 Task: Add the local park with the best playground to your favorite locations  and also explore the gallery  of the park.
Action: Mouse moved to (163, 80)
Screenshot: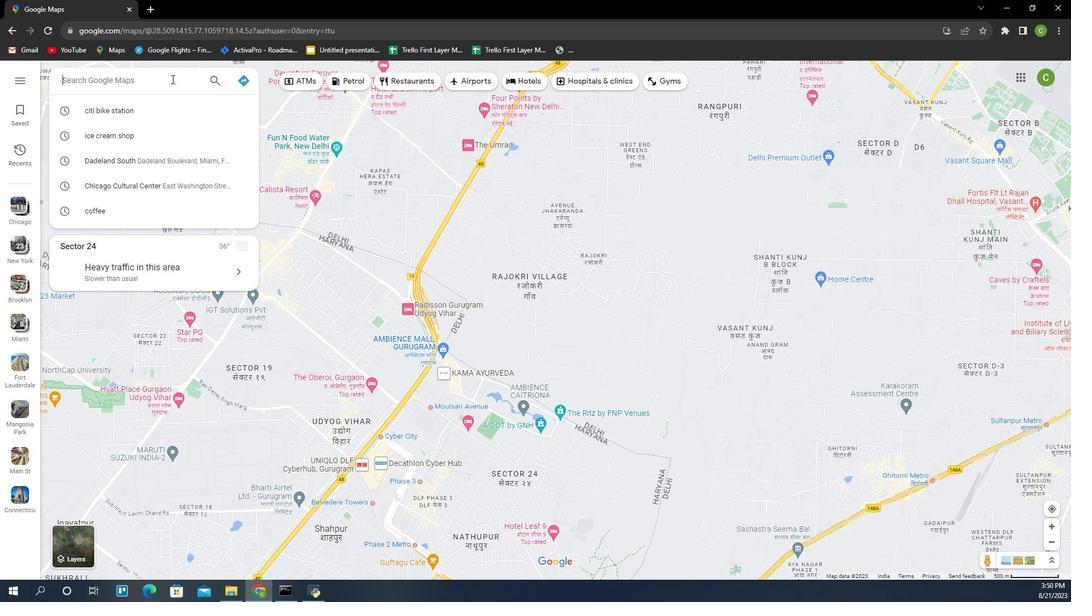 
Action: Mouse pressed left at (163, 80)
Screenshot: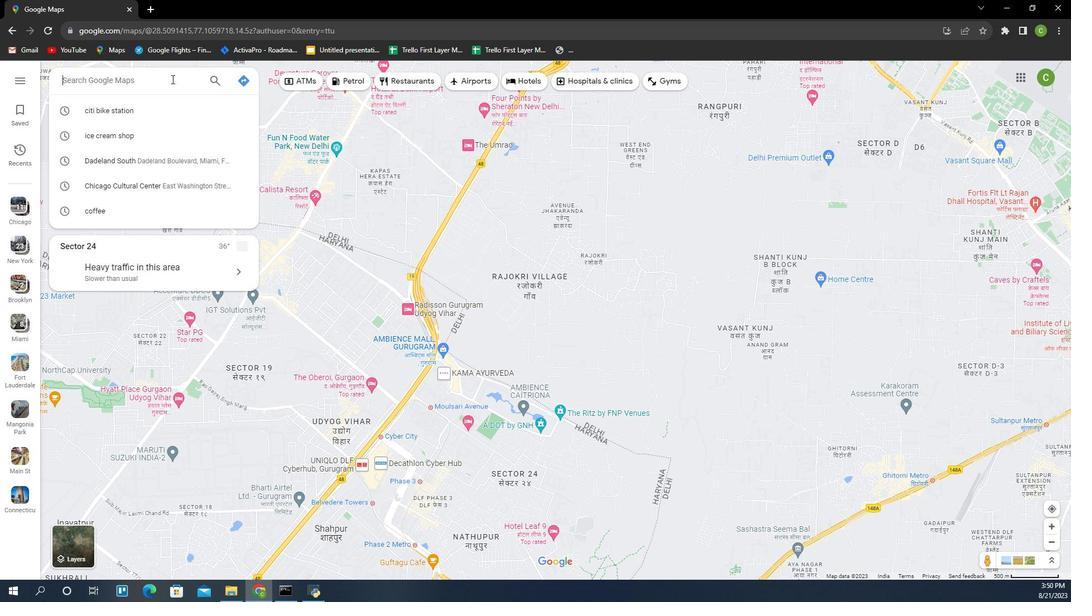 
Action: Mouse moved to (93, 182)
Screenshot: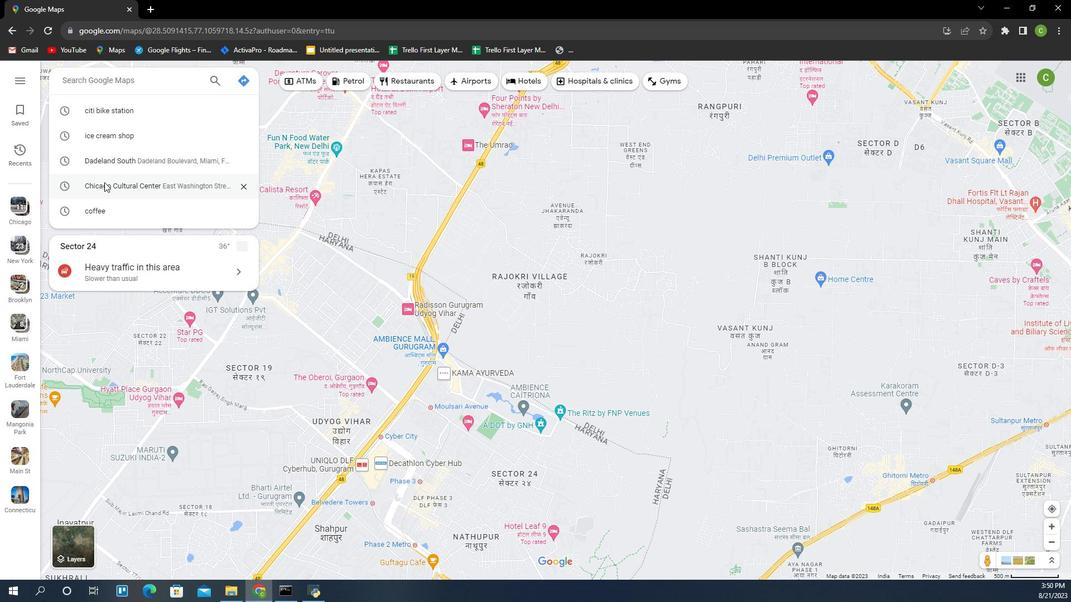 
Action: Mouse pressed left at (93, 182)
Screenshot: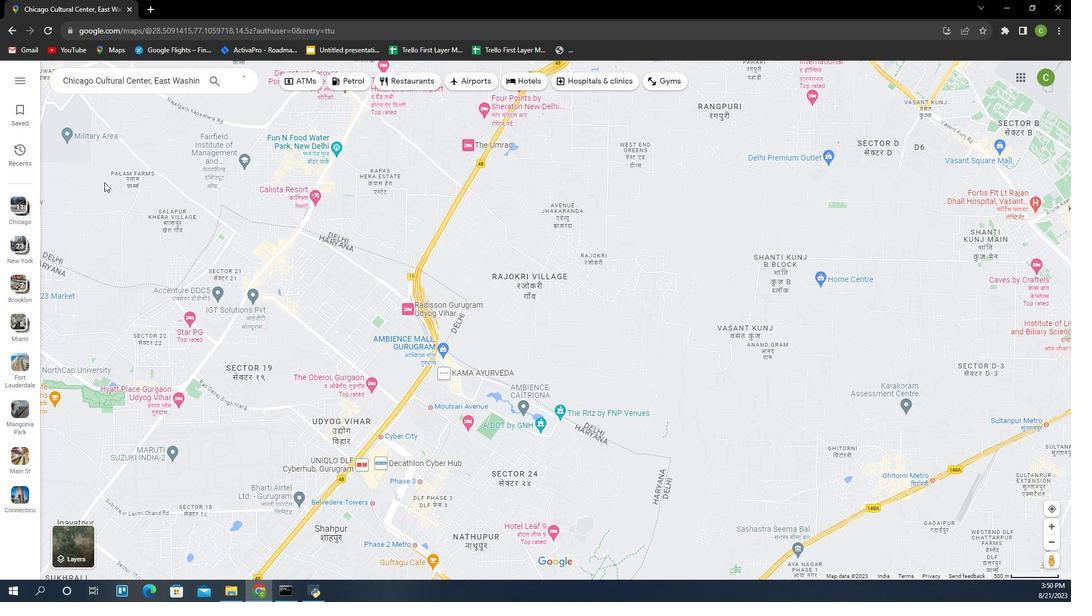 
Action: Mouse moved to (137, 287)
Screenshot: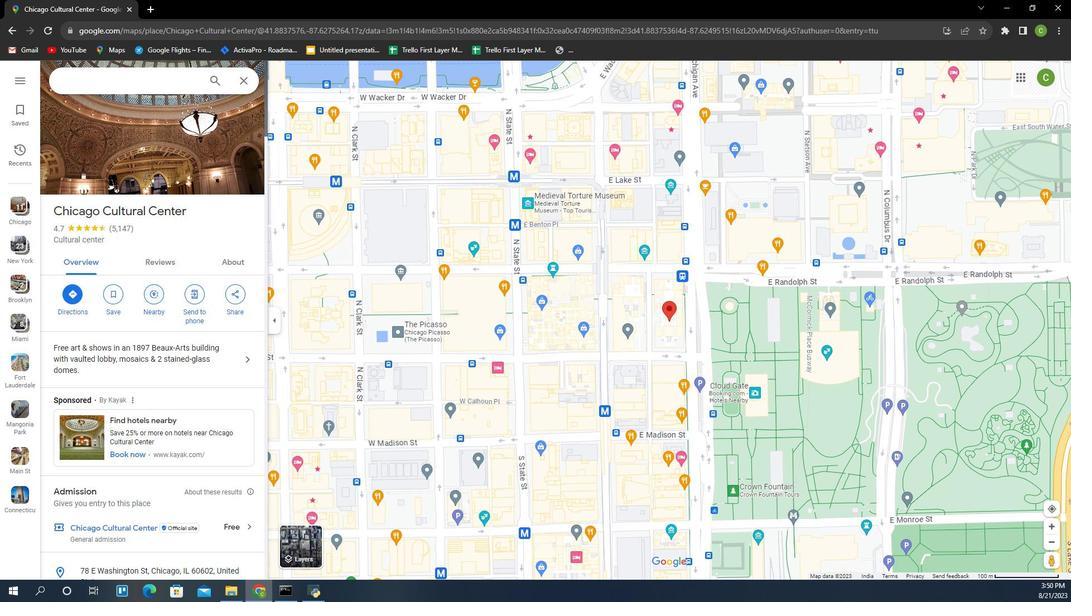 
Action: Mouse pressed left at (137, 287)
Screenshot: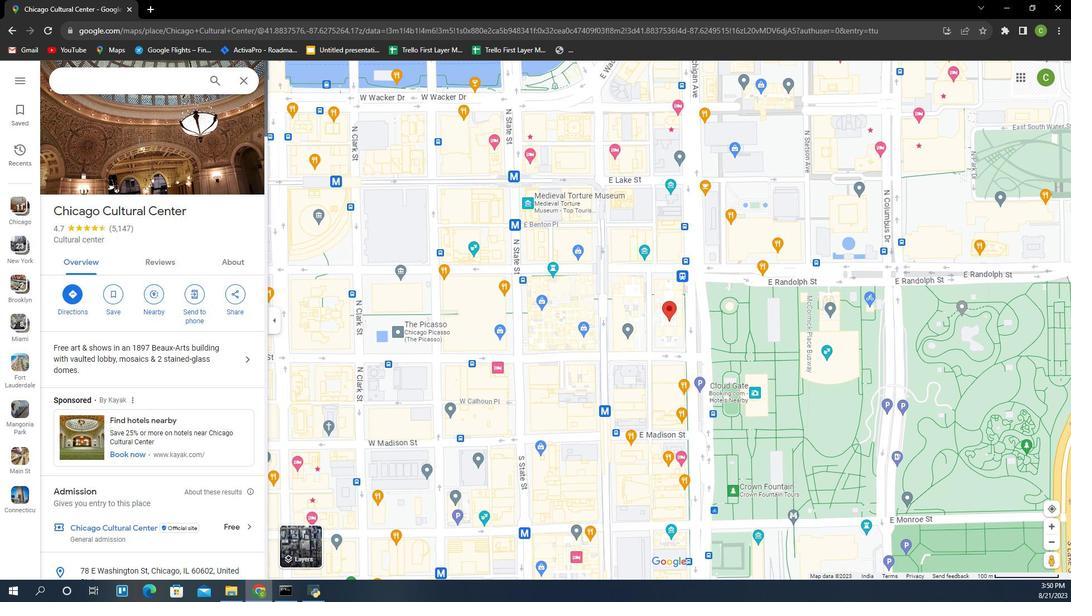 
Action: Mouse moved to (63, 77)
Screenshot: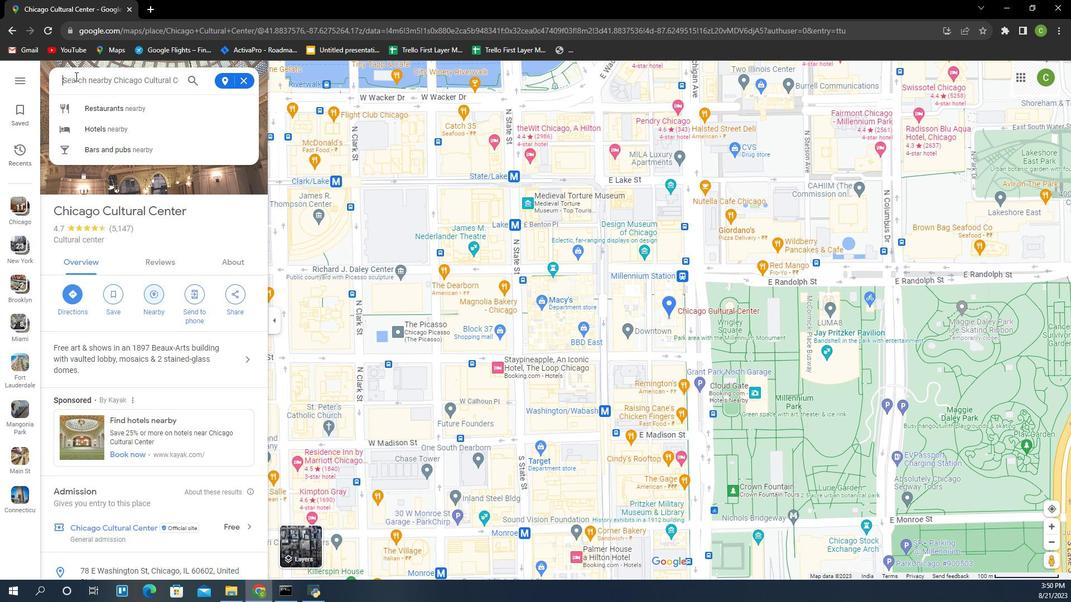 
Action: Mouse pressed left at (63, 77)
Screenshot: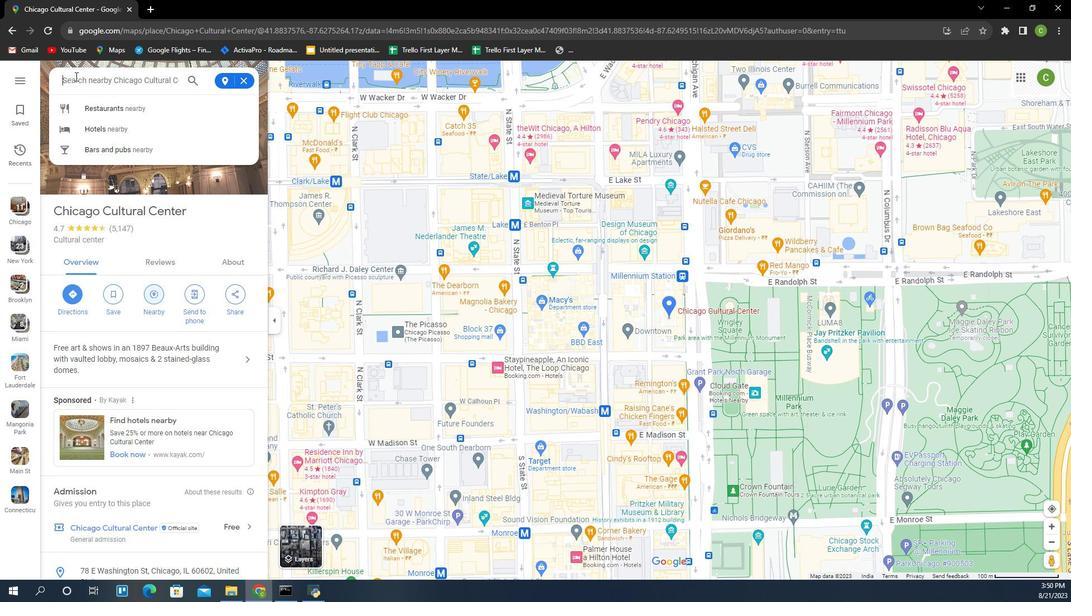 
Action: Key pressed local<Key.space>parks<Key.space><Key.enter>
Screenshot: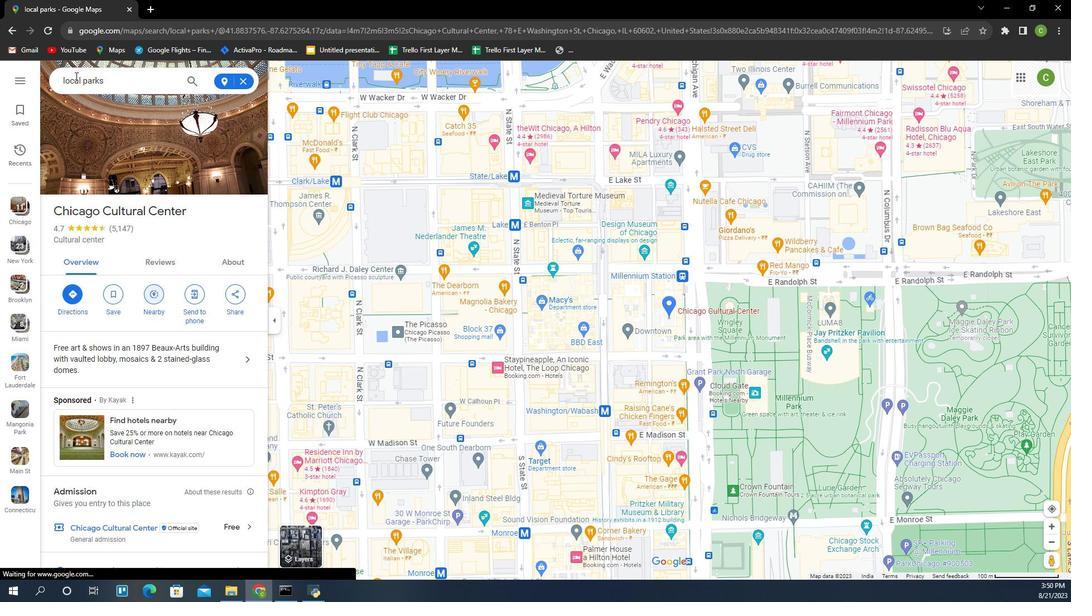 
Action: Mouse moved to (101, 83)
Screenshot: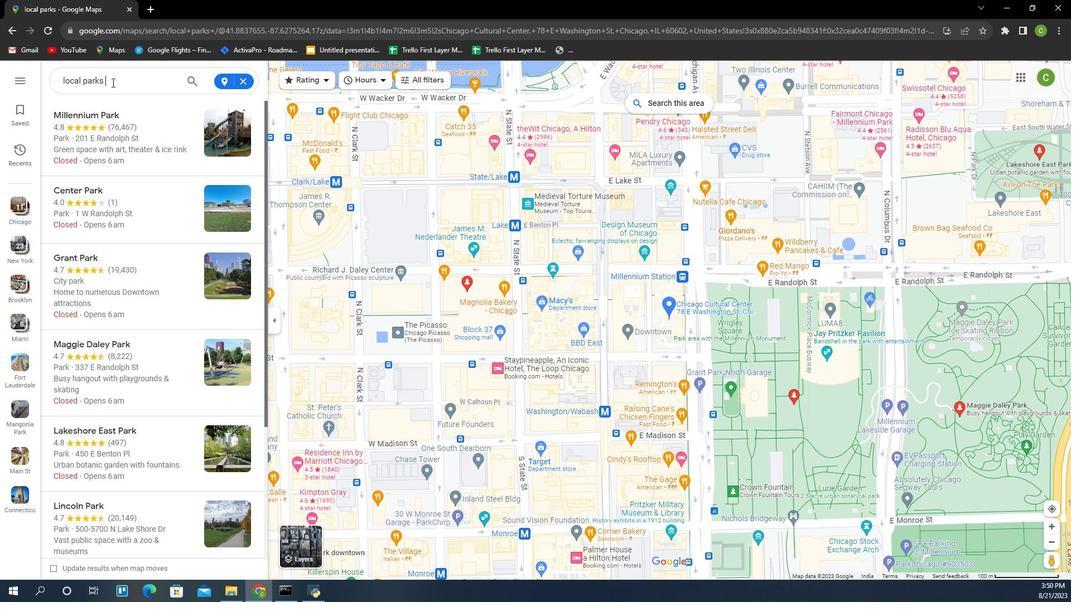 
Action: Mouse pressed left at (101, 83)
Screenshot: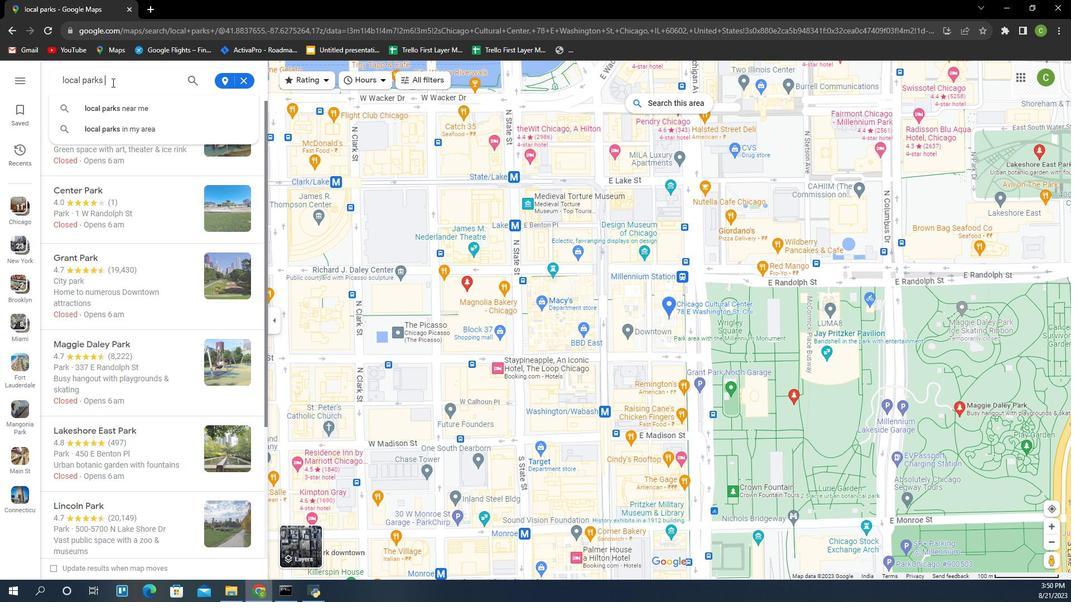 
Action: Key pressed <Key.space>play<Key.space>grouds<Key.enter>
Screenshot: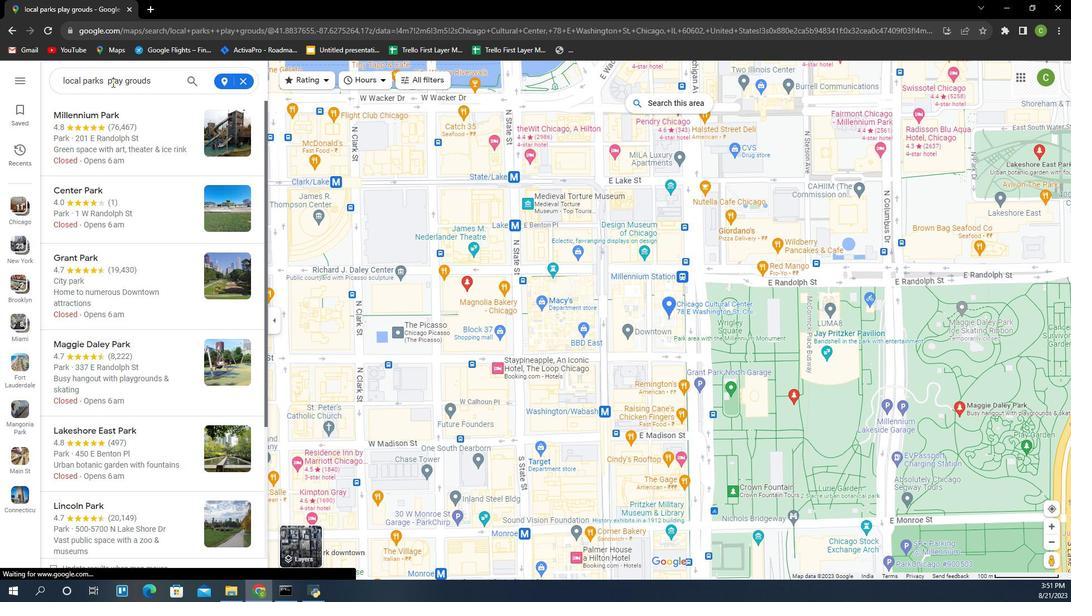 
Action: Mouse moved to (131, 83)
Screenshot: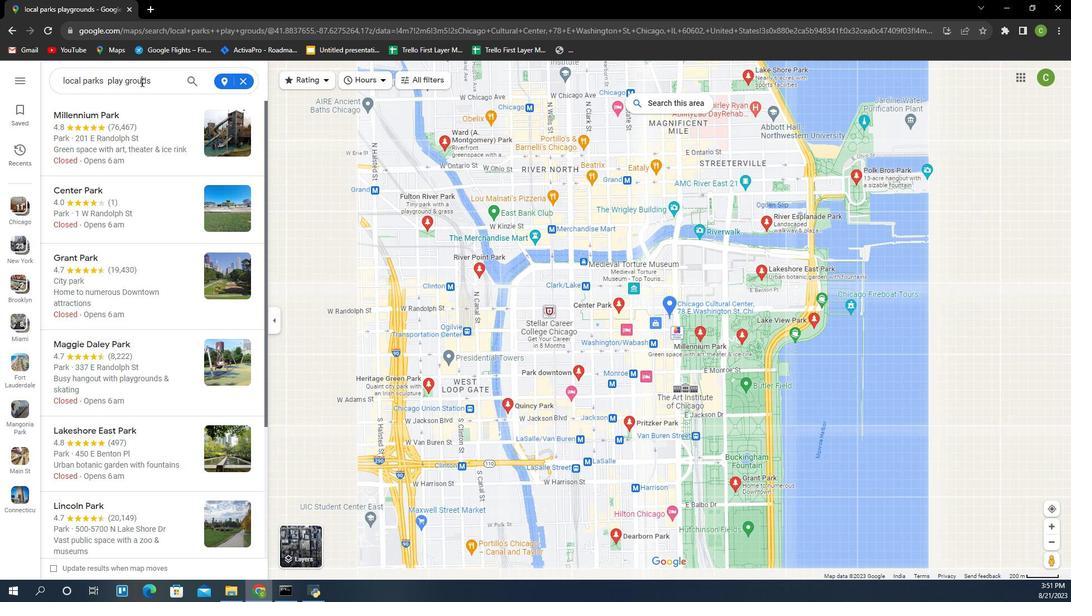 
Action: Mouse pressed left at (131, 83)
Screenshot: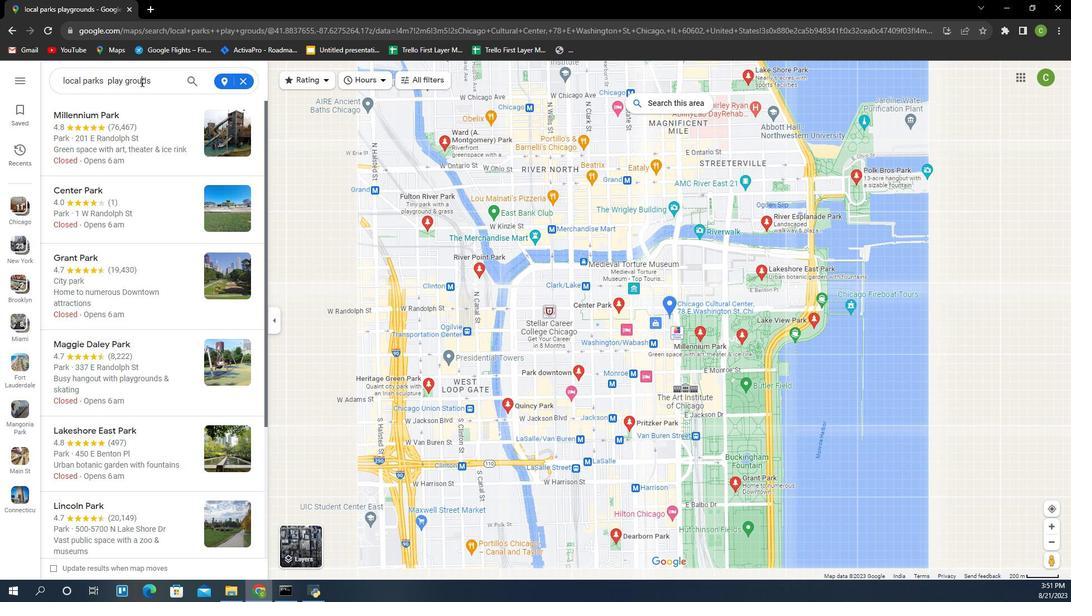 
Action: Key pressed n<Key.enter>
Screenshot: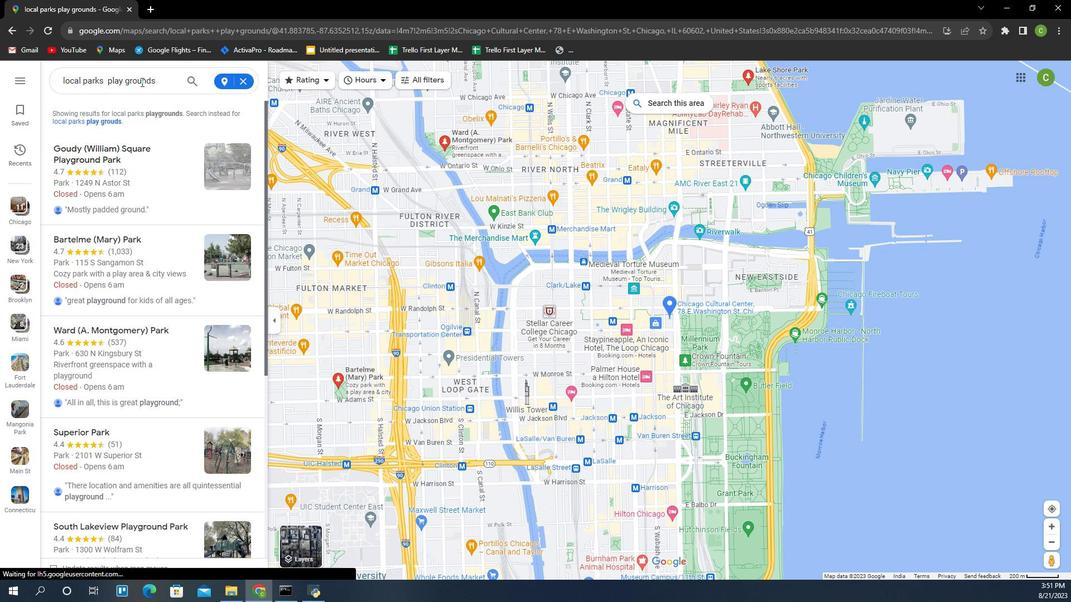 
Action: Mouse moved to (118, 118)
Screenshot: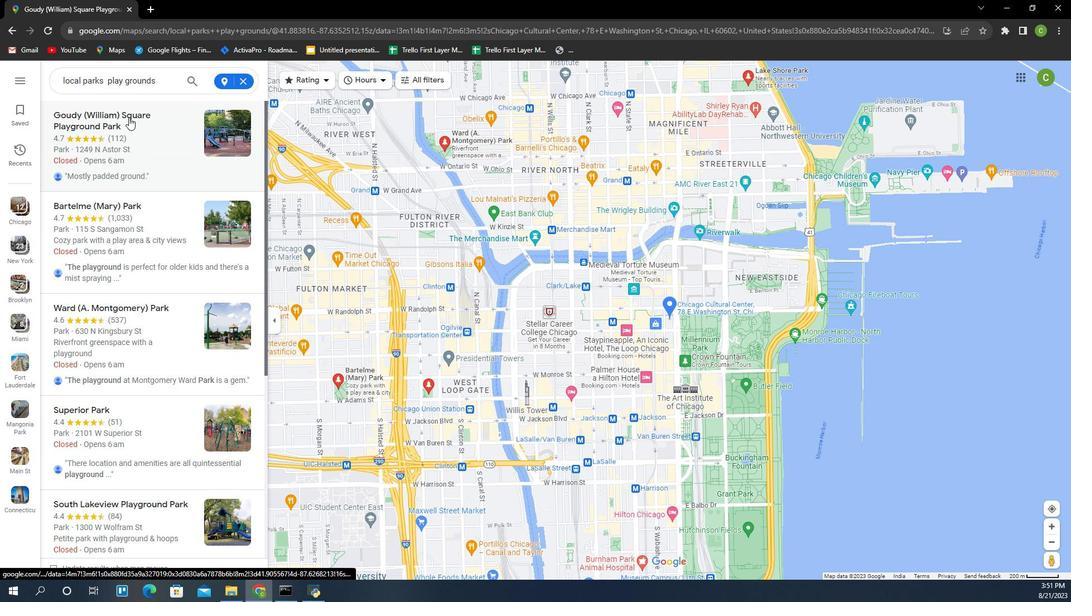 
Action: Mouse pressed left at (118, 118)
Screenshot: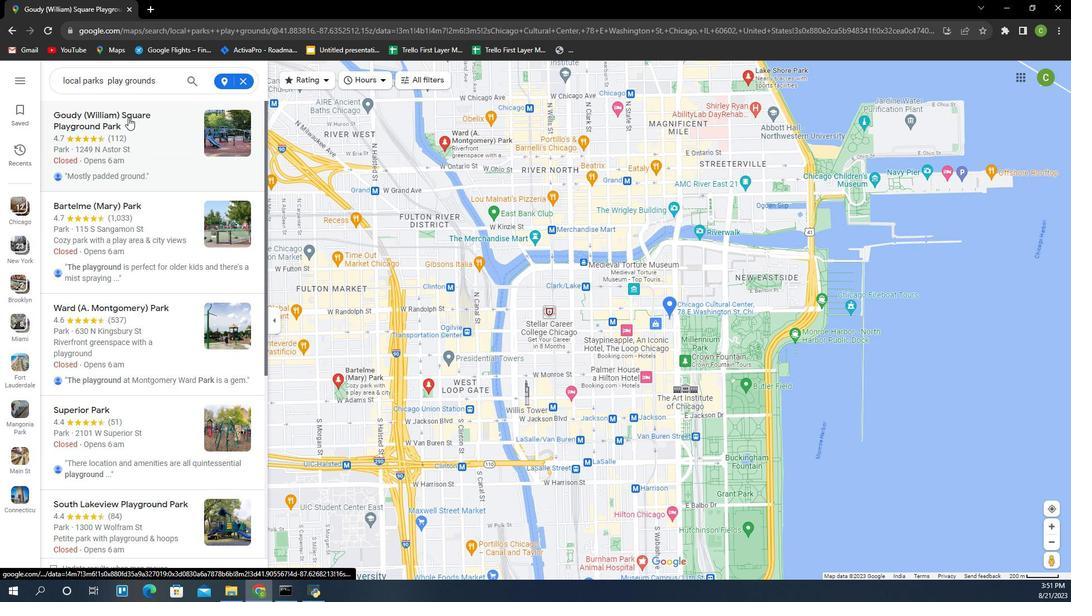 
Action: Mouse moved to (331, 203)
Screenshot: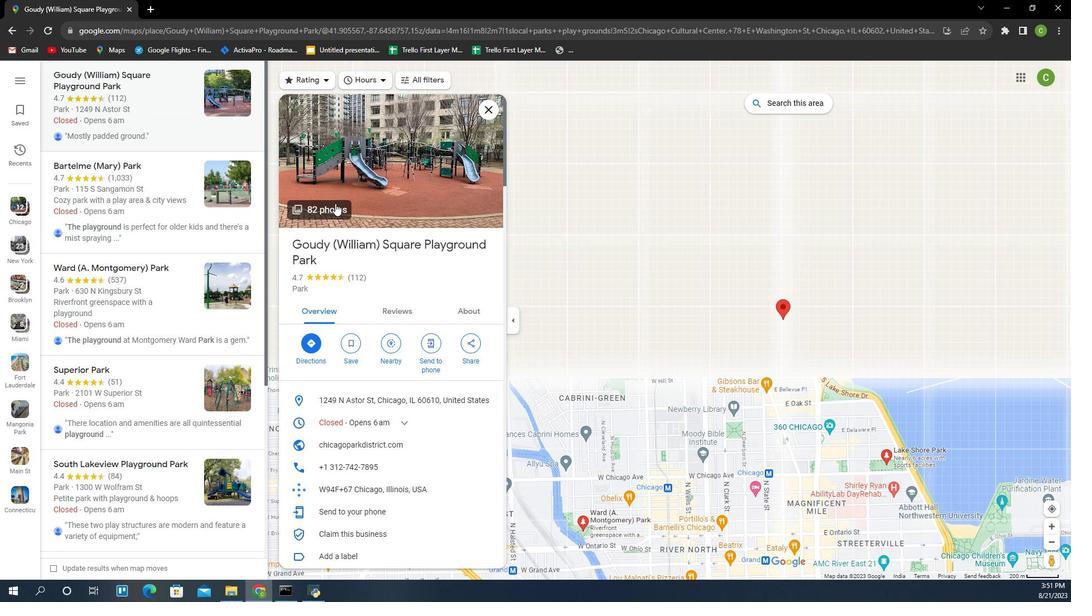
Action: Mouse pressed left at (331, 203)
Screenshot: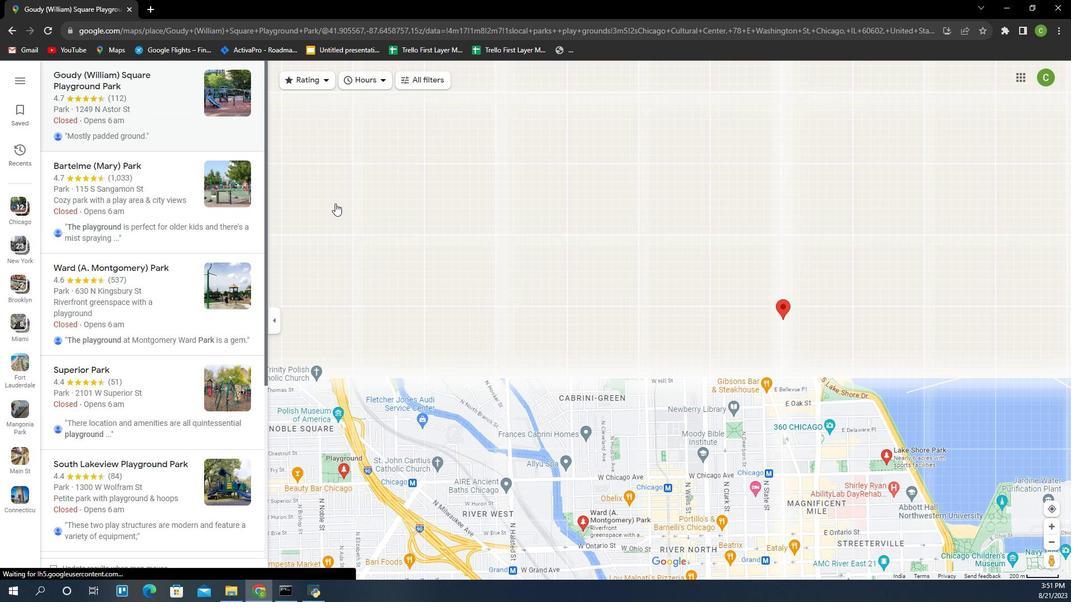 
Action: Mouse moved to (692, 489)
Screenshot: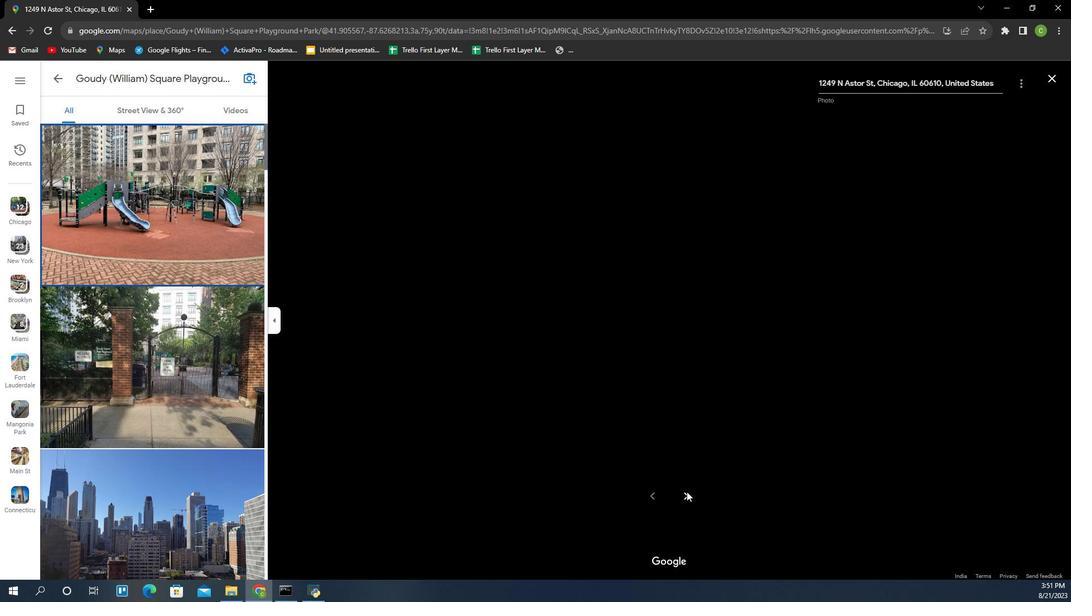 
Action: Mouse pressed left at (692, 489)
Screenshot: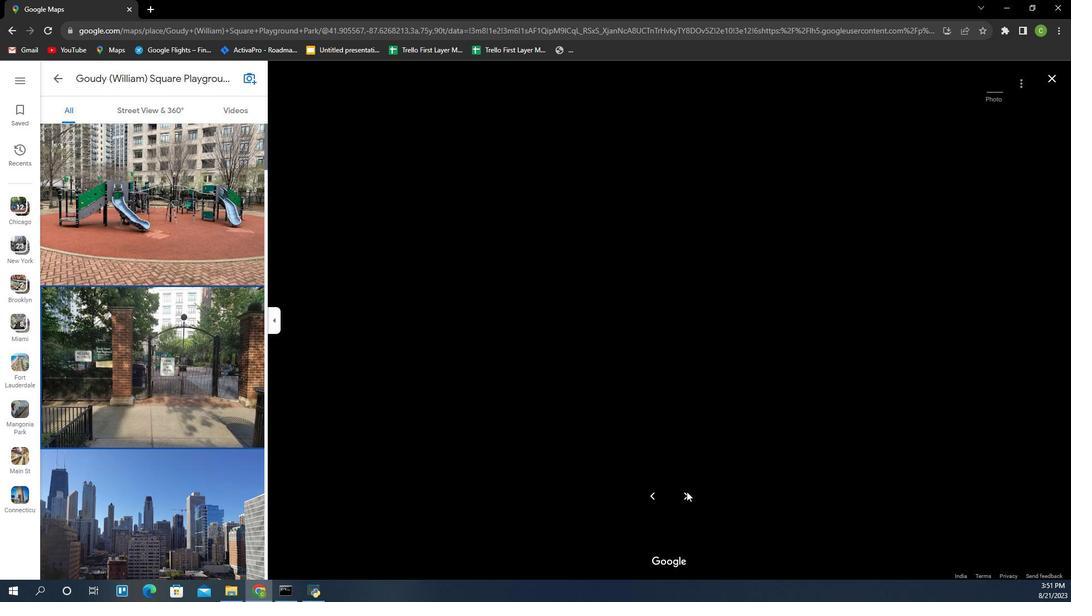 
Action: Mouse moved to (690, 491)
Screenshot: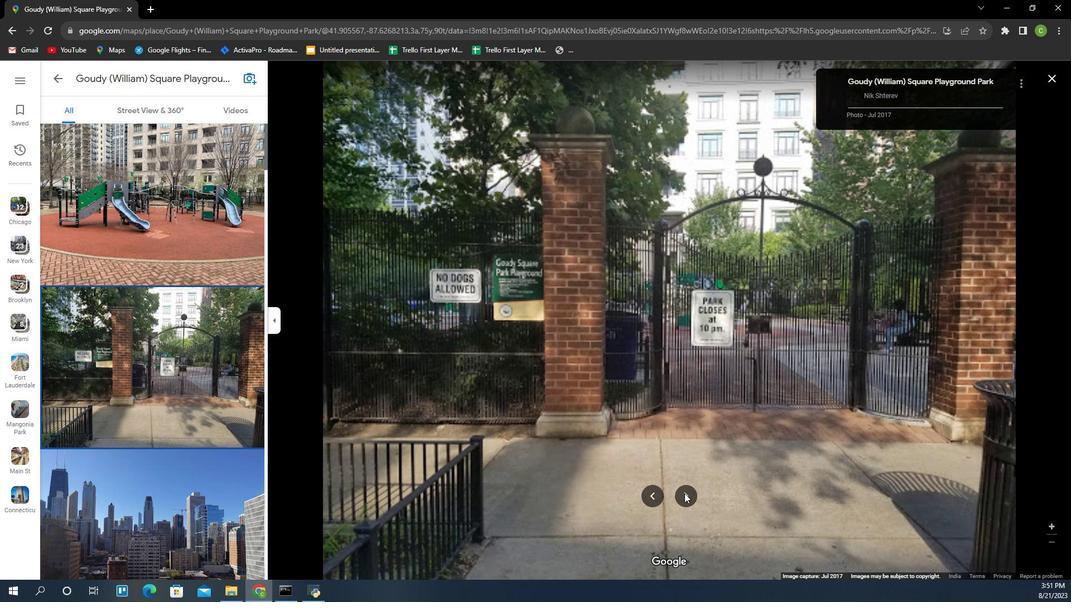 
Action: Mouse pressed left at (690, 491)
Screenshot: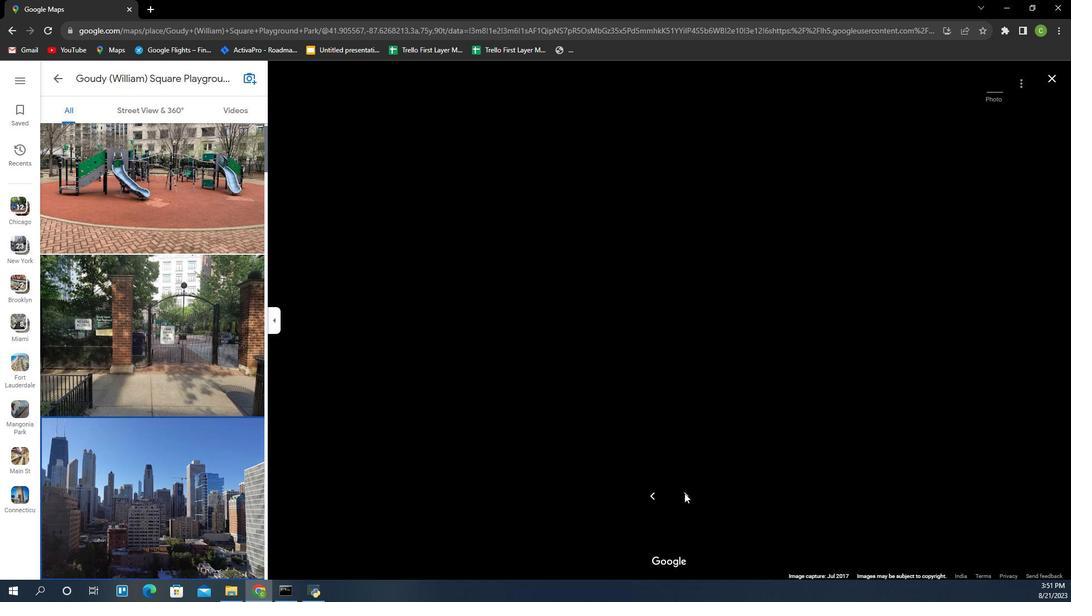 
Action: Mouse pressed left at (690, 491)
Screenshot: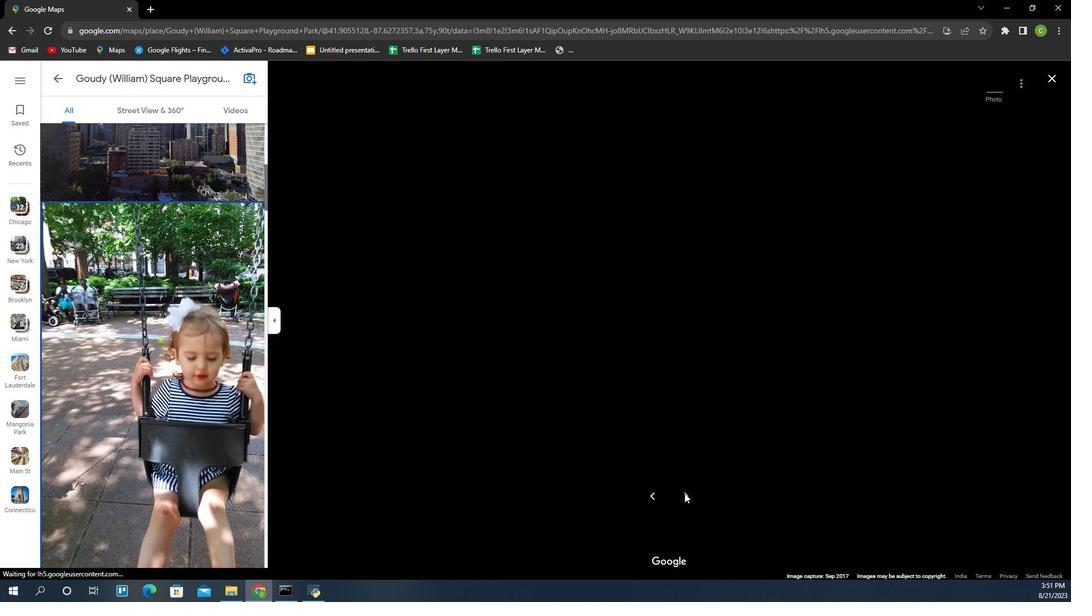 
Action: Mouse pressed left at (690, 491)
Screenshot: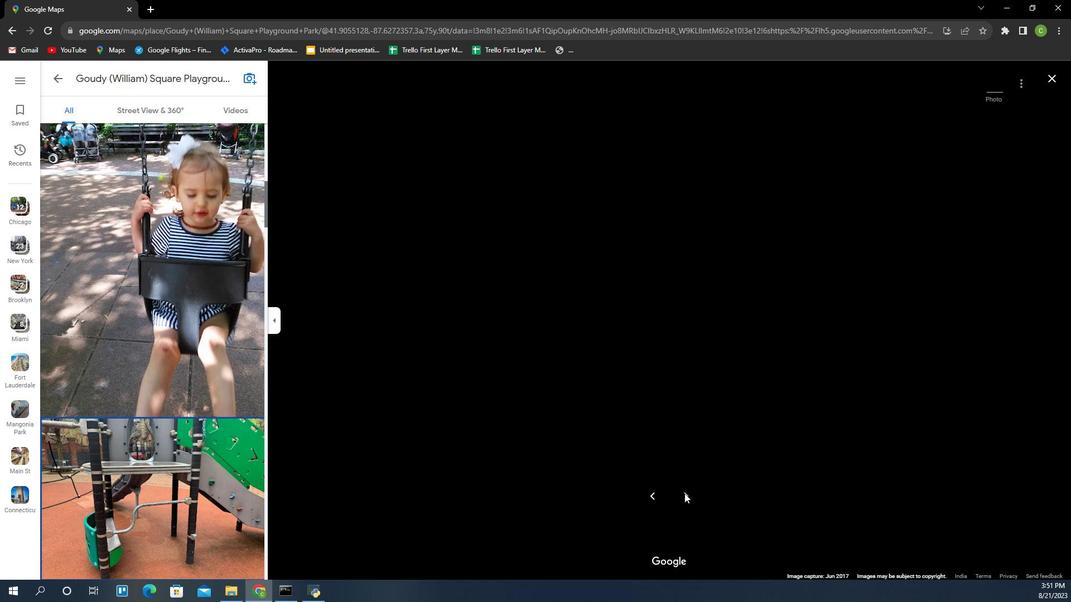 
Action: Mouse pressed left at (690, 491)
Screenshot: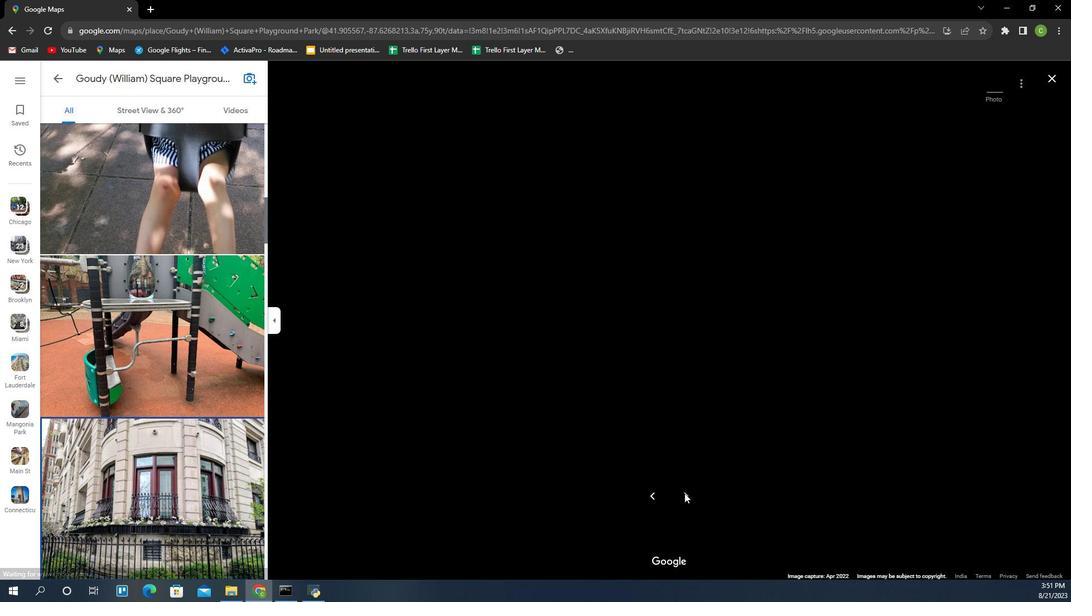 
Action: Mouse pressed left at (690, 491)
Screenshot: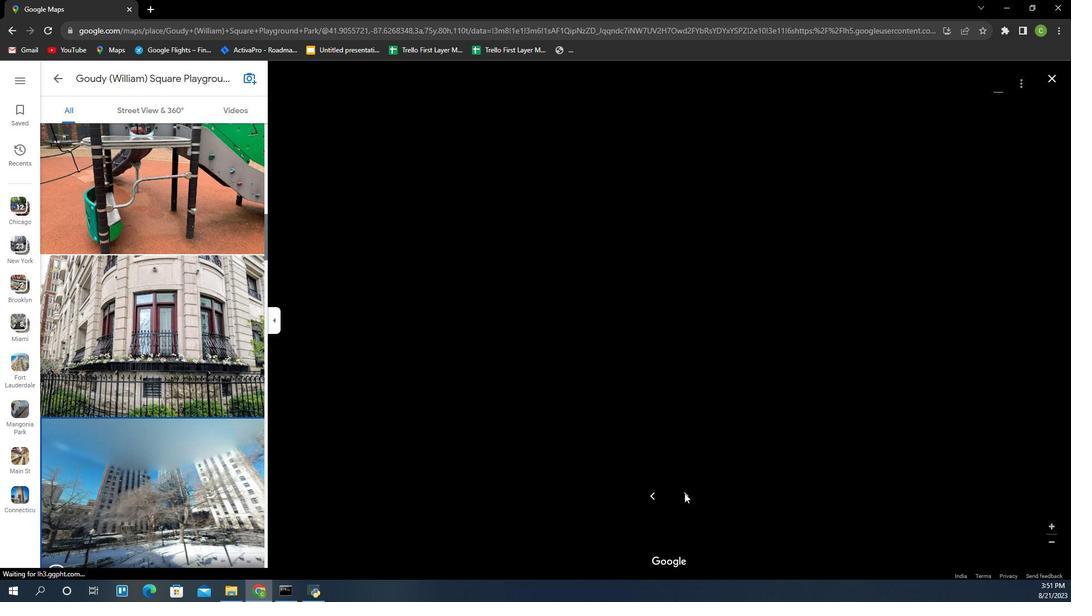 
Action: Mouse pressed left at (690, 491)
Screenshot: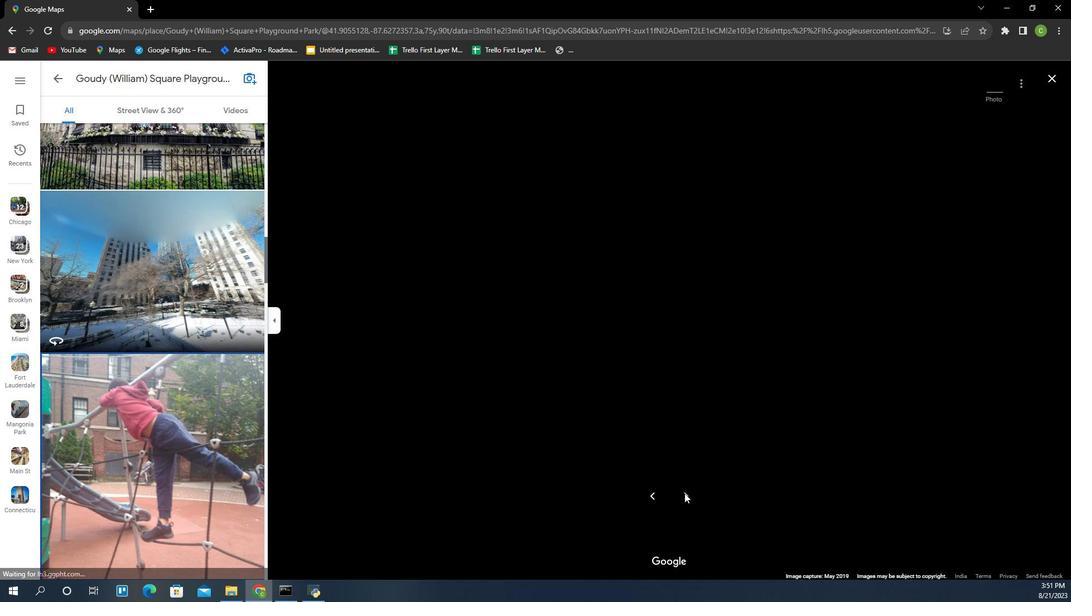 
Action: Mouse pressed left at (690, 491)
Screenshot: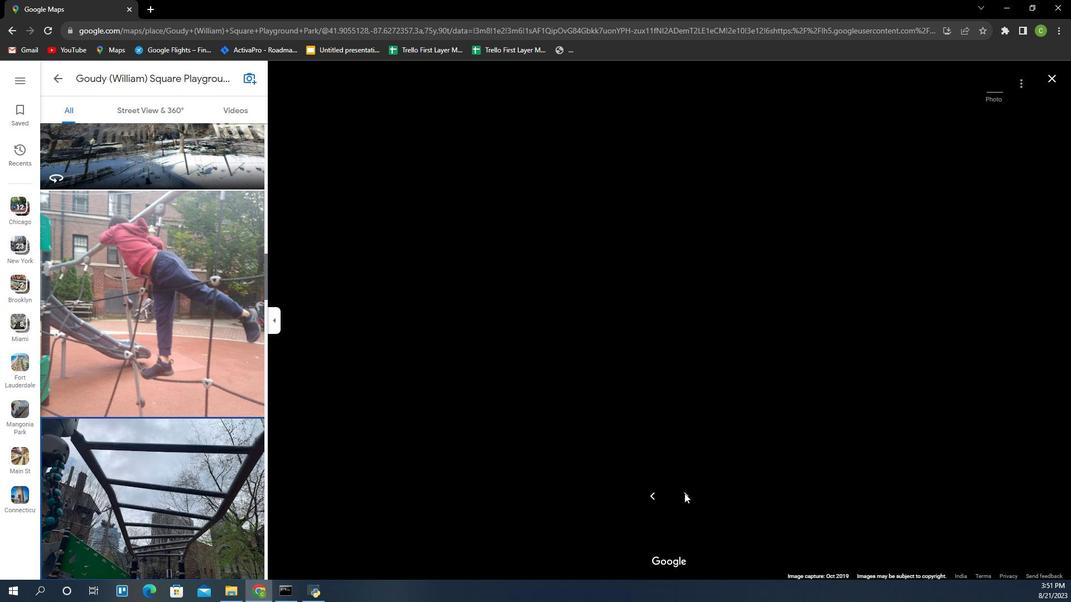 
Action: Mouse pressed left at (690, 491)
Screenshot: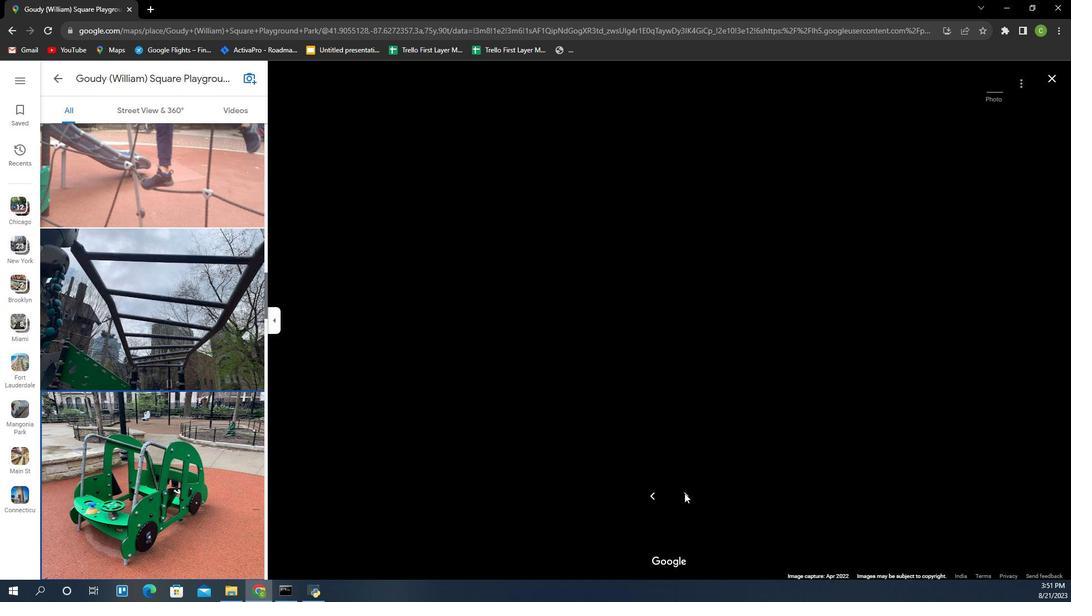 
Action: Mouse pressed left at (690, 491)
Screenshot: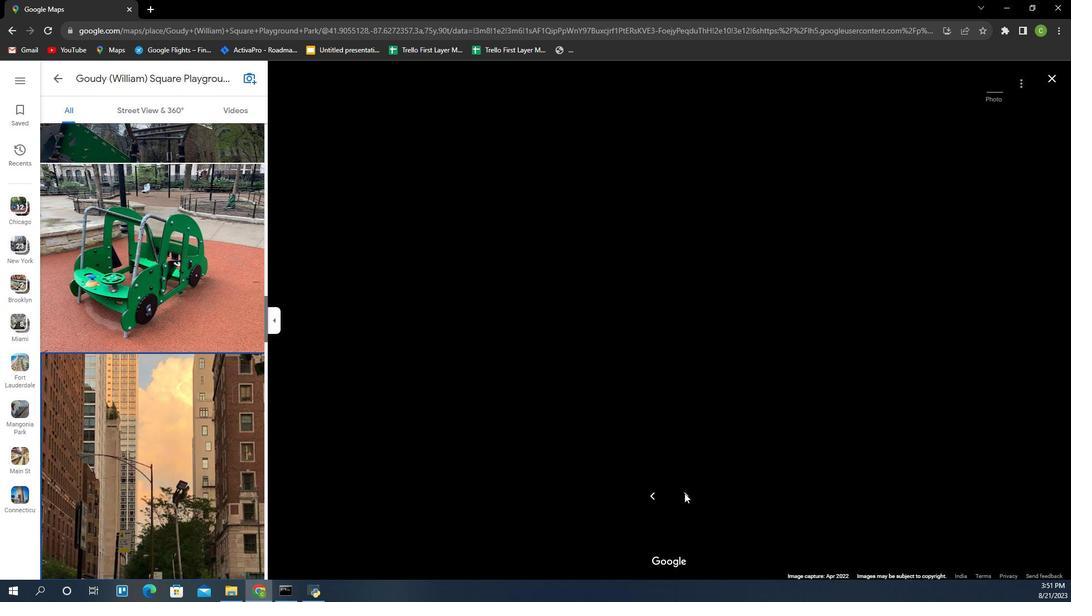 
Action: Mouse pressed left at (690, 491)
Screenshot: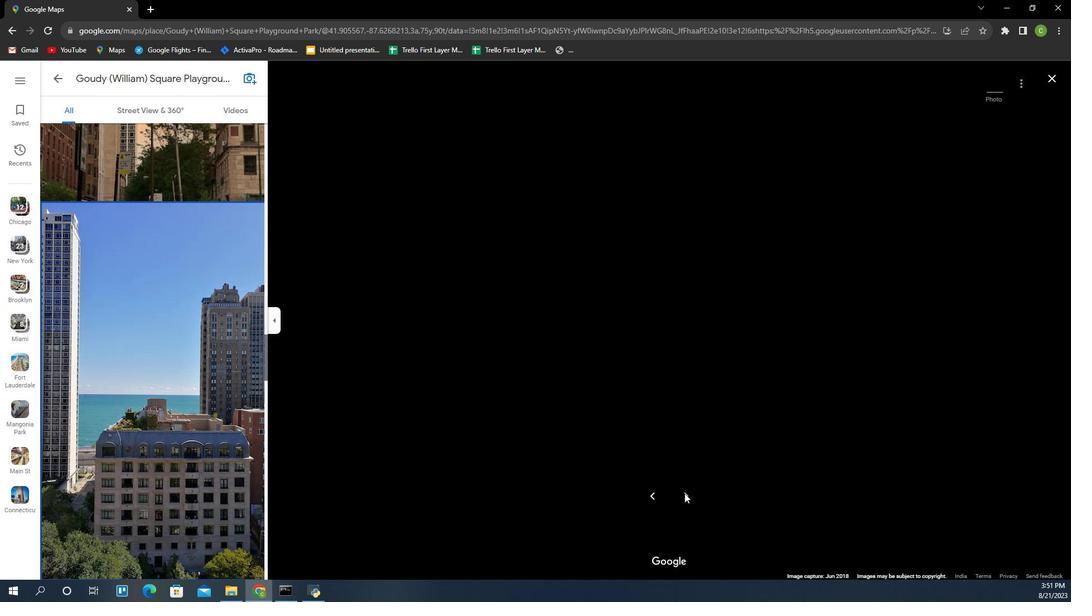 
Action: Mouse pressed left at (690, 491)
Screenshot: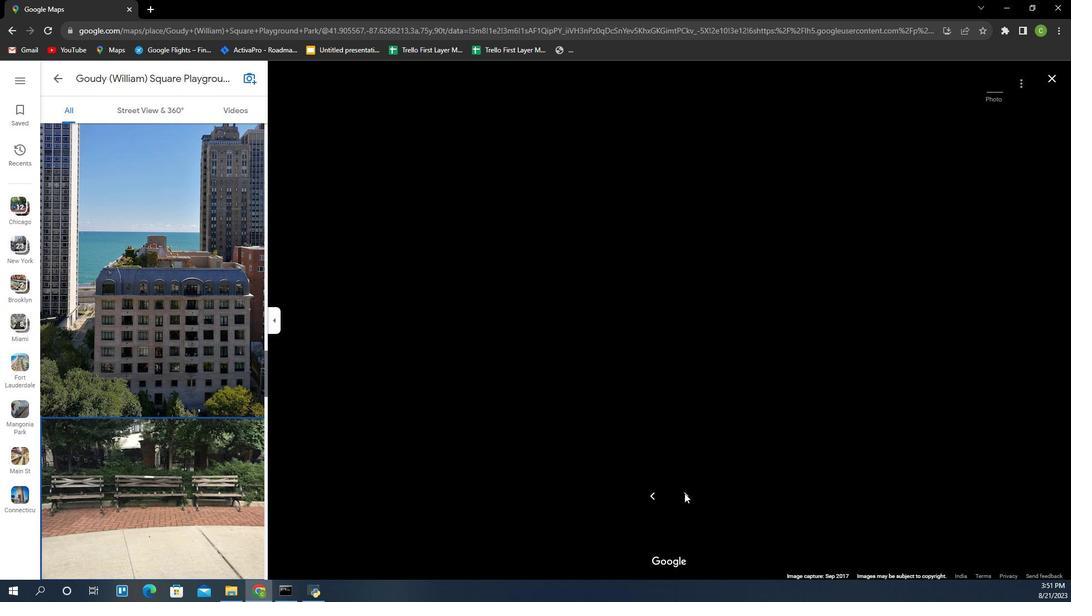 
Action: Mouse pressed left at (690, 491)
Screenshot: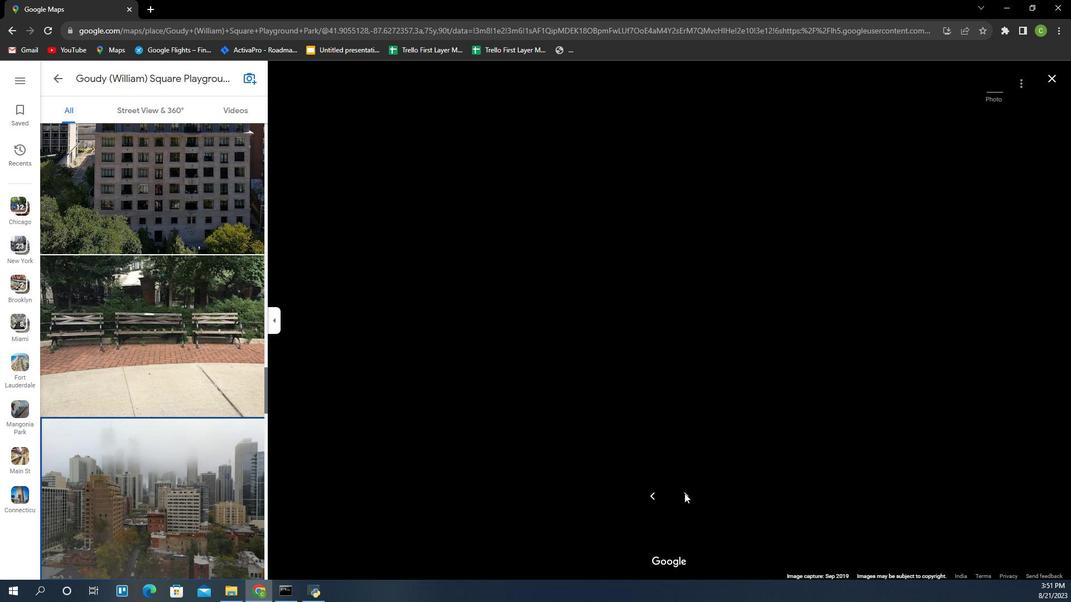 
Action: Mouse pressed left at (690, 491)
Screenshot: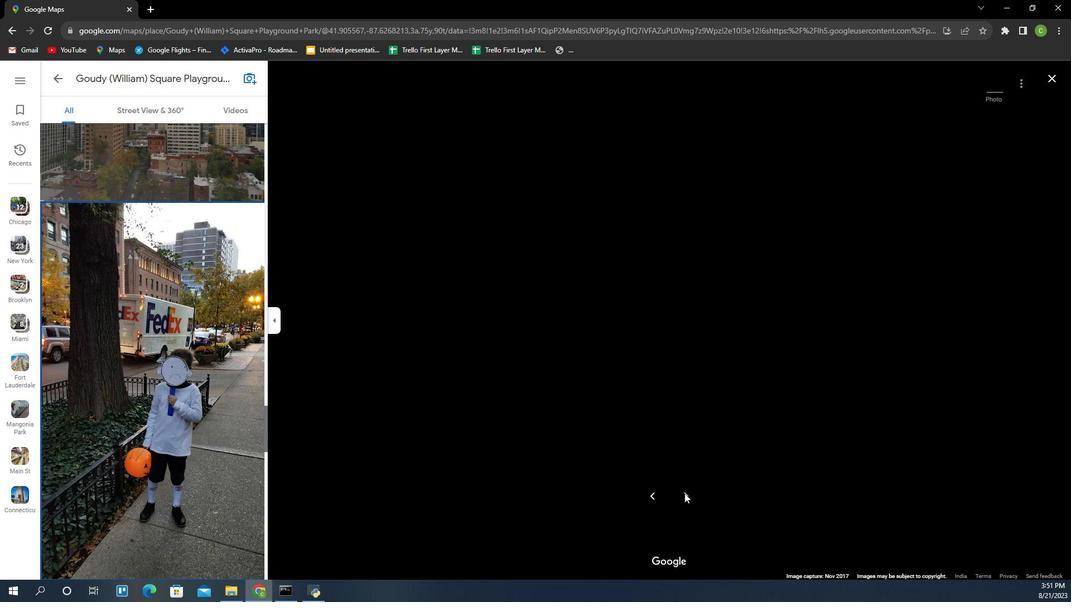 
Action: Mouse pressed left at (690, 491)
Screenshot: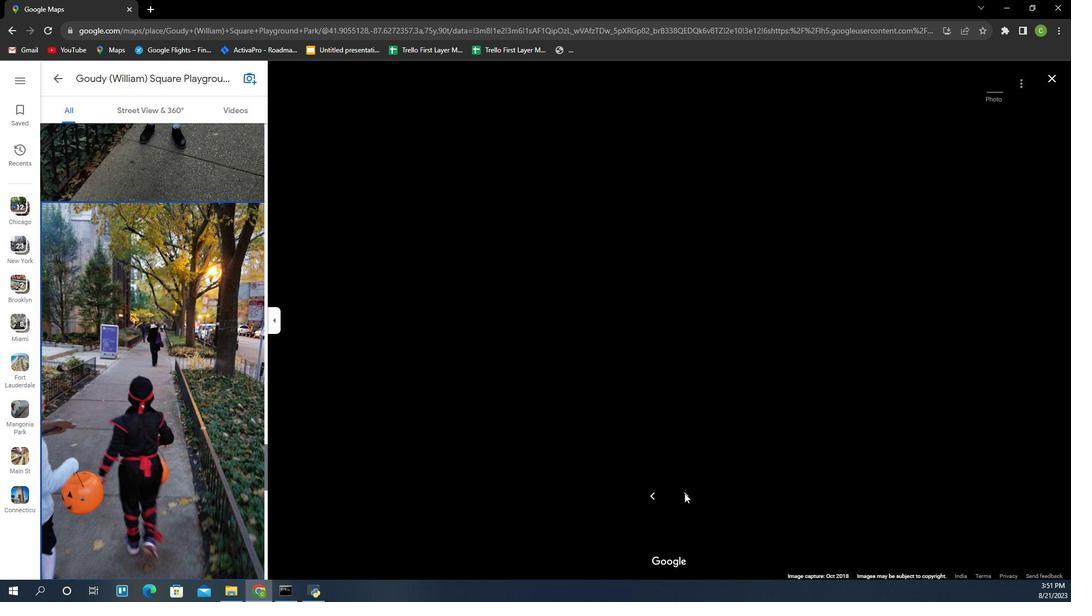 
Action: Mouse pressed left at (690, 491)
Screenshot: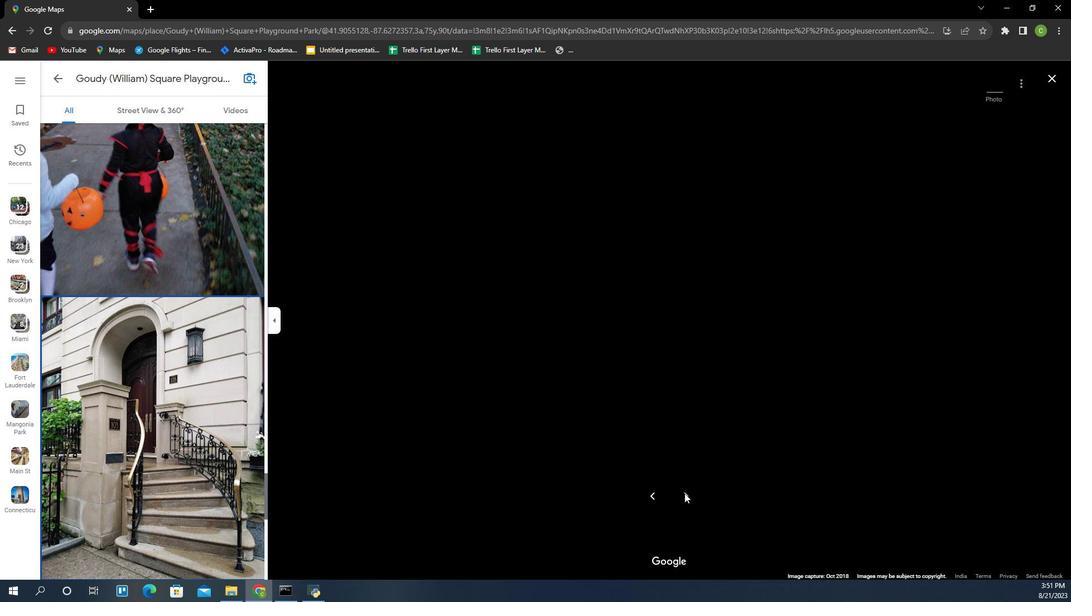 
Action: Mouse pressed left at (690, 491)
Screenshot: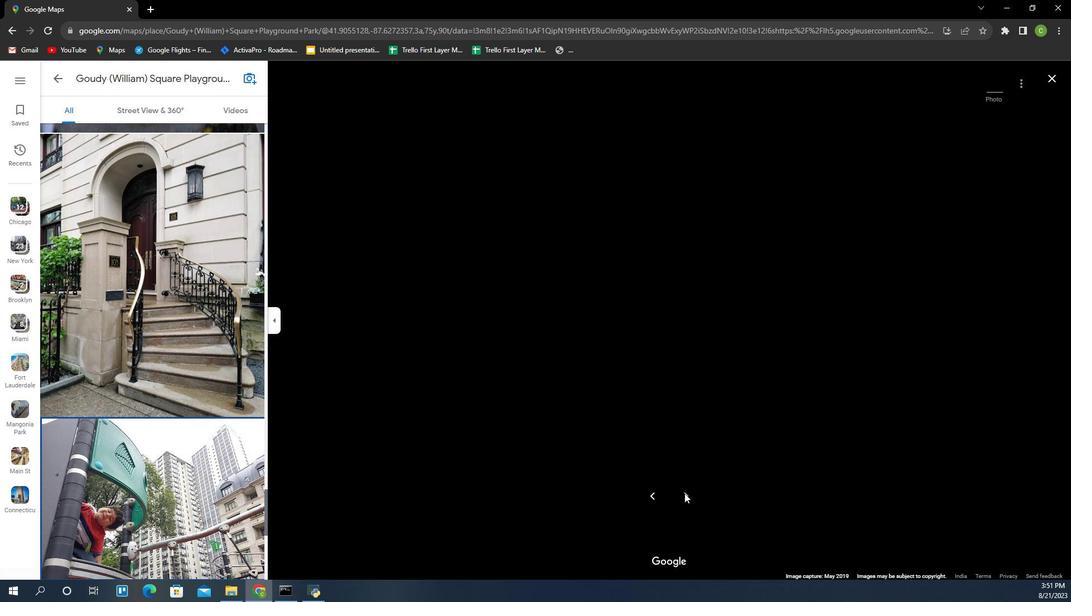 
Action: Mouse pressed left at (690, 491)
Screenshot: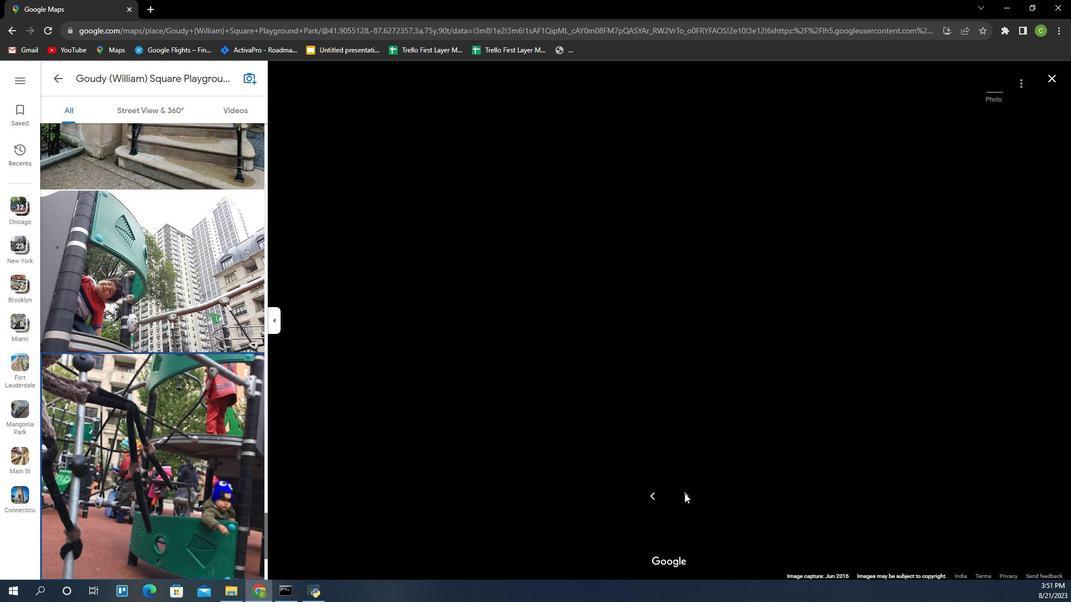 
Action: Mouse pressed left at (690, 491)
Screenshot: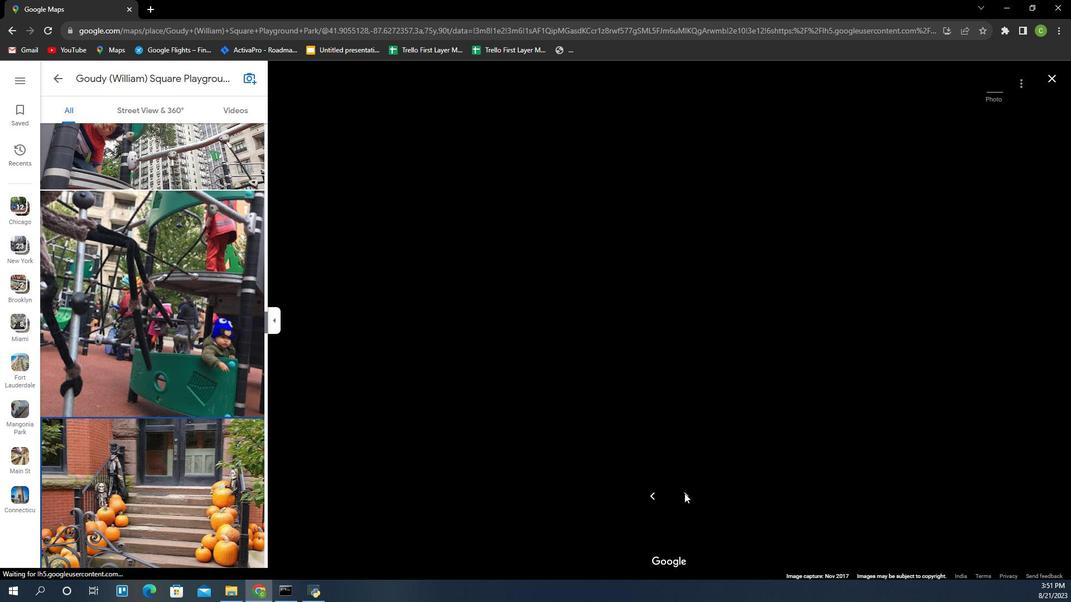 
Action: Mouse pressed left at (690, 491)
Screenshot: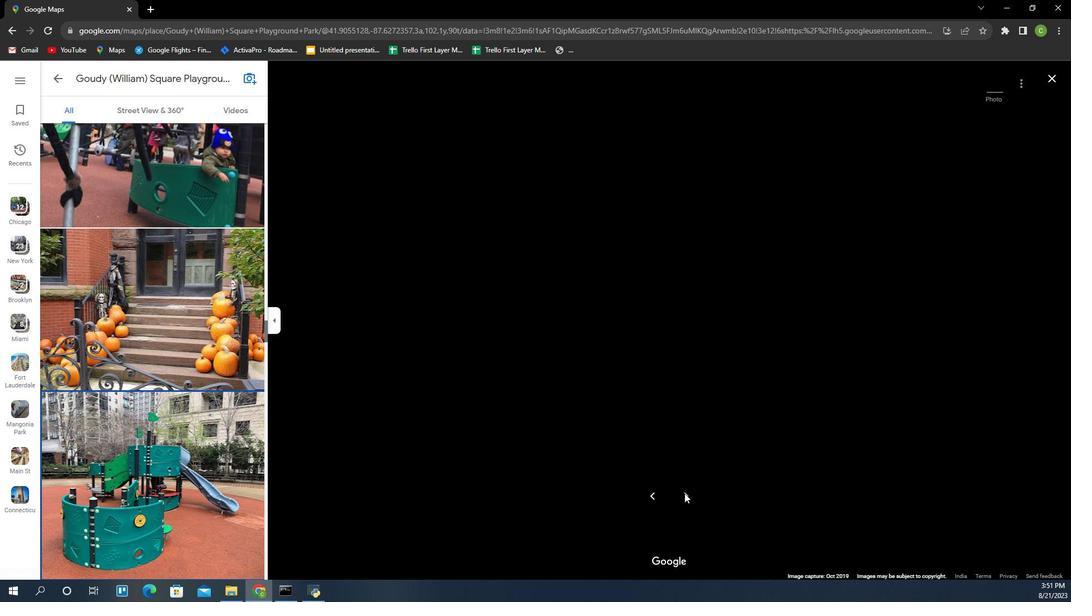 
Action: Mouse pressed left at (690, 491)
Screenshot: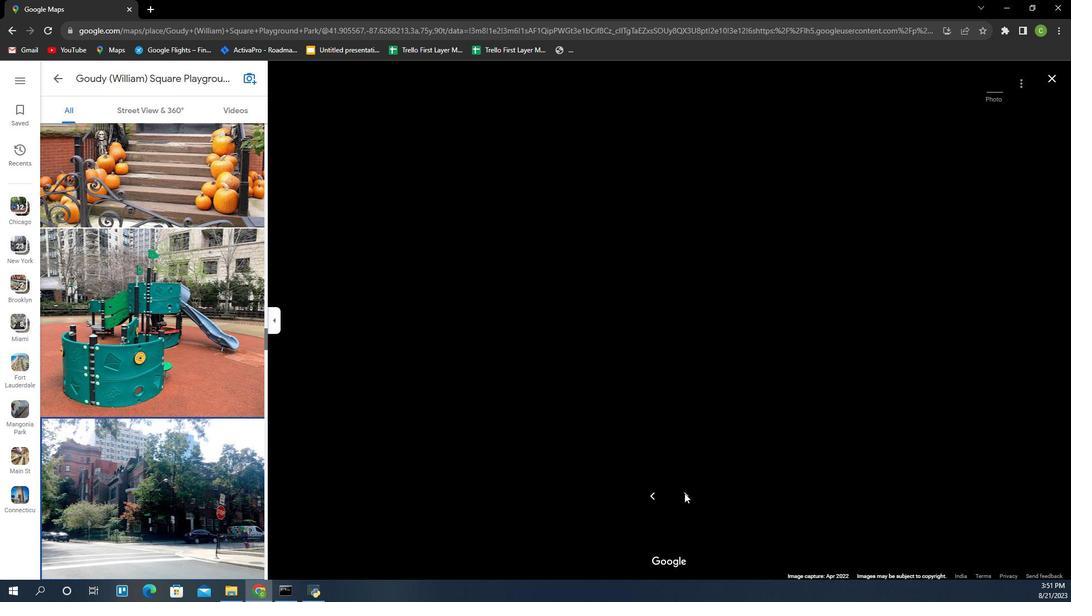 
Action: Mouse pressed left at (690, 491)
Screenshot: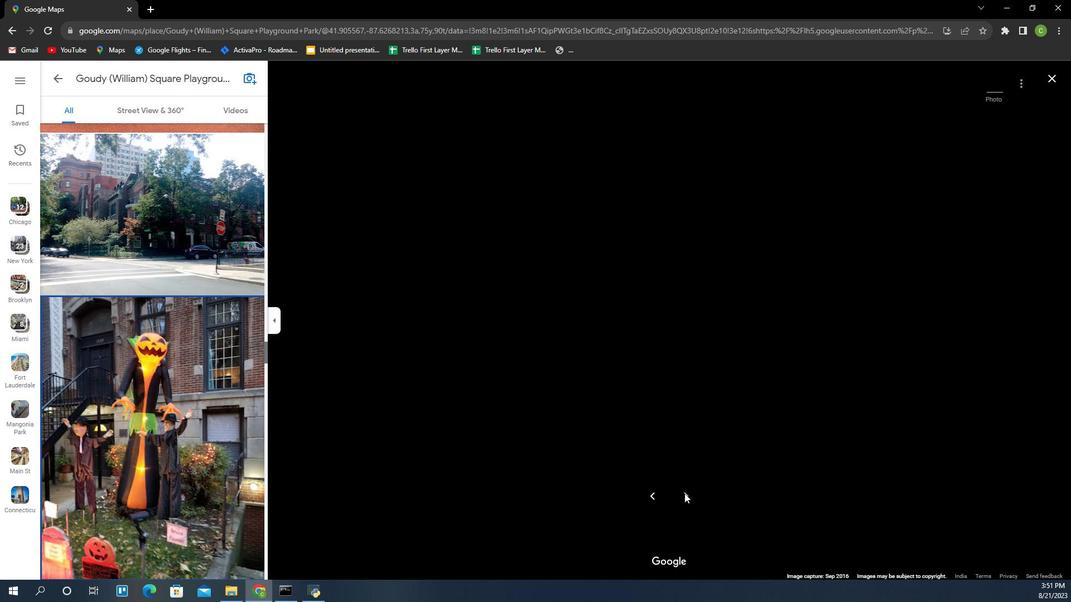 
Action: Mouse pressed left at (690, 491)
Screenshot: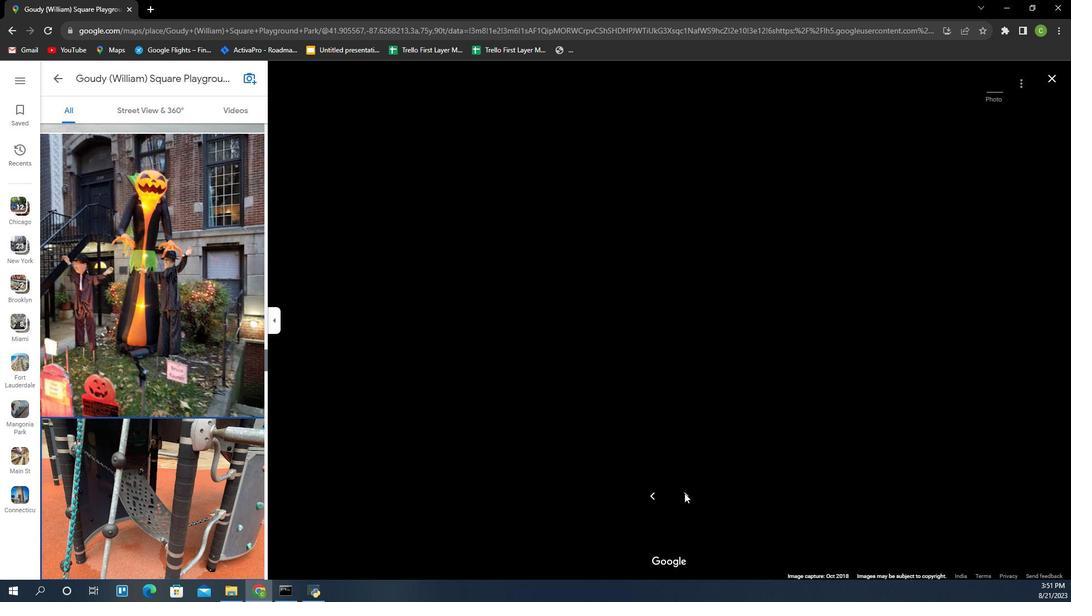
Action: Mouse pressed left at (690, 491)
Screenshot: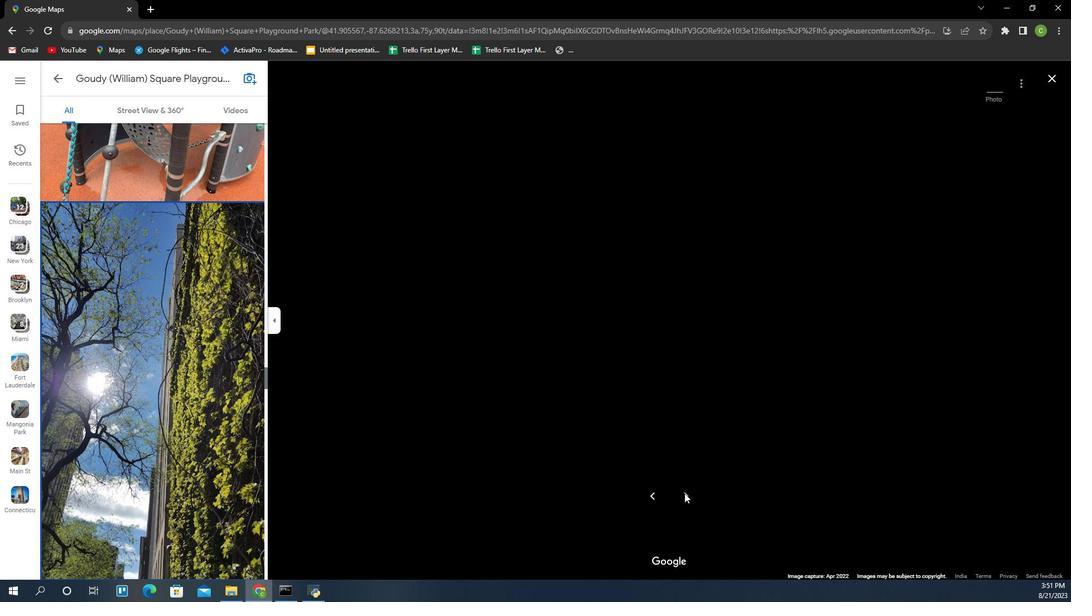
Action: Mouse pressed left at (690, 491)
Screenshot: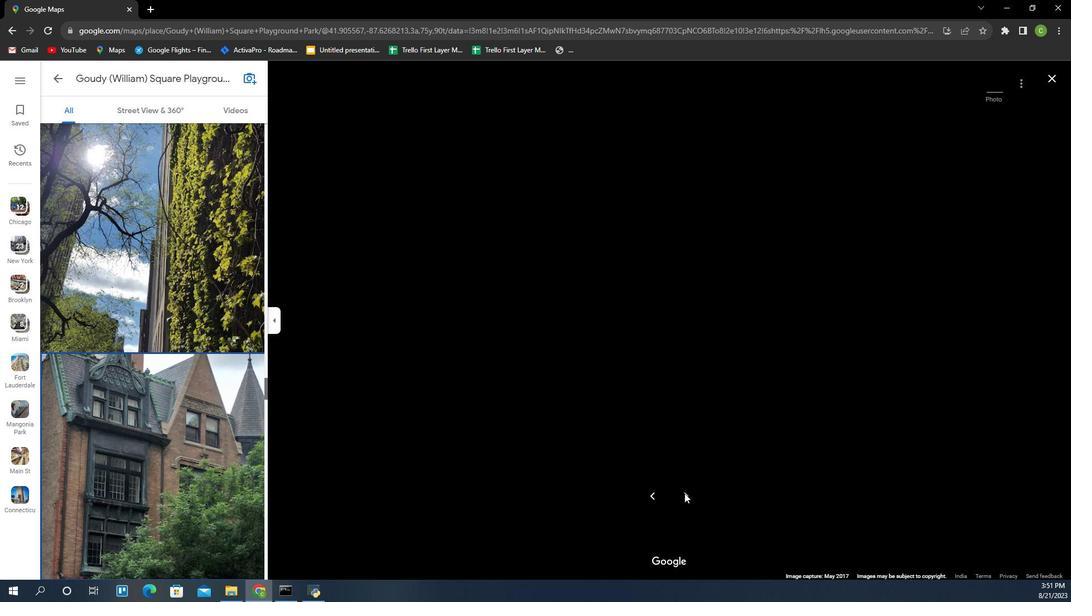 
Action: Mouse pressed left at (690, 491)
Screenshot: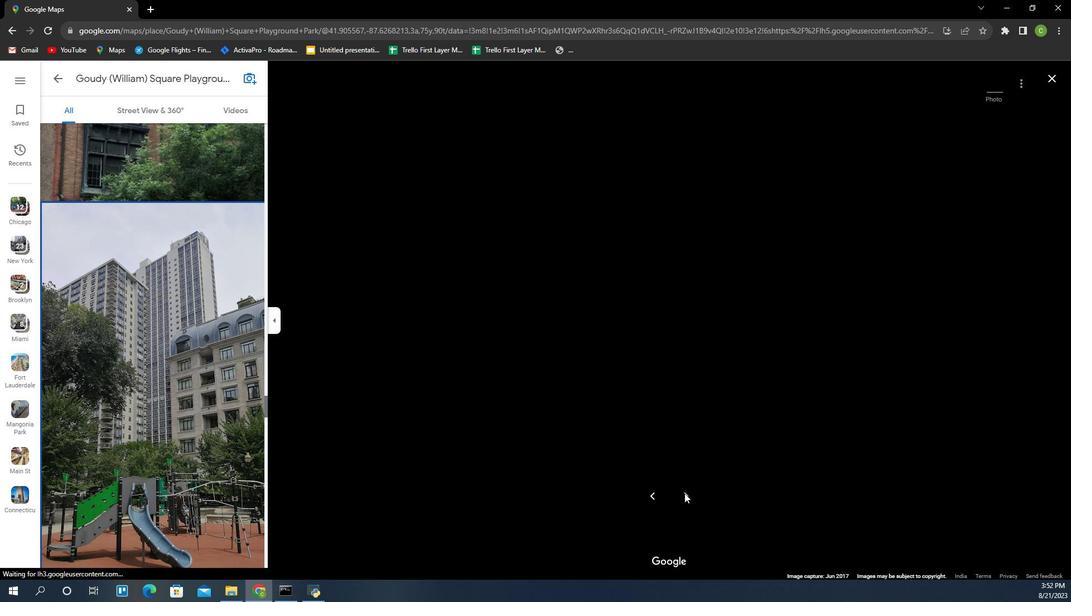 
Action: Mouse moved to (779, 523)
Screenshot: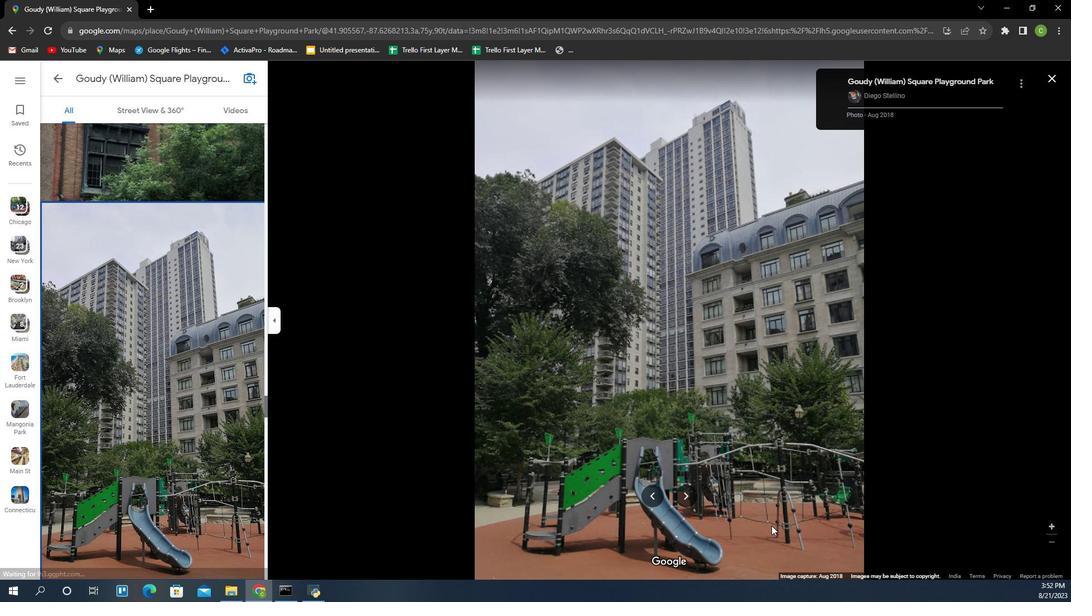 
Action: Key pressed <Key.right><Key.right><Key.right><Key.right><Key.right><Key.right><Key.right><Key.right><Key.right><Key.right><Key.right><Key.right><Key.right><Key.right><Key.right><Key.right><Key.right><Key.right><Key.right><Key.right><Key.right><Key.right><Key.right><Key.right><Key.right><Key.right><Key.right><Key.right><Key.right><Key.right><Key.right>
Screenshot: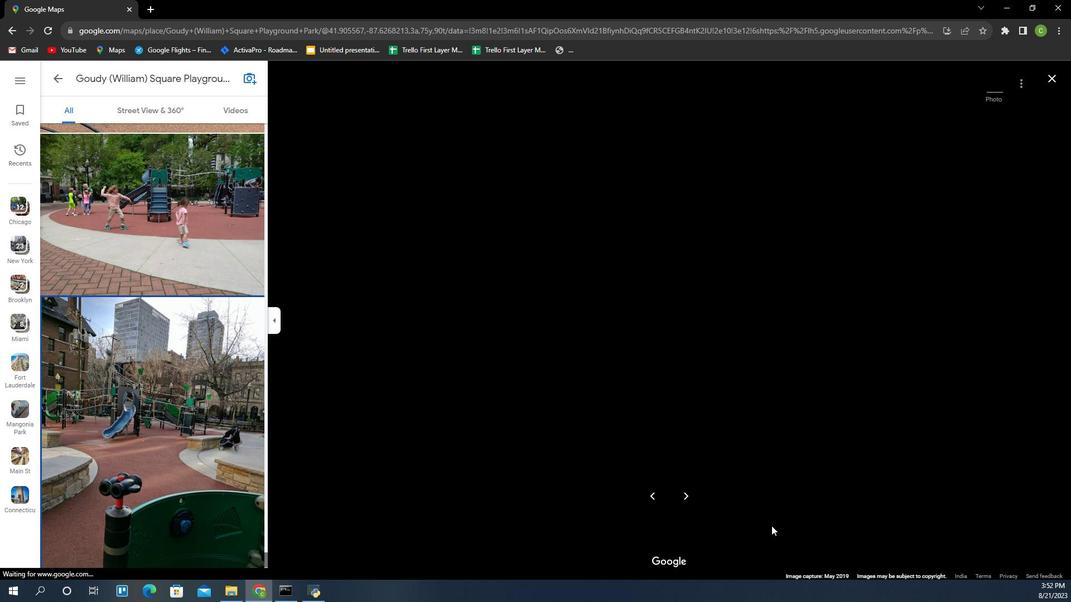 
Action: Mouse moved to (219, 111)
Screenshot: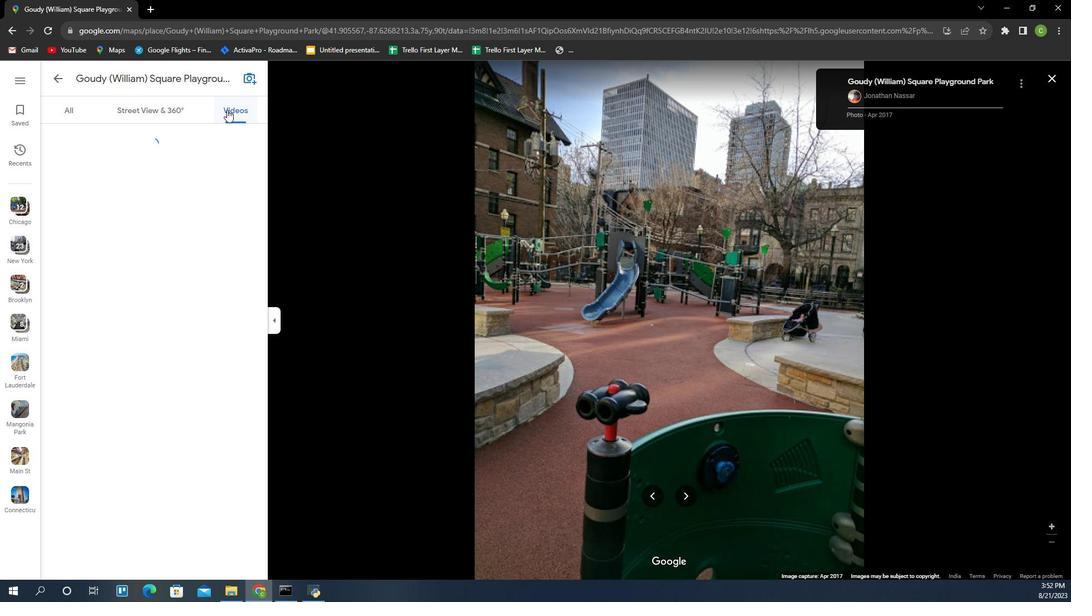 
Action: Mouse pressed left at (219, 111)
Screenshot: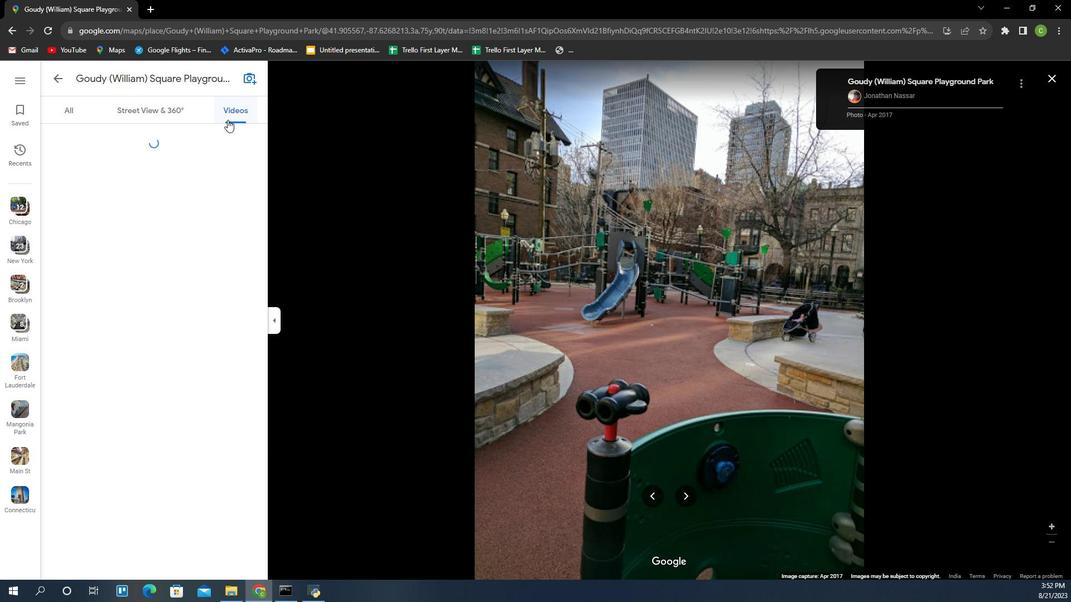 
Action: Mouse moved to (651, 420)
Screenshot: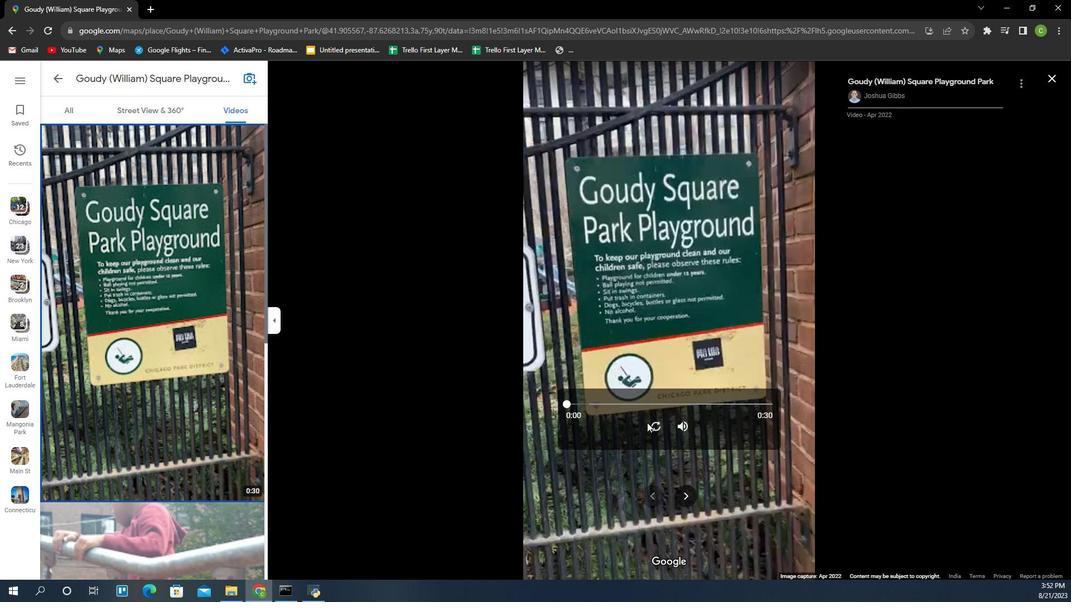 
Action: Mouse pressed left at (651, 420)
Screenshot: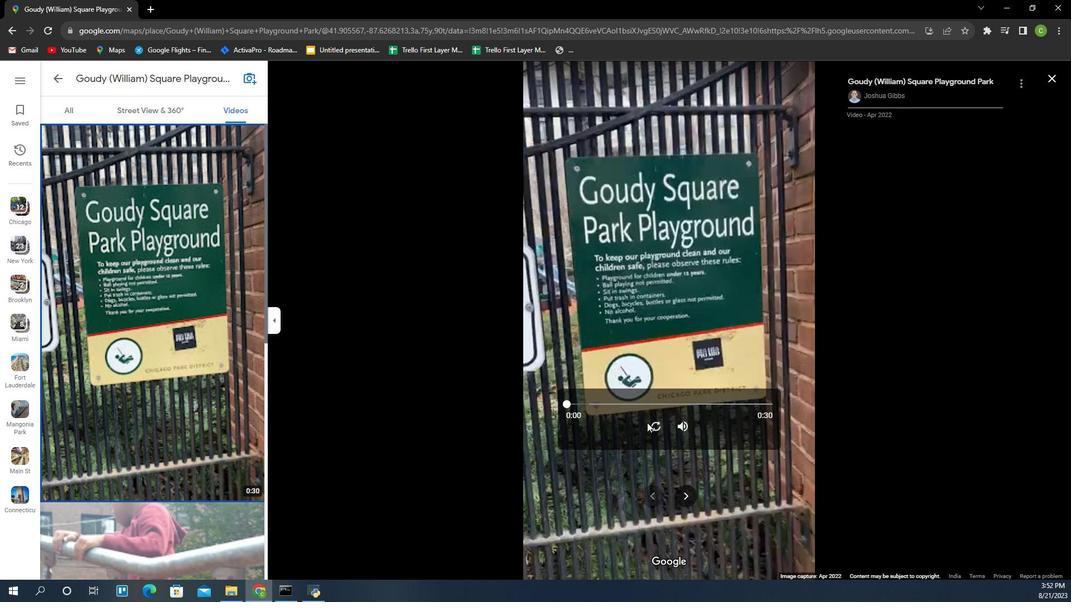 
Action: Mouse moved to (645, 408)
Screenshot: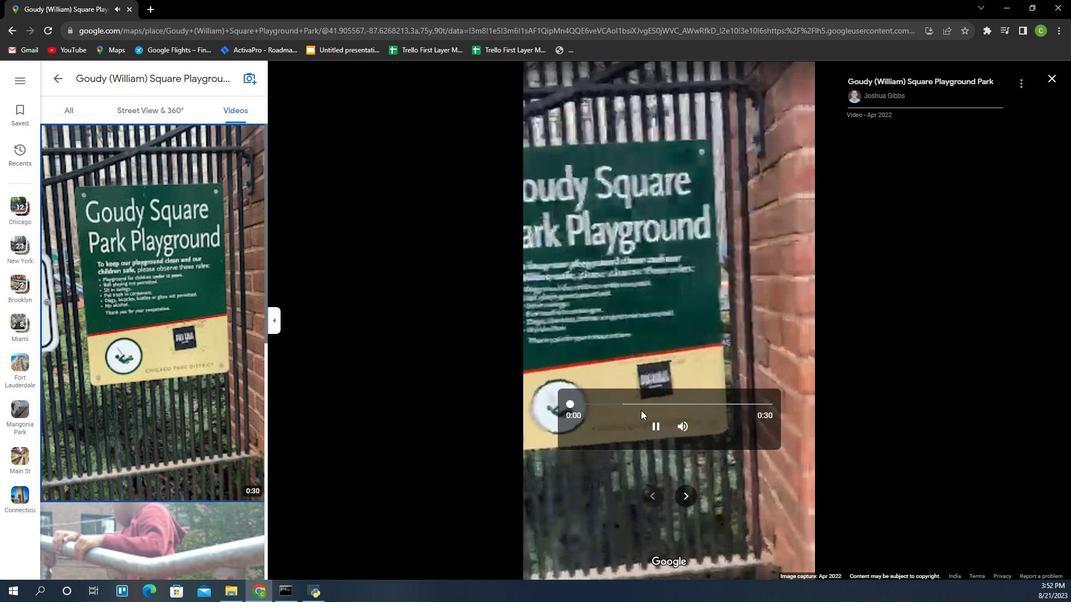
Action: Key pressed <Key.right><Key.right><Key.right><Key.right><Key.right>
Screenshot: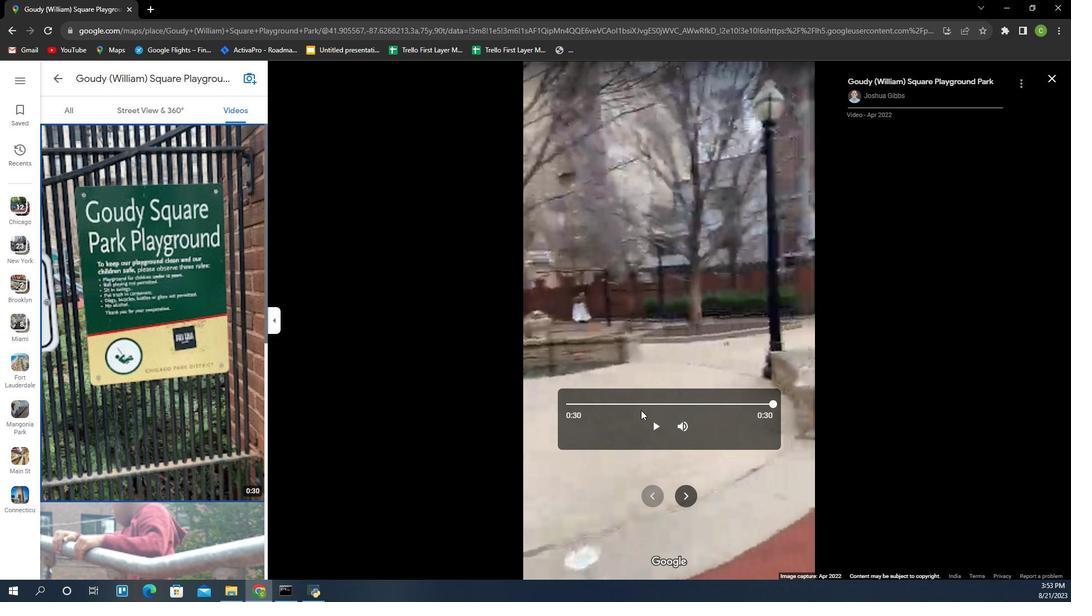
Action: Mouse moved to (692, 501)
Screenshot: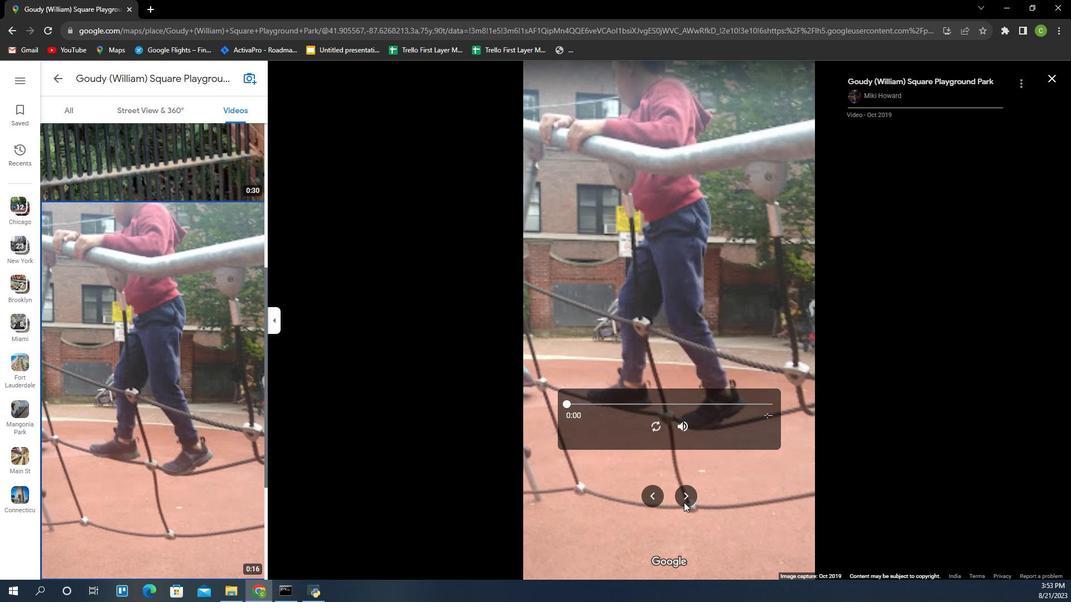 
Action: Mouse pressed left at (692, 502)
Screenshot: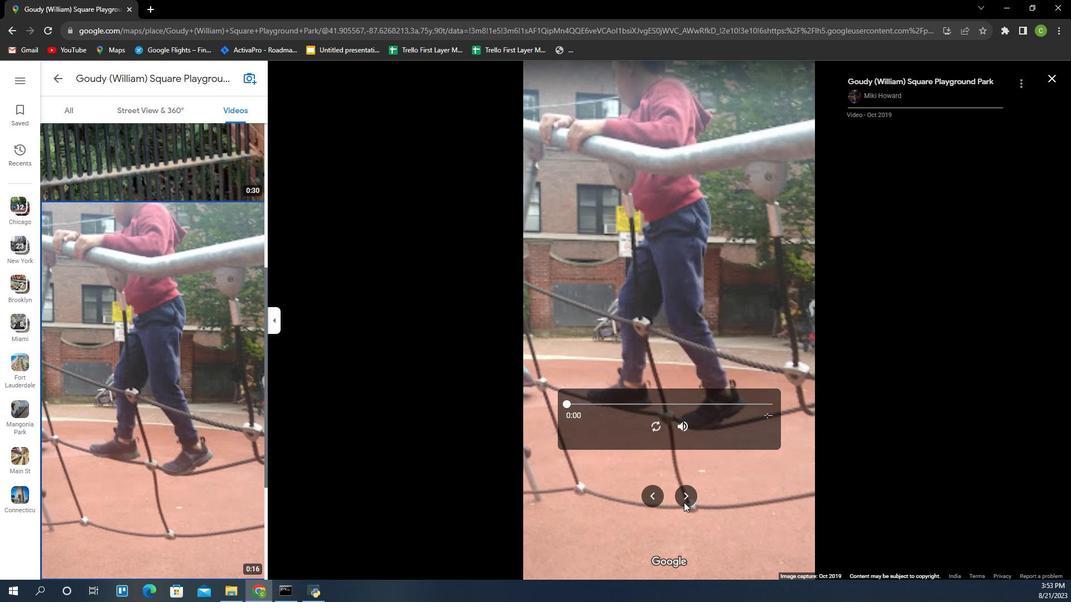 
Action: Mouse moved to (661, 424)
Screenshot: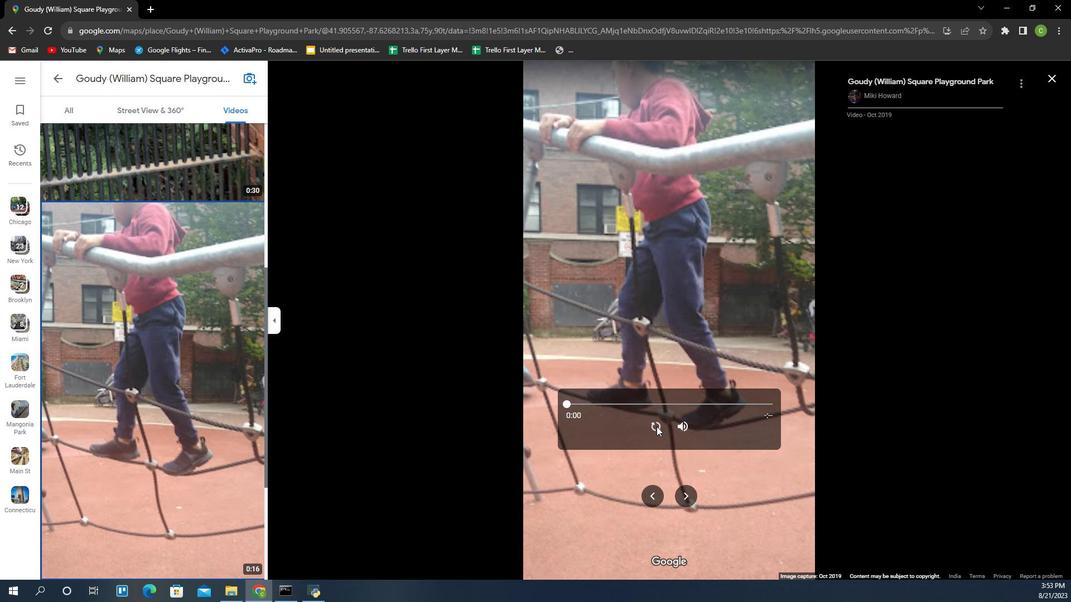 
Action: Mouse pressed left at (661, 424)
Screenshot: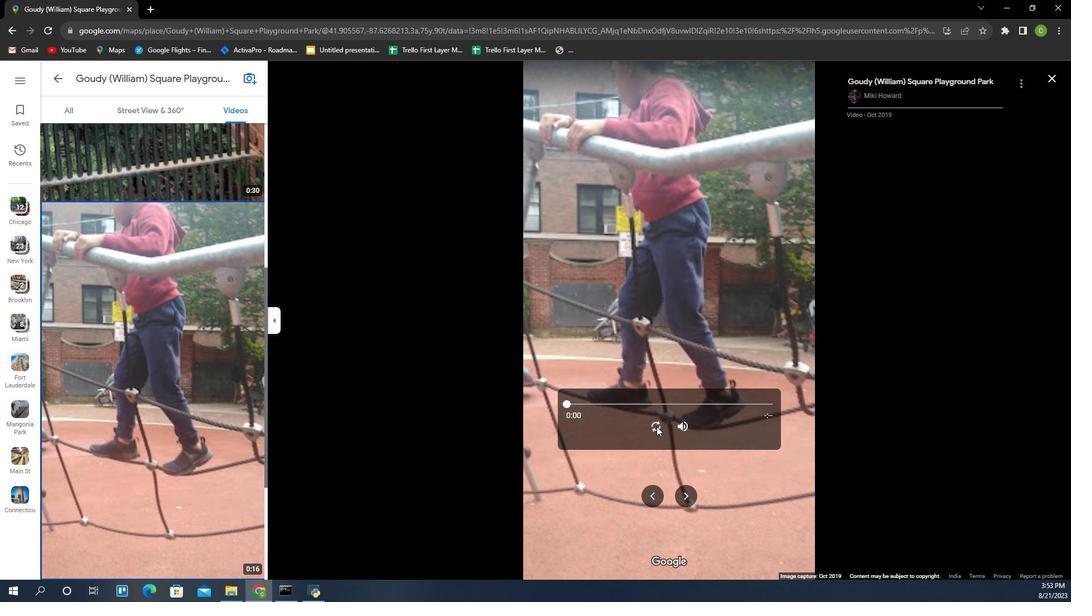 
Action: Mouse moved to (662, 422)
Screenshot: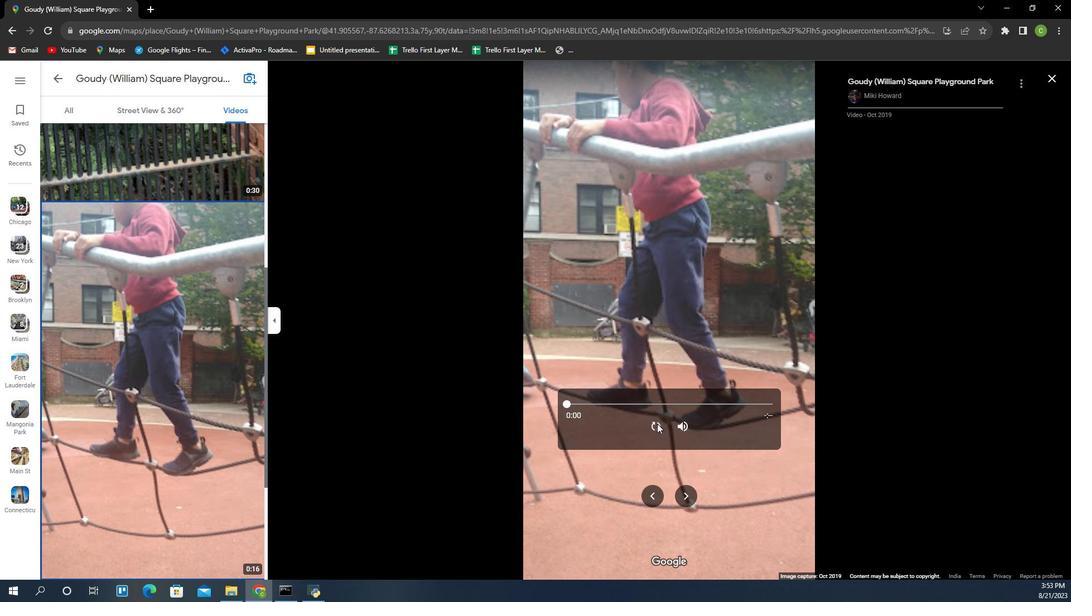 
Action: Mouse pressed left at (662, 422)
Screenshot: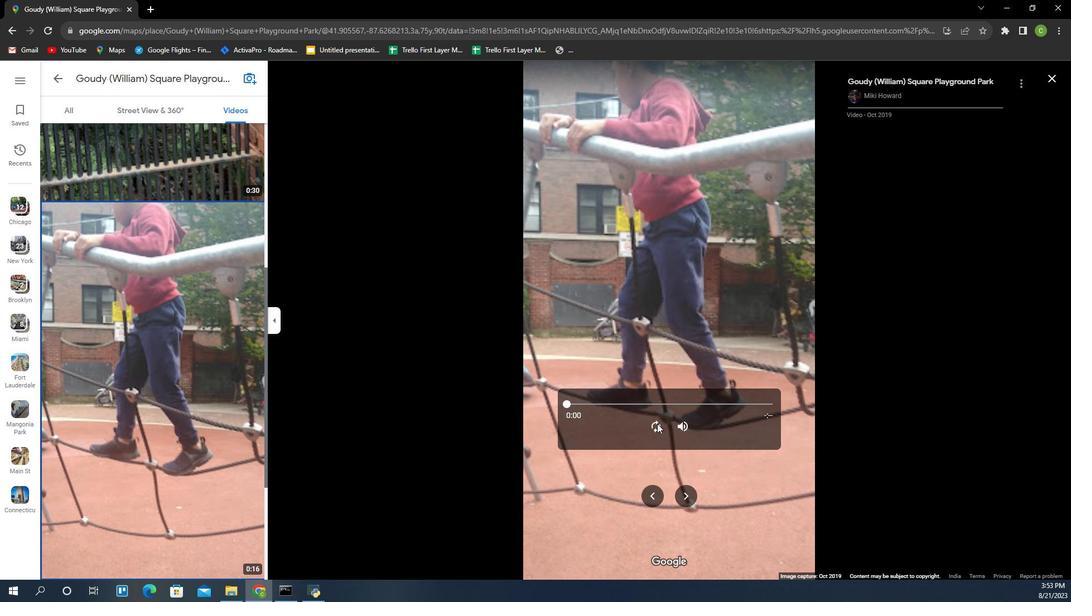 
Action: Mouse pressed left at (662, 422)
Screenshot: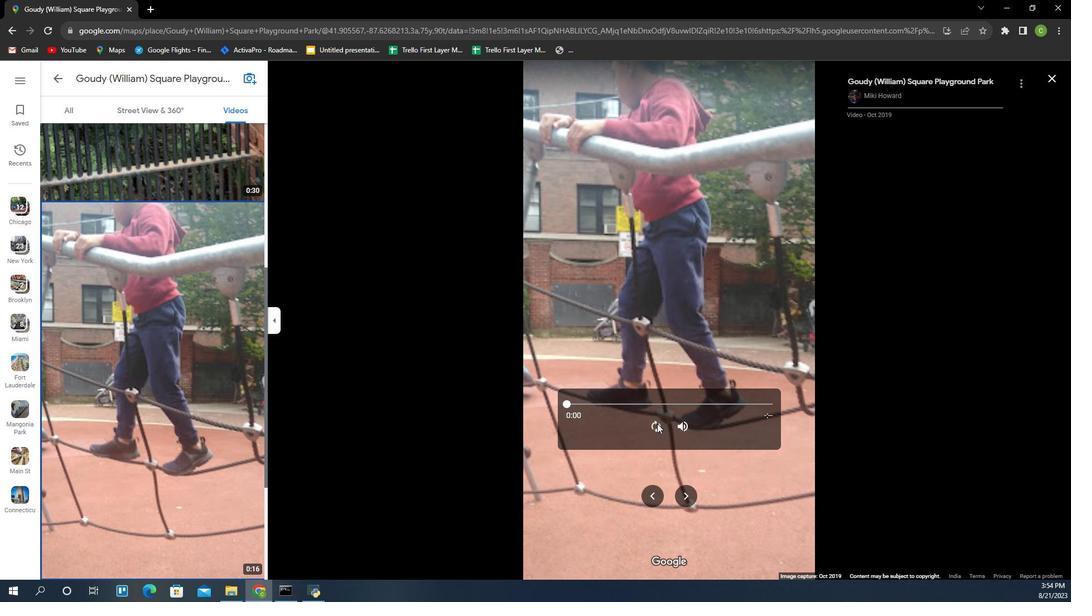 
Action: Mouse moved to (657, 420)
Screenshot: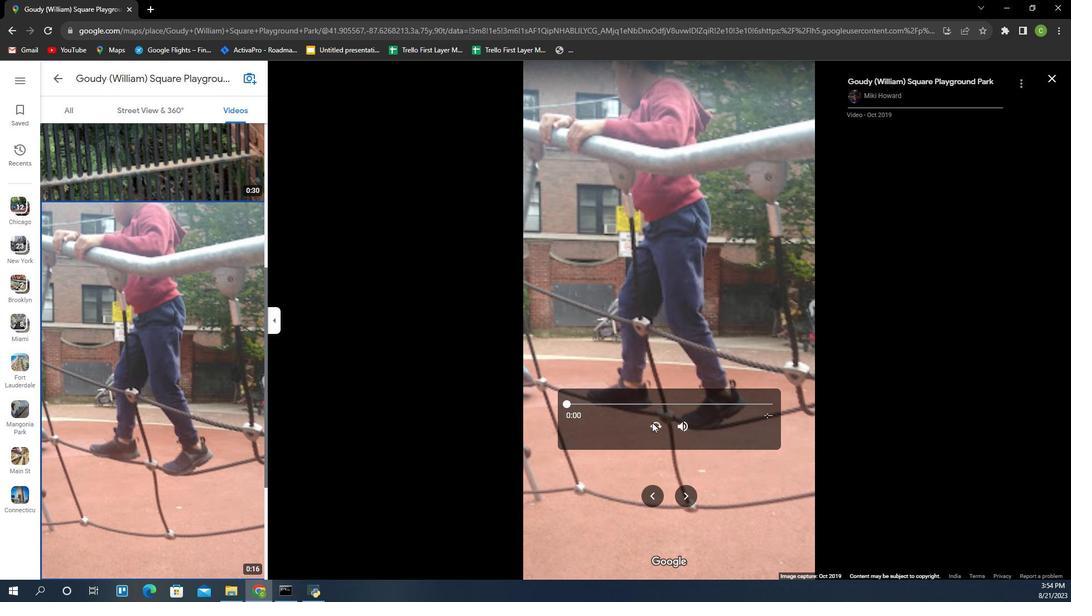 
Action: Mouse pressed left at (657, 420)
Screenshot: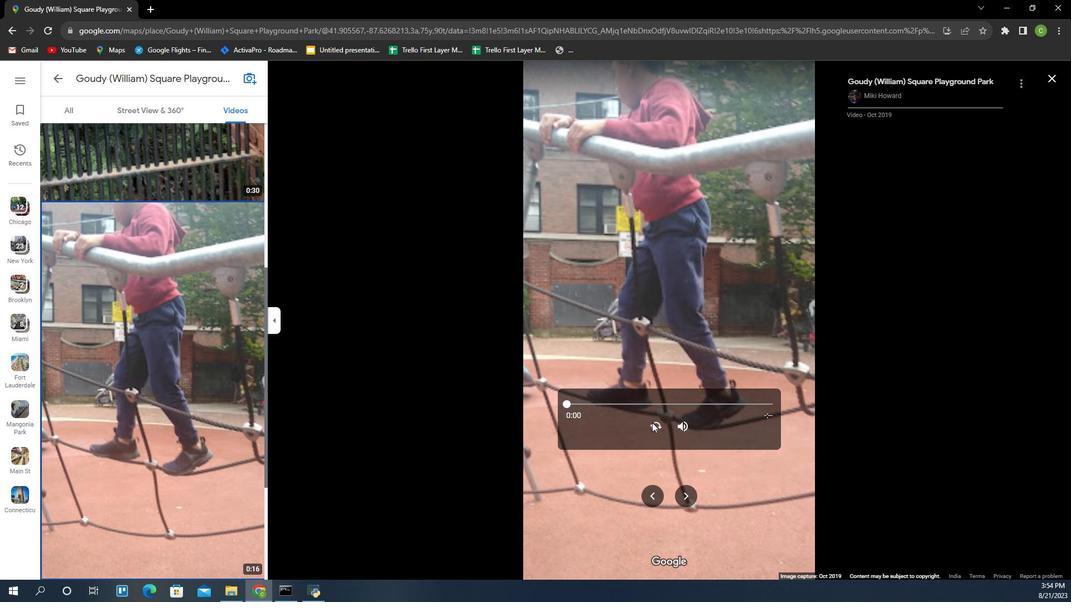 
Action: Mouse moved to (657, 423)
Screenshot: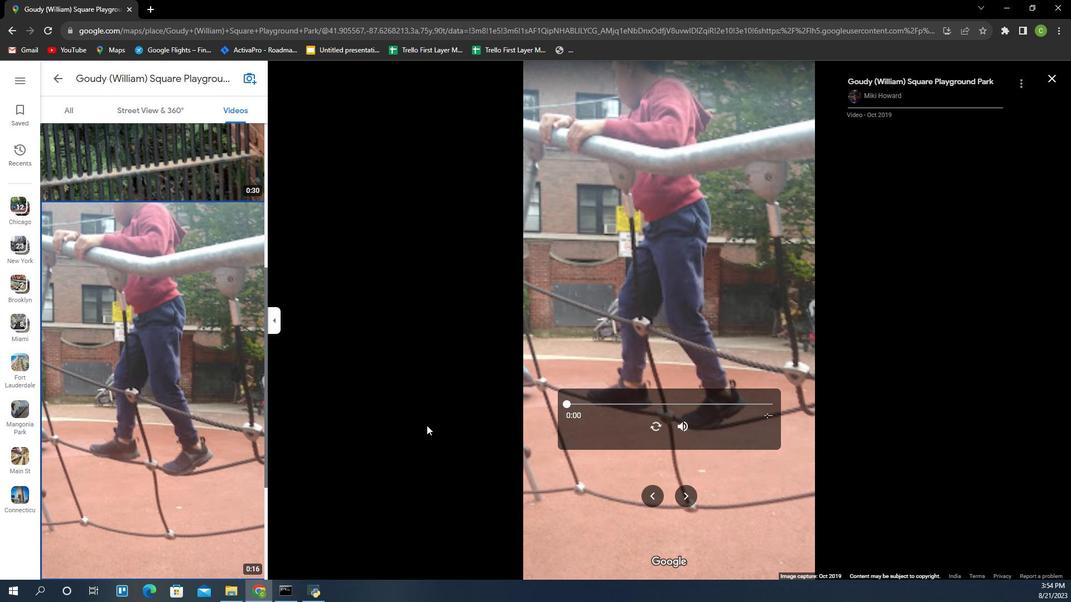
Action: Mouse pressed left at (657, 423)
Screenshot: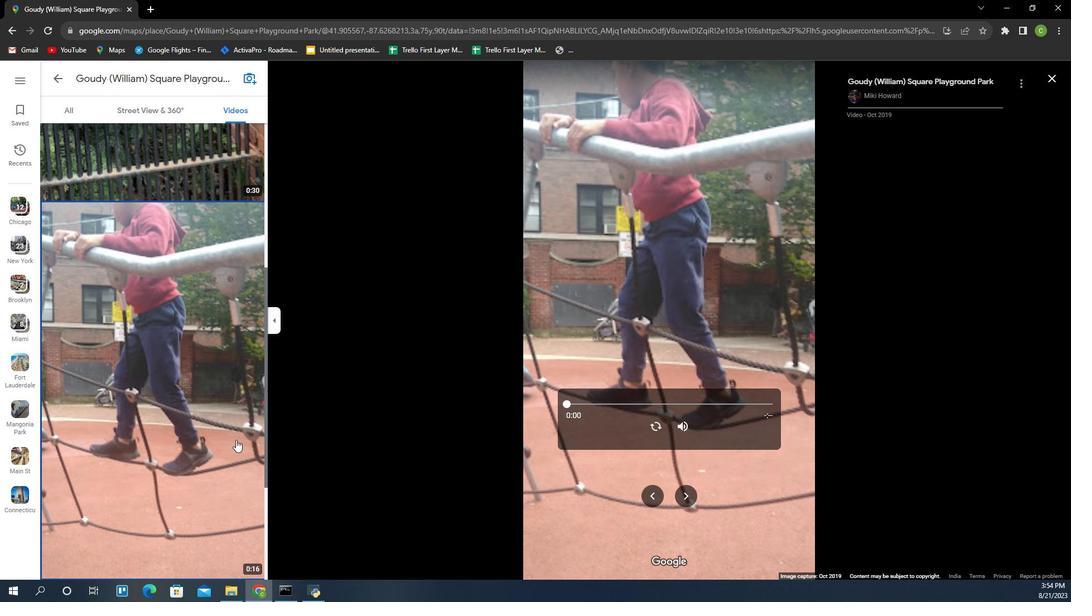 
Action: Mouse moved to (186, 445)
Screenshot: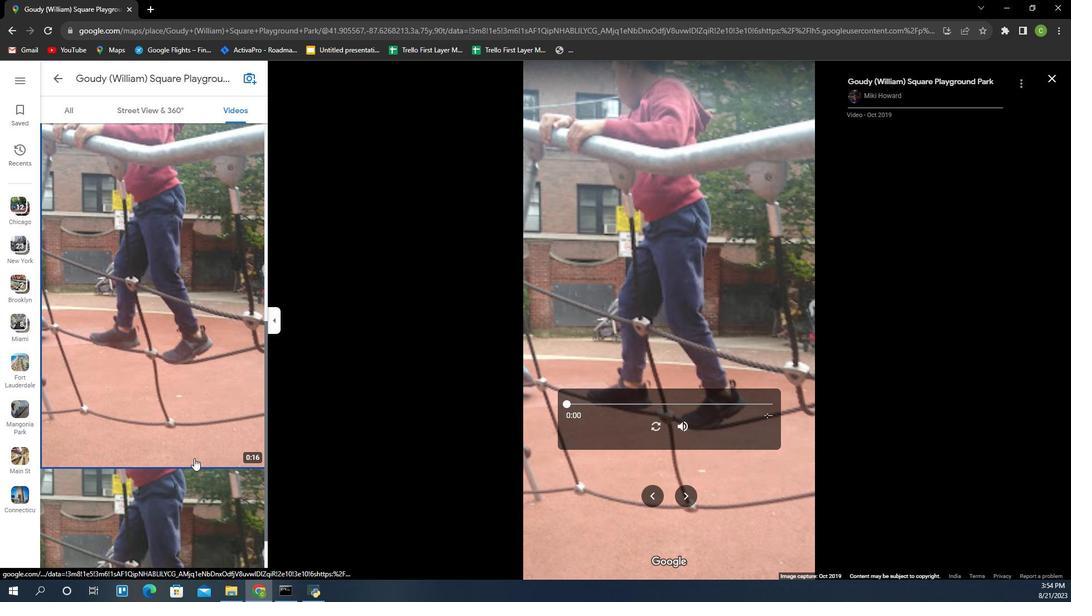 
Action: Mouse scrolled (186, 444) with delta (0, 0)
Screenshot: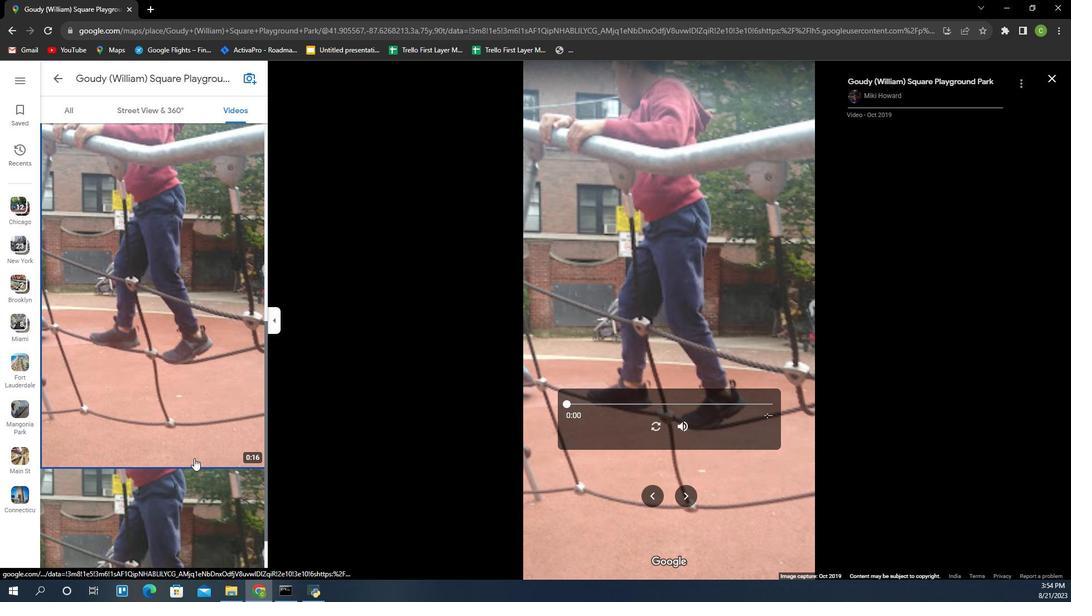 
Action: Mouse scrolled (186, 444) with delta (0, 0)
Screenshot: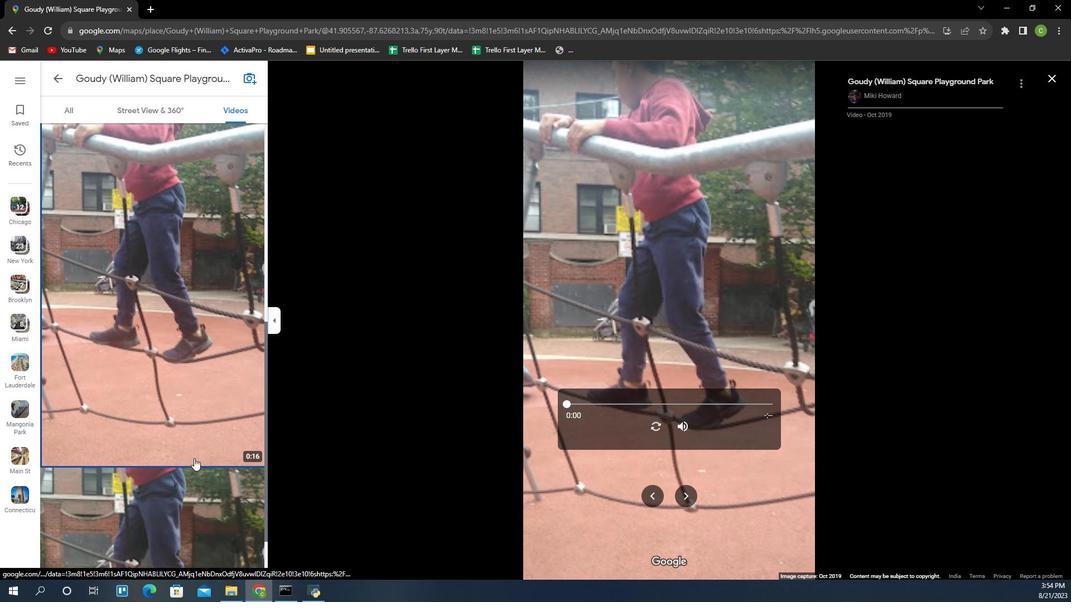 
Action: Mouse moved to (185, 456)
Screenshot: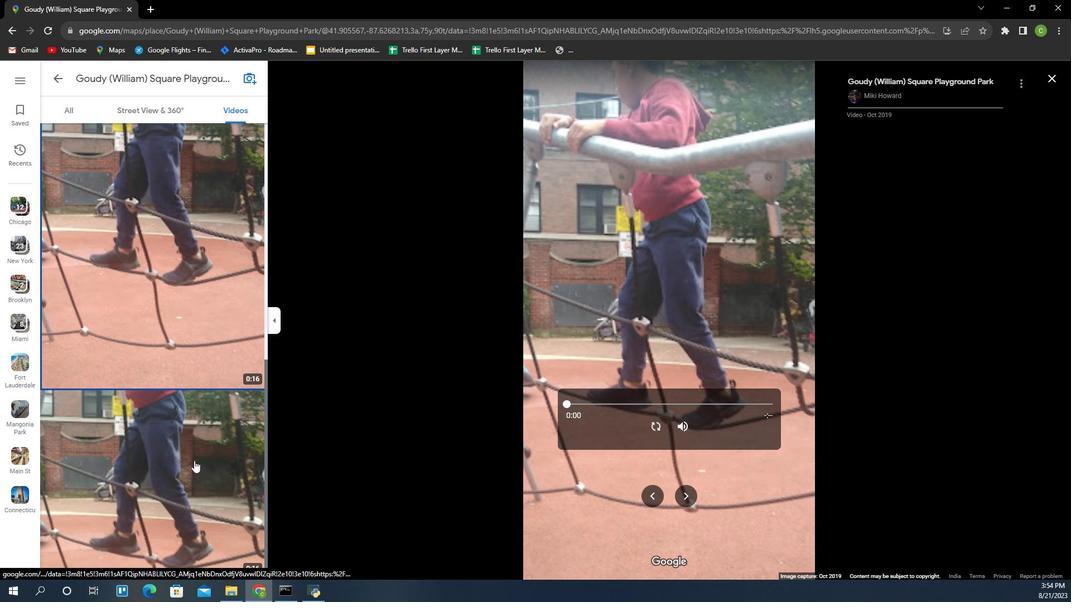 
Action: Mouse scrolled (185, 456) with delta (0, 0)
Screenshot: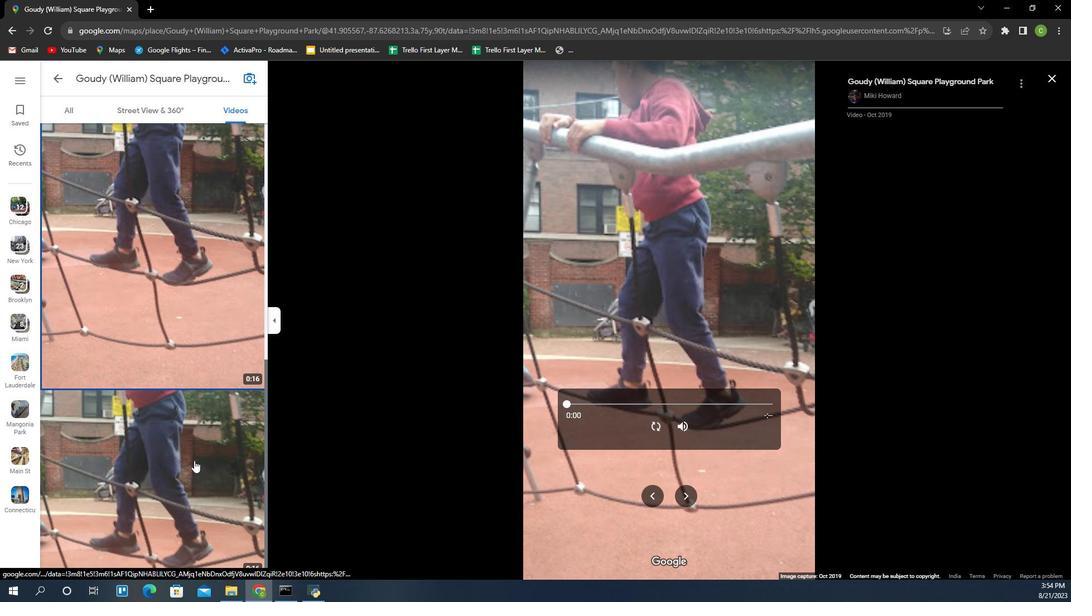 
Action: Mouse scrolled (185, 456) with delta (0, 0)
Screenshot: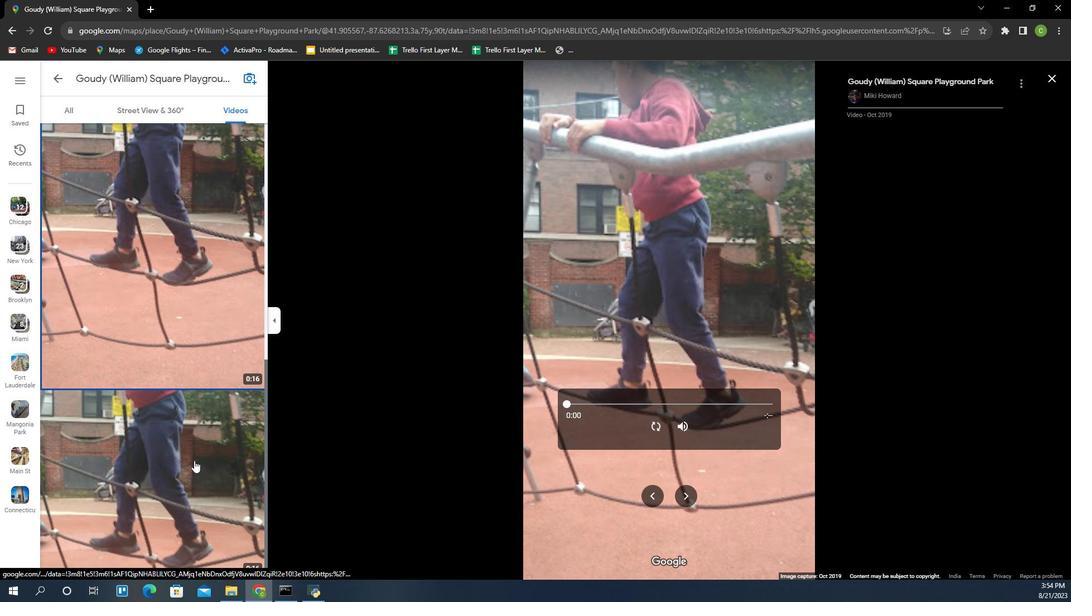 
Action: Mouse moved to (662, 416)
Screenshot: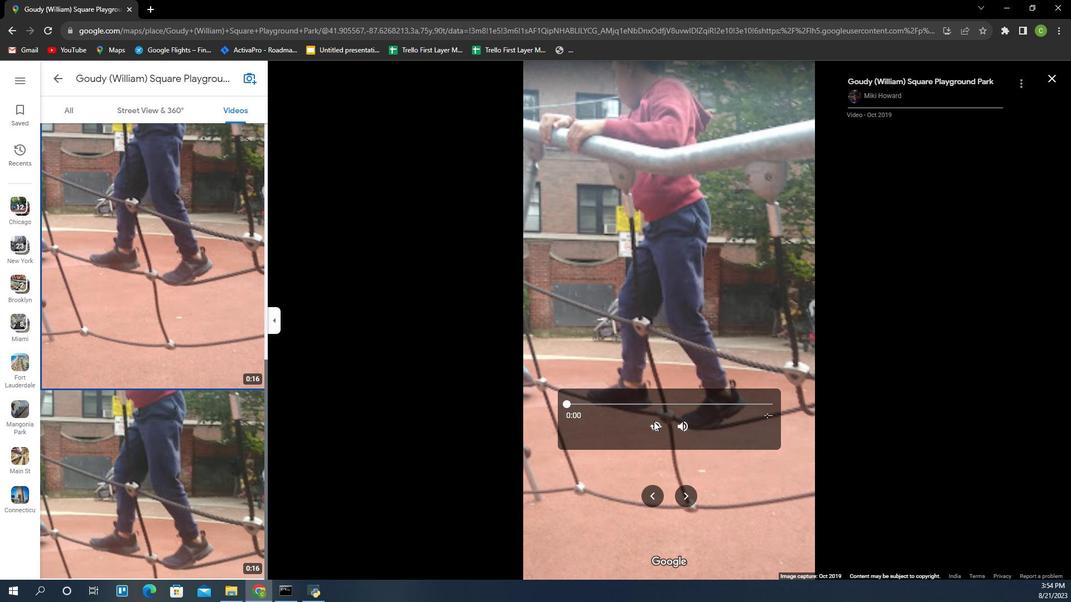 
Action: Mouse pressed left at (662, 416)
Screenshot: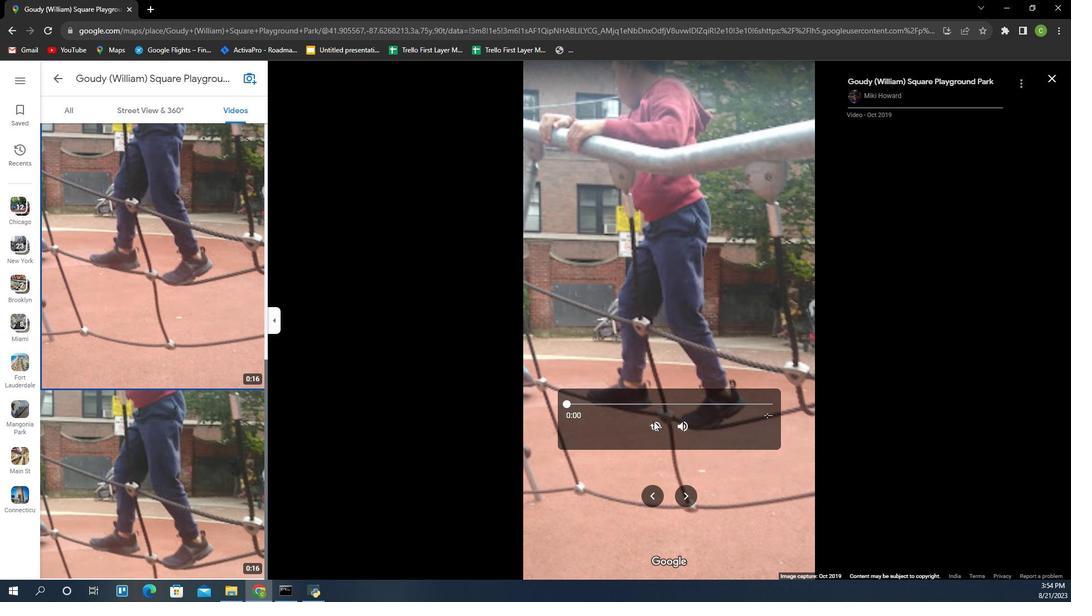 
Action: Mouse moved to (658, 419)
Screenshot: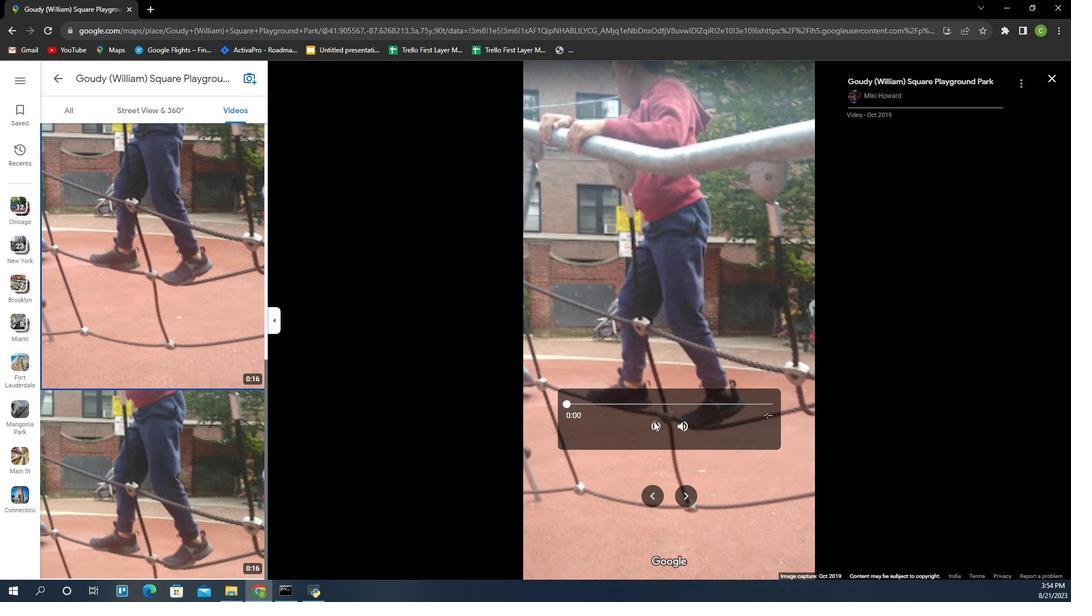 
Action: Mouse pressed left at (658, 419)
Screenshot: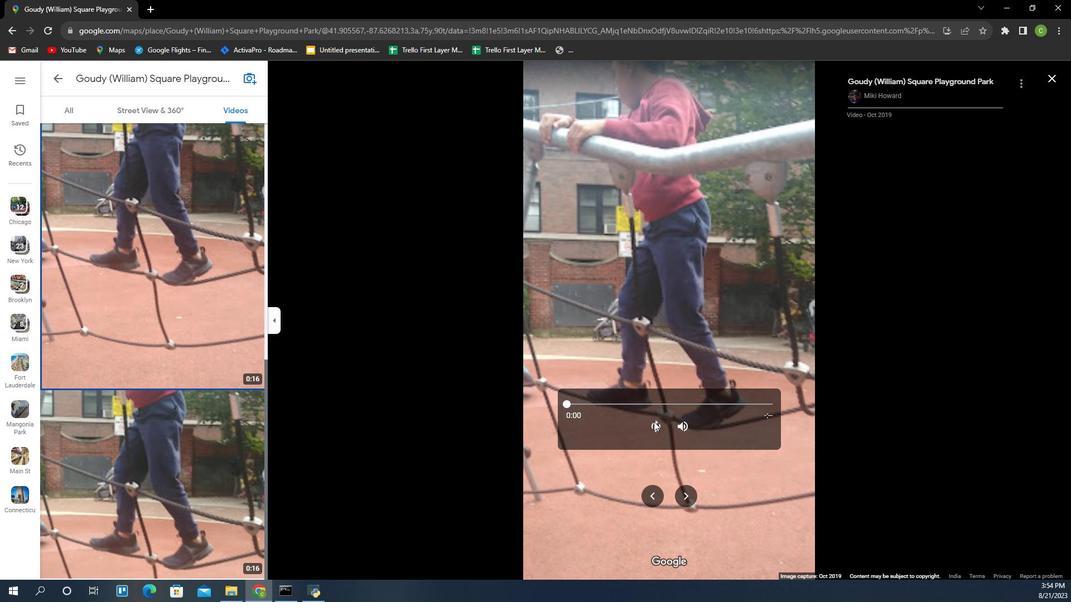 
Action: Mouse moved to (661, 423)
Screenshot: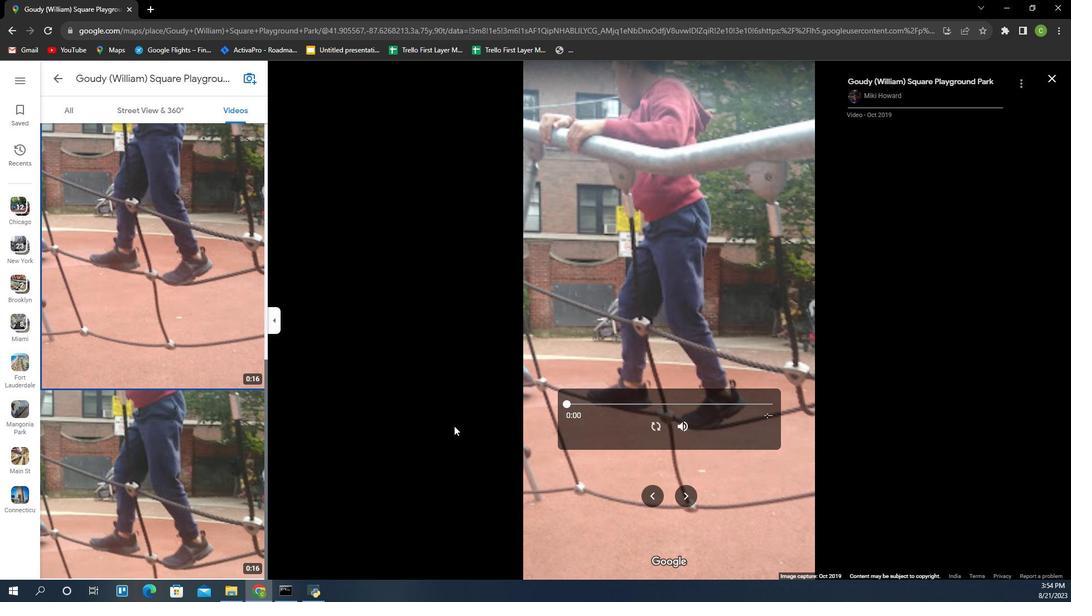 
Action: Mouse pressed left at (661, 423)
Screenshot: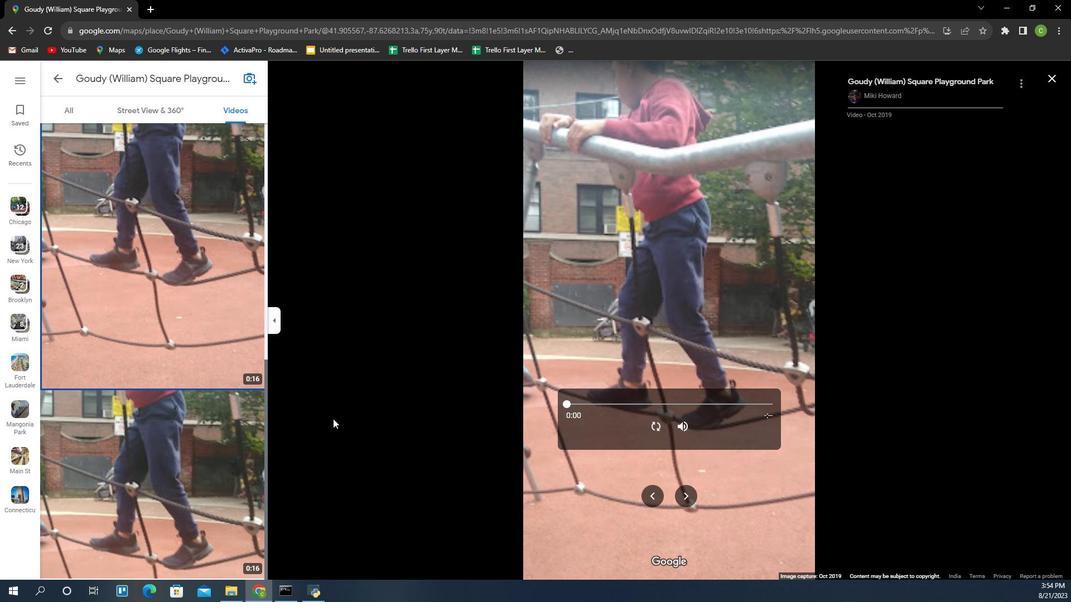 
Action: Mouse moved to (126, 413)
Screenshot: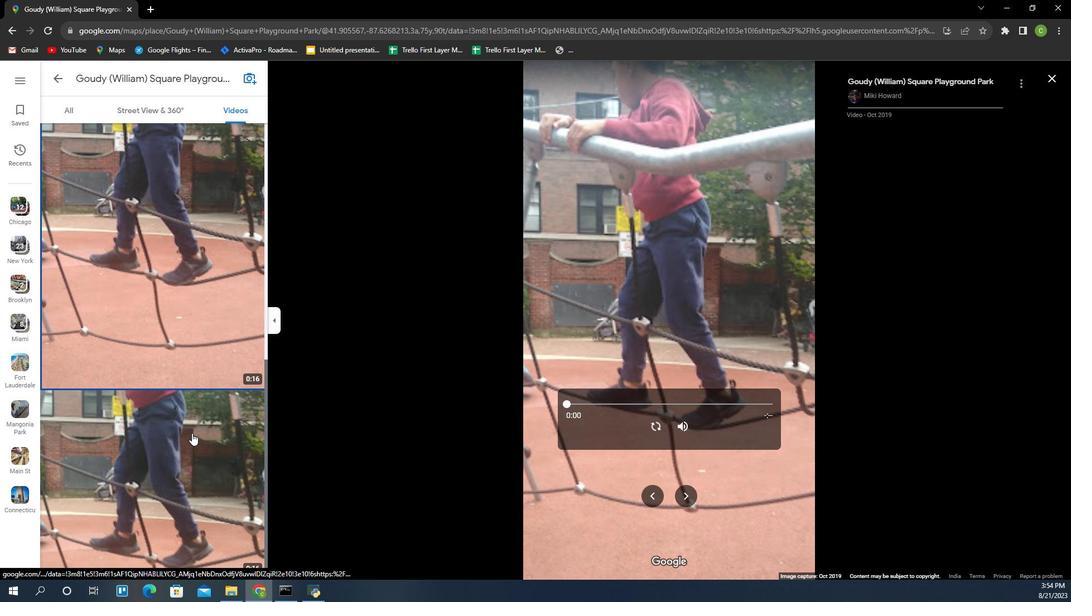 
Action: Mouse scrolled (126, 413) with delta (0, 0)
Screenshot: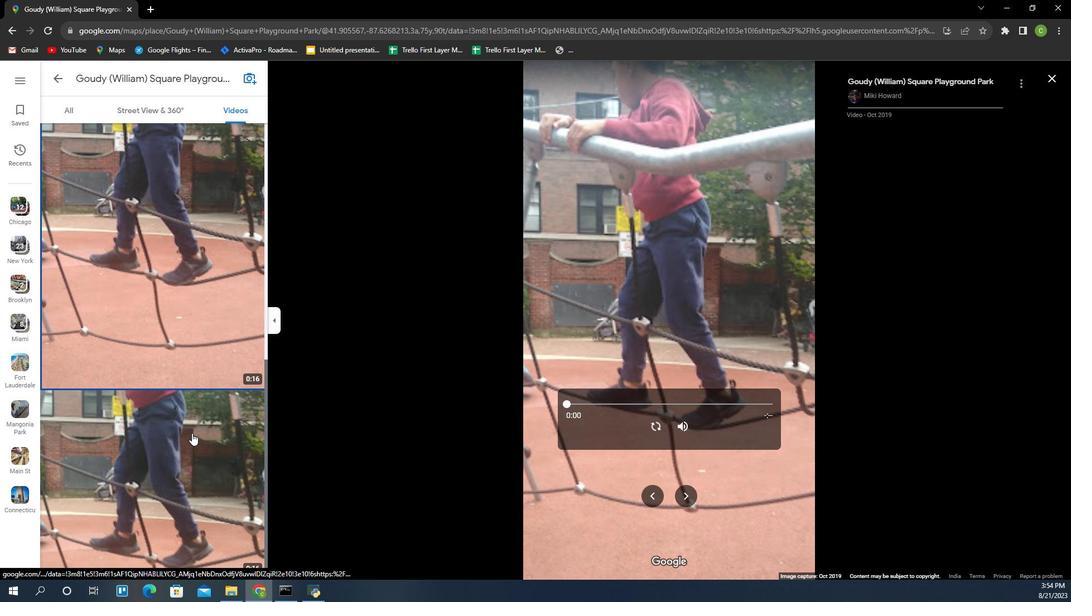 
Action: Mouse moved to (137, 417)
Screenshot: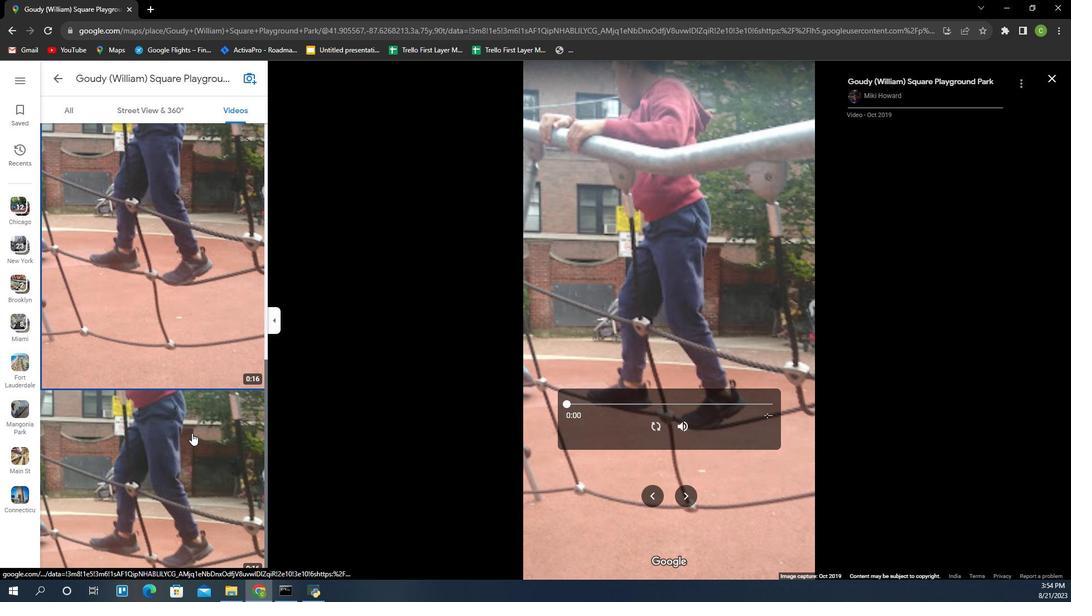 
Action: Mouse scrolled (137, 417) with delta (0, 0)
Screenshot: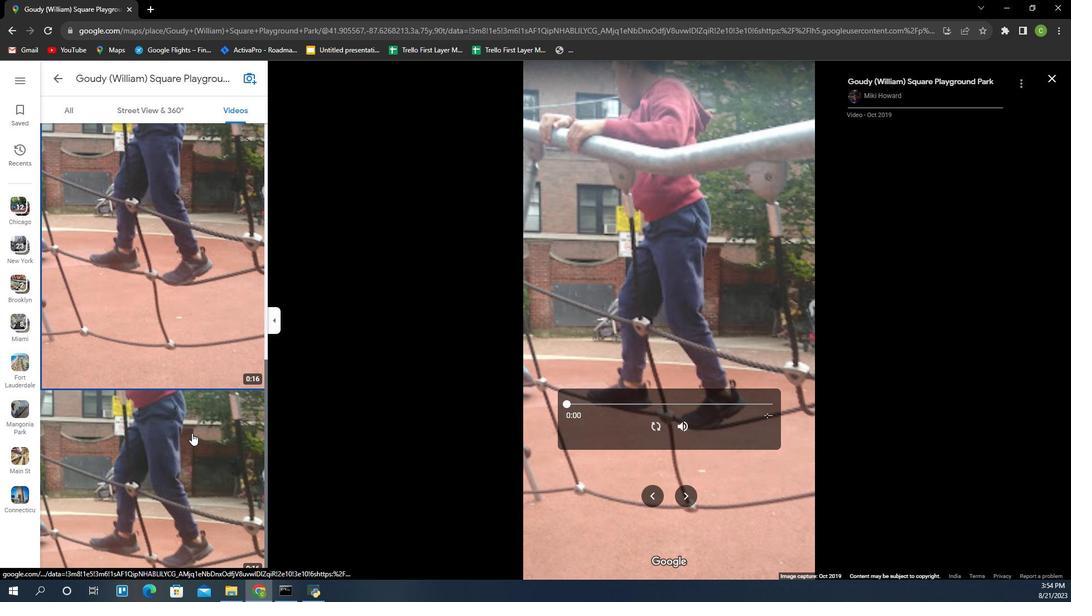 
Action: Mouse moved to (183, 431)
Screenshot: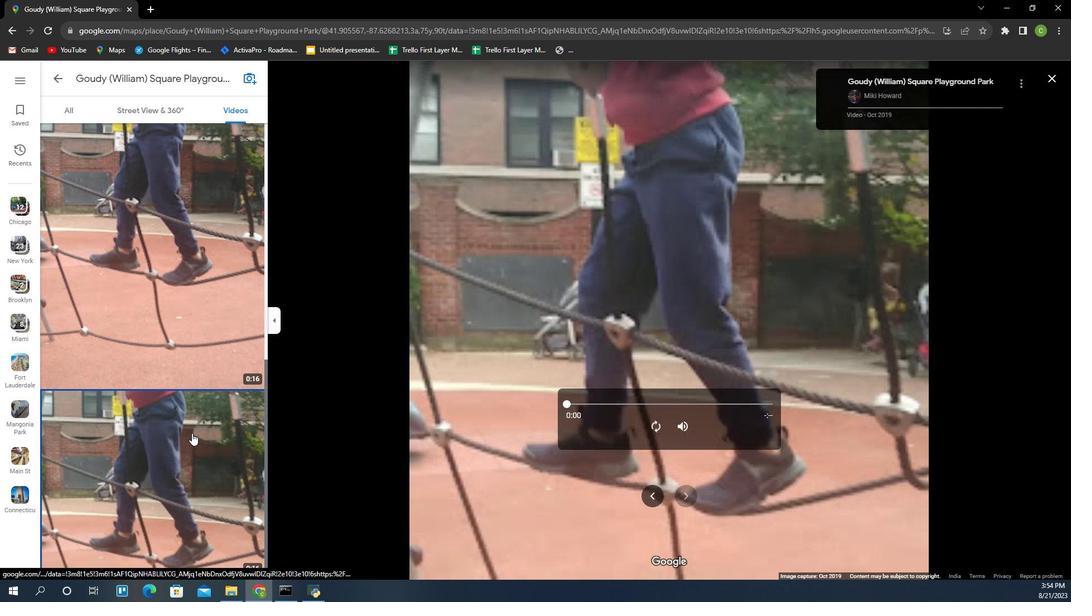 
Action: Mouse pressed left at (183, 431)
Screenshot: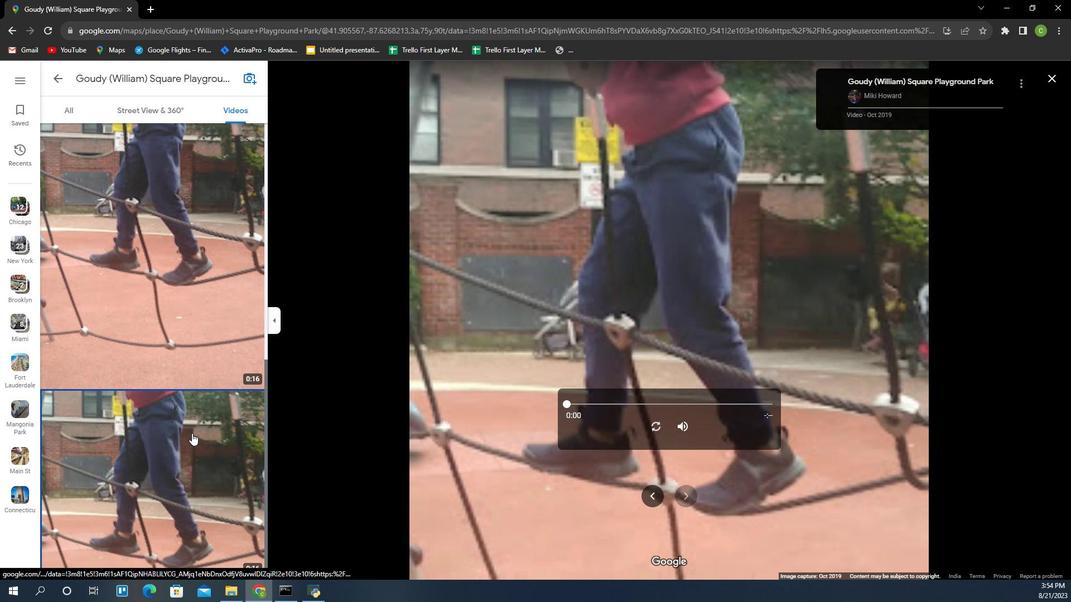 
Action: Mouse scrolled (183, 431) with delta (0, 0)
Screenshot: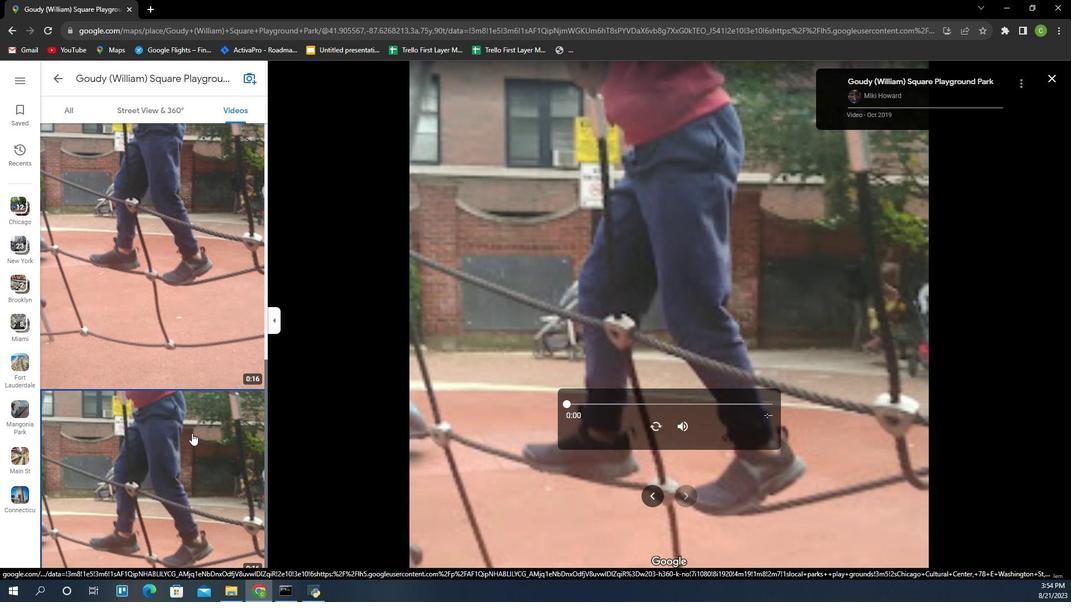 
Action: Mouse scrolled (183, 431) with delta (0, 0)
Screenshot: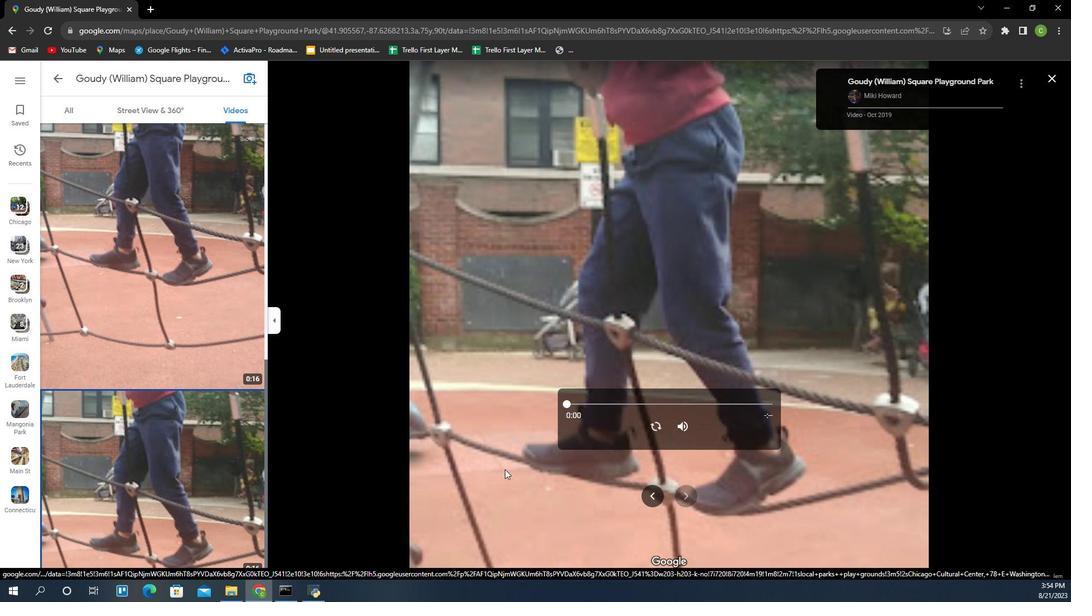 
Action: Mouse scrolled (183, 431) with delta (0, 0)
Screenshot: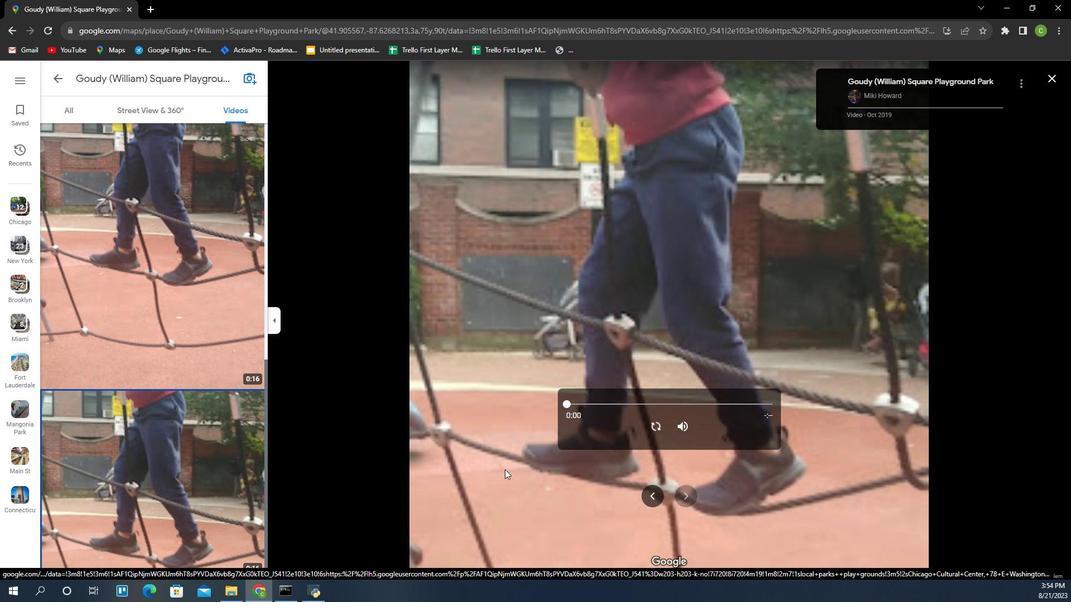 
Action: Mouse moved to (505, 468)
Screenshot: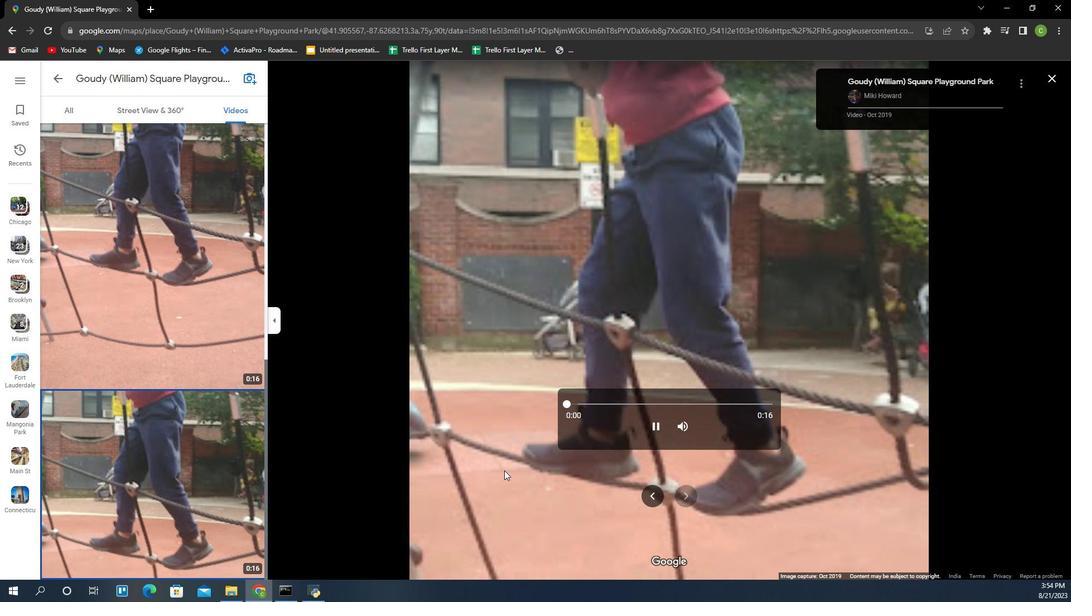 
Action: Mouse scrolled (505, 467) with delta (0, 0)
Screenshot: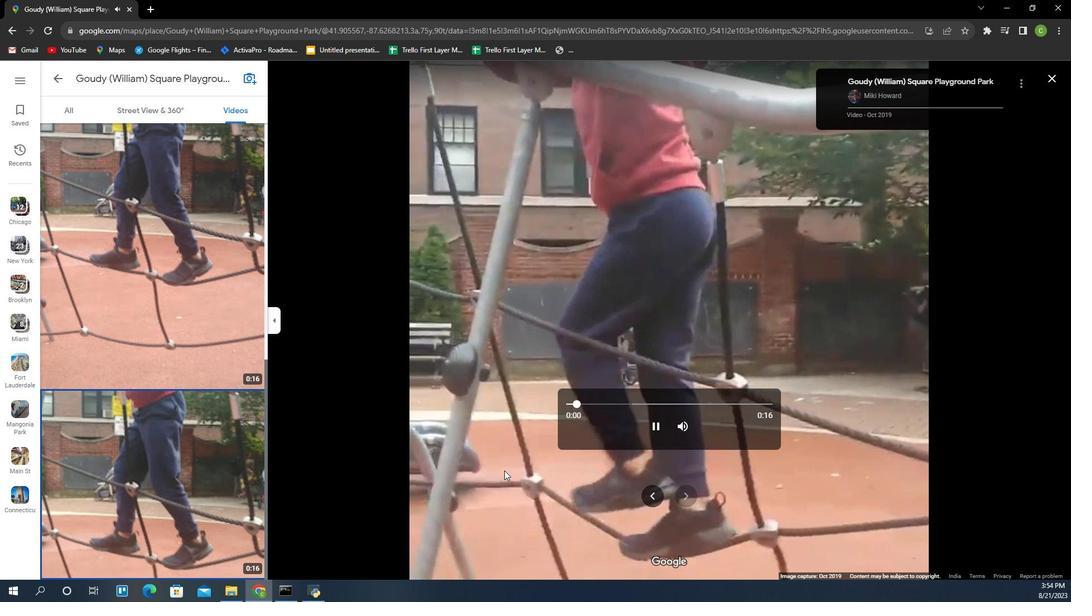 
Action: Mouse moved to (457, 455)
Screenshot: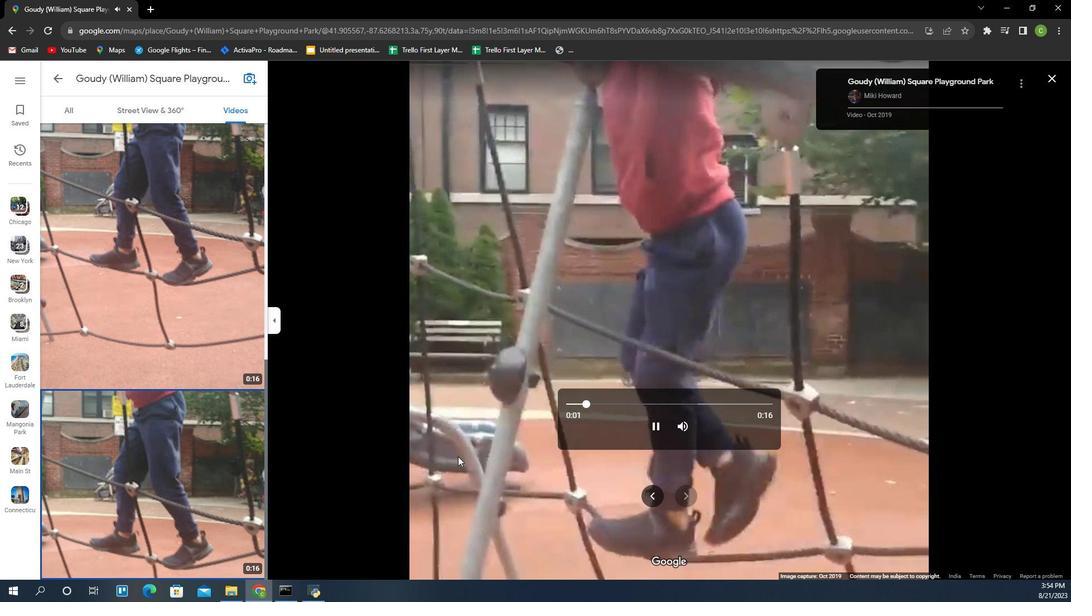 
Action: Mouse scrolled (457, 454) with delta (0, 0)
Screenshot: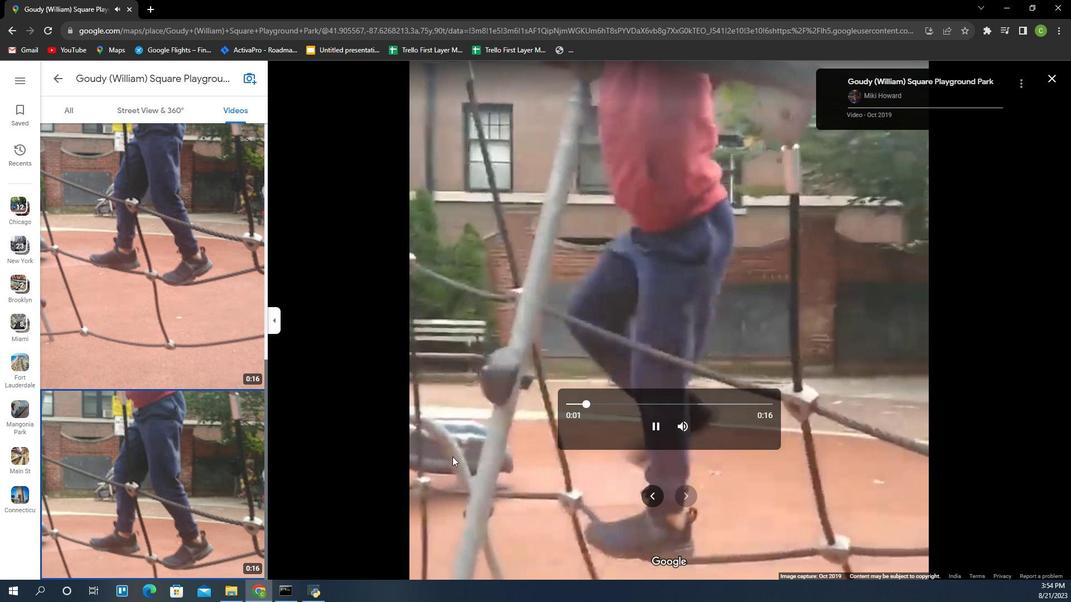 
Action: Mouse scrolled (457, 454) with delta (0, 0)
Screenshot: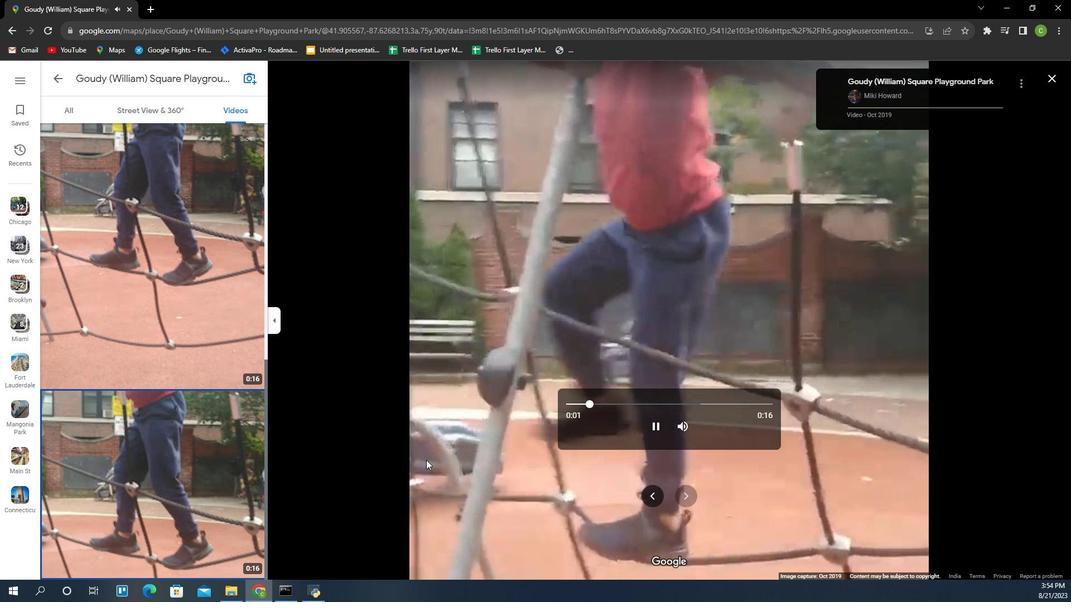 
Action: Mouse scrolled (457, 454) with delta (0, 0)
Screenshot: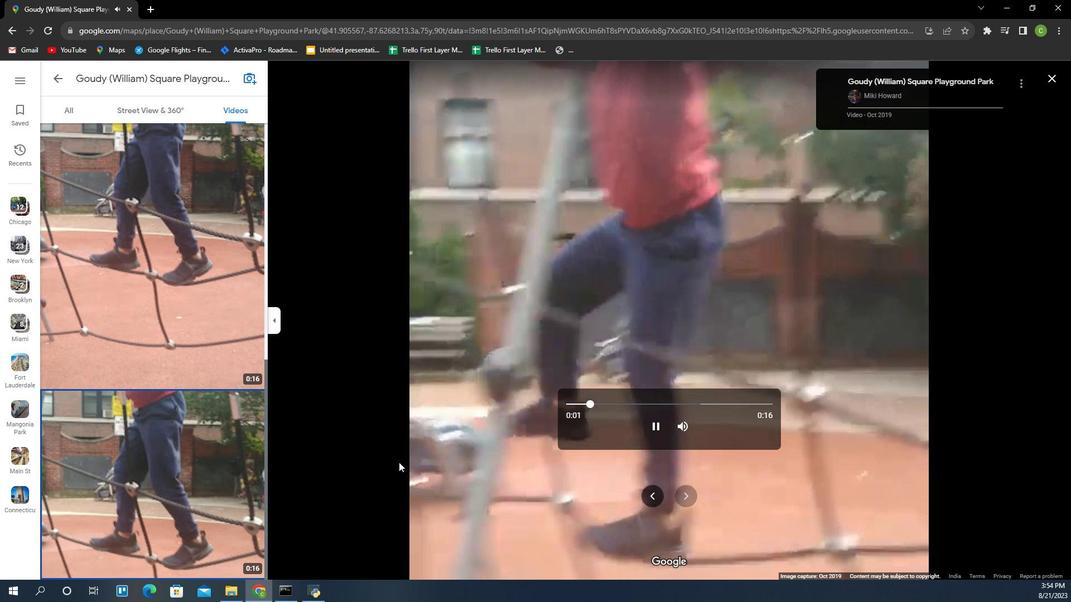 
Action: Mouse moved to (179, 254)
Screenshot: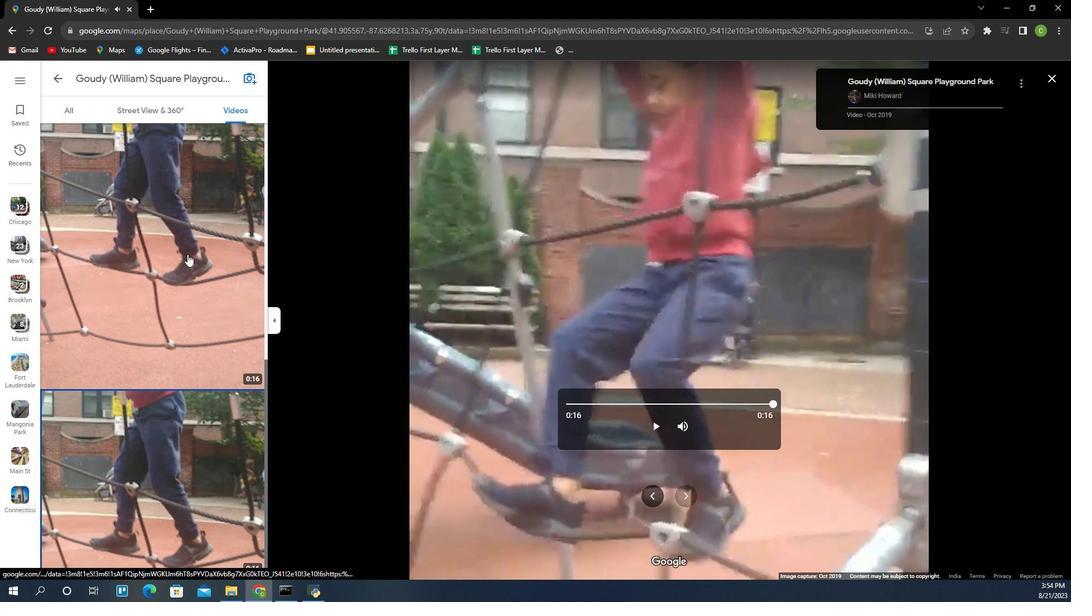 
Action: Mouse scrolled (179, 253) with delta (0, 0)
Screenshot: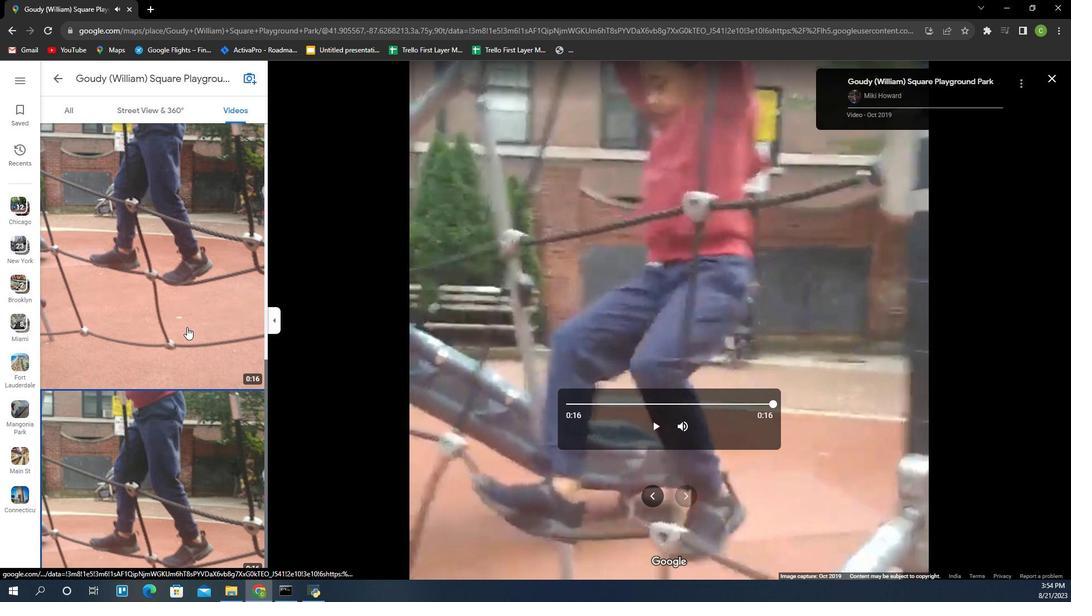 
Action: Mouse scrolled (179, 253) with delta (0, 0)
Screenshot: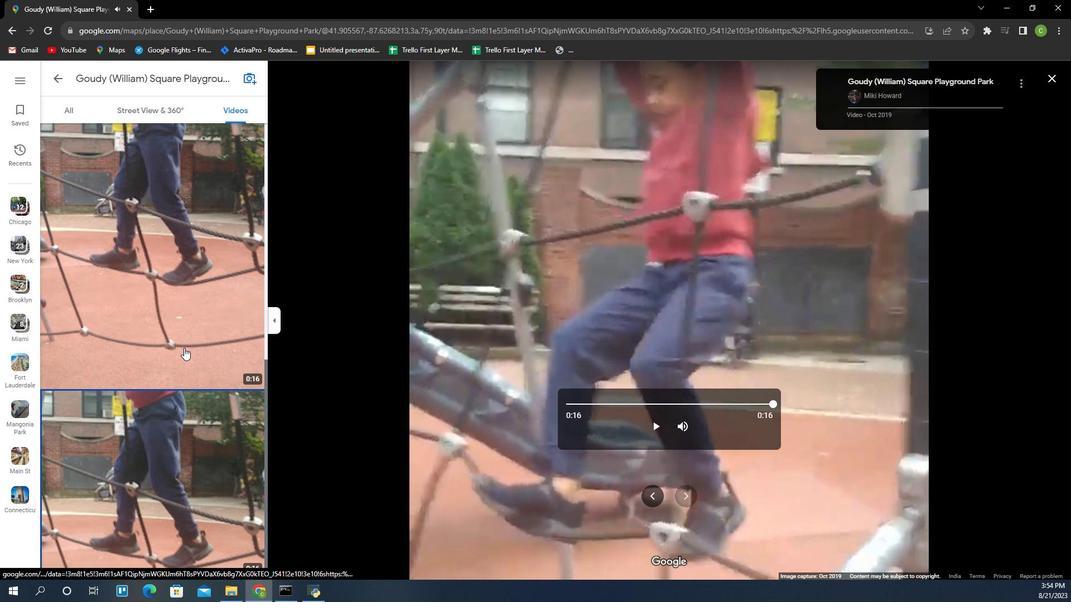 
Action: Mouse scrolled (179, 253) with delta (0, 0)
Screenshot: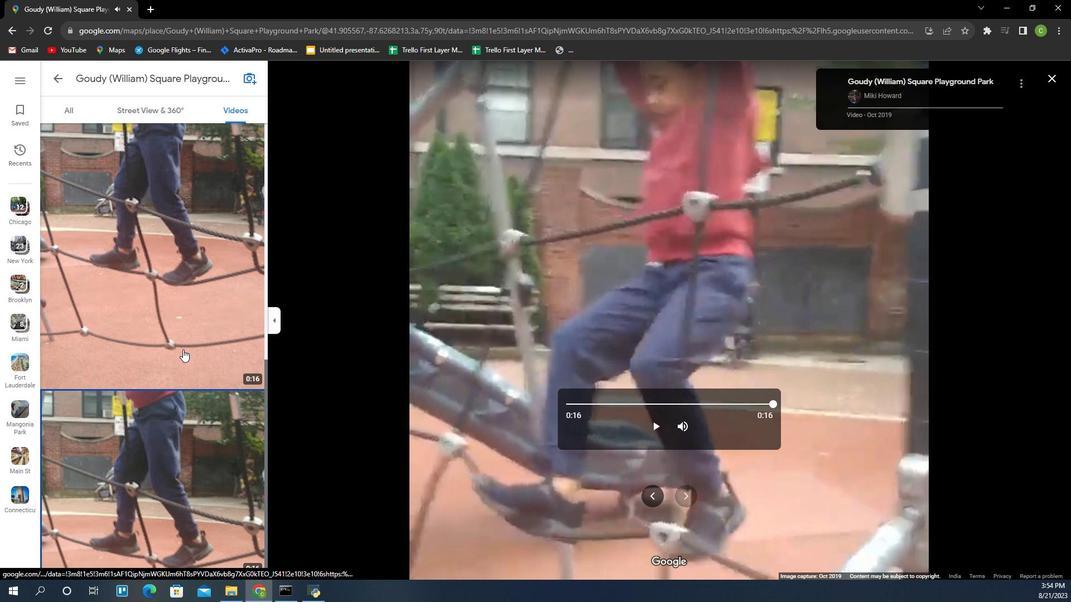 
Action: Mouse moved to (174, 348)
Screenshot: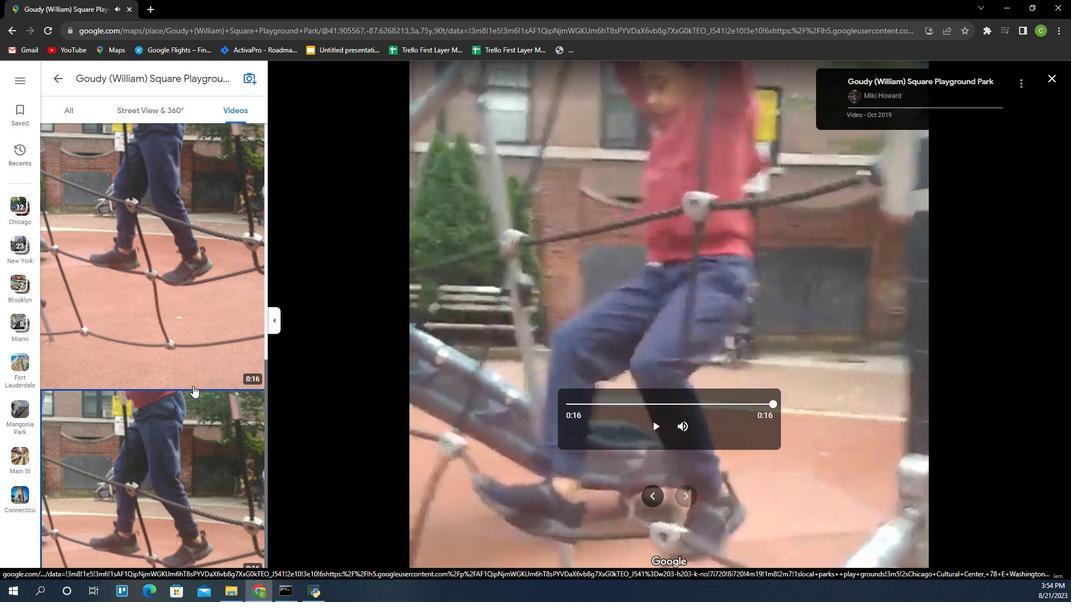 
Action: Mouse scrolled (174, 348) with delta (0, 0)
Screenshot: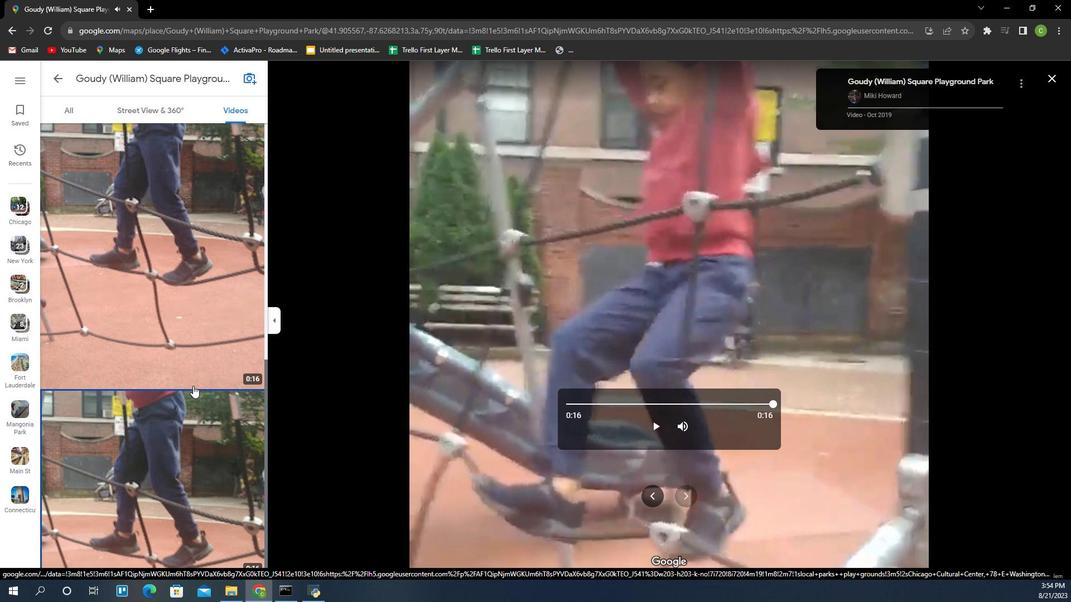 
Action: Mouse scrolled (174, 348) with delta (0, 0)
Screenshot: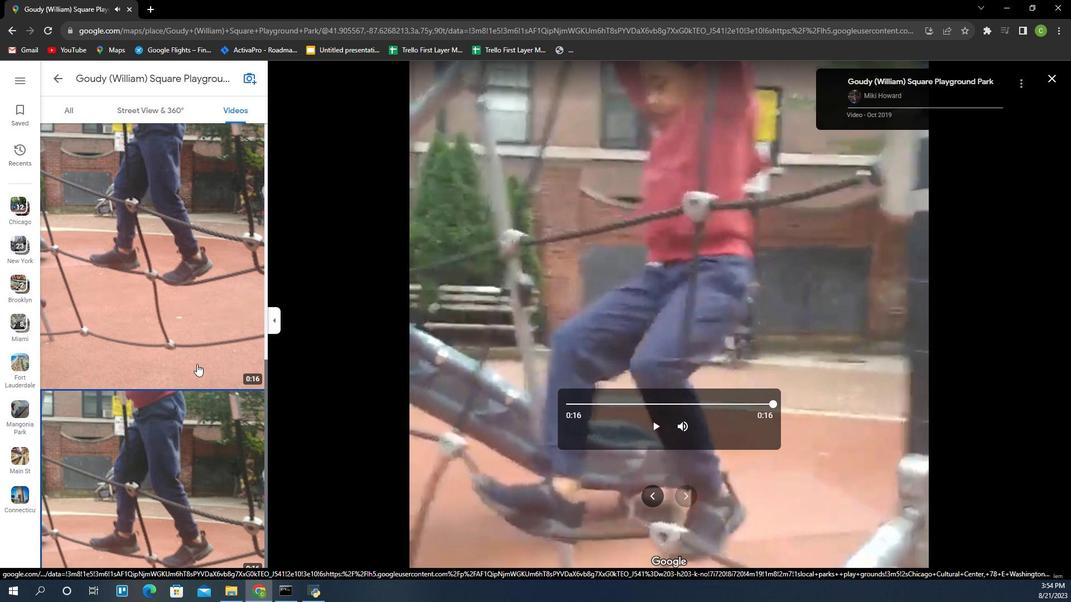 
Action: Mouse scrolled (174, 348) with delta (0, 0)
Screenshot: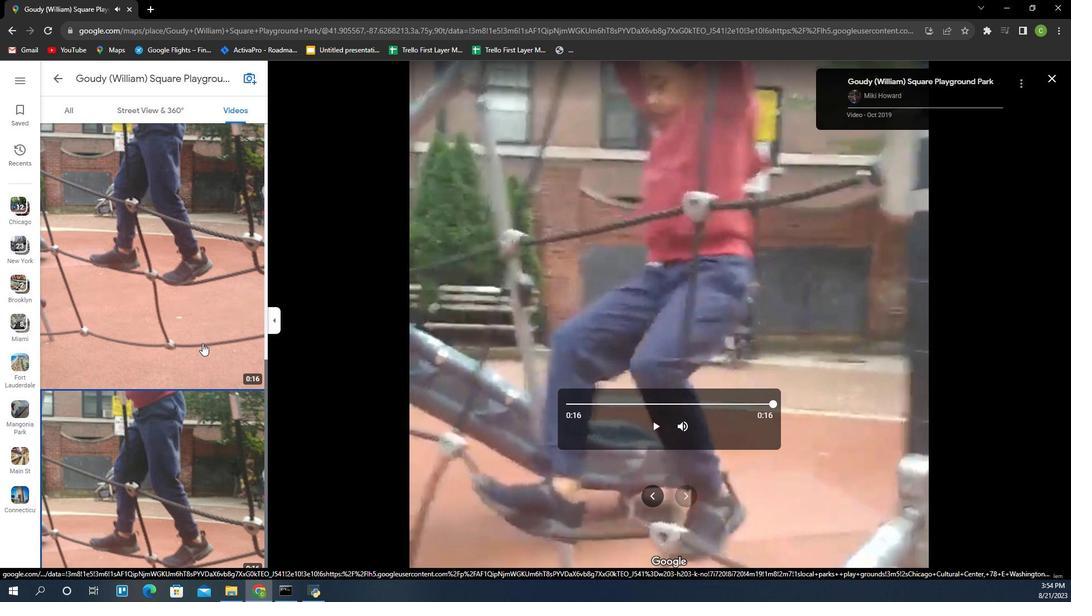 
Action: Mouse moved to (195, 334)
Screenshot: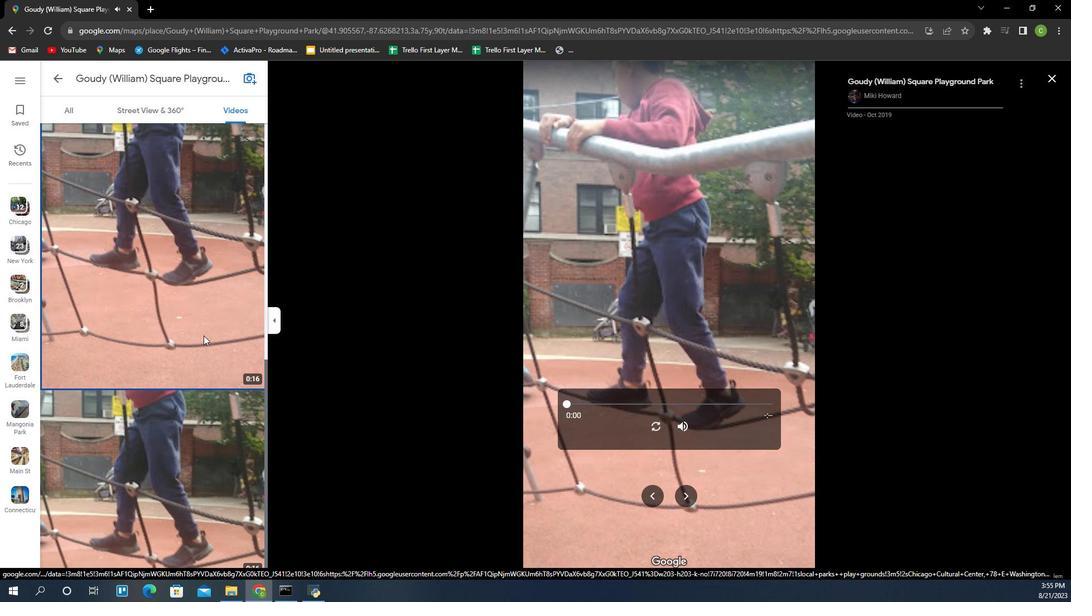 
Action: Mouse pressed left at (195, 334)
Screenshot: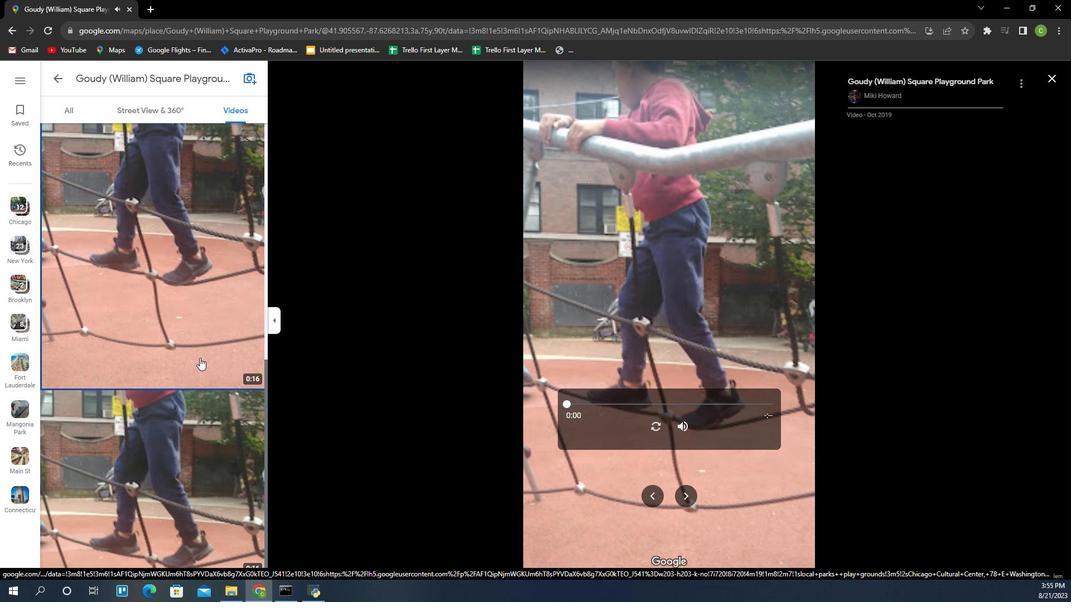
Action: Mouse moved to (182, 392)
Screenshot: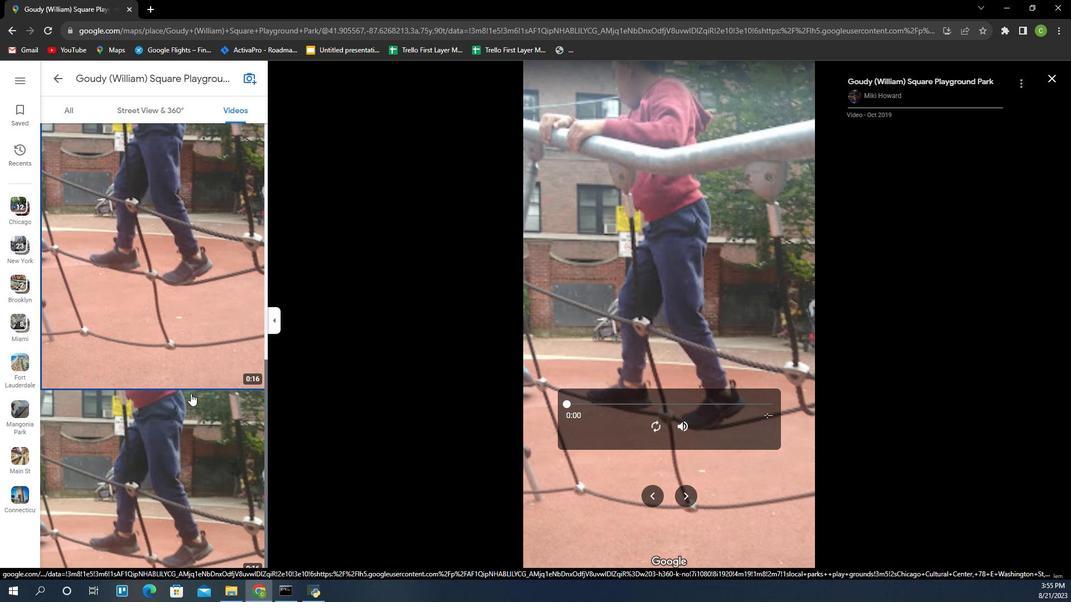 
Action: Mouse pressed left at (182, 392)
Screenshot: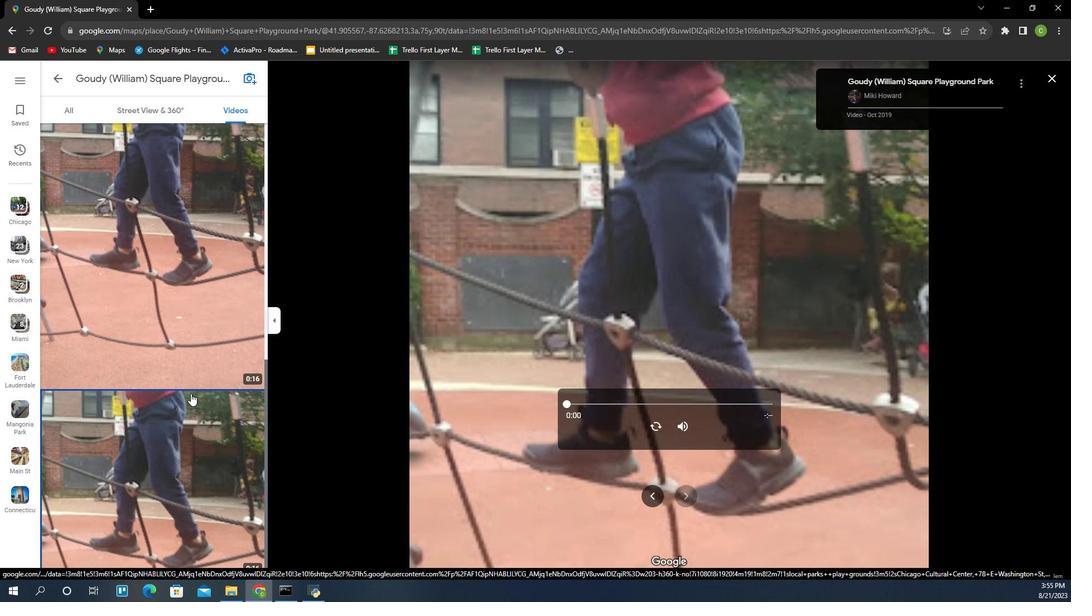 
Action: Mouse moved to (184, 359)
Screenshot: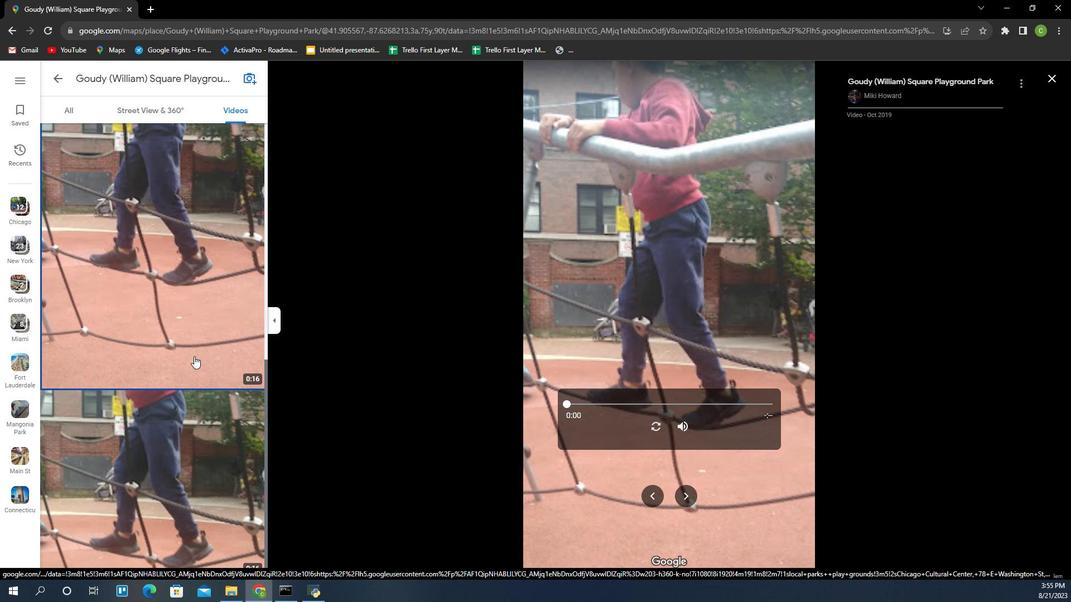 
Action: Mouse pressed left at (184, 359)
Screenshot: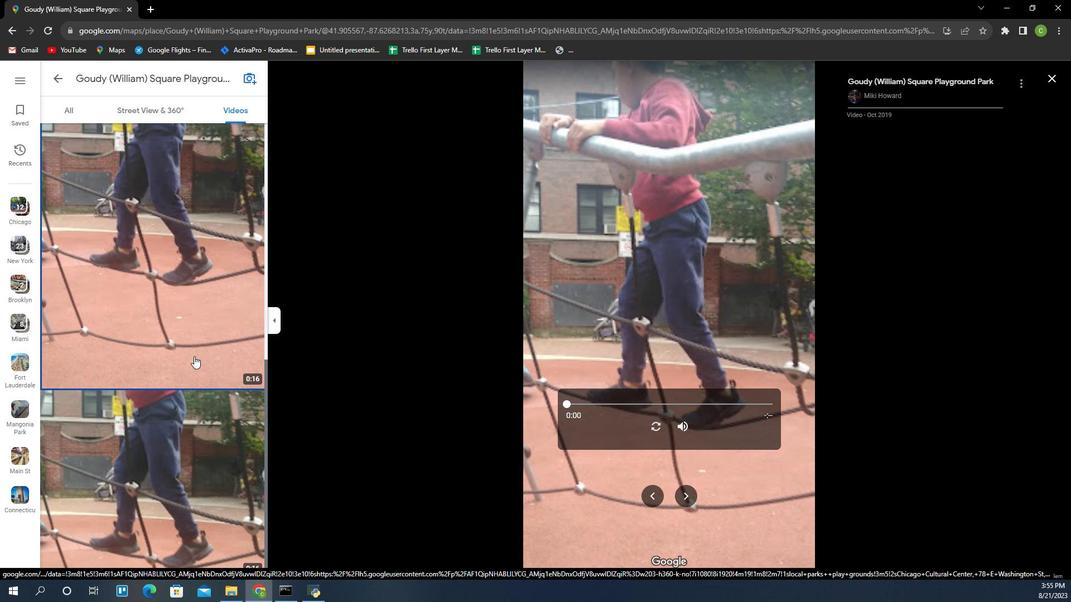 
Action: Mouse moved to (185, 355)
Screenshot: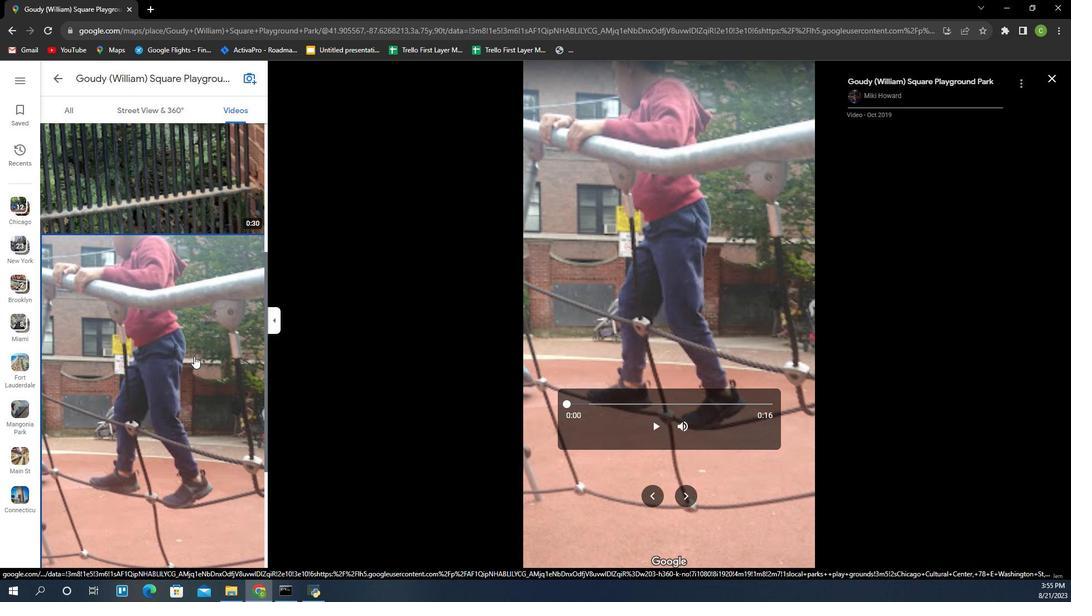 
Action: Mouse scrolled (185, 355) with delta (0, 0)
Screenshot: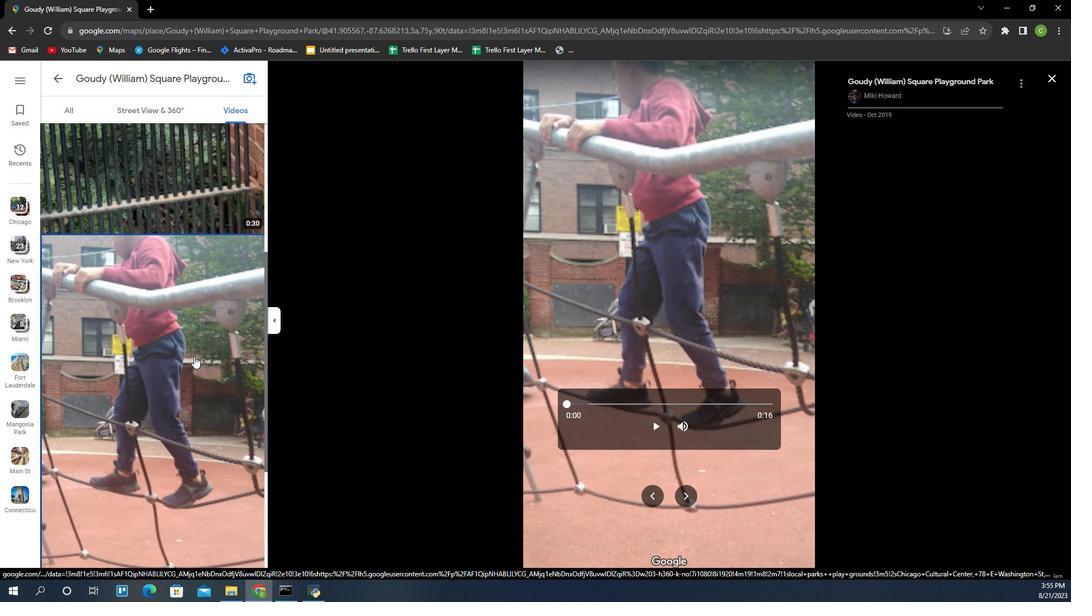 
Action: Mouse scrolled (185, 355) with delta (0, 0)
Screenshot: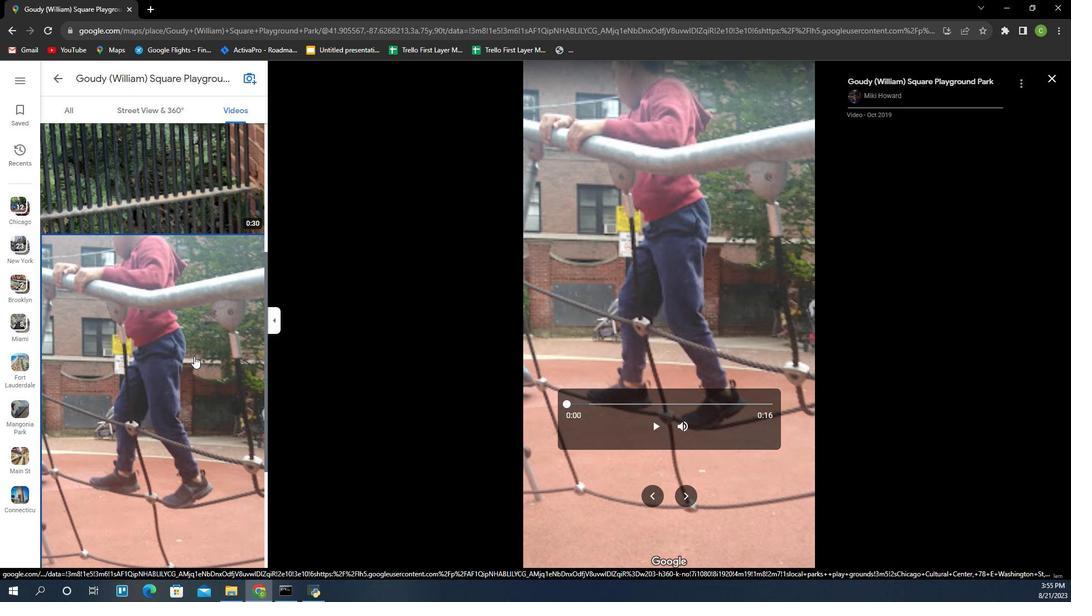 
Action: Mouse scrolled (185, 355) with delta (0, 0)
Screenshot: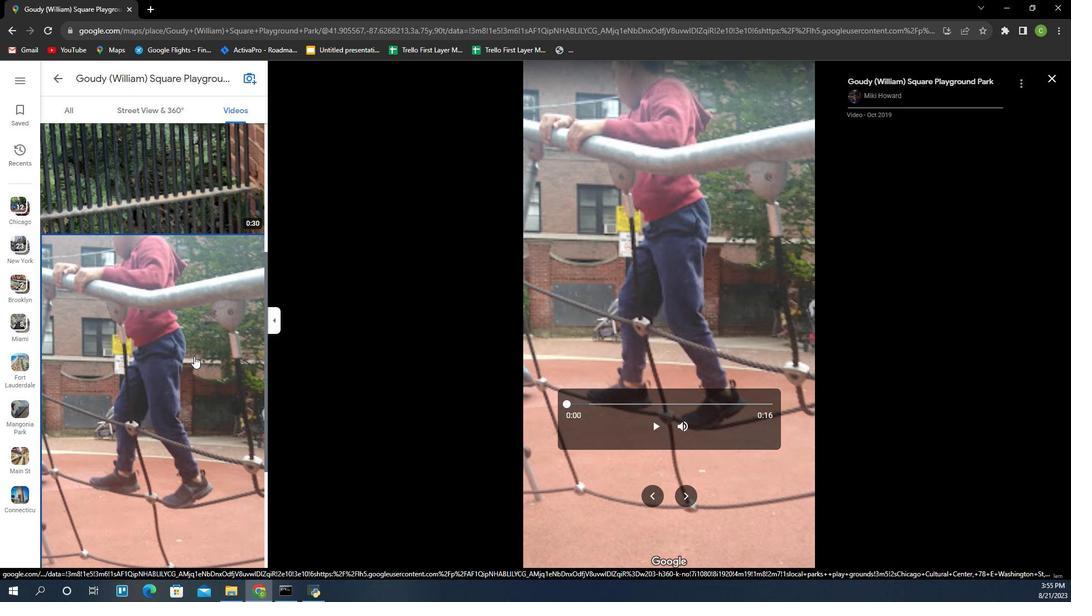 
Action: Mouse scrolled (185, 355) with delta (0, 0)
Screenshot: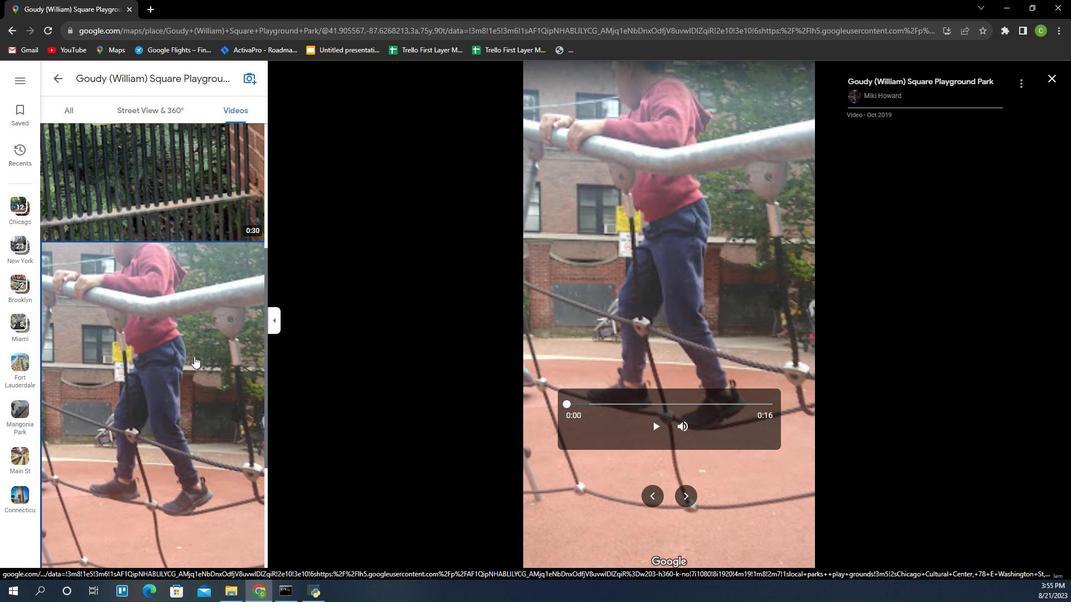 
Action: Mouse scrolled (185, 355) with delta (0, 0)
Screenshot: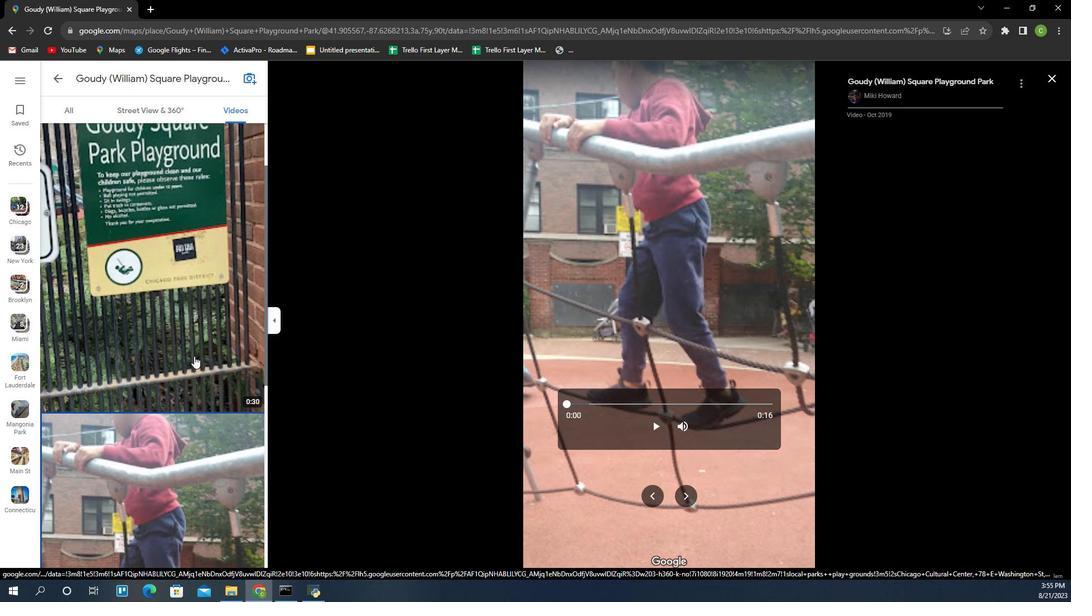 
Action: Mouse scrolled (185, 355) with delta (0, 0)
Screenshot: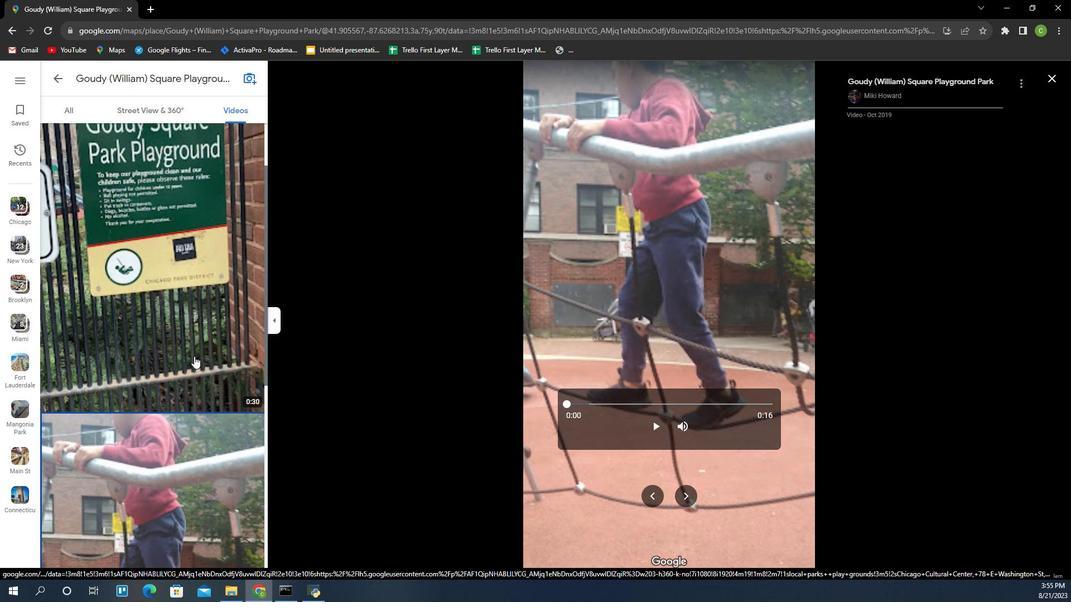 
Action: Mouse scrolled (185, 355) with delta (0, 0)
Screenshot: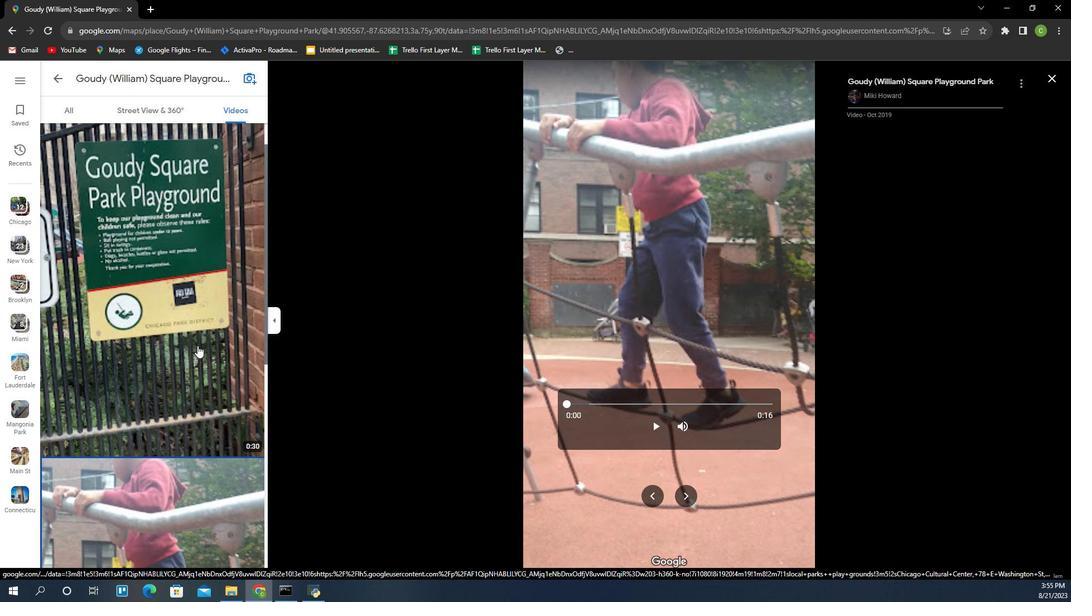 
Action: Mouse scrolled (185, 355) with delta (0, 0)
Screenshot: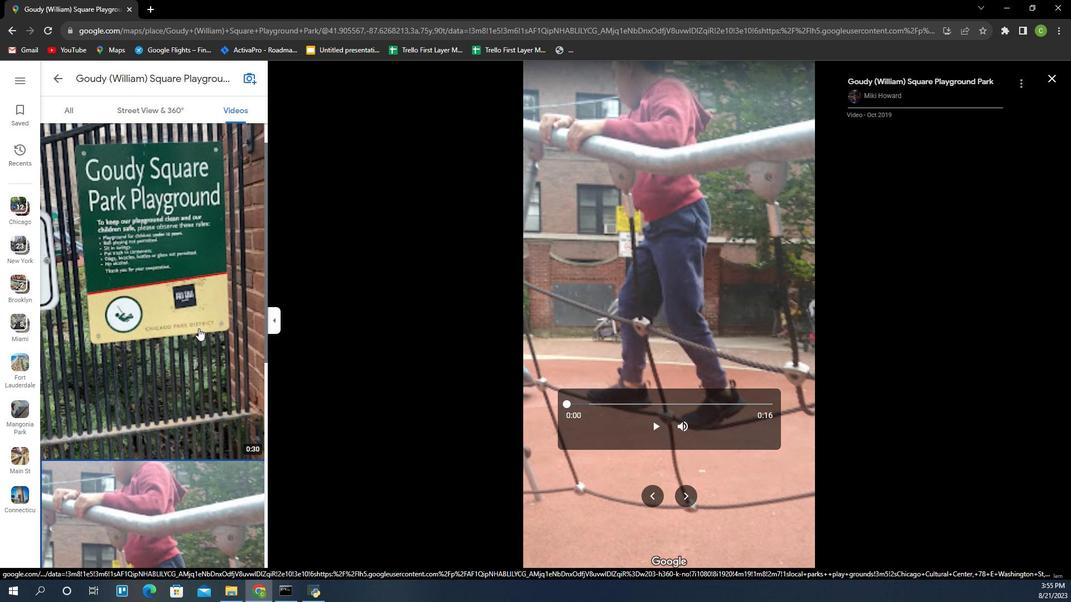 
Action: Mouse moved to (190, 334)
Screenshot: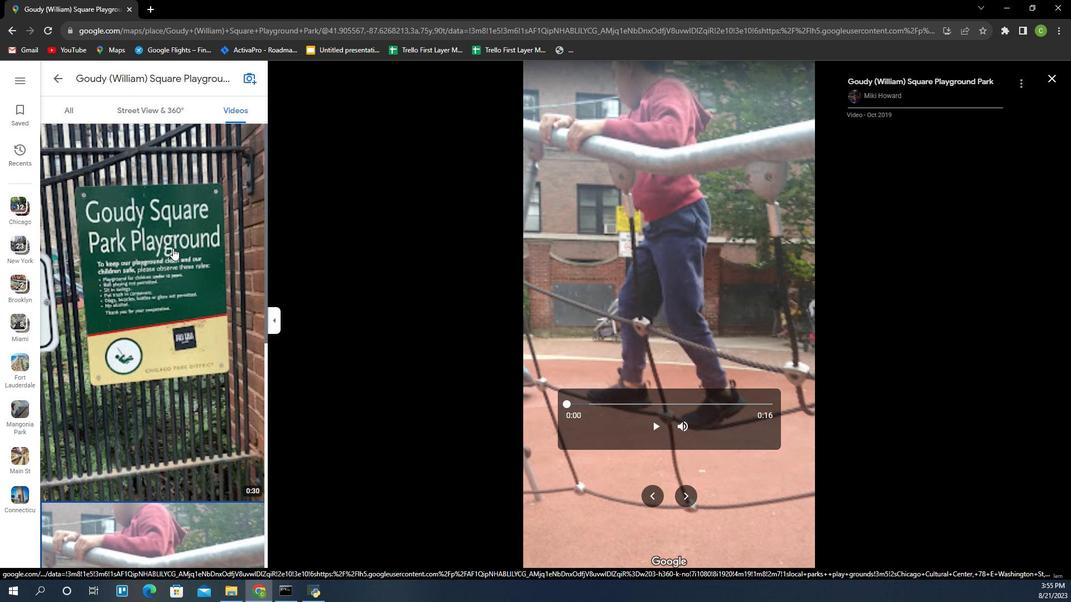 
Action: Mouse scrolled (190, 334) with delta (0, 0)
Screenshot: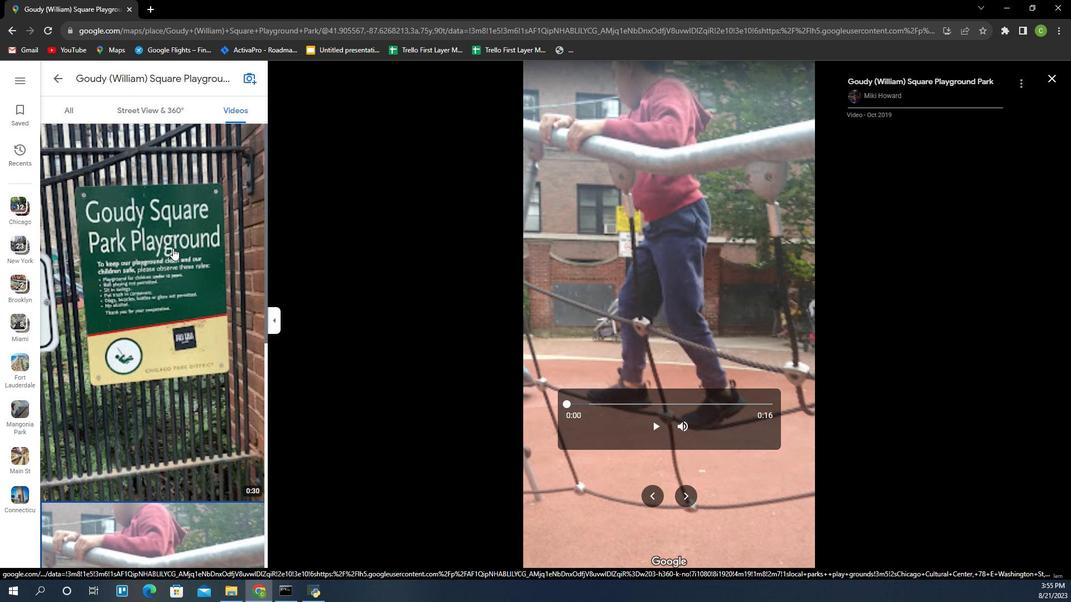 
Action: Mouse moved to (190, 328)
Screenshot: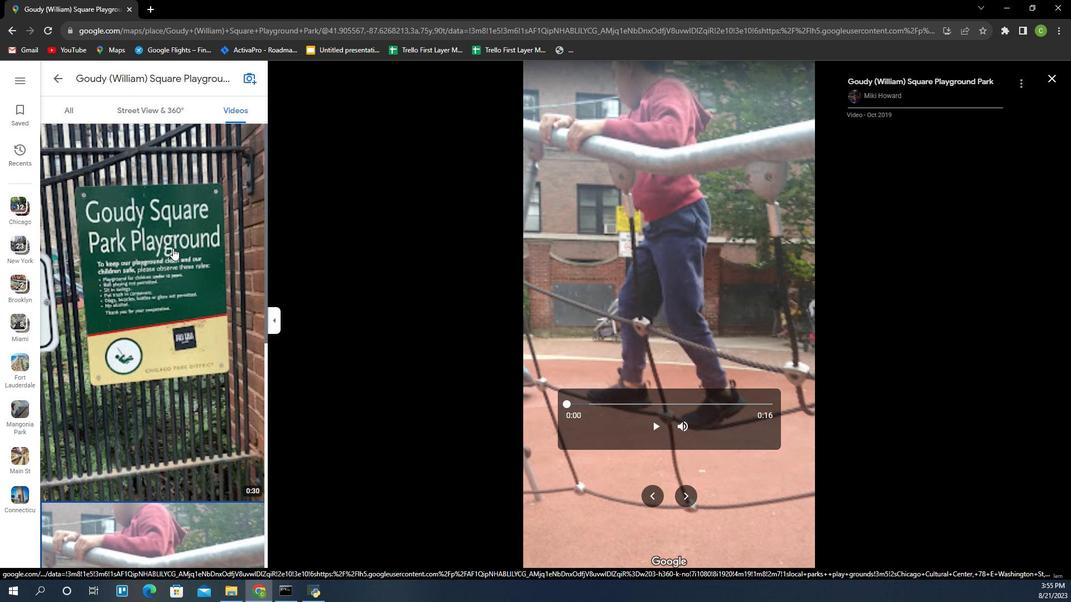 
Action: Mouse scrolled (190, 329) with delta (0, 0)
Screenshot: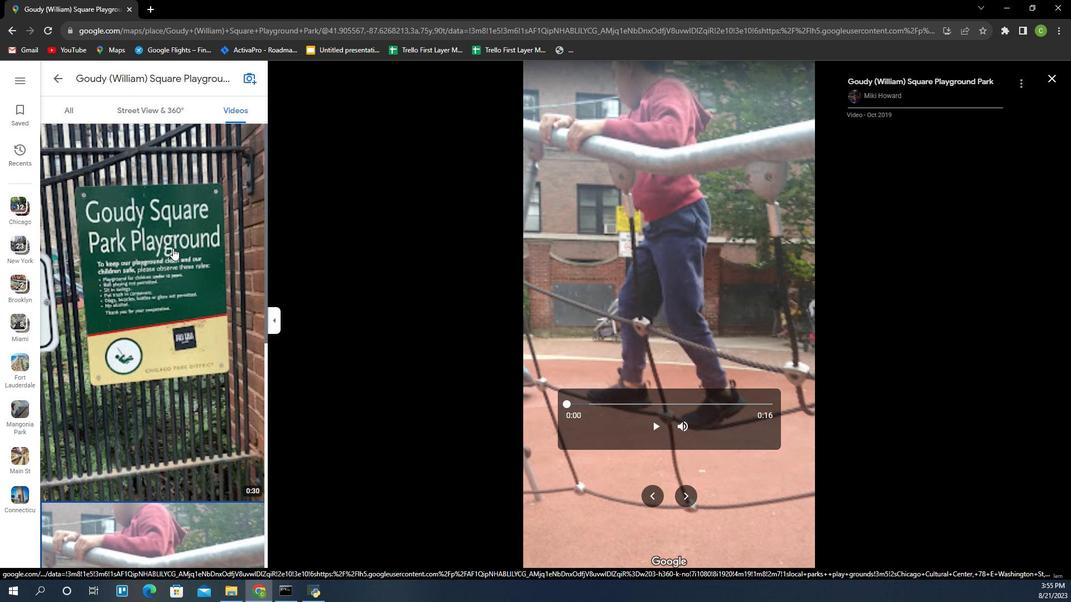 
Action: Mouse moved to (164, 248)
Screenshot: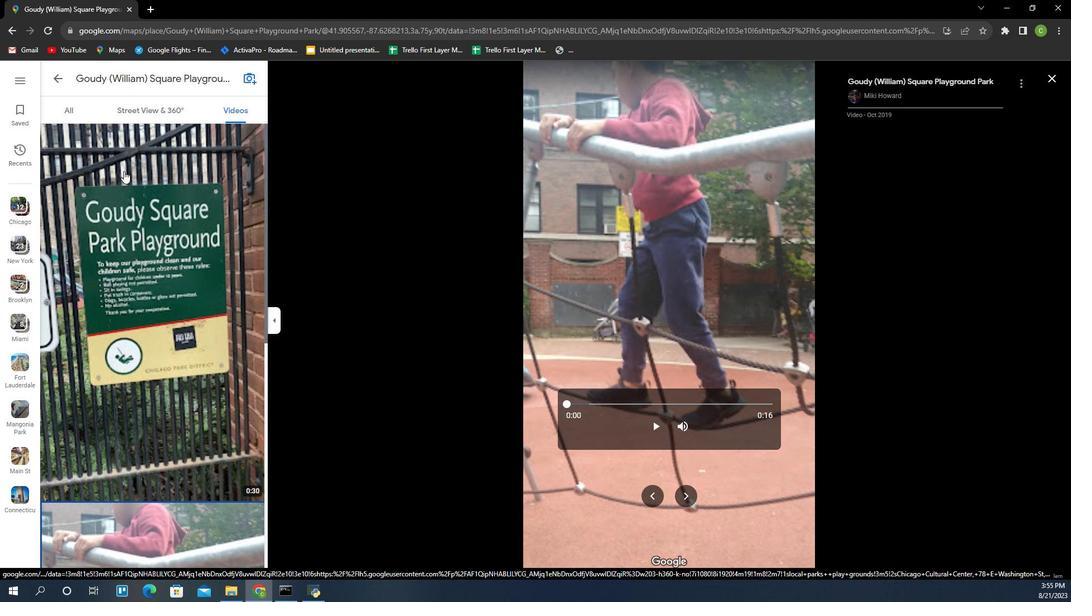
Action: Mouse scrolled (164, 249) with delta (0, 0)
Screenshot: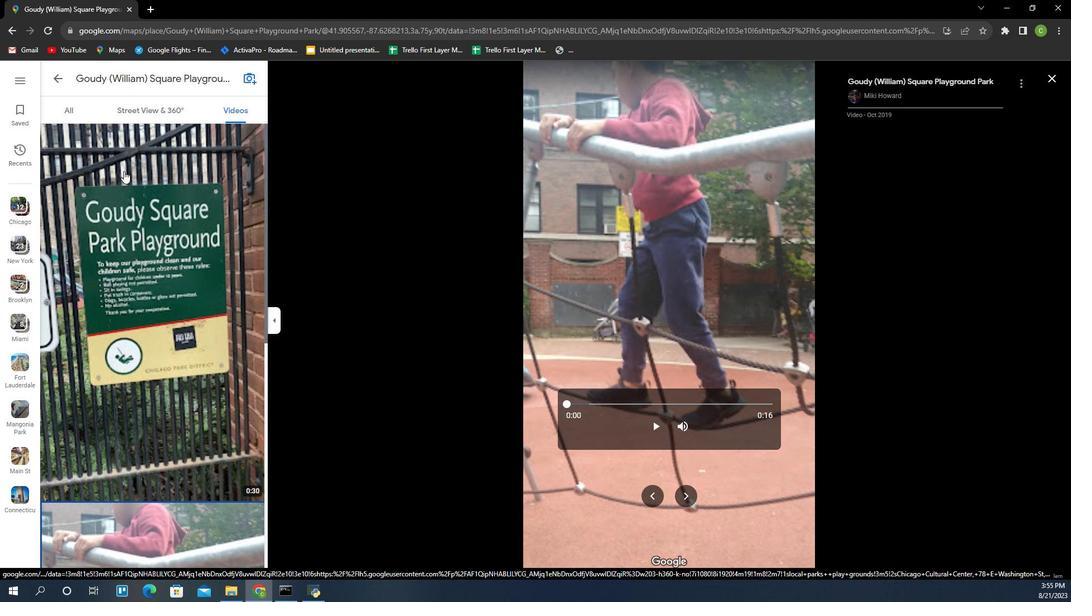 
Action: Mouse moved to (164, 247)
Screenshot: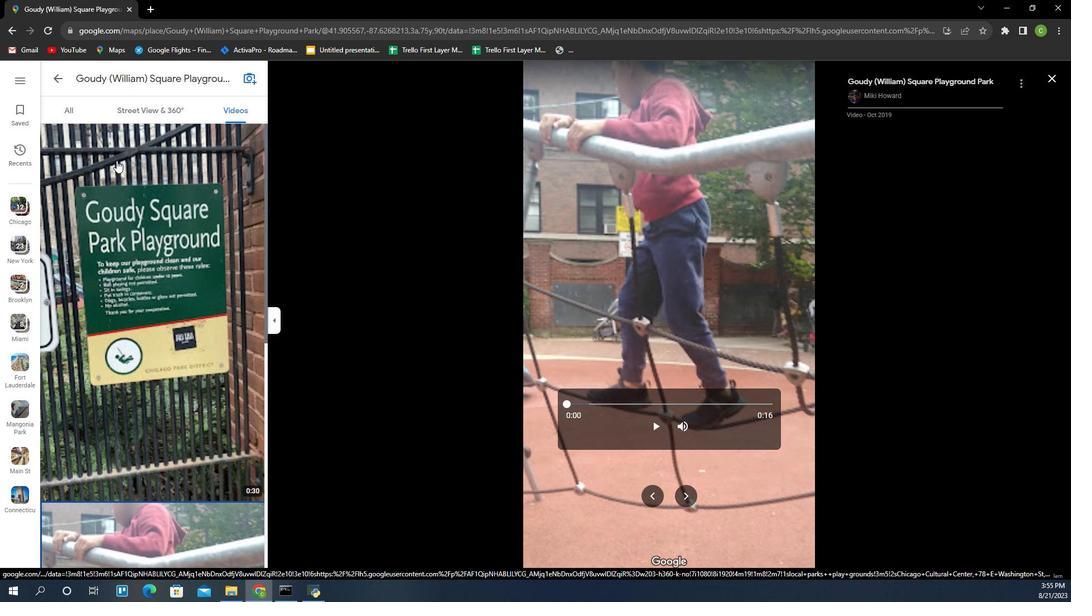 
Action: Mouse scrolled (164, 248) with delta (0, 0)
Screenshot: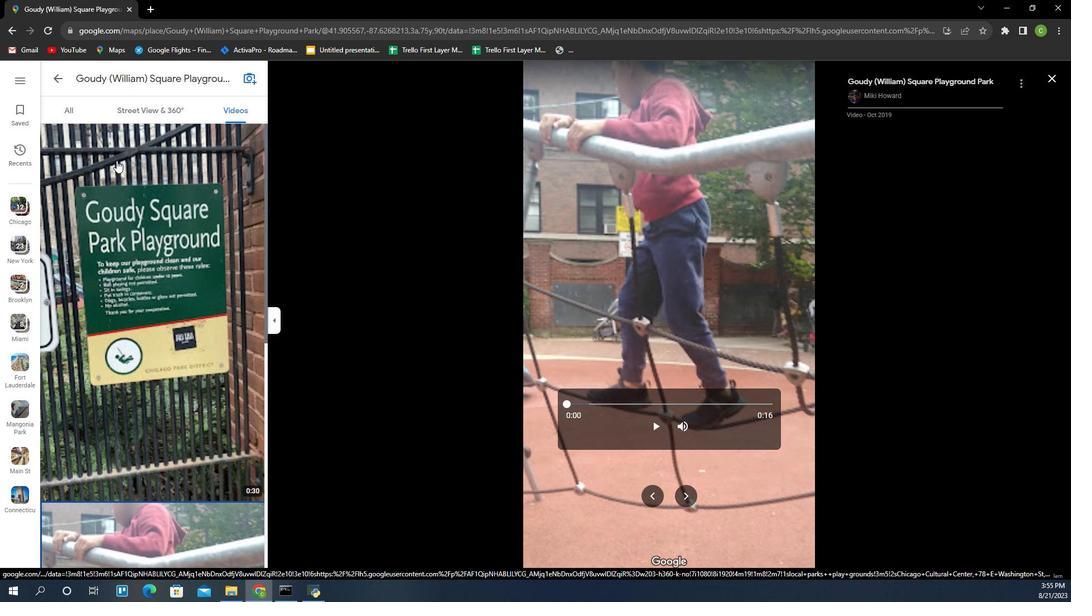 
Action: Mouse scrolled (164, 248) with delta (0, 0)
Screenshot: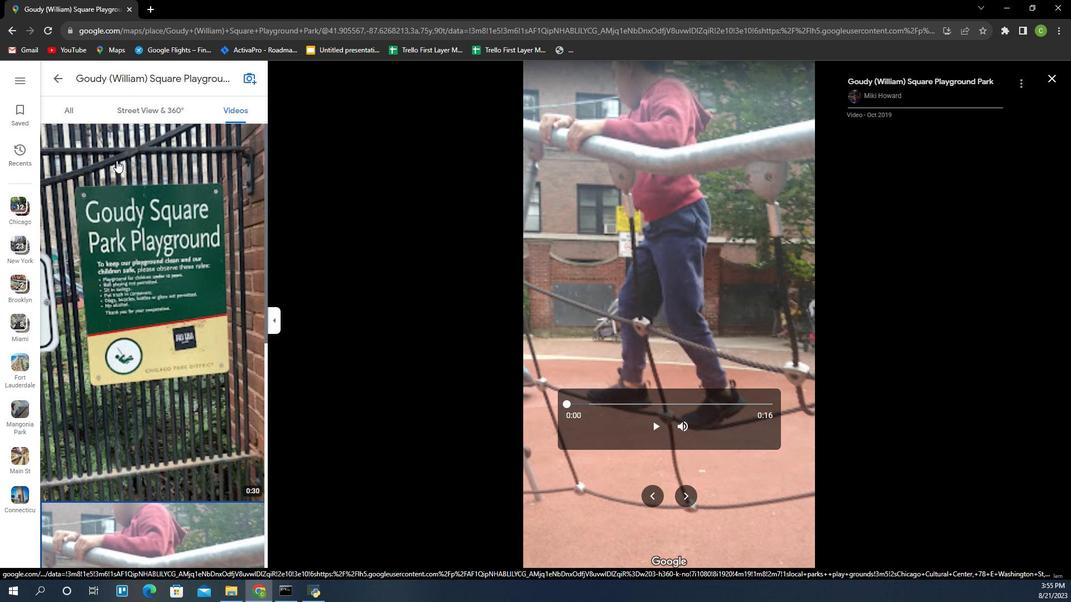 
Action: Mouse scrolled (164, 248) with delta (0, 0)
Screenshot: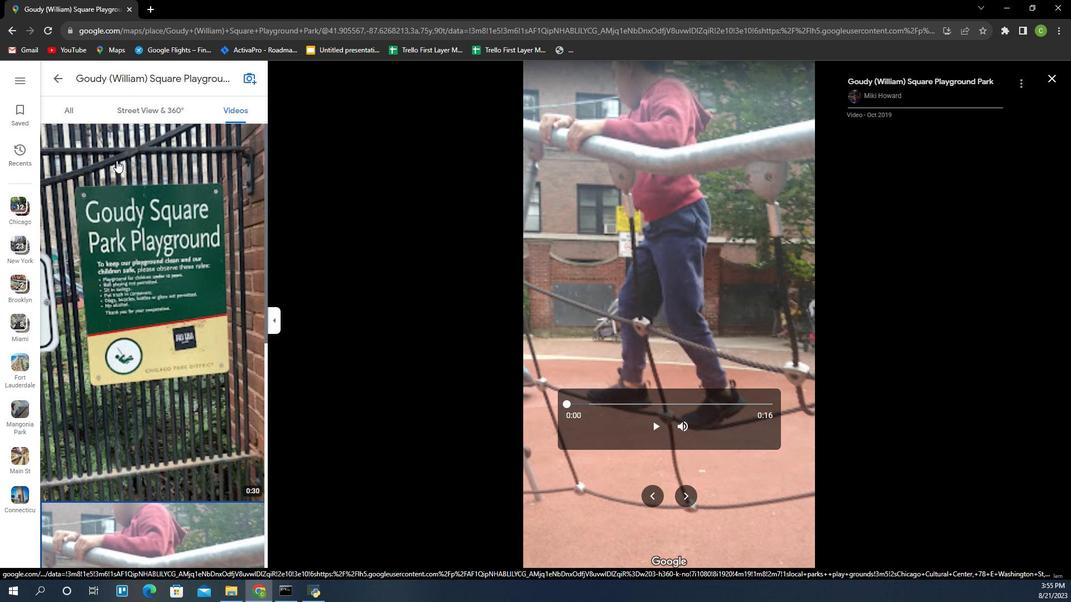 
Action: Mouse scrolled (164, 248) with delta (0, 0)
Screenshot: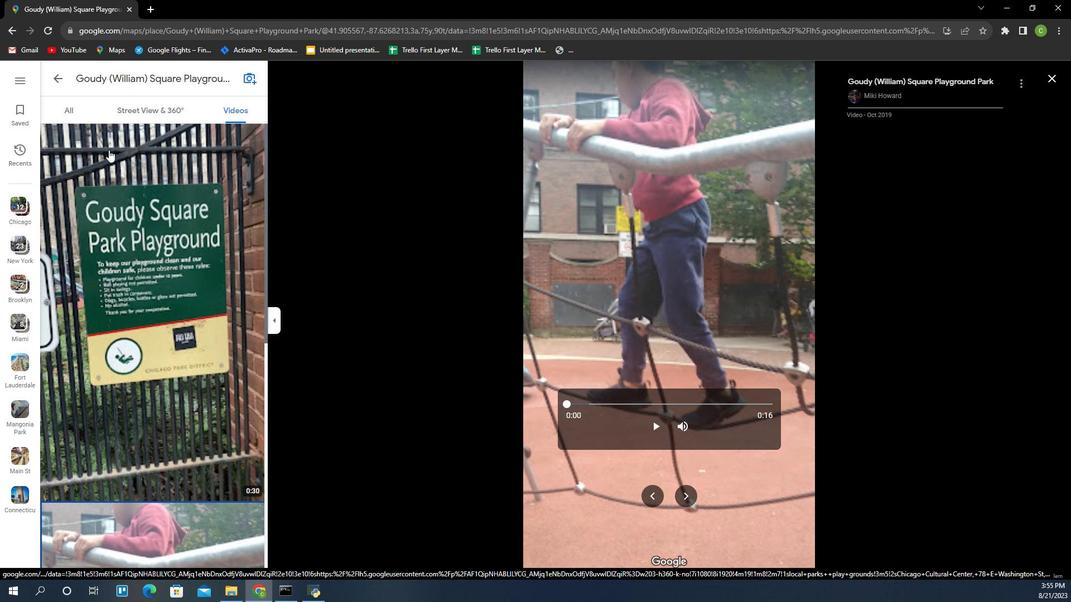
Action: Mouse moved to (41, 76)
Screenshot: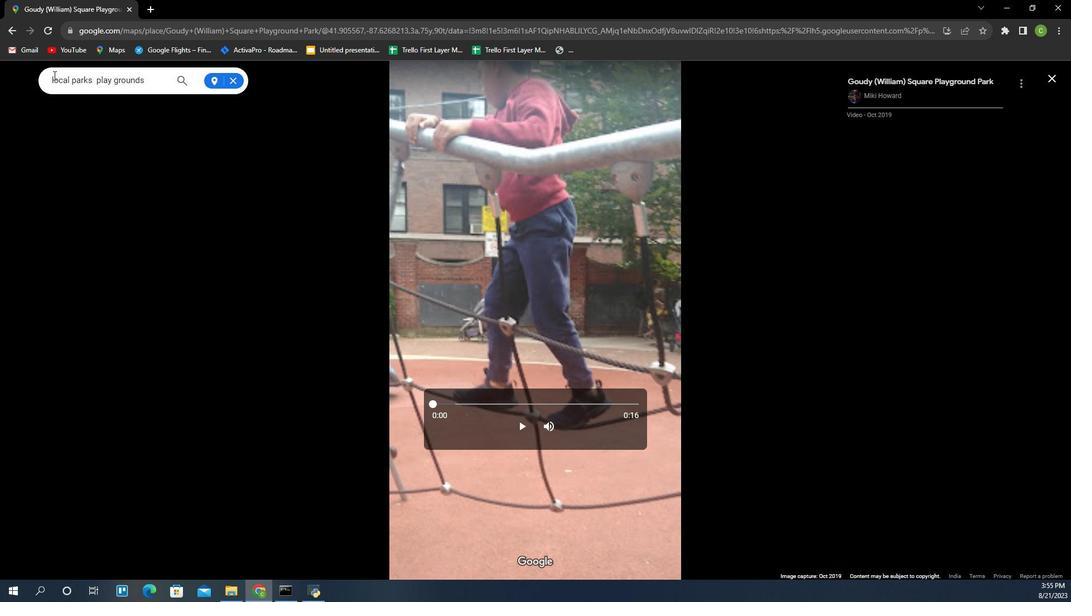 
Action: Mouse pressed left at (41, 76)
Screenshot: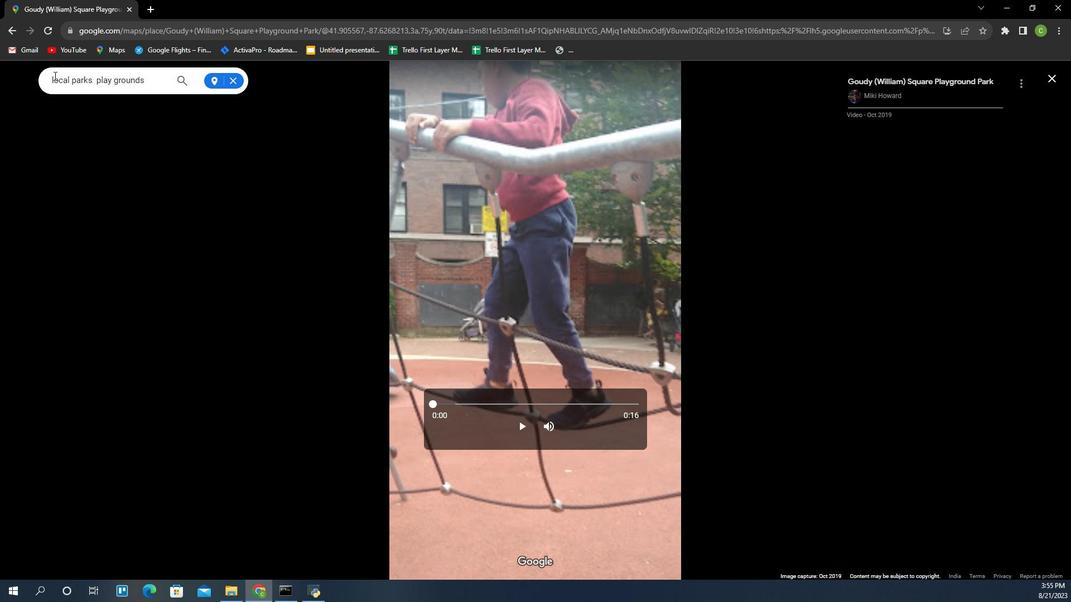 
Action: Mouse moved to (393, 316)
Screenshot: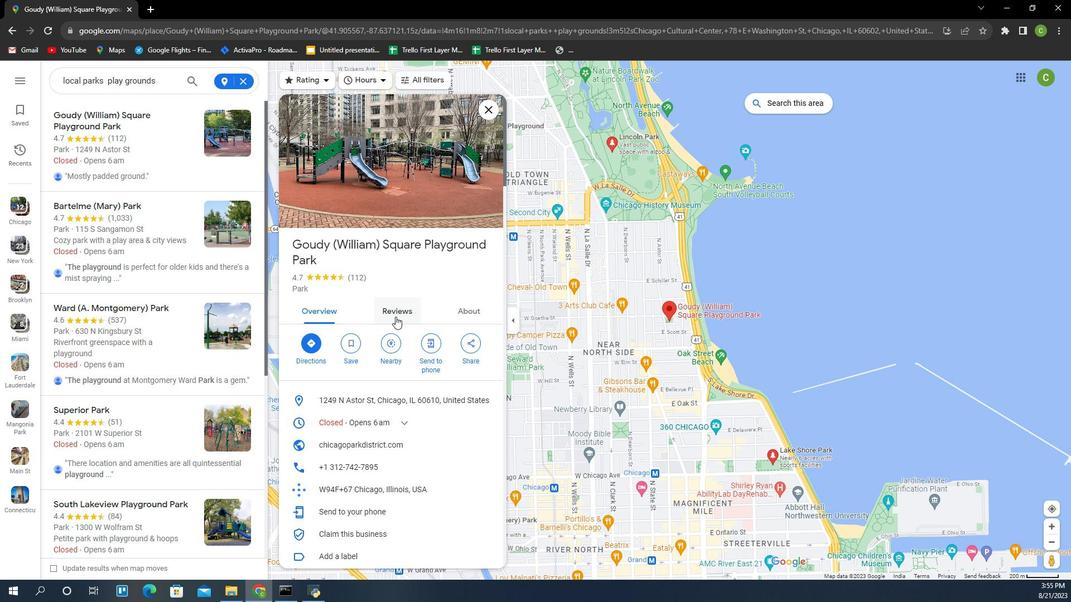 
Action: Mouse pressed left at (393, 316)
Screenshot: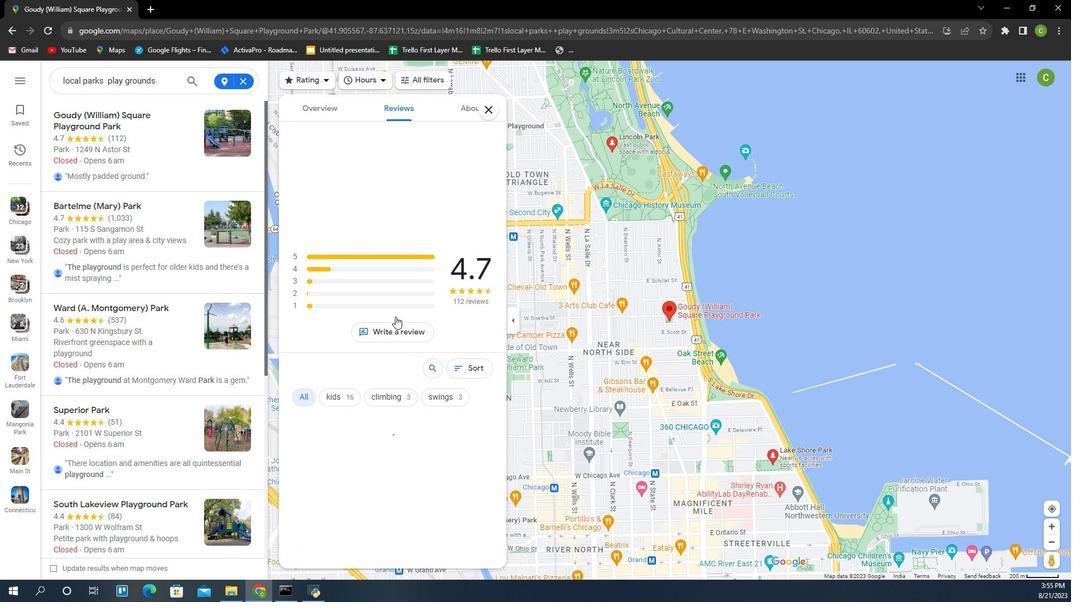 
Action: Mouse moved to (379, 358)
Screenshot: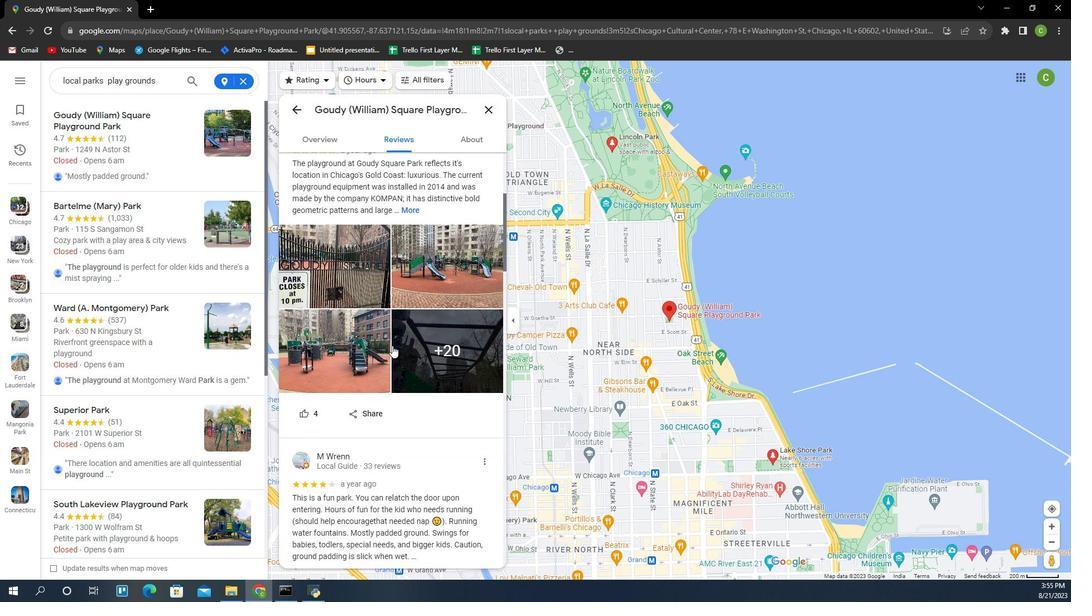 
Action: Mouse scrolled (379, 357) with delta (0, 0)
Screenshot: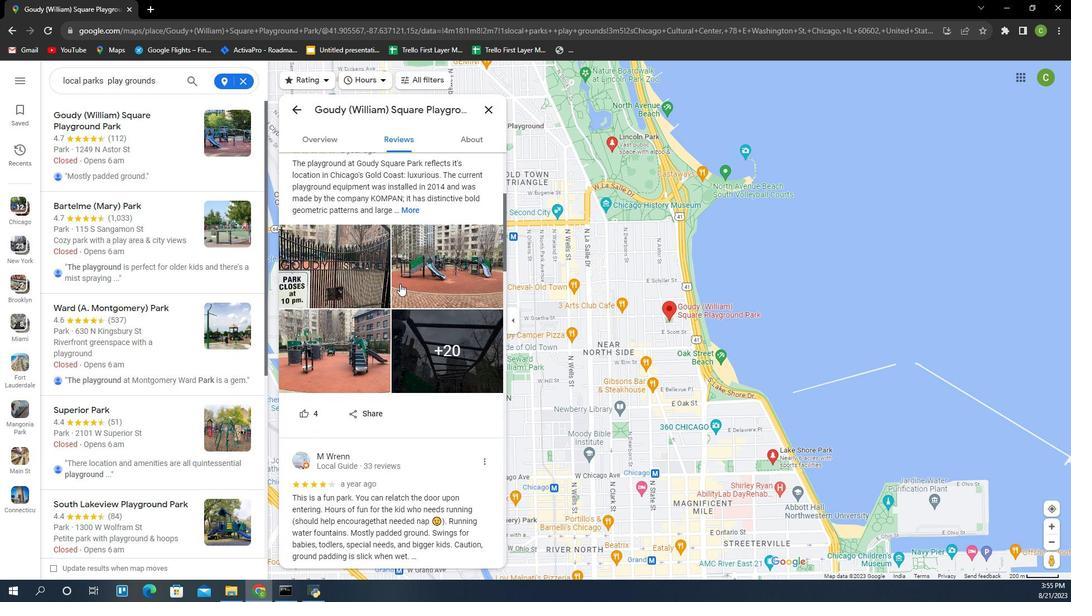 
Action: Mouse scrolled (379, 357) with delta (0, 0)
Screenshot: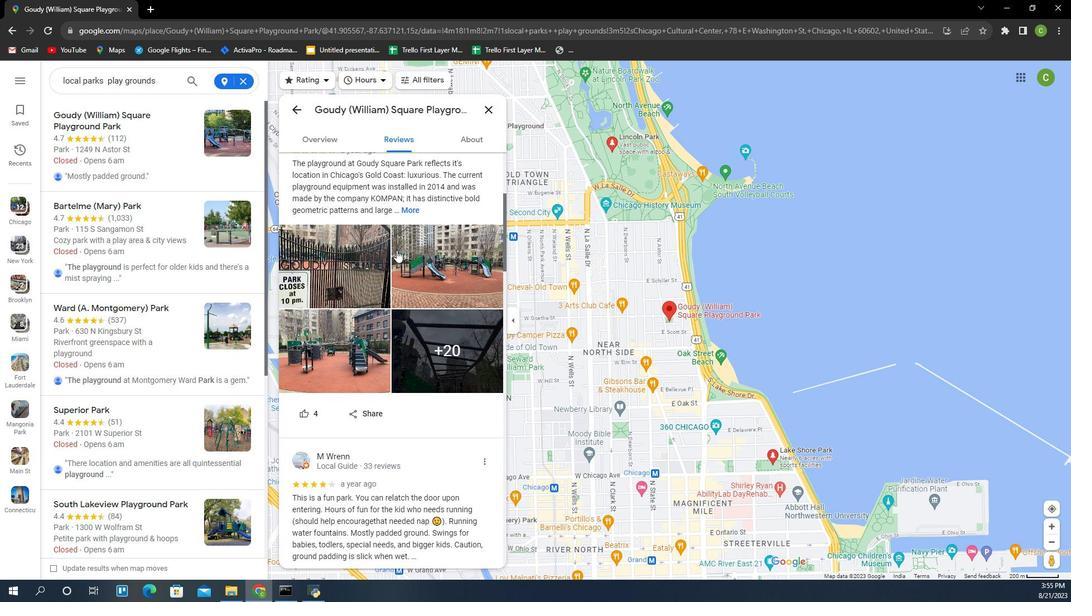 
Action: Mouse scrolled (379, 357) with delta (0, 0)
Screenshot: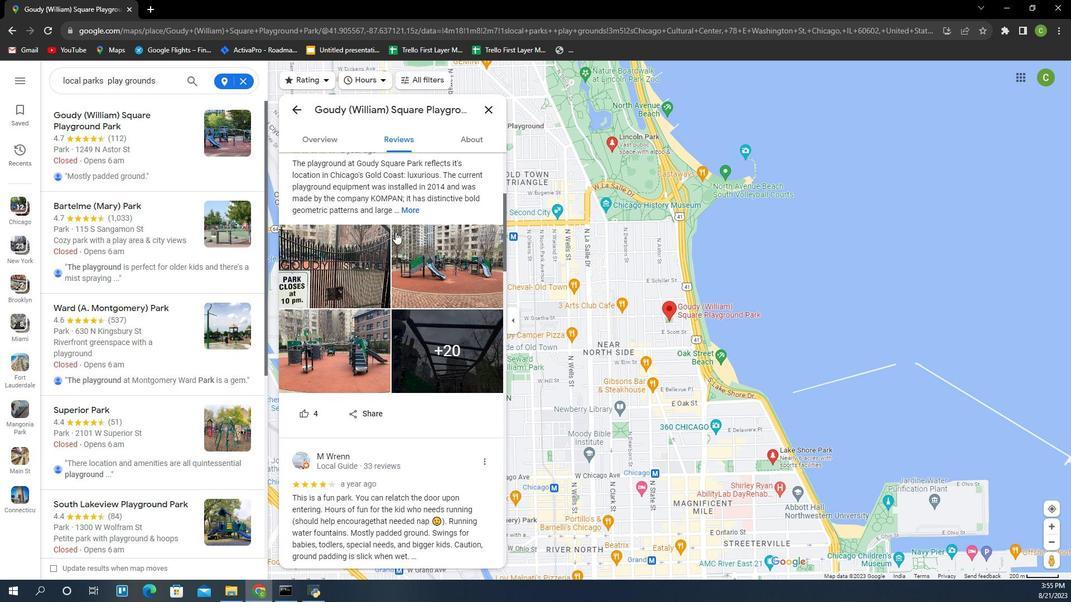 
Action: Mouse scrolled (379, 357) with delta (0, 0)
Screenshot: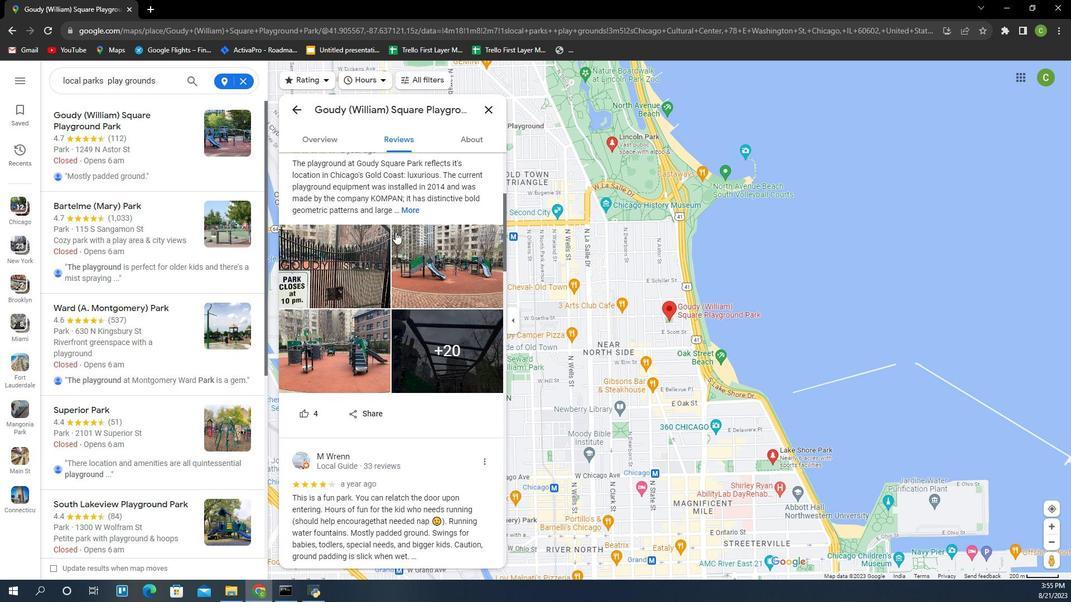 
Action: Mouse moved to (407, 204)
Screenshot: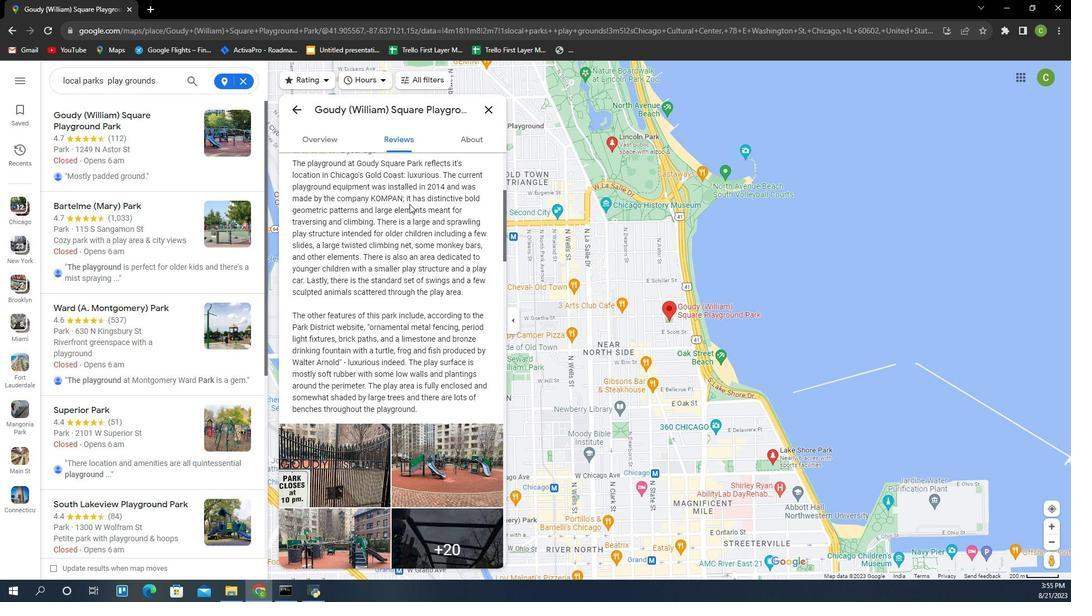 
Action: Mouse pressed left at (407, 204)
Screenshot: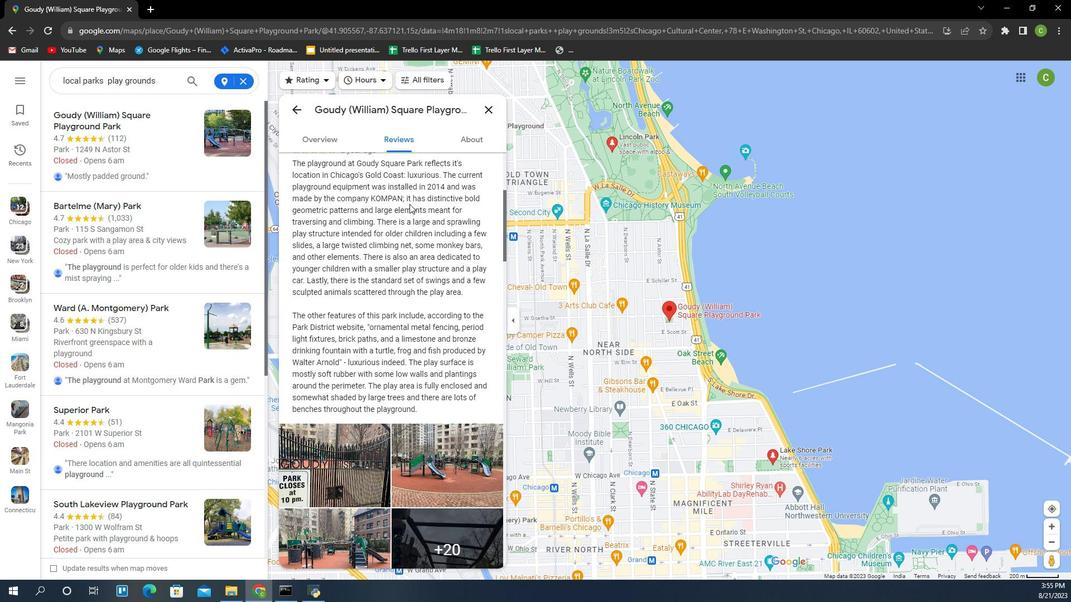 
Action: Mouse moved to (135, 333)
Screenshot: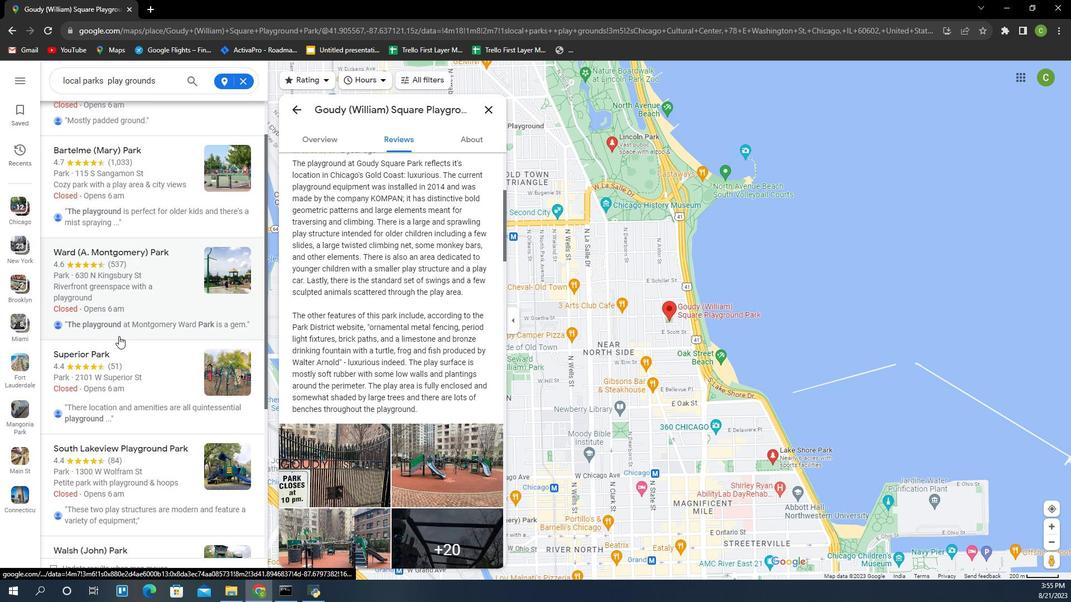 
Action: Mouse scrolled (135, 333) with delta (0, 0)
Screenshot: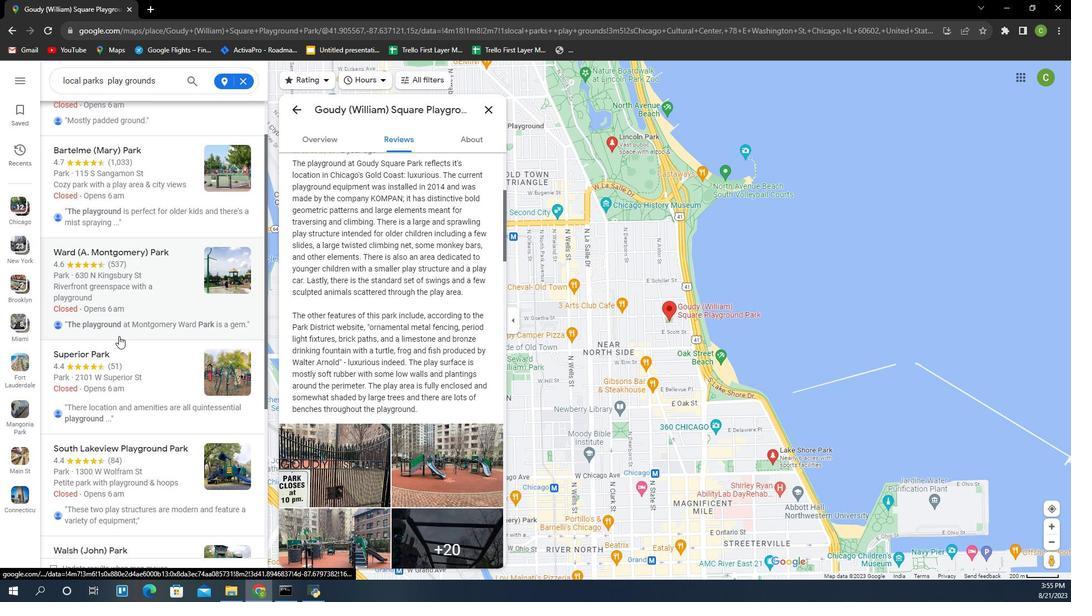 
Action: Mouse moved to (449, 341)
Screenshot: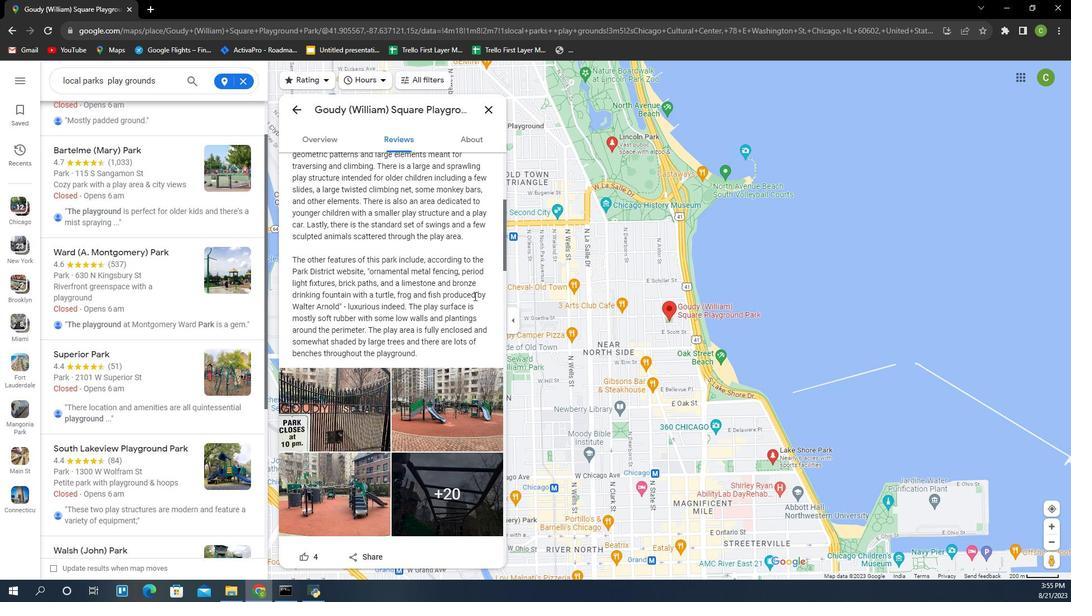 
Action: Mouse scrolled (449, 340) with delta (0, 0)
Screenshot: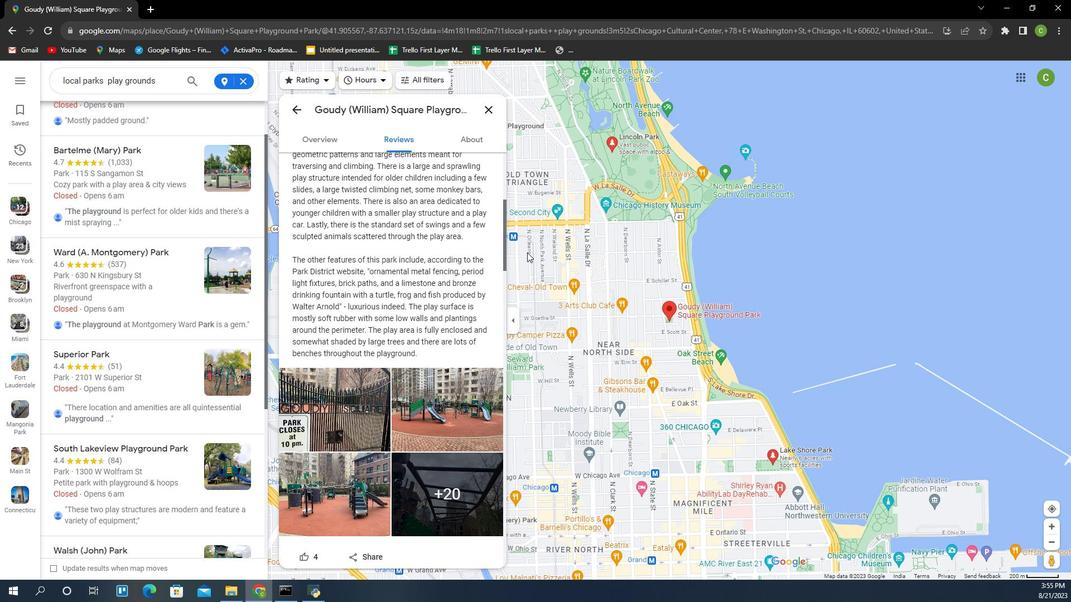 
Action: Mouse moved to (467, 301)
Screenshot: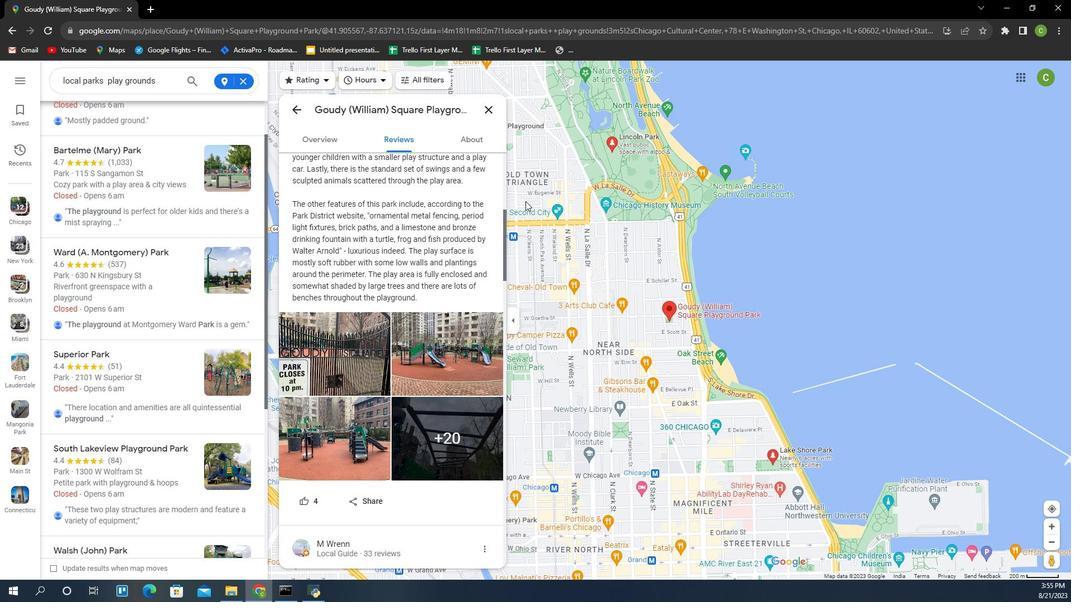 
Action: Mouse scrolled (459, 312) with delta (0, 0)
Screenshot: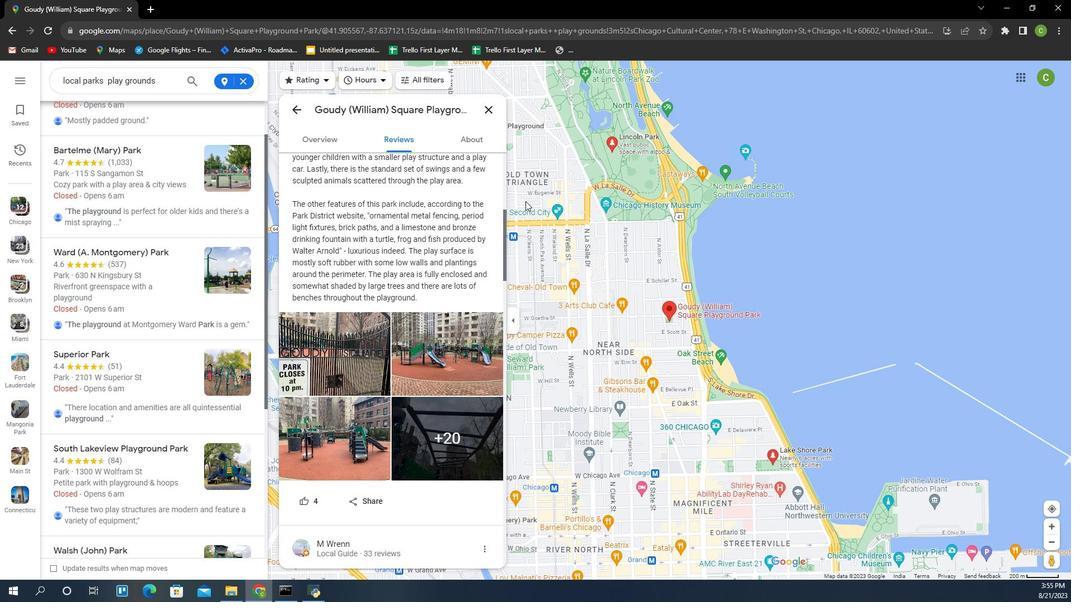 
Action: Mouse moved to (381, 404)
Screenshot: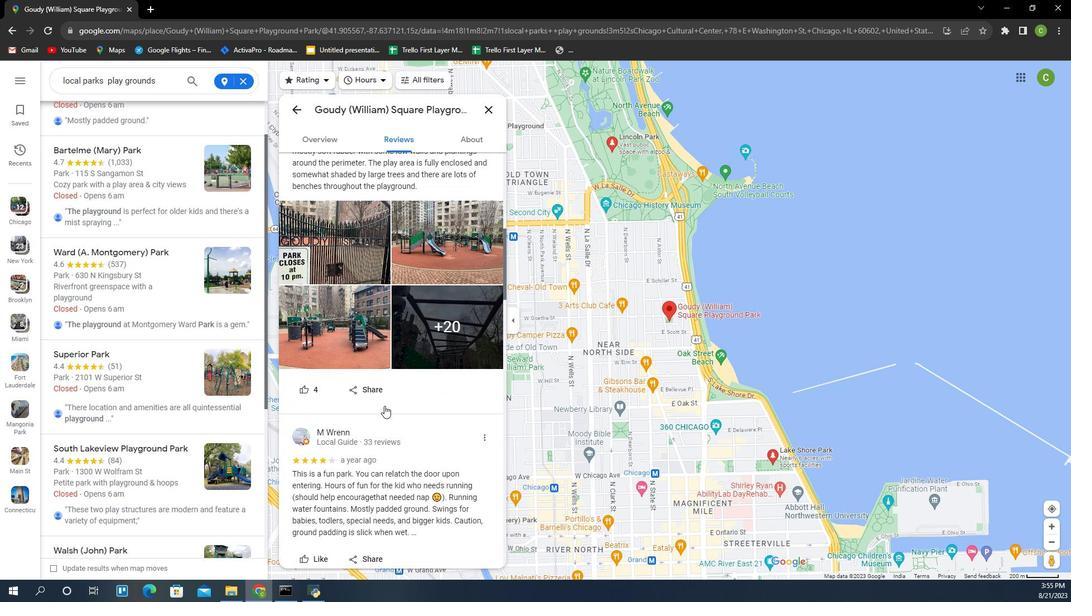 
Action: Mouse scrolled (381, 404) with delta (0, 0)
Screenshot: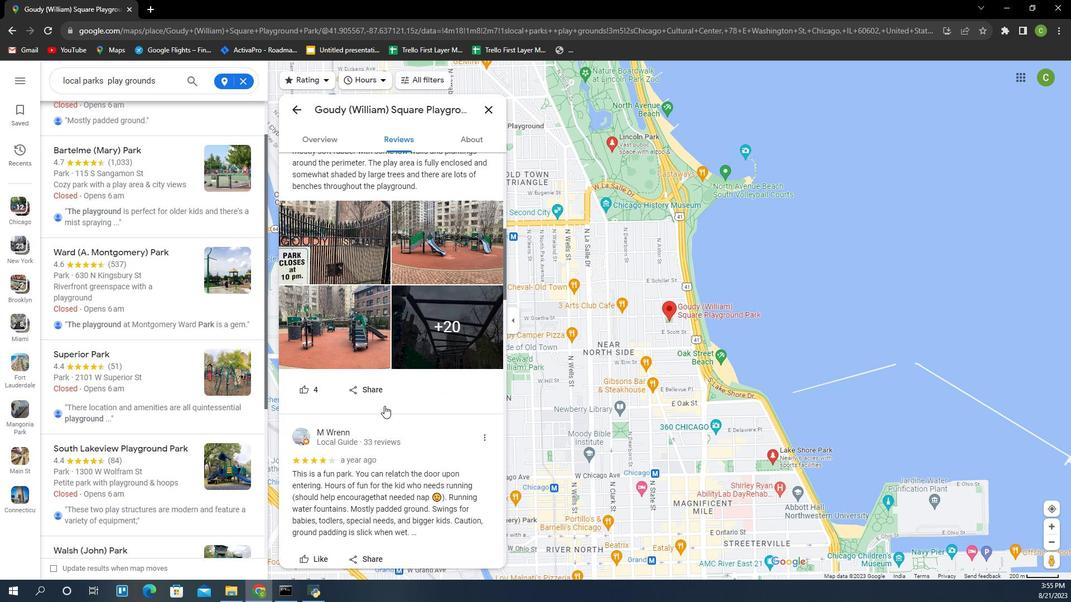 
Action: Mouse scrolled (381, 404) with delta (0, 0)
Screenshot: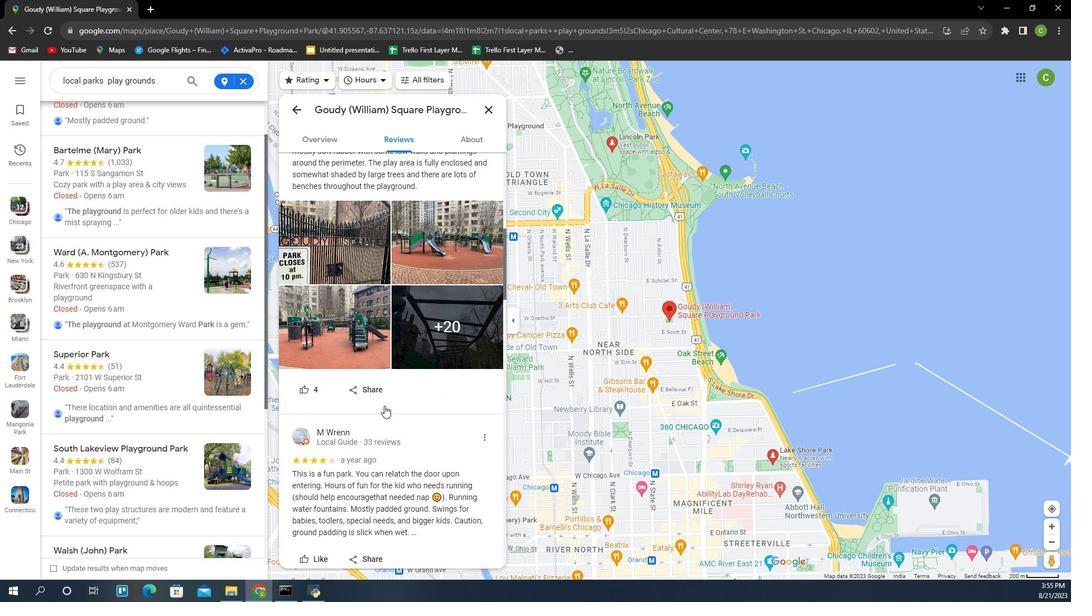 
Action: Mouse moved to (372, 409)
Screenshot: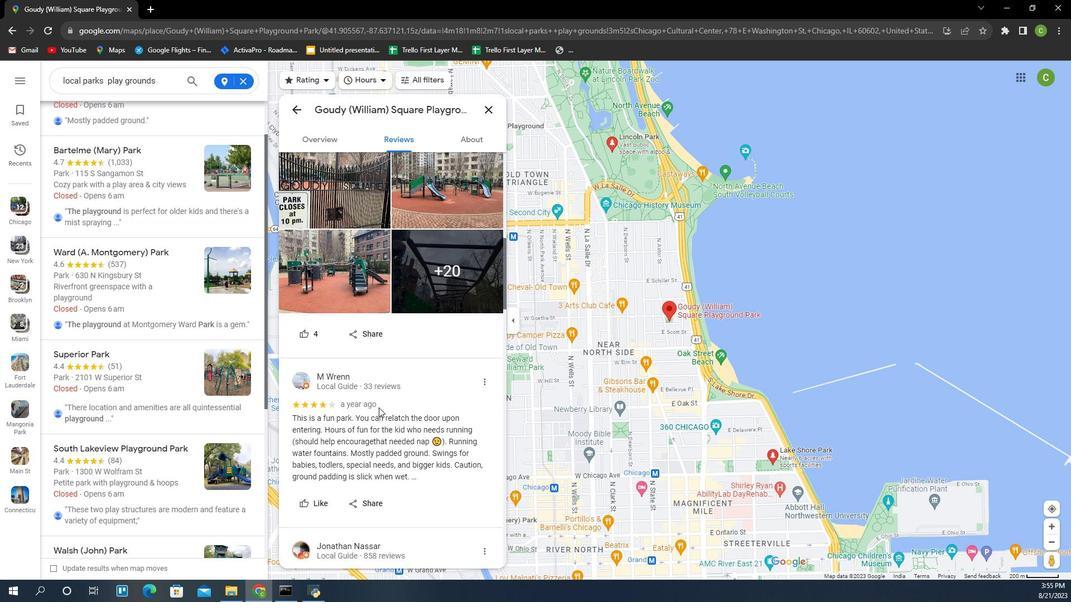 
Action: Mouse scrolled (372, 409) with delta (0, 0)
Screenshot: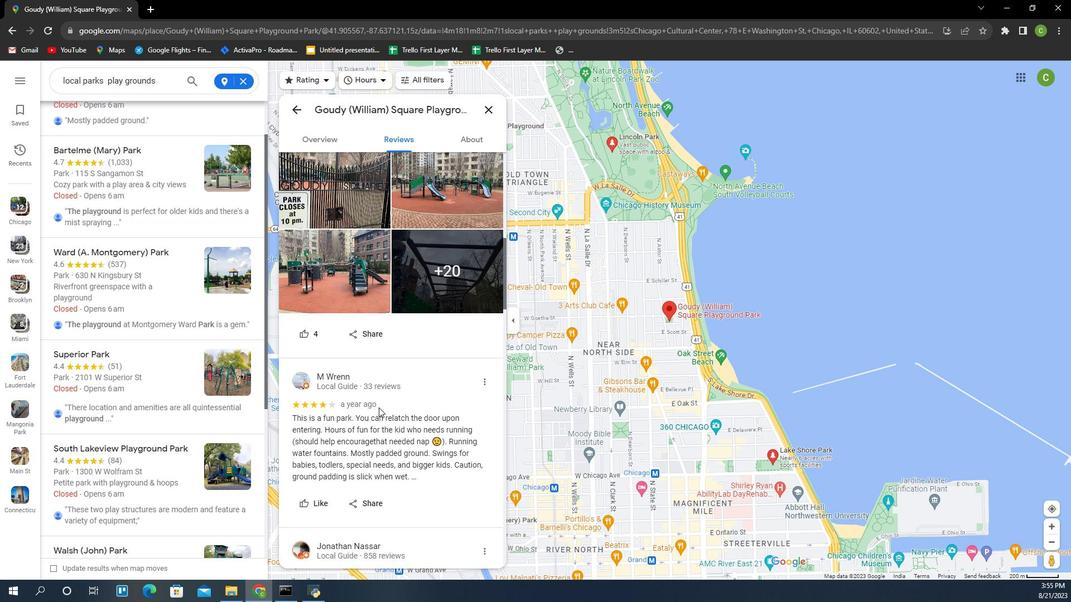 
Action: Mouse moved to (375, 405)
Screenshot: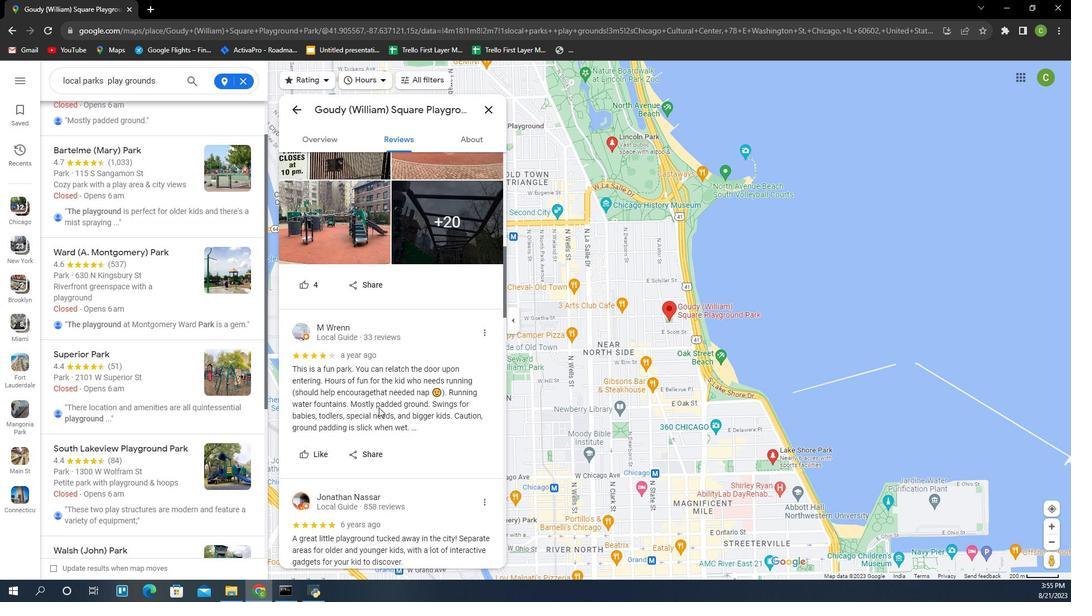 
Action: Mouse scrolled (375, 405) with delta (0, 0)
Screenshot: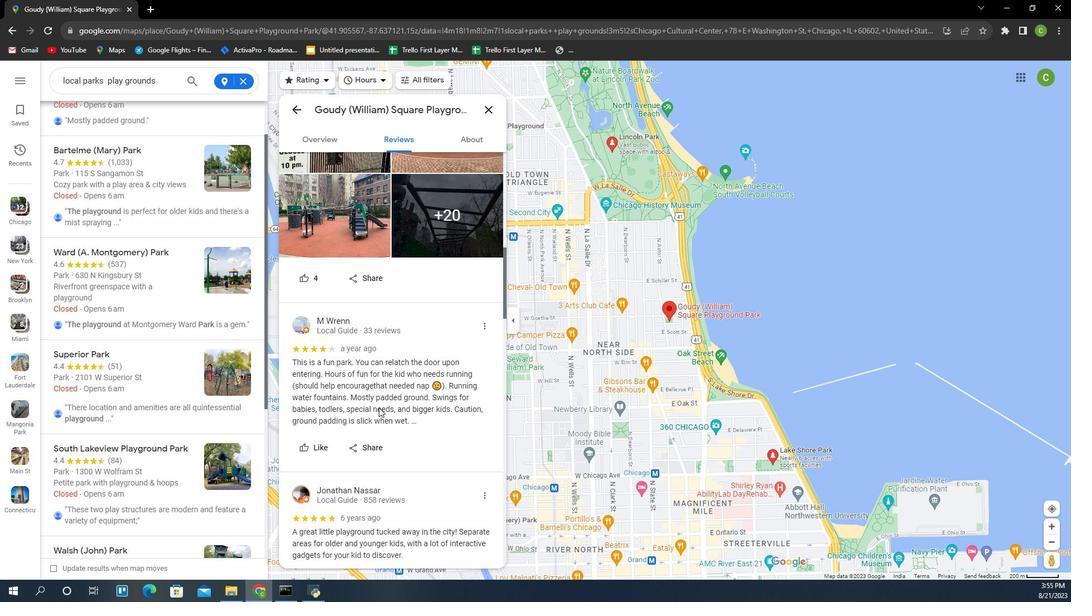 
Action: Mouse scrolled (375, 405) with delta (0, 0)
Screenshot: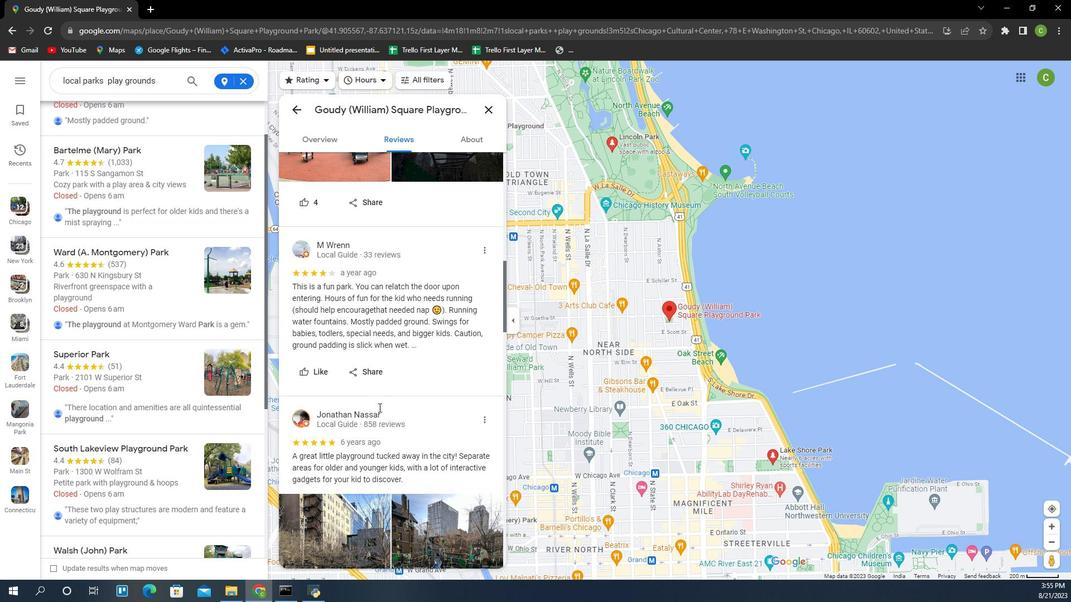 
Action: Mouse scrolled (375, 405) with delta (0, 0)
Screenshot: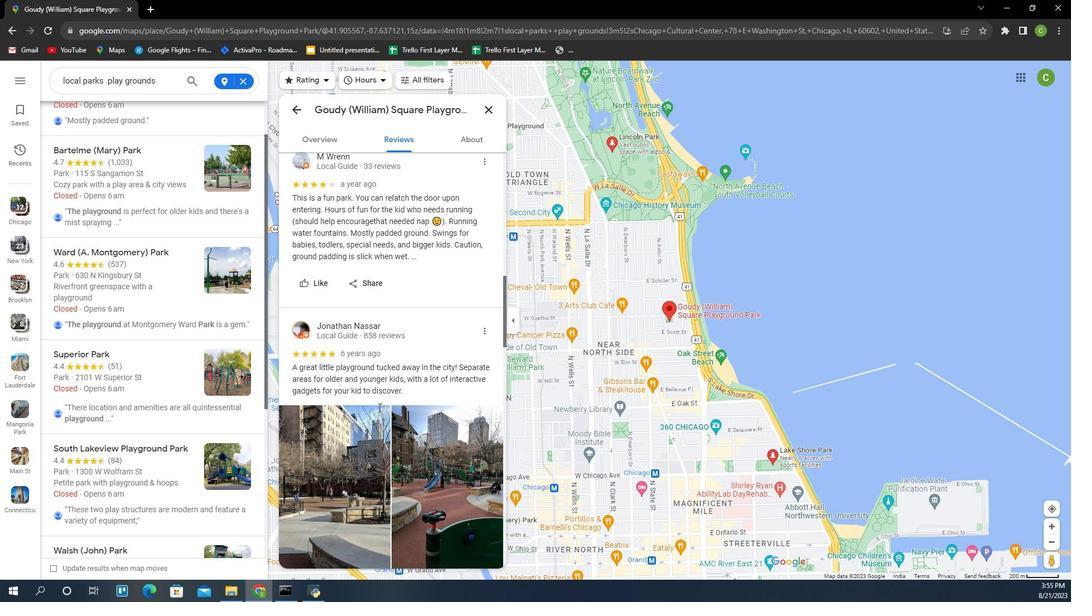 
Action: Mouse scrolled (375, 405) with delta (0, 0)
Screenshot: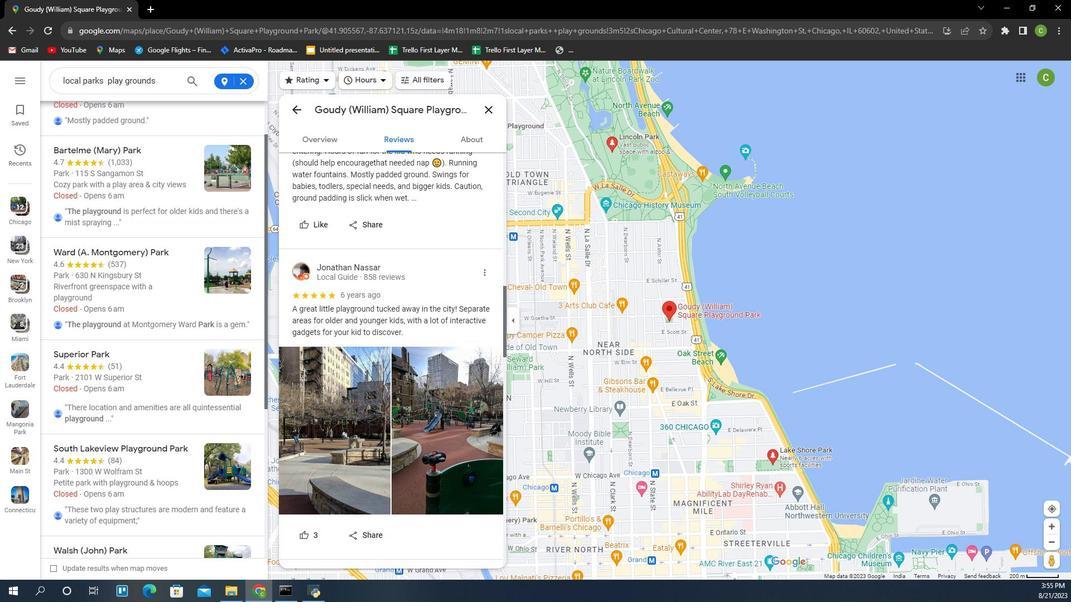 
Action: Mouse scrolled (375, 405) with delta (0, 0)
Screenshot: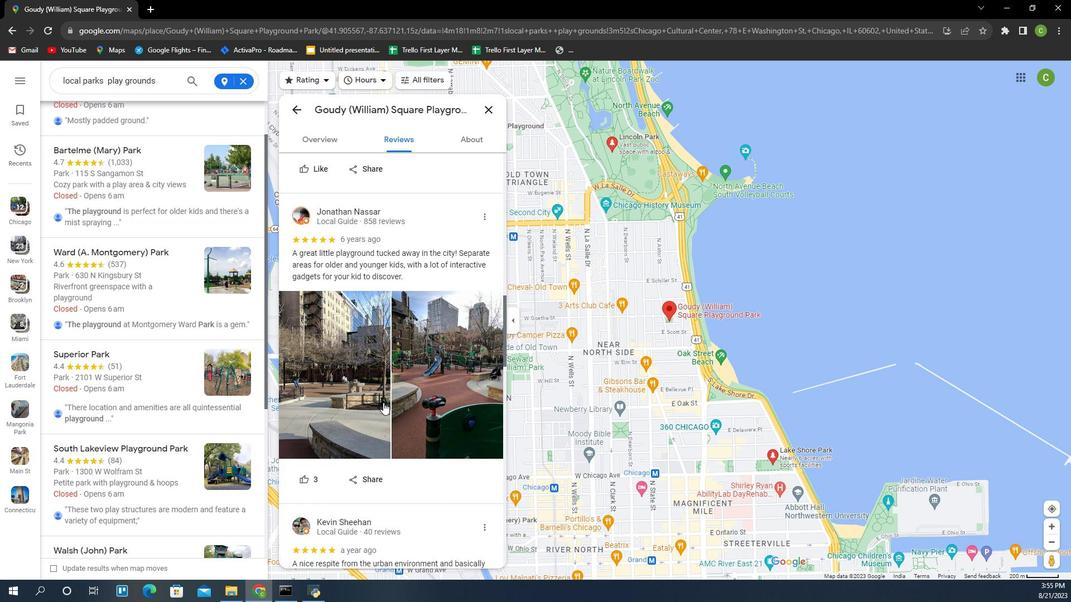 
Action: Mouse scrolled (375, 405) with delta (0, 0)
Screenshot: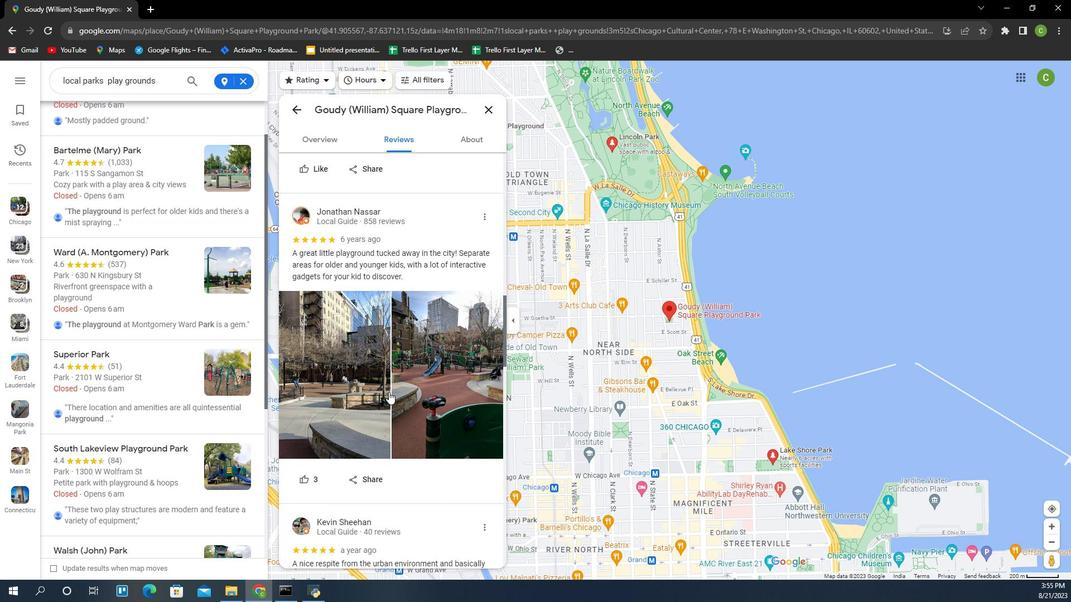 
Action: Mouse moved to (386, 391)
Screenshot: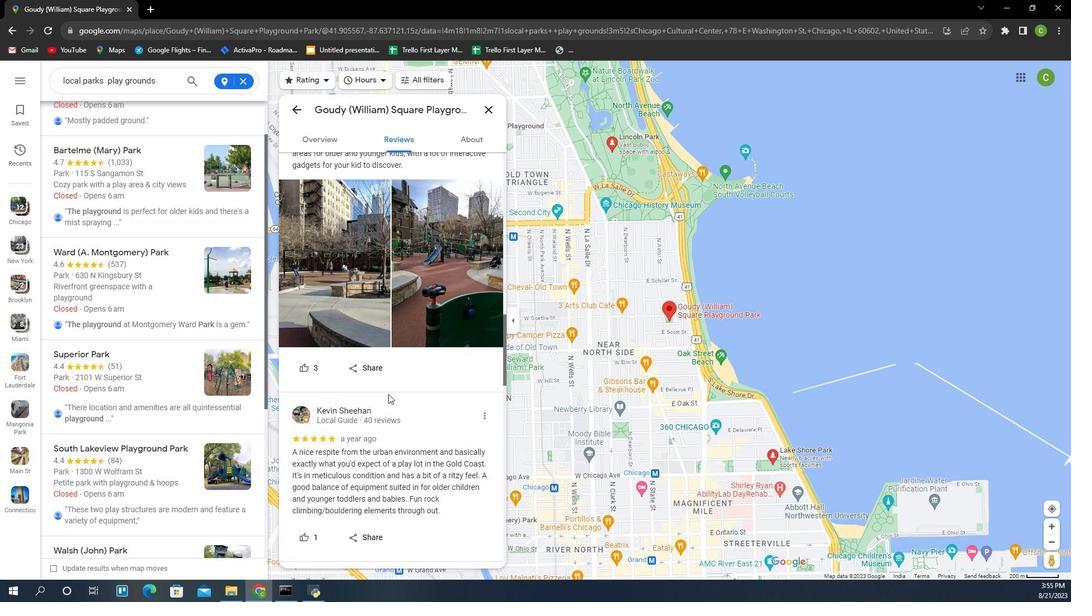 
Action: Mouse scrolled (386, 390) with delta (0, 0)
Screenshot: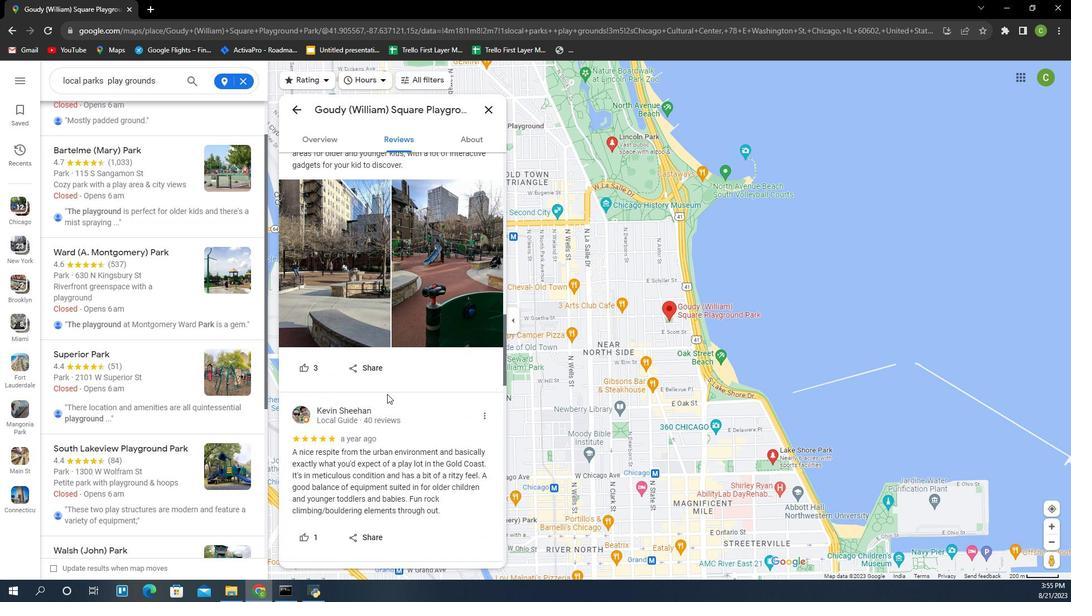 
Action: Mouse moved to (386, 391)
Screenshot: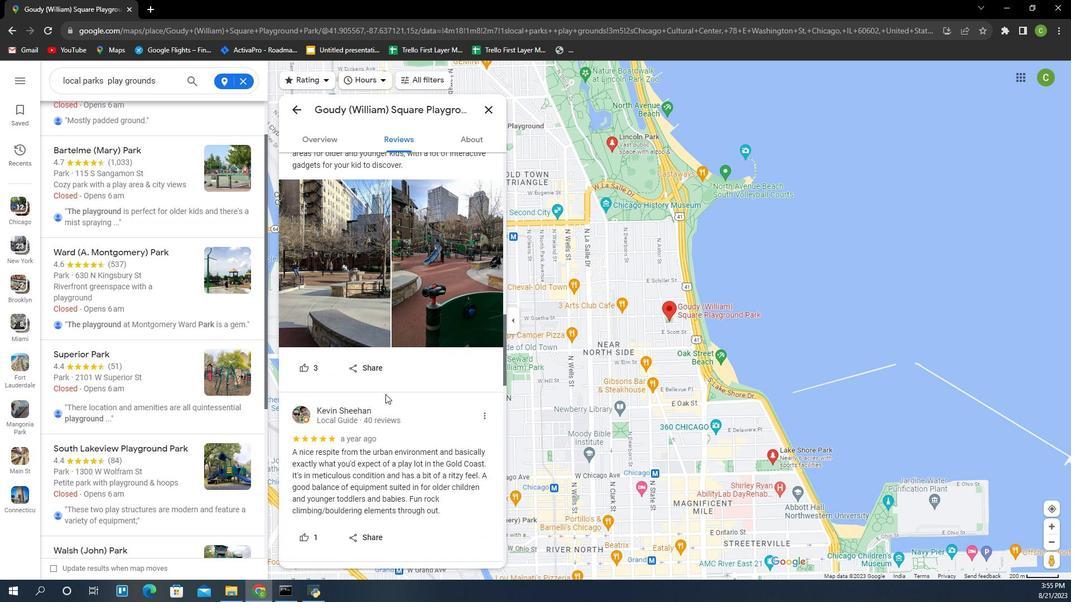 
Action: Mouse scrolled (386, 391) with delta (0, 0)
Screenshot: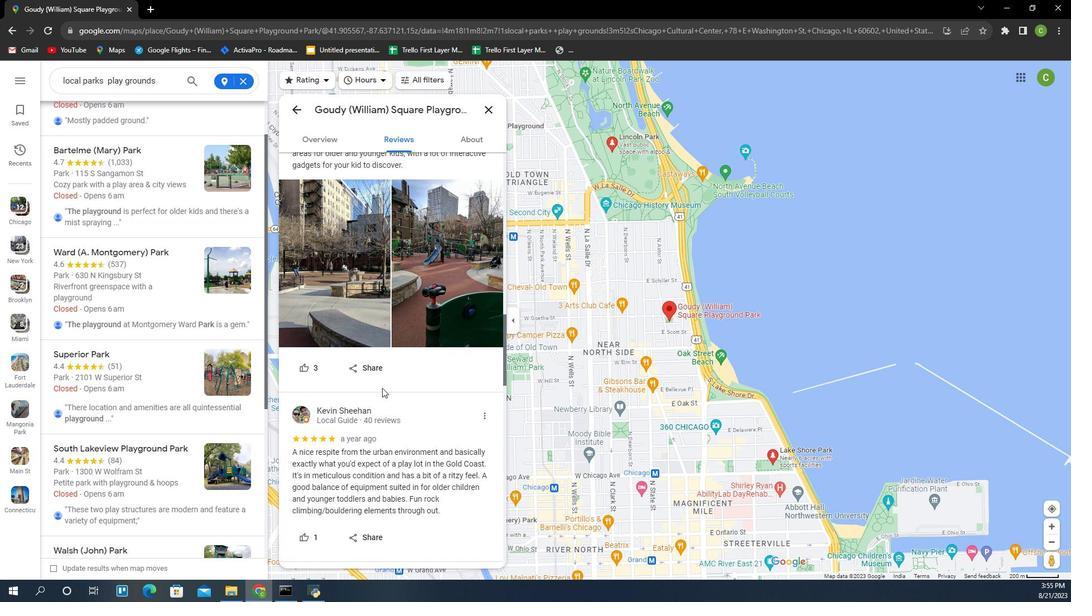 
Action: Mouse moved to (390, 411)
Screenshot: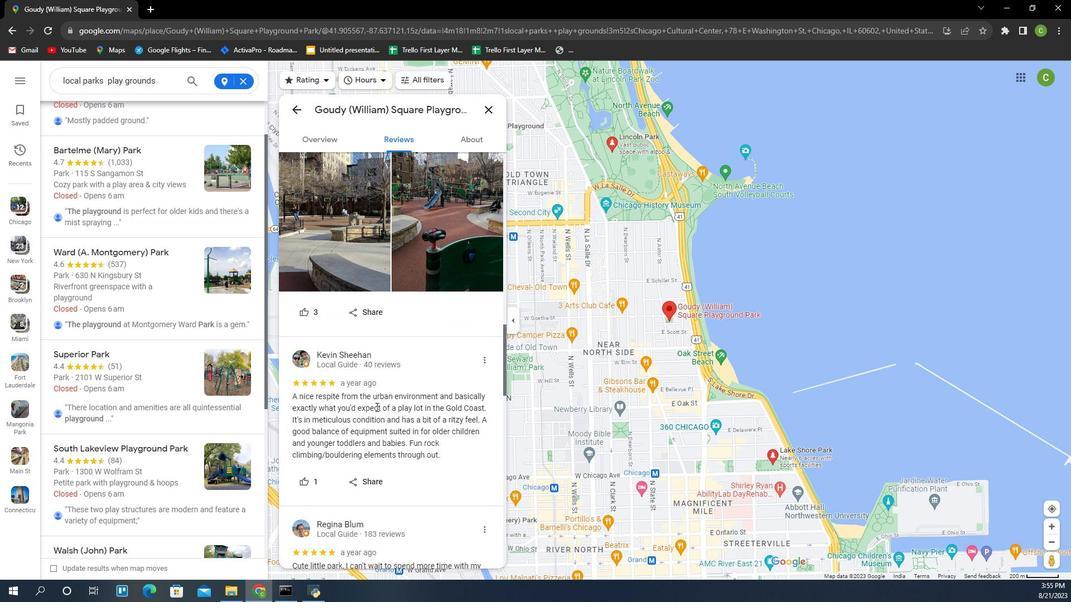 
Action: Mouse scrolled (390, 410) with delta (0, 0)
Screenshot: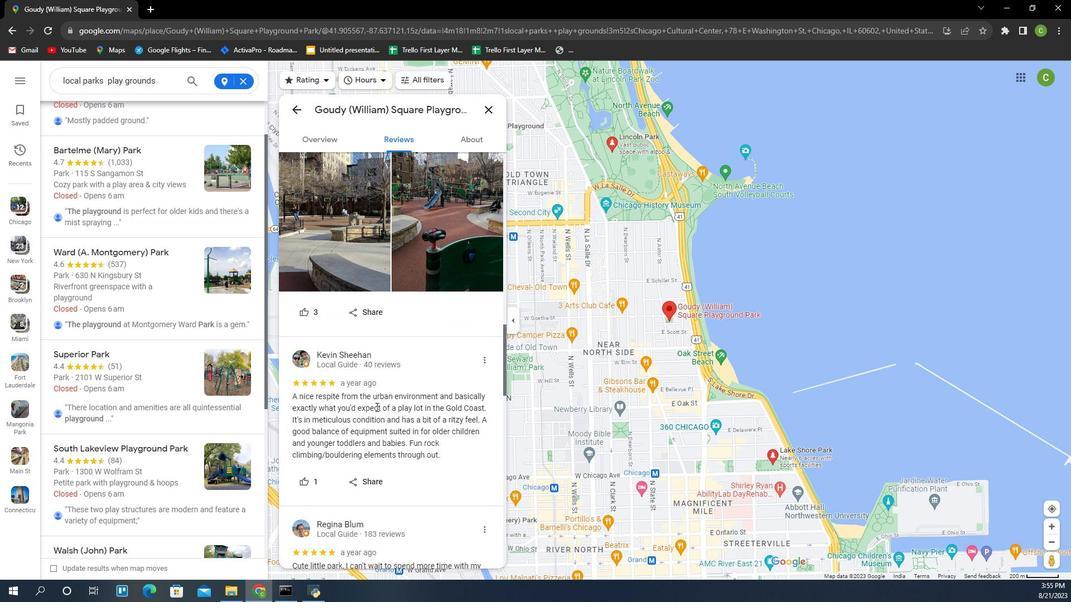 
Action: Mouse moved to (372, 405)
Screenshot: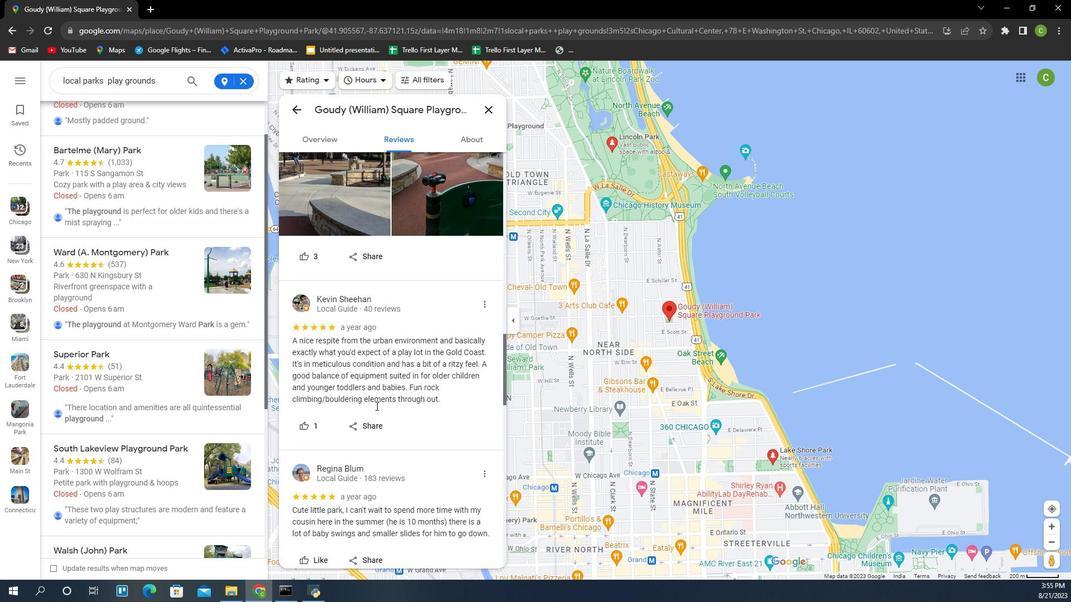 
Action: Mouse scrolled (372, 405) with delta (0, 0)
Screenshot: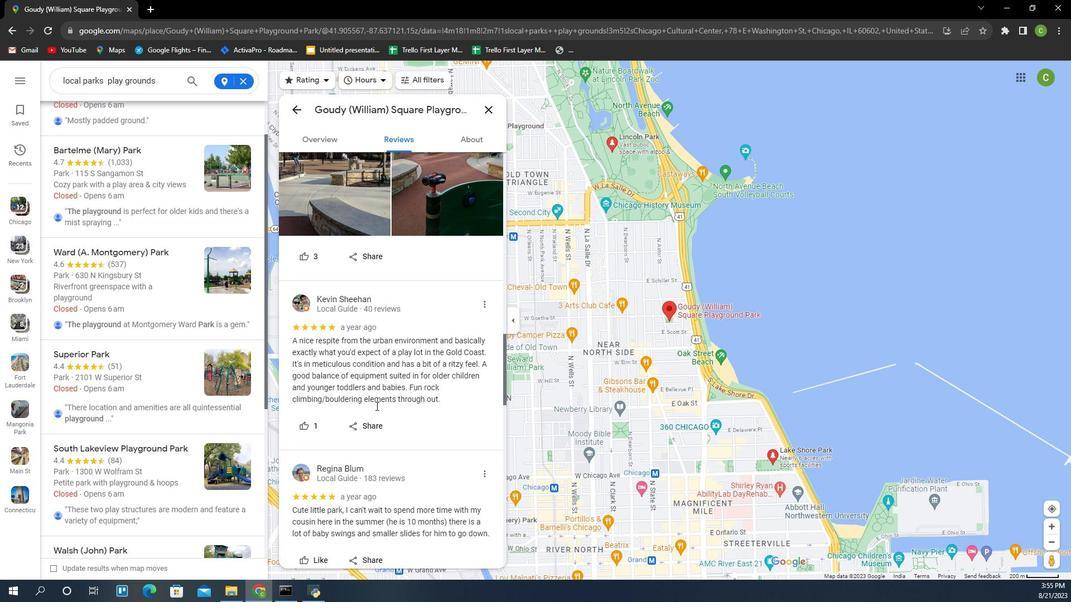 
Action: Mouse moved to (376, 385)
Screenshot: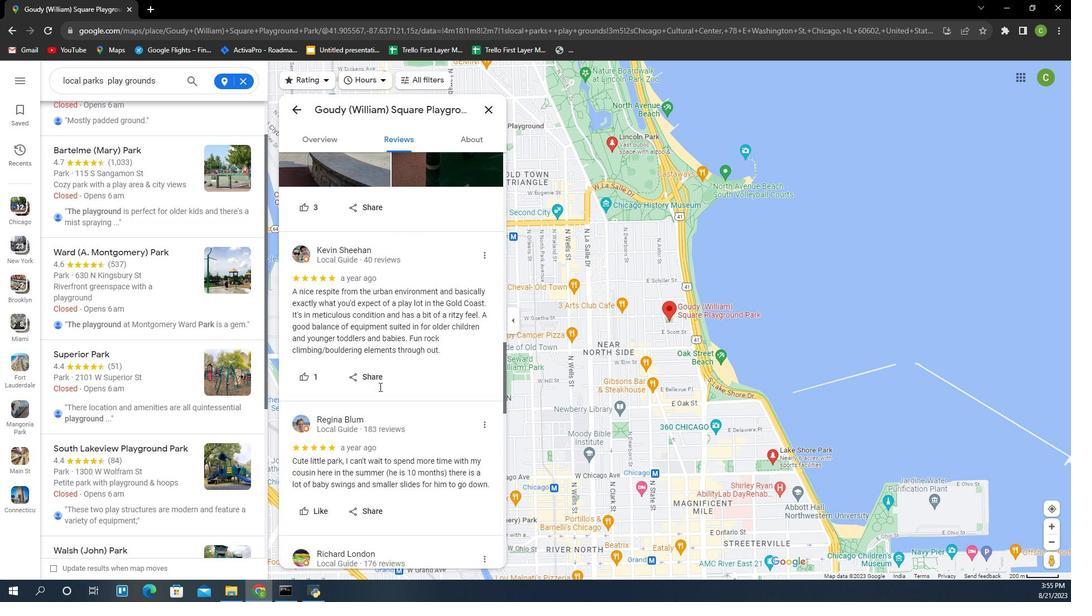 
Action: Mouse scrolled (376, 385) with delta (0, 0)
Screenshot: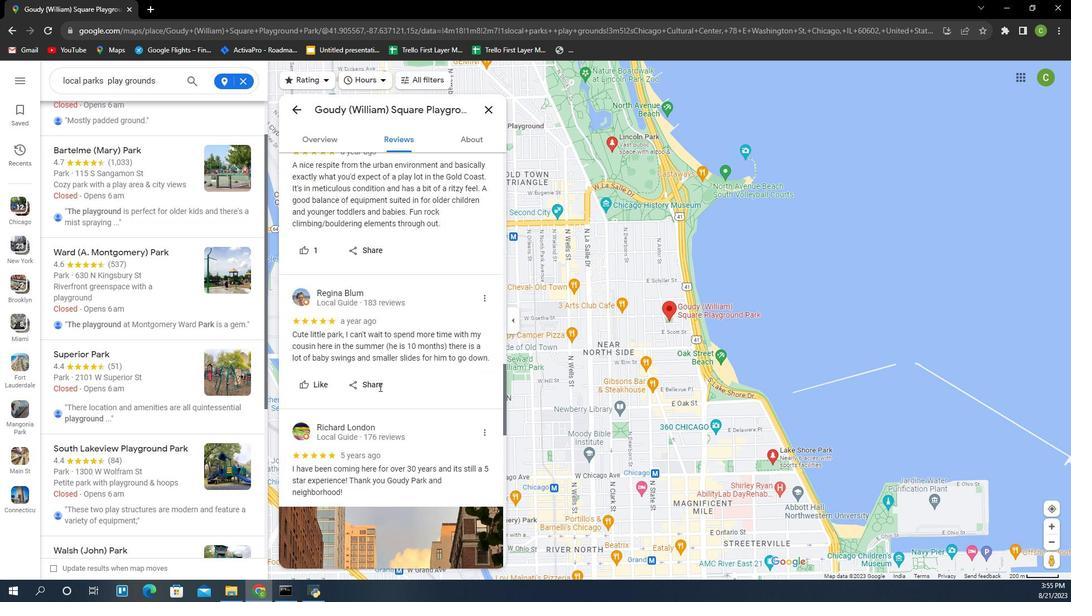 
Action: Mouse scrolled (376, 385) with delta (0, 0)
Screenshot: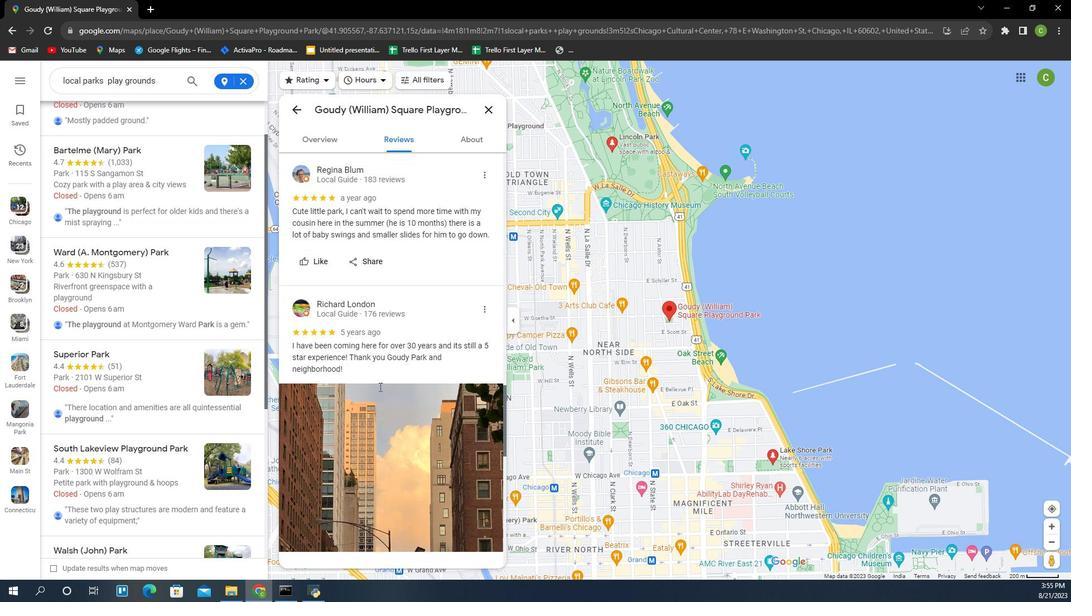 
Action: Mouse scrolled (376, 385) with delta (0, 0)
Screenshot: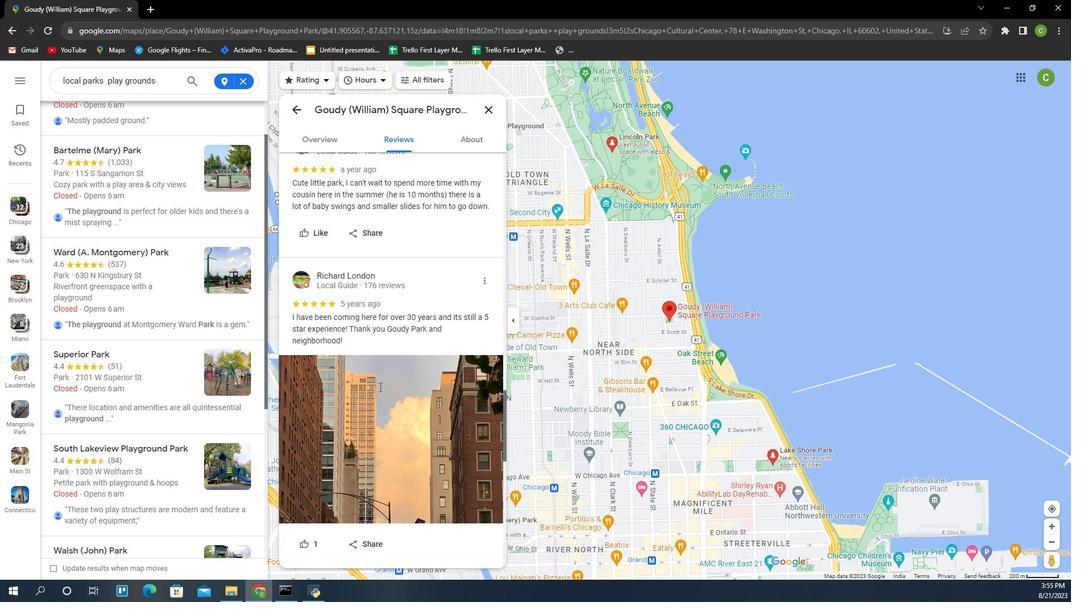
Action: Mouse scrolled (376, 385) with delta (0, 0)
Screenshot: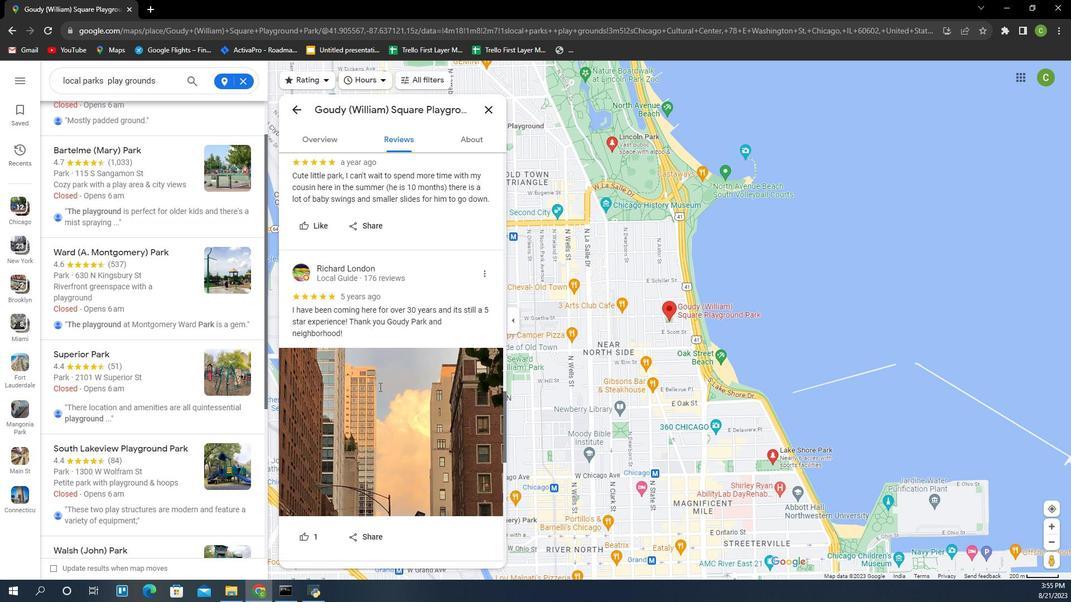 
Action: Mouse scrolled (376, 385) with delta (0, 0)
Screenshot: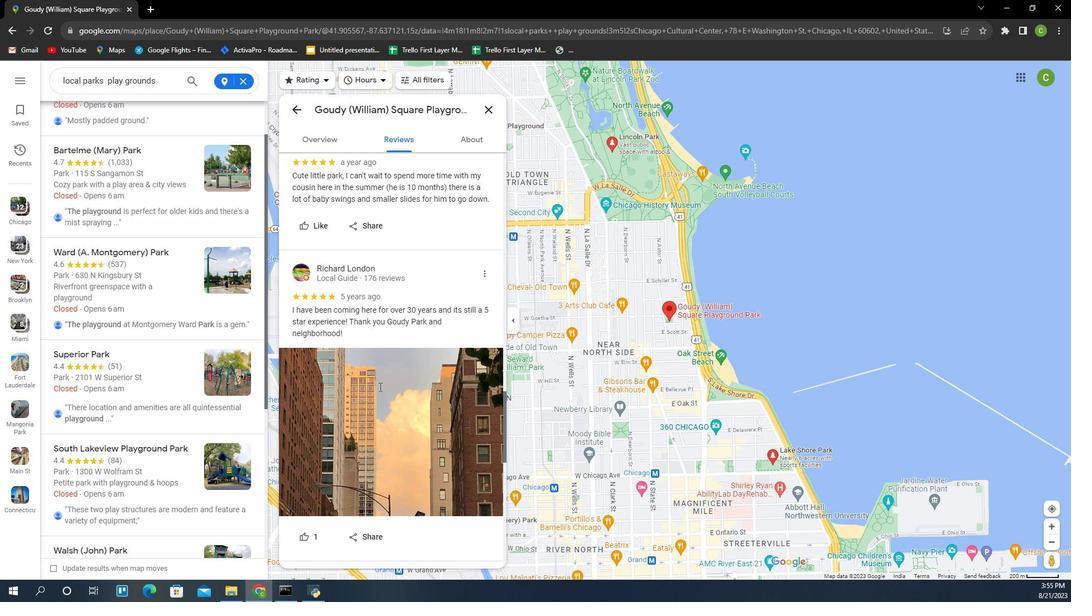 
Action: Mouse scrolled (376, 385) with delta (0, 0)
Screenshot: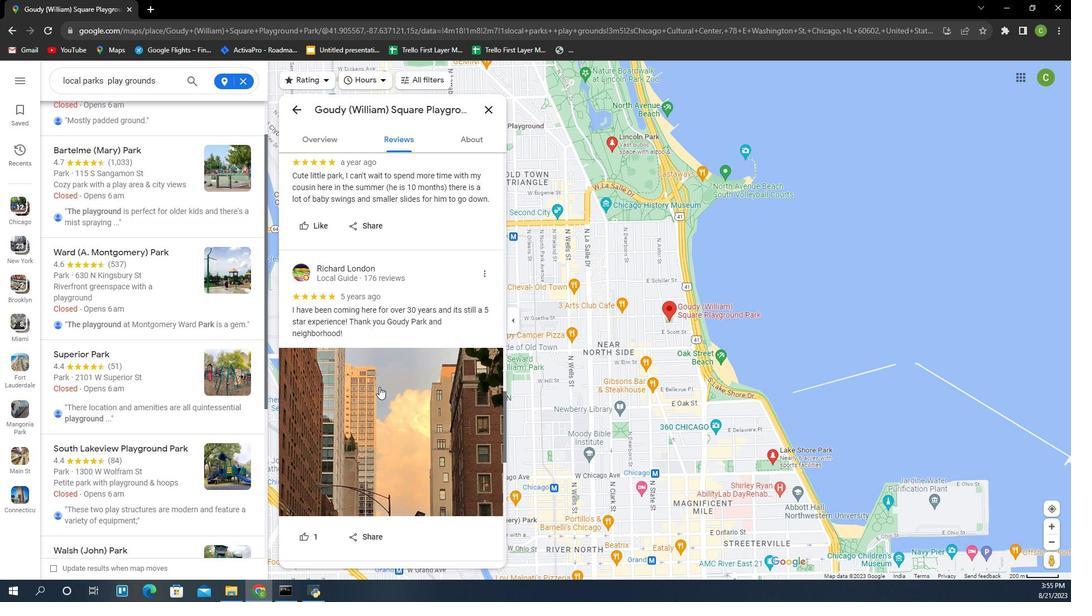 
Action: Mouse scrolled (376, 385) with delta (0, 0)
Screenshot: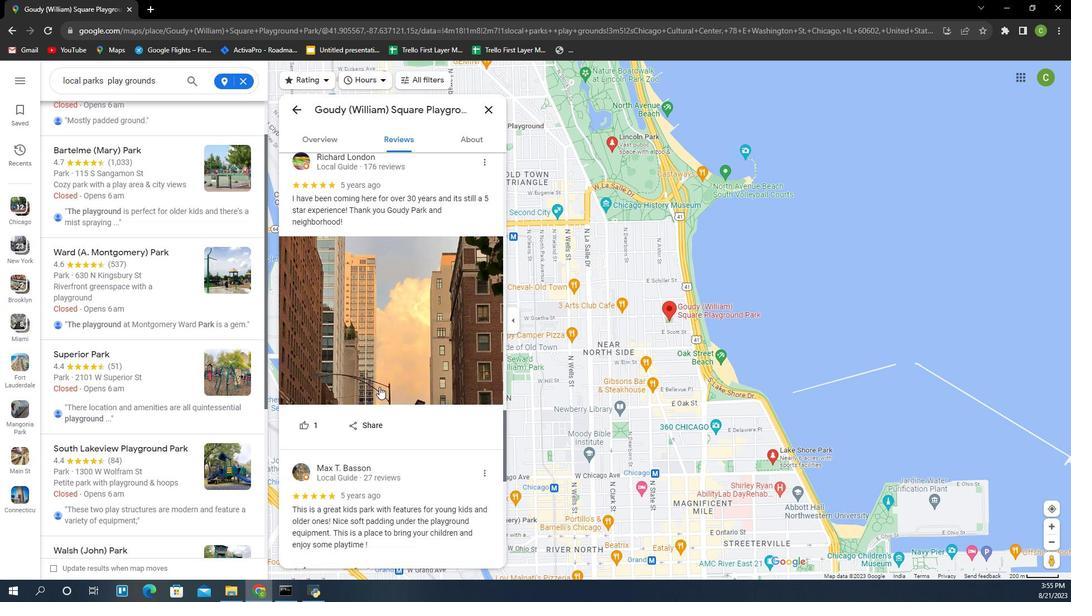 
Action: Mouse scrolled (376, 385) with delta (0, 0)
Screenshot: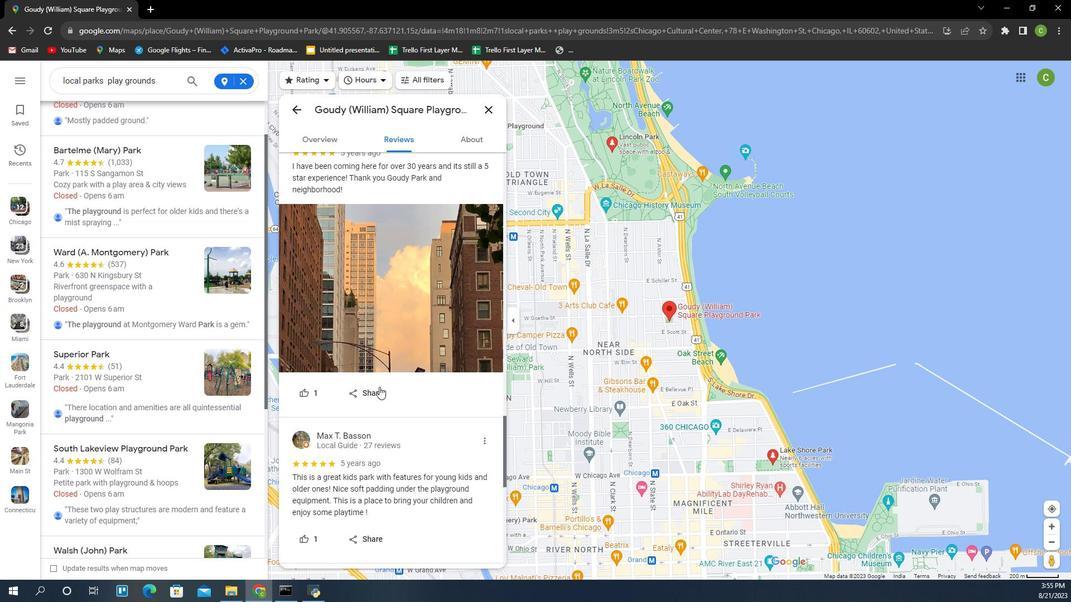 
Action: Mouse scrolled (376, 385) with delta (0, 0)
Screenshot: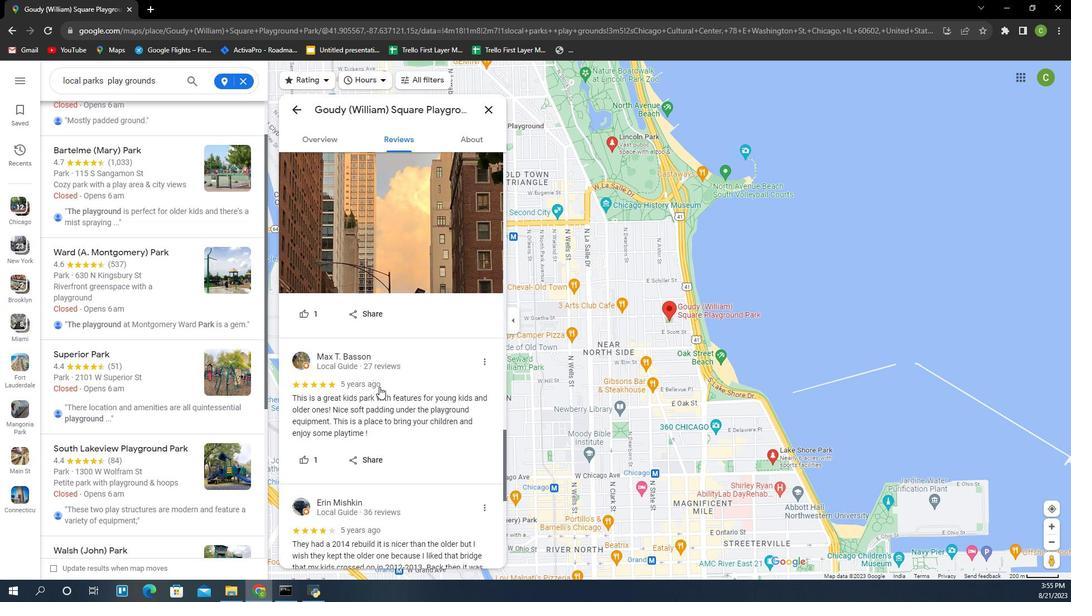 
Action: Mouse scrolled (376, 385) with delta (0, 0)
Screenshot: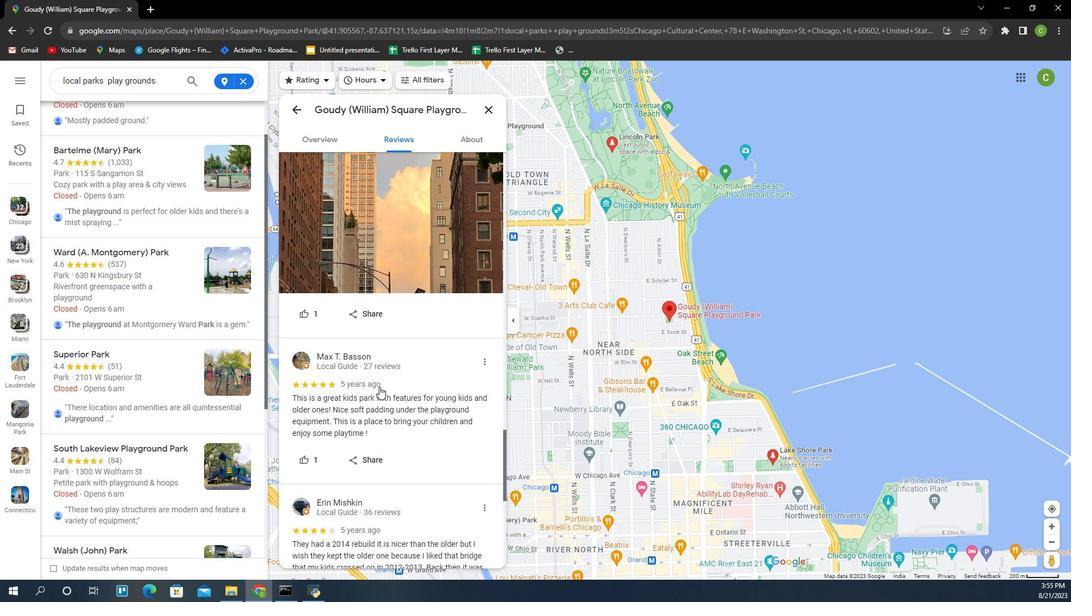 
Action: Mouse moved to (136, 324)
Screenshot: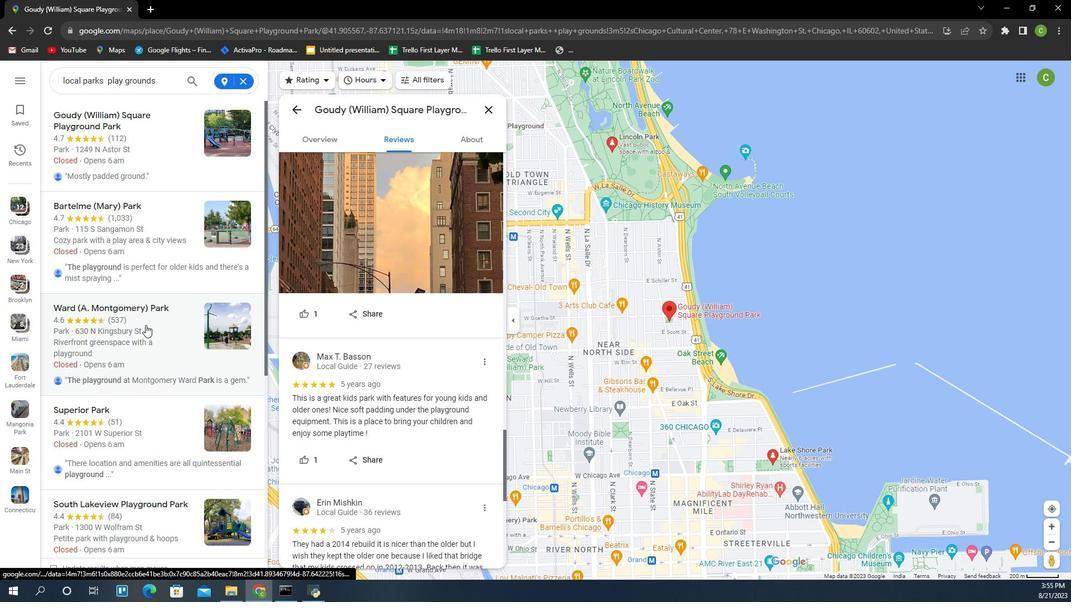 
Action: Mouse scrolled (136, 324) with delta (0, 0)
Screenshot: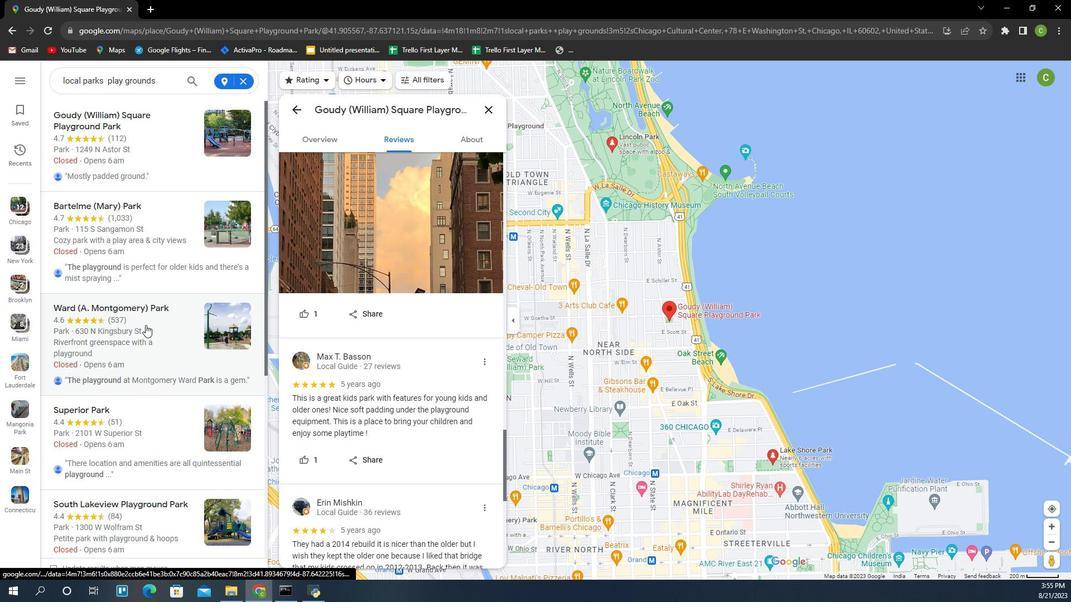
Action: Mouse scrolled (136, 324) with delta (0, 0)
Screenshot: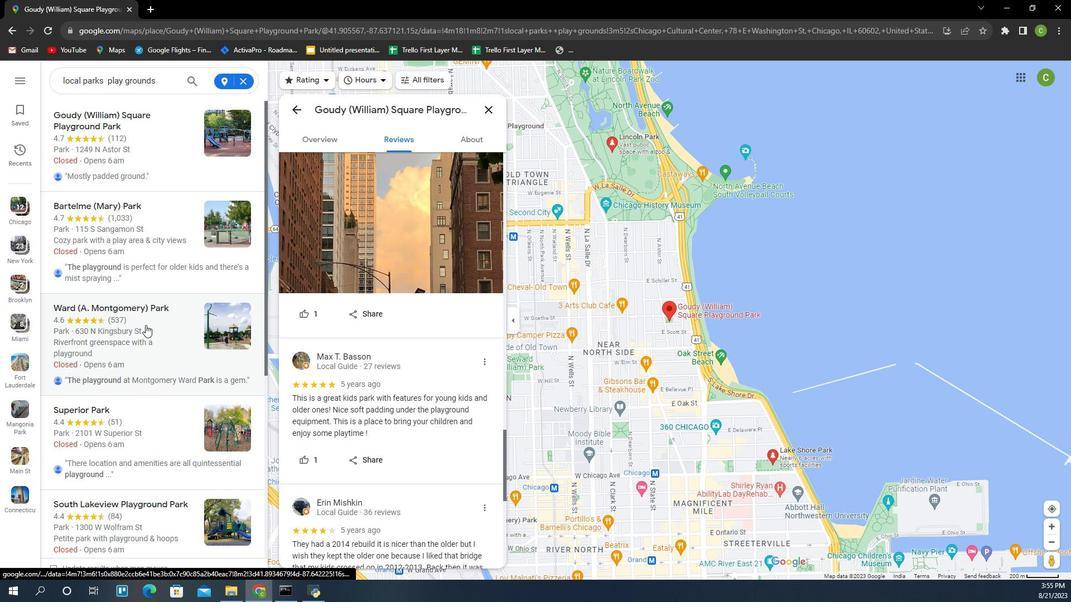 
Action: Mouse scrolled (136, 324) with delta (0, 0)
Screenshot: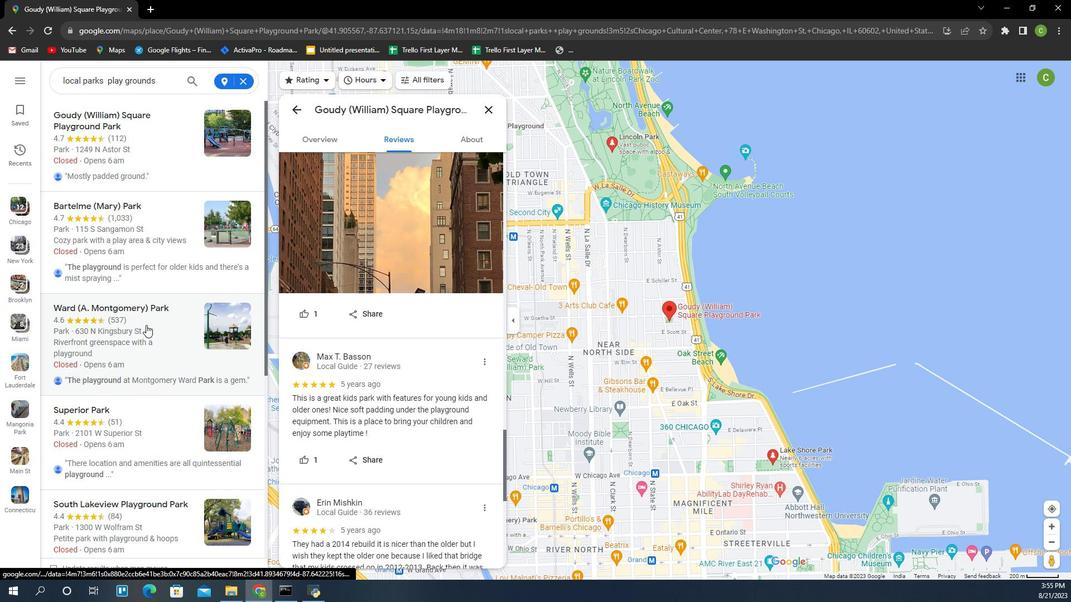 
Action: Mouse moved to (151, 231)
Screenshot: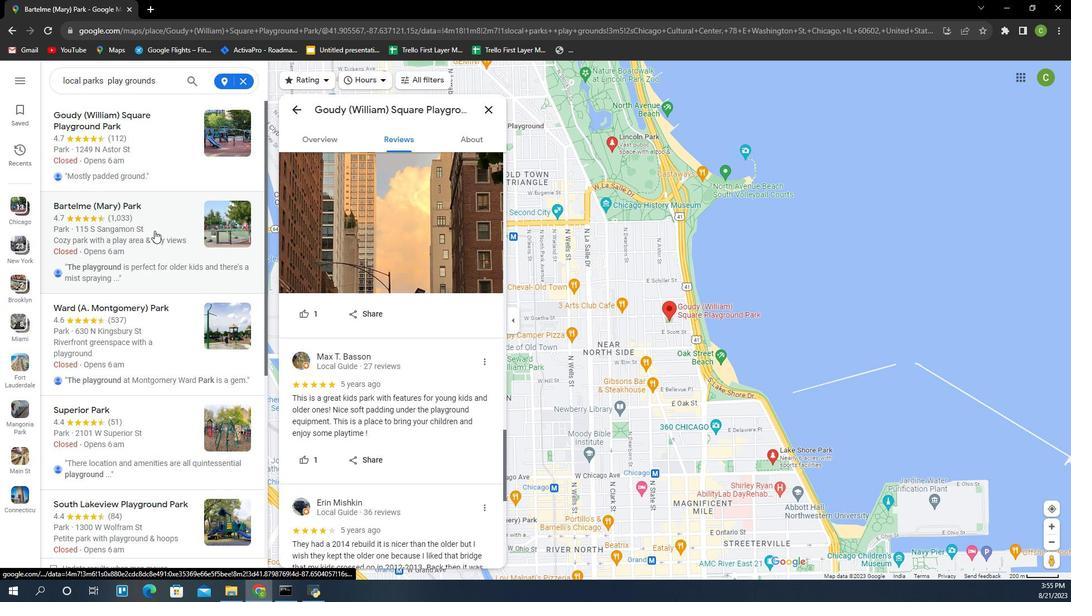 
Action: Mouse pressed left at (151, 231)
Screenshot: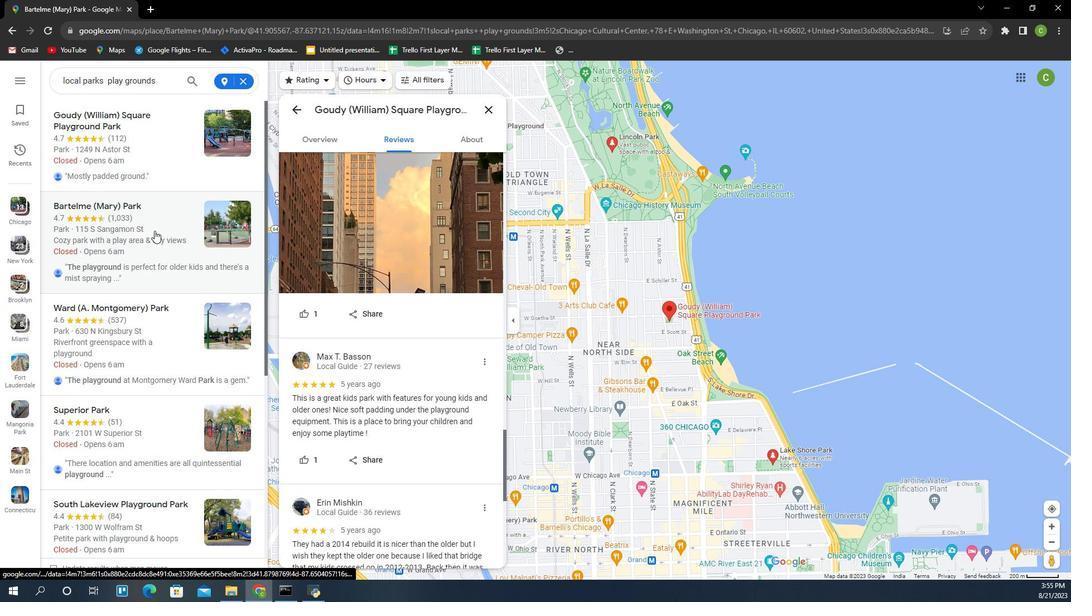 
Action: Mouse moved to (441, 231)
Screenshot: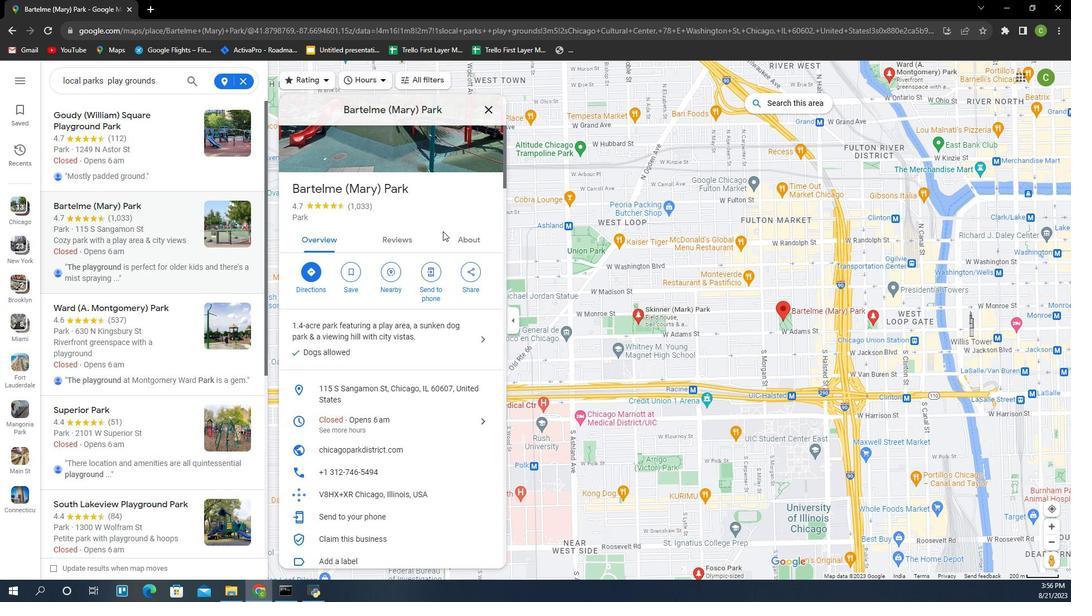 
Action: Mouse scrolled (441, 231) with delta (0, 0)
Screenshot: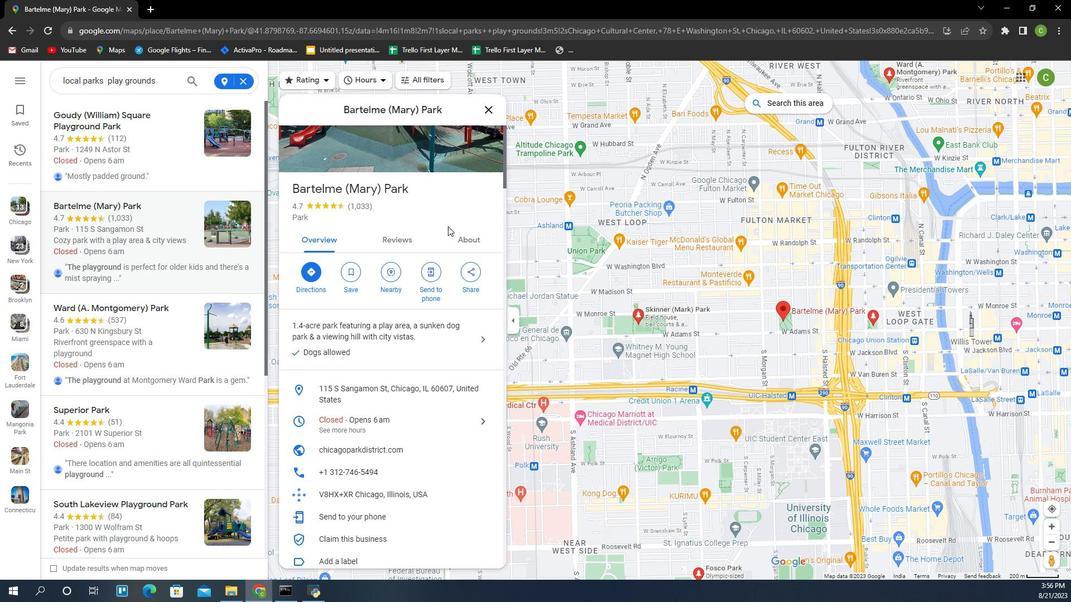 
Action: Mouse moved to (447, 226)
Screenshot: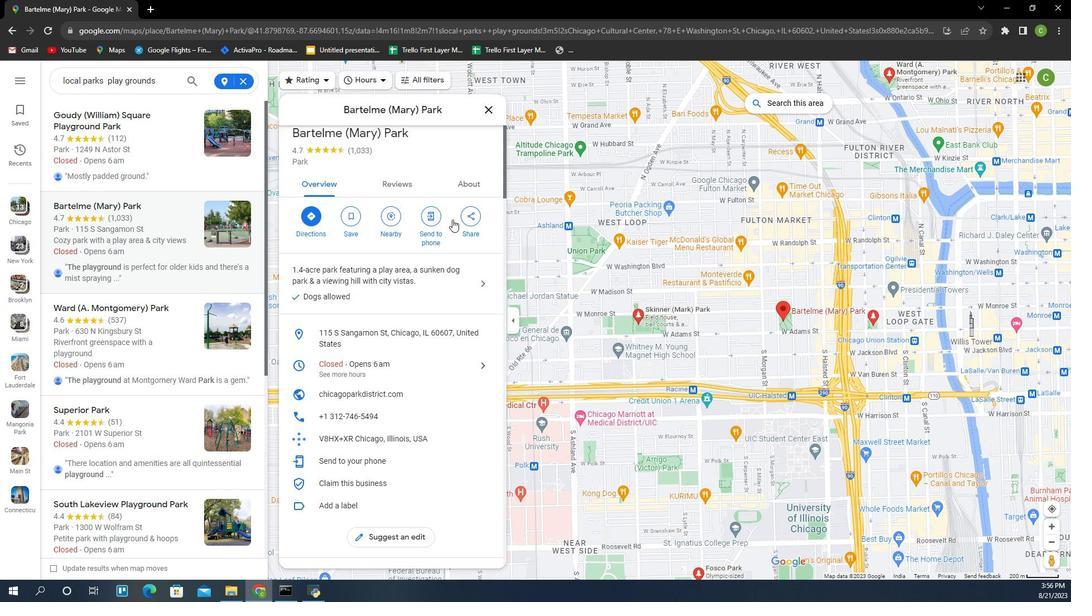 
Action: Mouse scrolled (447, 225) with delta (0, 0)
Screenshot: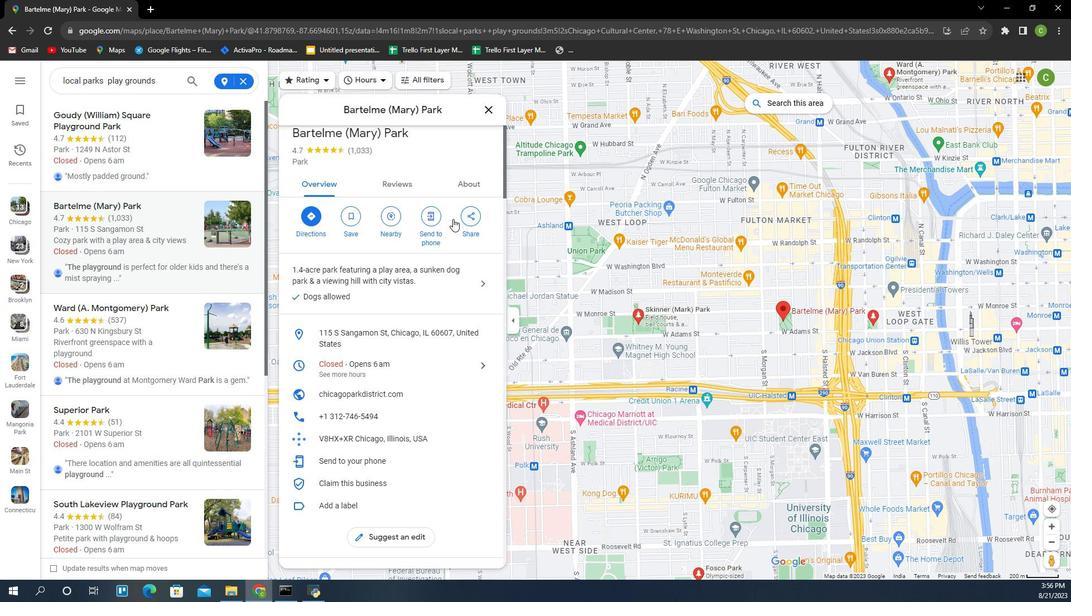 
Action: Mouse moved to (452, 219)
Screenshot: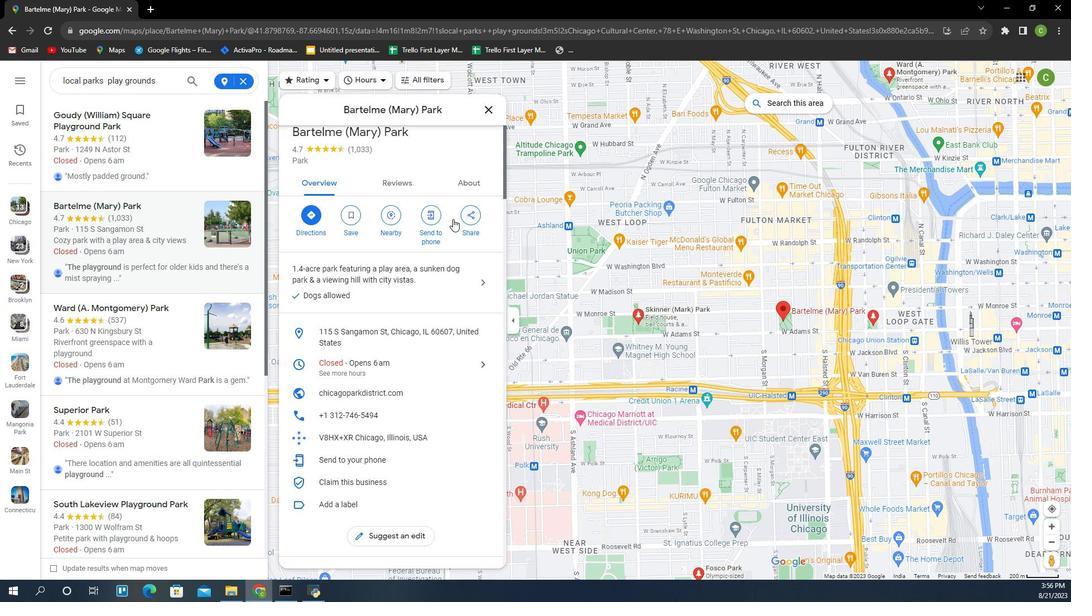 
Action: Mouse scrolled (452, 218) with delta (0, 0)
Screenshot: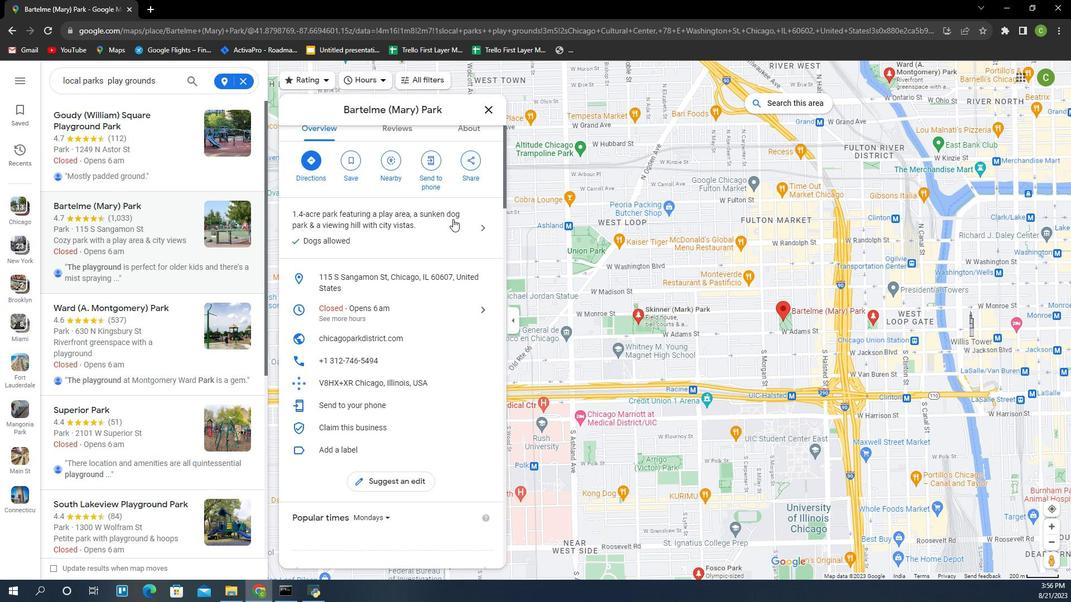 
Action: Mouse scrolled (452, 219) with delta (0, 0)
Screenshot: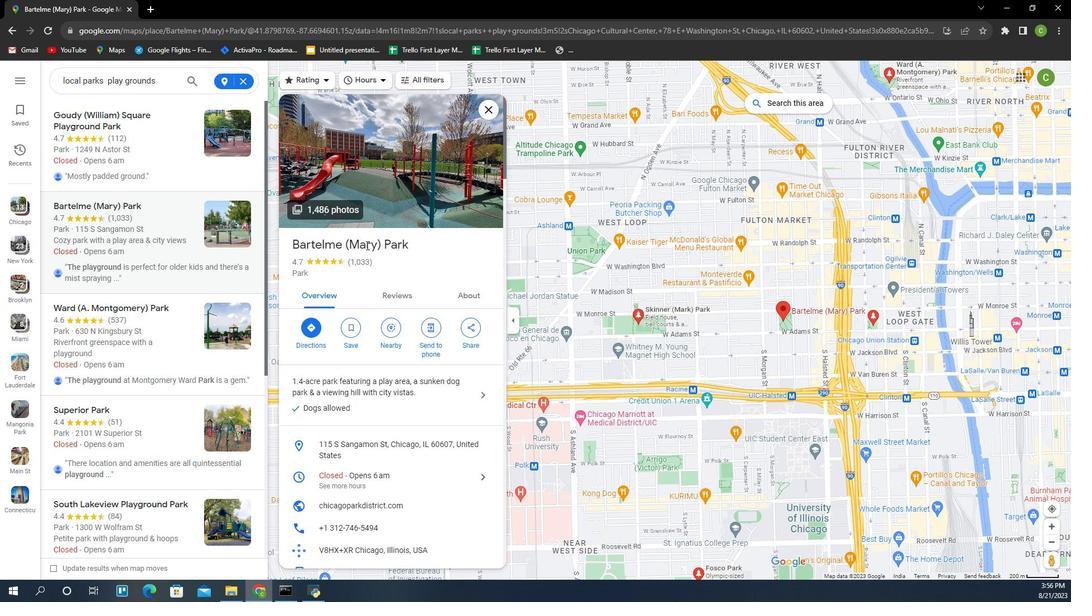 
Action: Mouse scrolled (452, 219) with delta (0, 0)
Screenshot: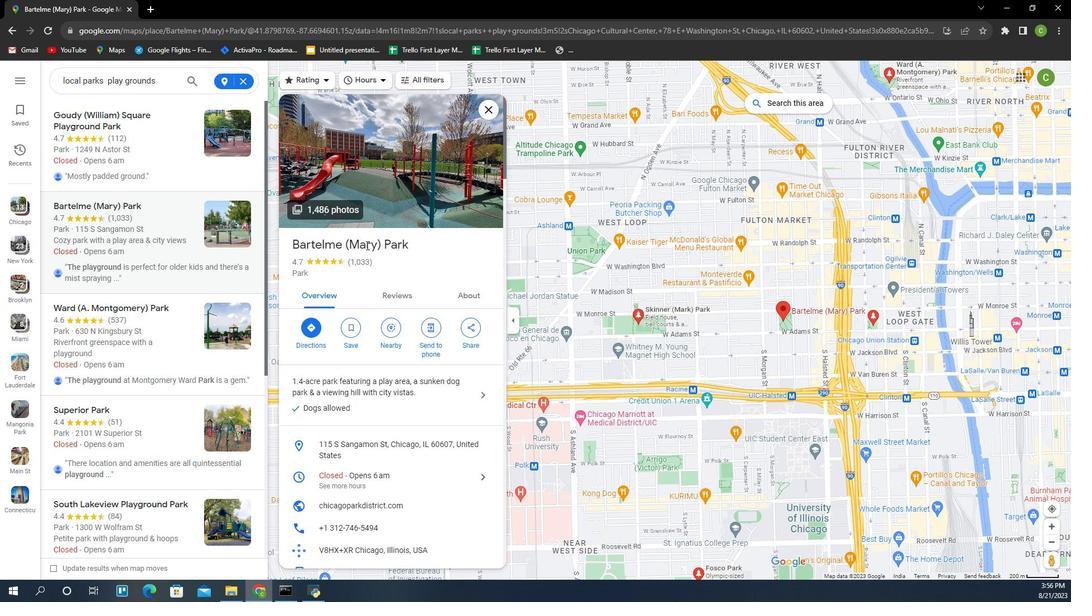 
Action: Mouse scrolled (452, 219) with delta (0, 0)
Screenshot: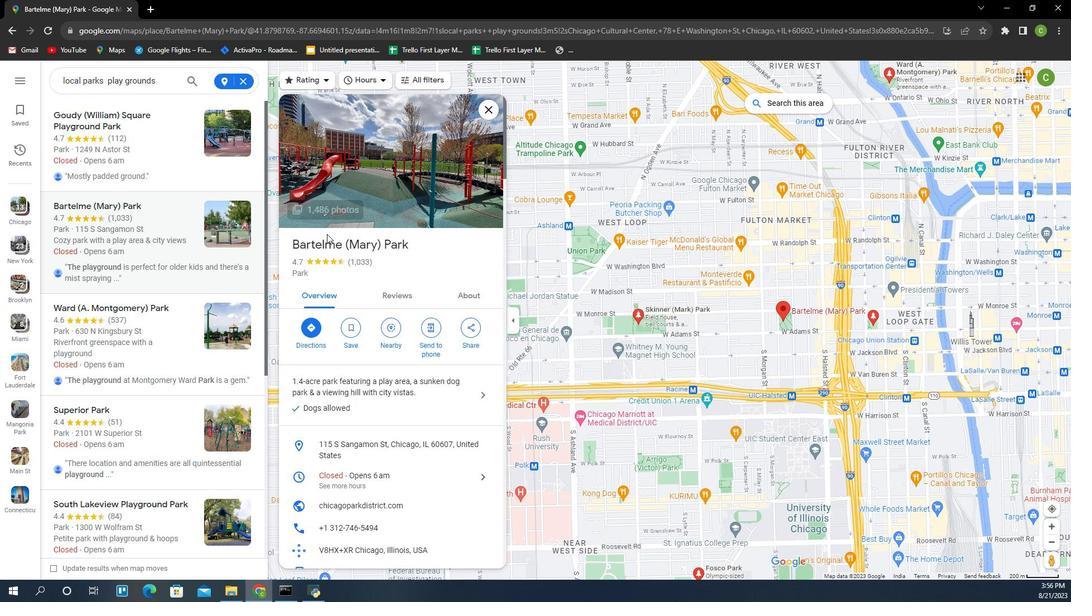 
Action: Mouse scrolled (452, 219) with delta (0, 0)
Screenshot: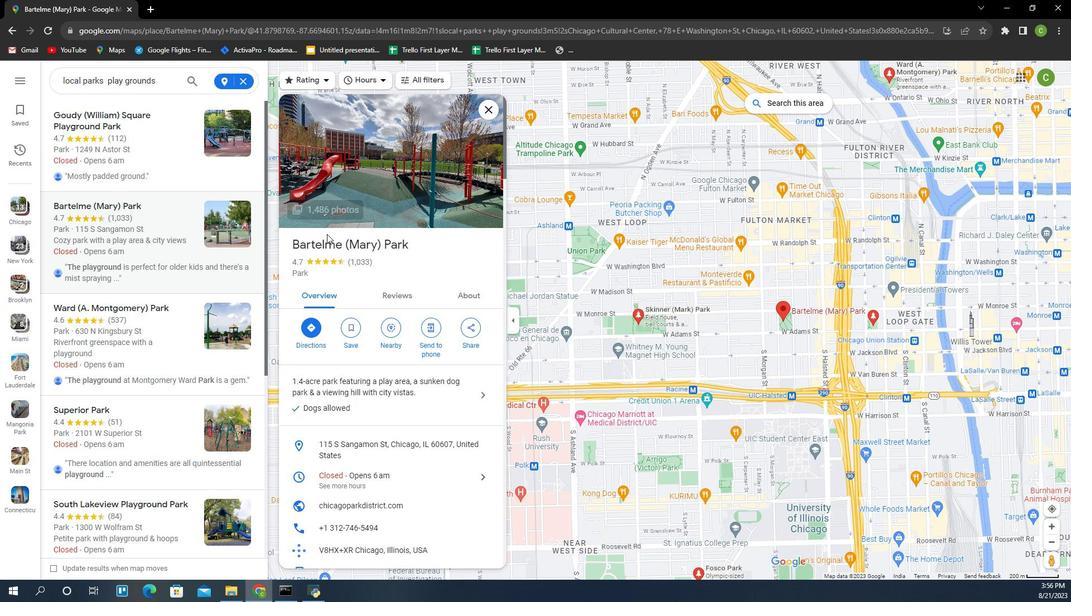 
Action: Mouse scrolled (452, 219) with delta (0, 0)
Screenshot: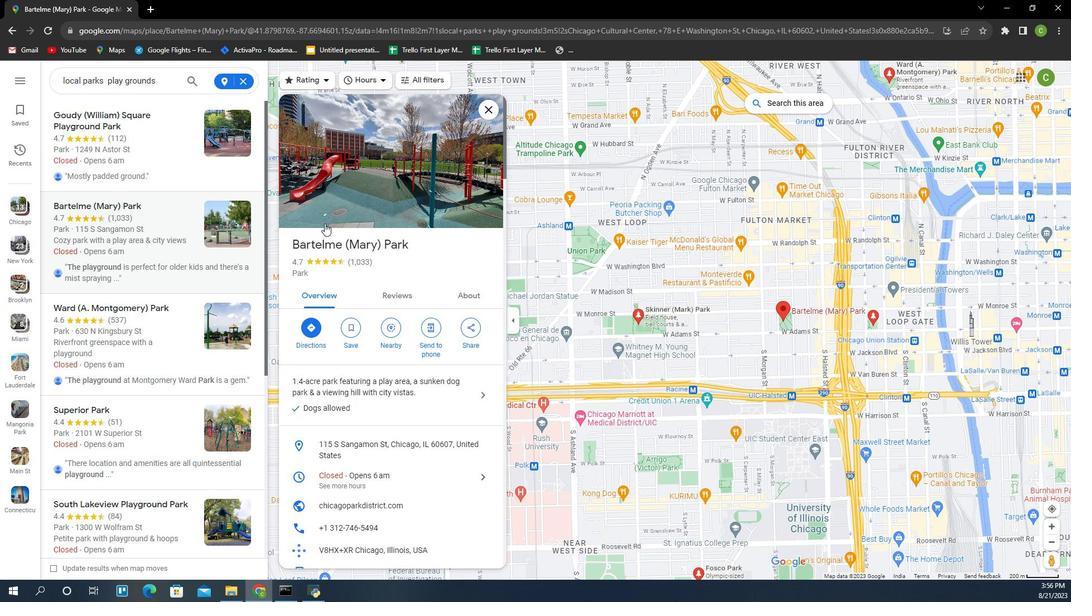 
Action: Mouse moved to (321, 208)
Screenshot: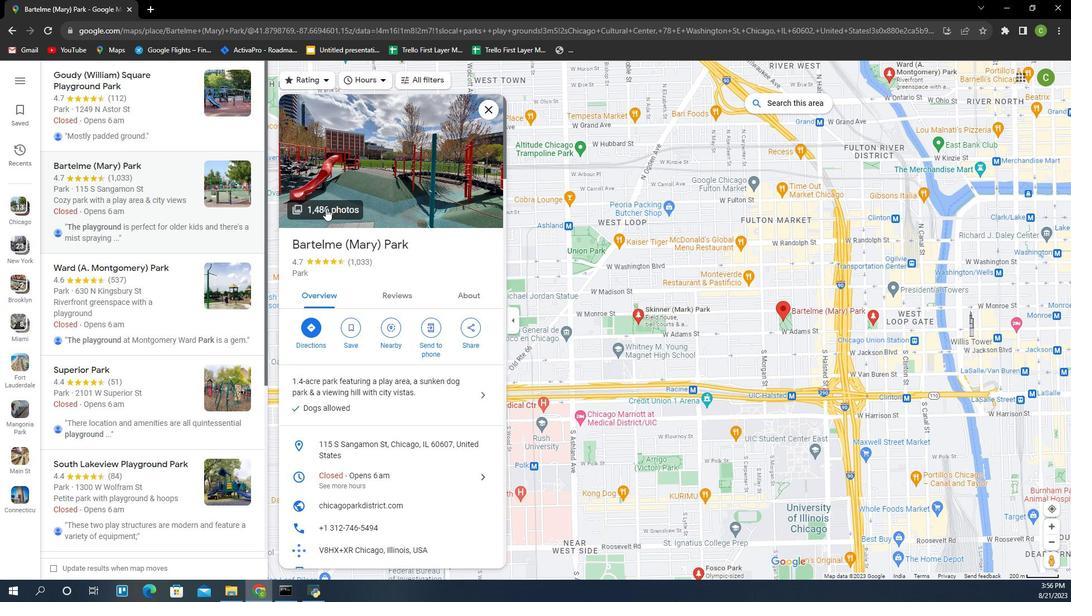 
Action: Mouse pressed left at (321, 208)
Screenshot: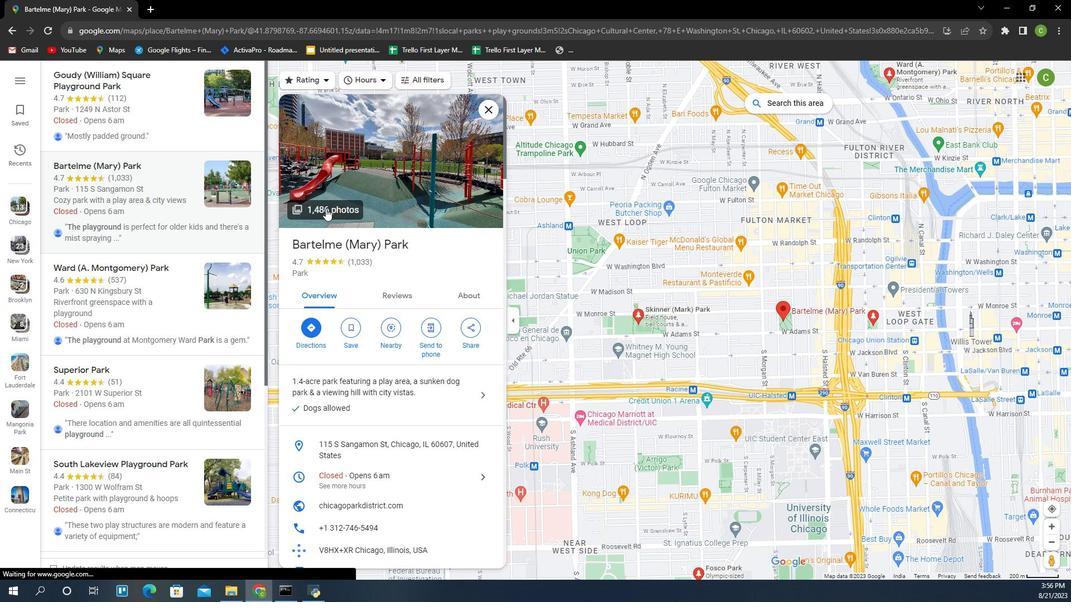 
Action: Mouse moved to (685, 490)
Screenshot: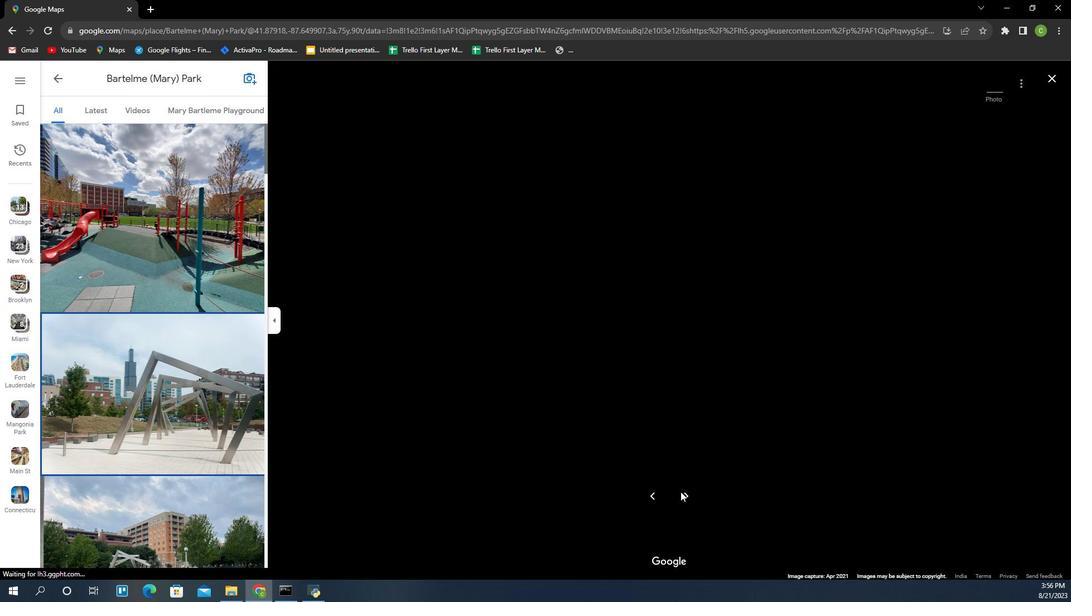 
Action: Mouse pressed left at (685, 490)
Screenshot: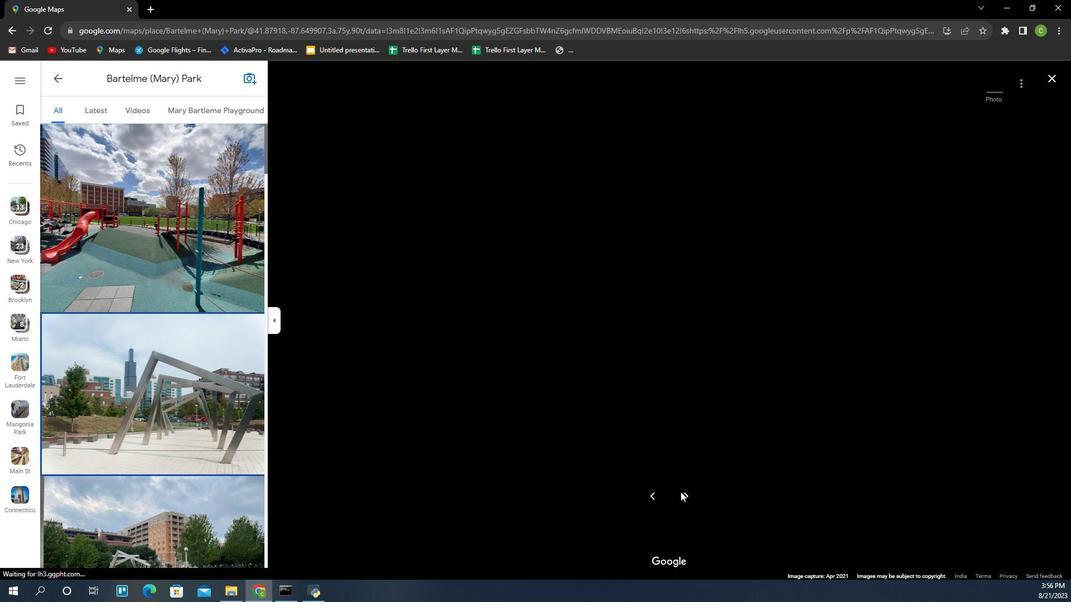 
Action: Mouse moved to (686, 489)
Screenshot: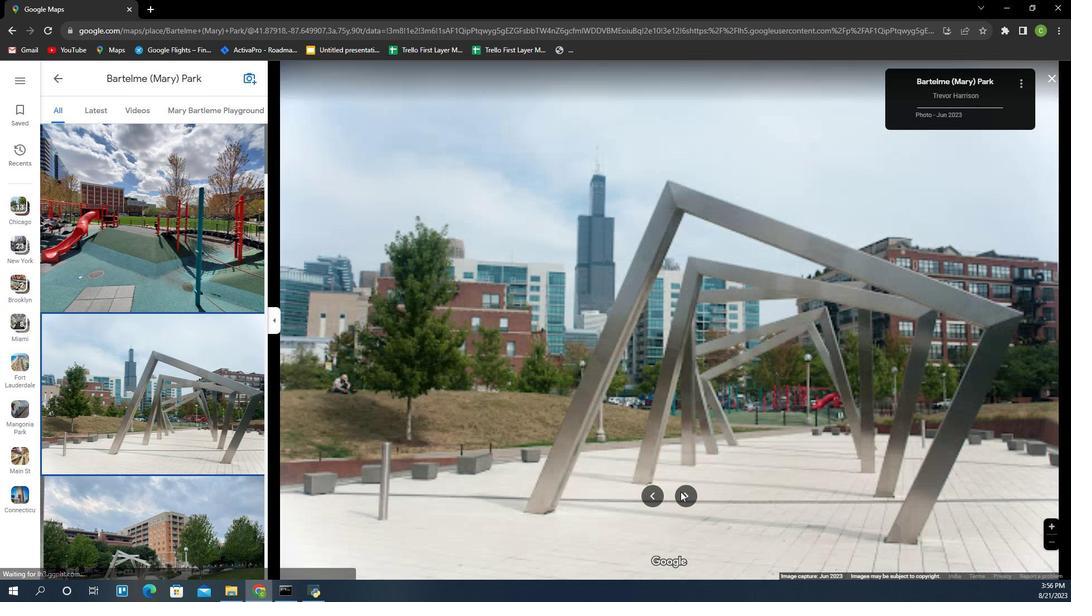 
Action: Key pressed <Key.right><Key.right><Key.right><Key.right><Key.right><Key.right><Key.right><Key.right><Key.right><Key.right><Key.right><Key.right><Key.right><Key.right><Key.right><Key.right><Key.right><Key.right><Key.right><Key.right><Key.right><Key.right><Key.right><Key.right><Key.right><Key.right><Key.right><Key.right>
Screenshot: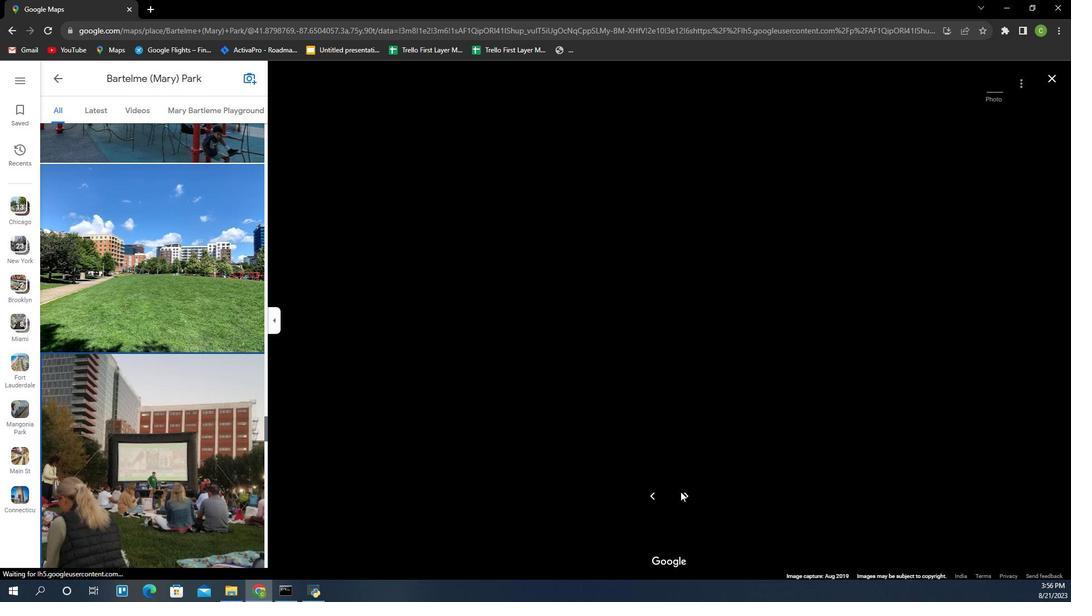 
Action: Mouse moved to (1078, 65)
Screenshot: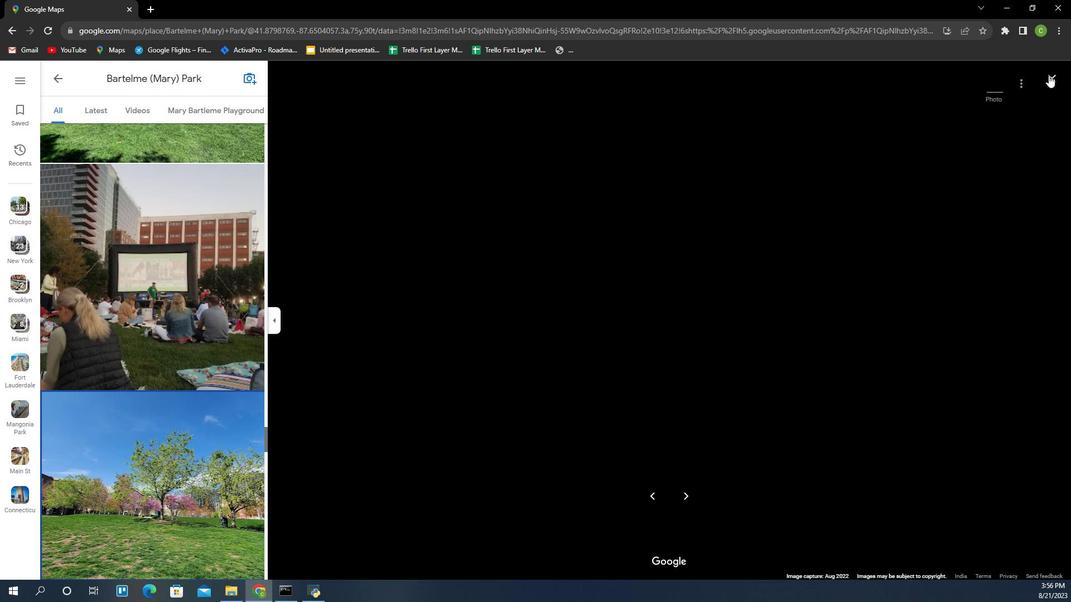 
Action: Key pressed <Key.right>
Screenshot: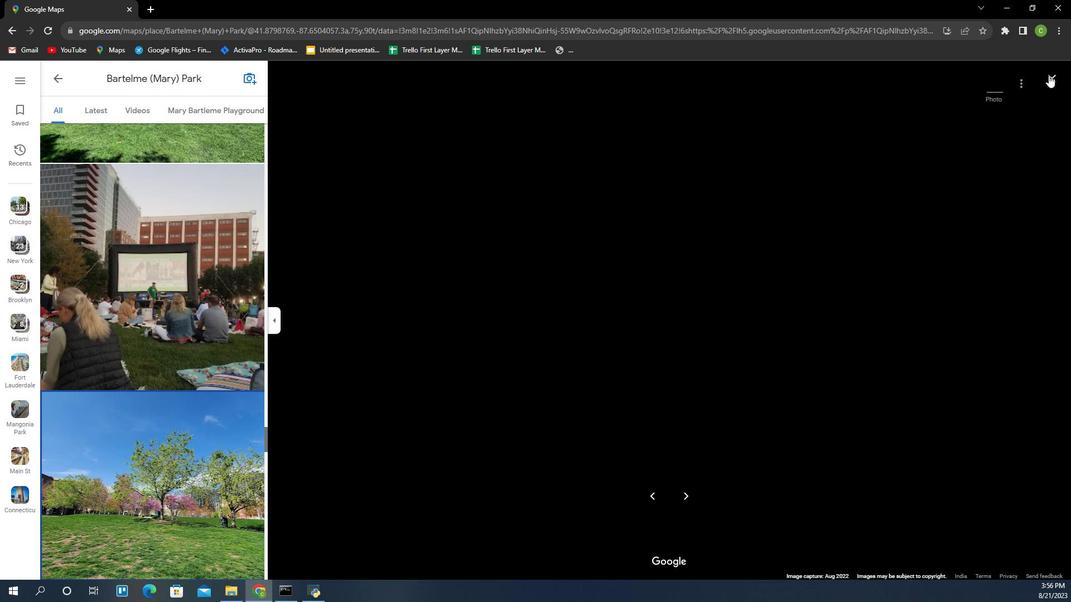 
Action: Mouse moved to (1065, 75)
Screenshot: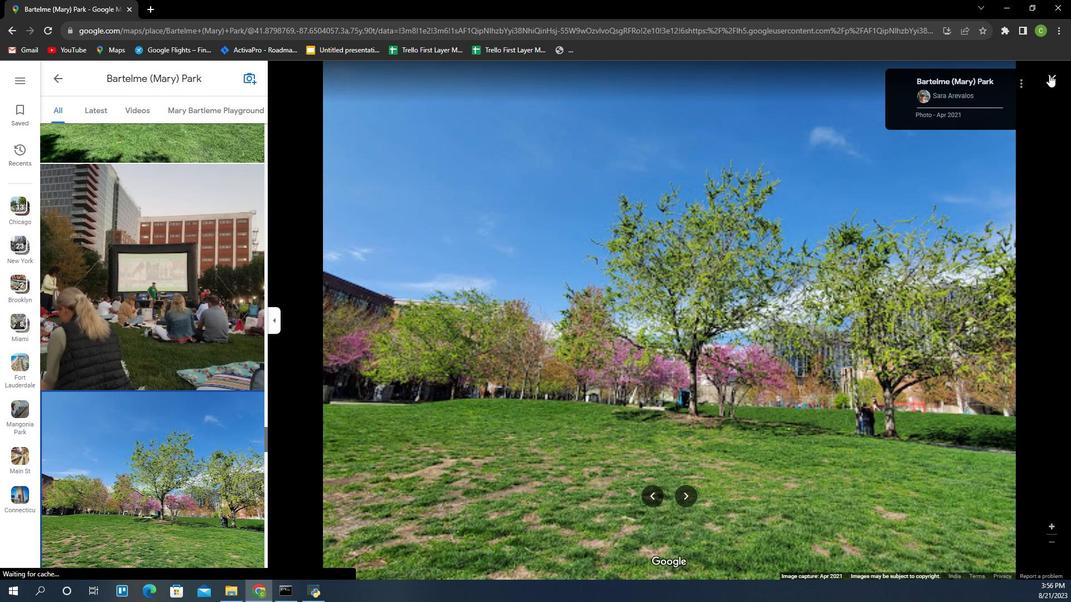 
Action: Key pressed <Key.right><Key.right><Key.right><Key.right><Key.right><Key.right><Key.right><Key.right><Key.right><Key.right><Key.right>
Screenshot: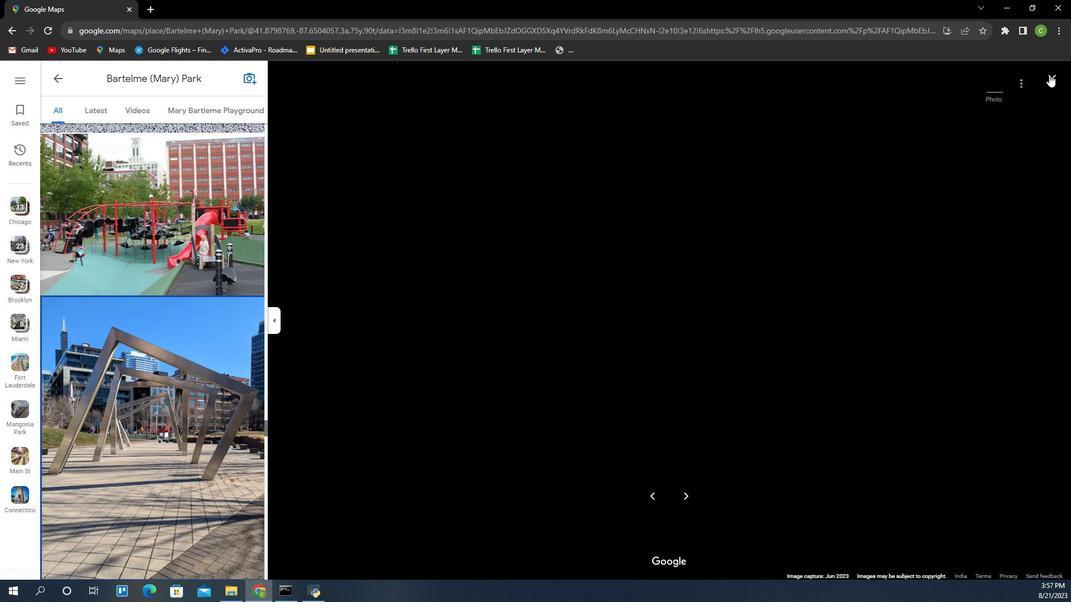 
Action: Mouse moved to (1064, 83)
Screenshot: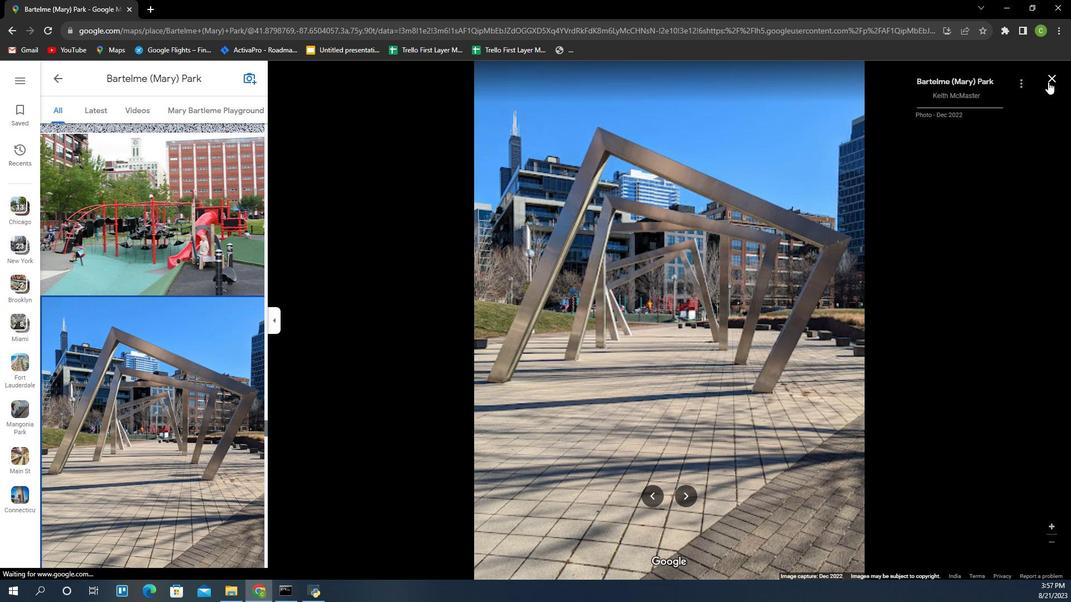 
Action: Key pressed <Key.right><Key.right><Key.right><Key.right><Key.right><Key.right><Key.right>
Screenshot: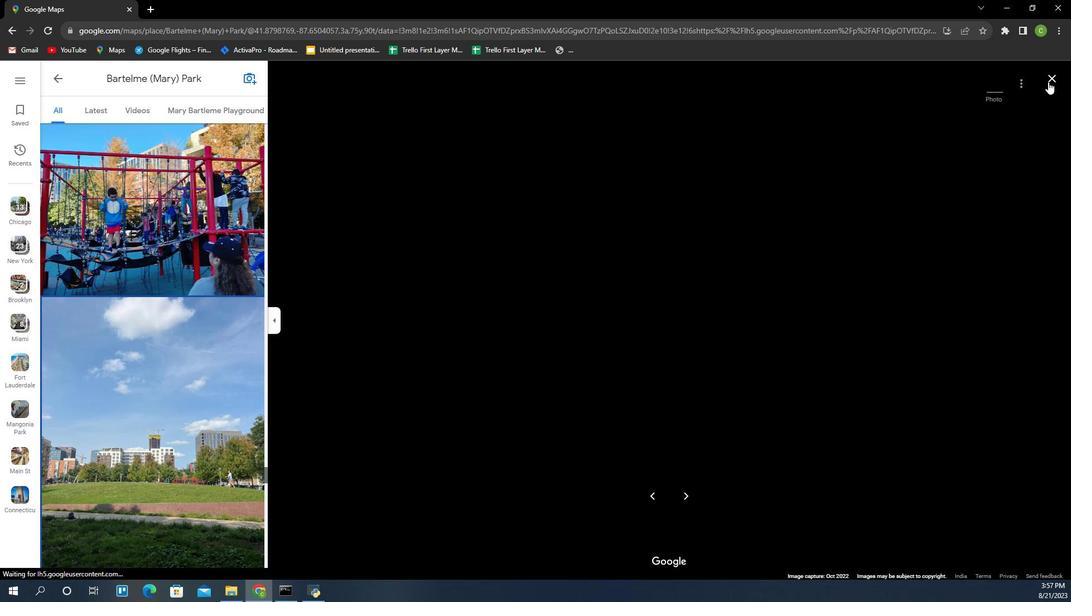 
Action: Mouse moved to (1072, 82)
Screenshot: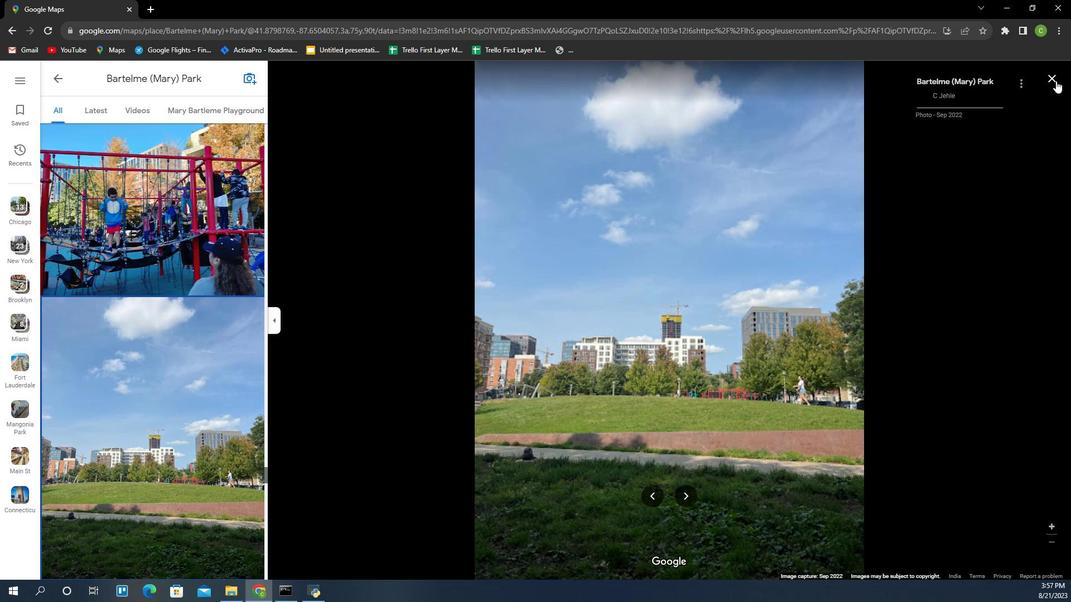 
Action: Key pressed <Key.right>
Screenshot: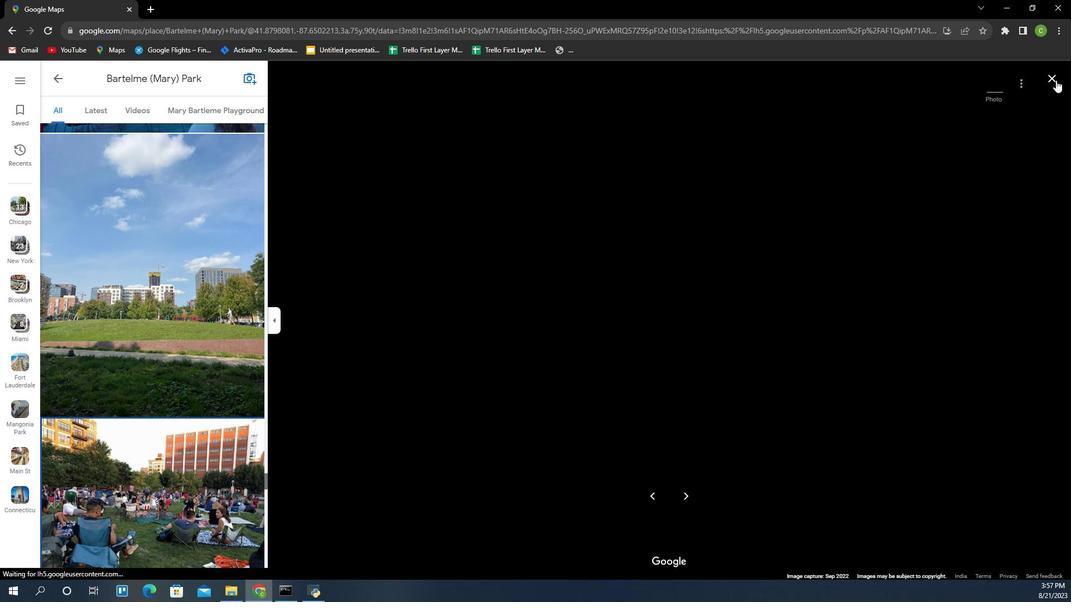 
Action: Mouse moved to (1065, 79)
Screenshot: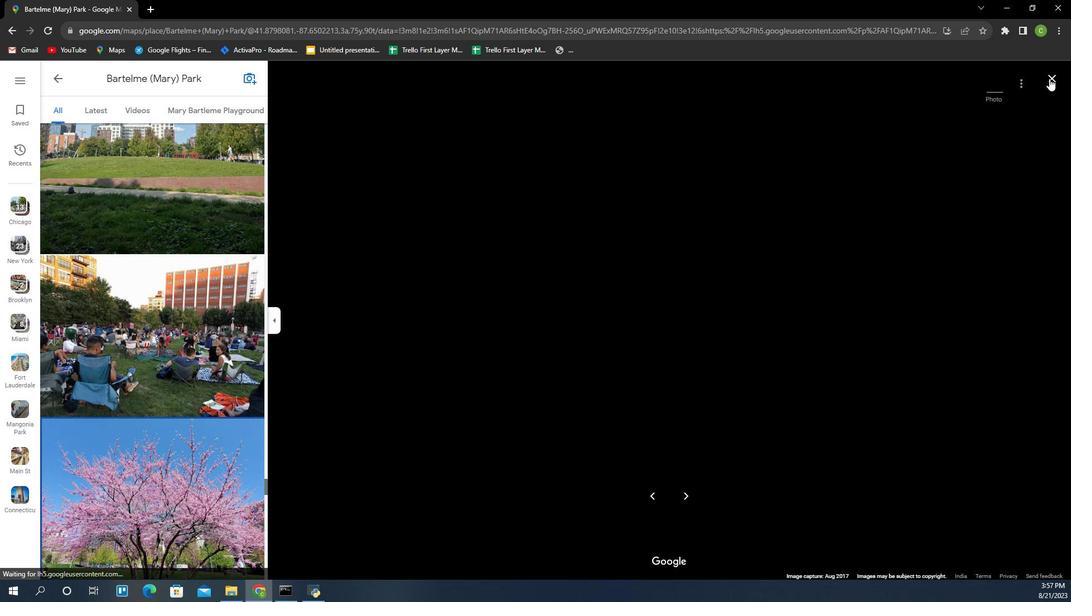 
Action: Key pressed <Key.right>
Screenshot: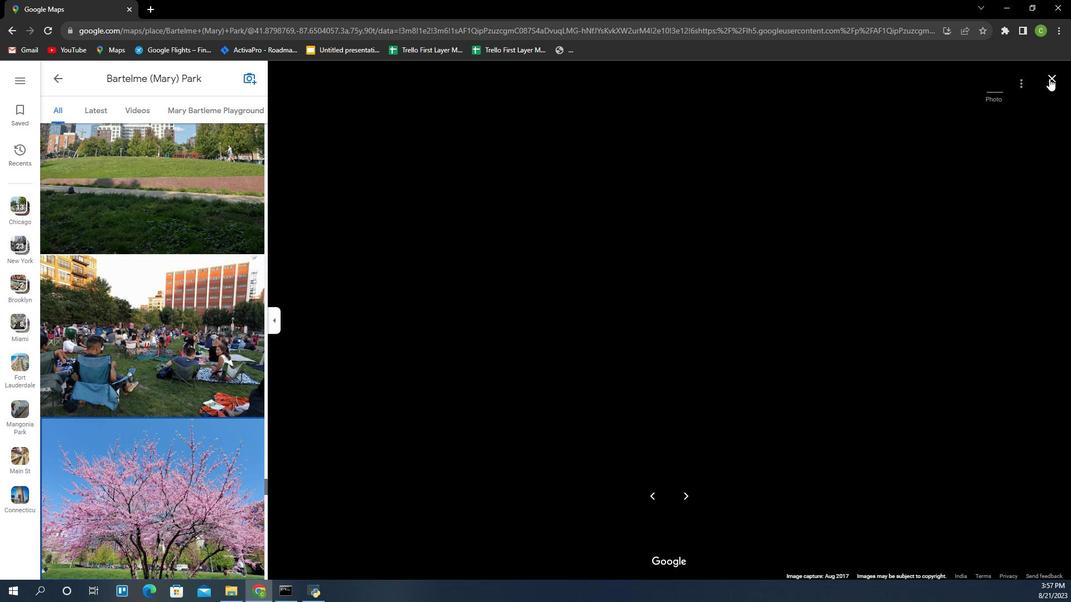 
Action: Mouse pressed left at (1065, 79)
Screenshot: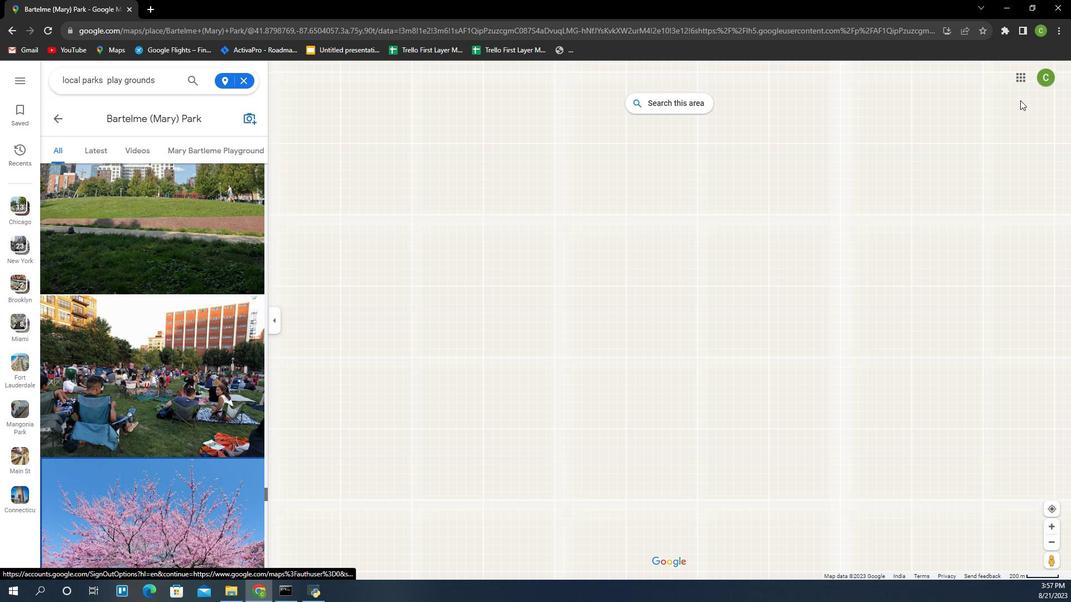 
Action: Mouse moved to (143, 347)
Screenshot: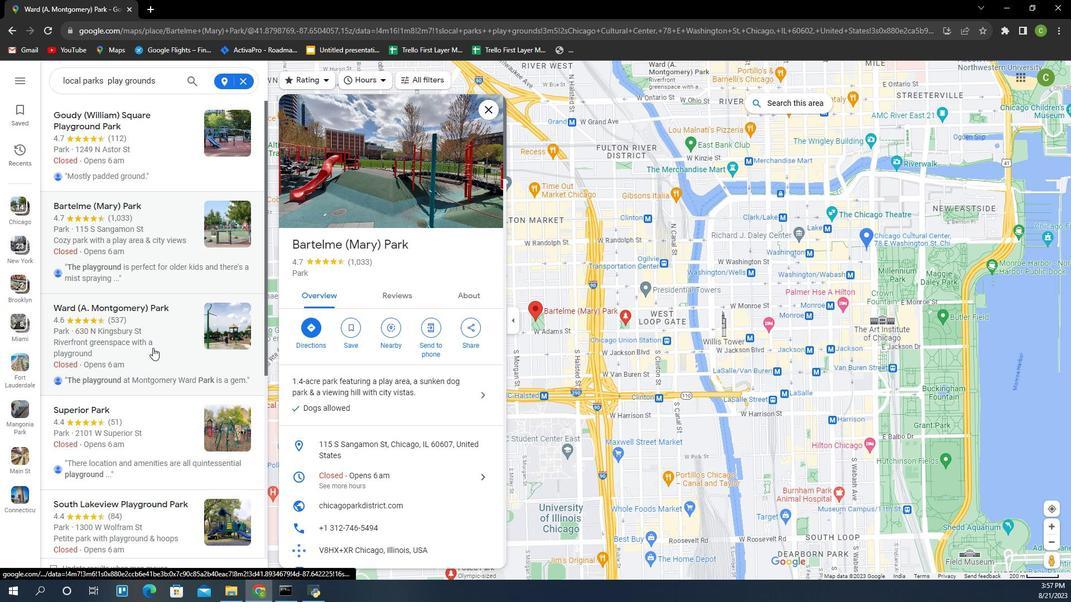 
Action: Mouse pressed left at (143, 347)
Screenshot: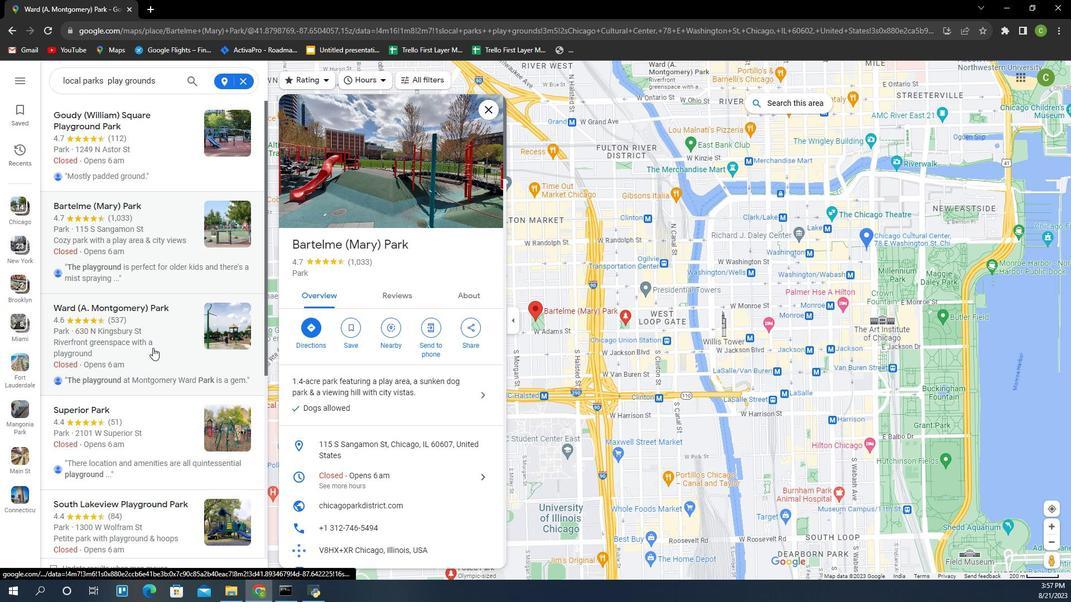 
Action: Mouse moved to (312, 212)
Screenshot: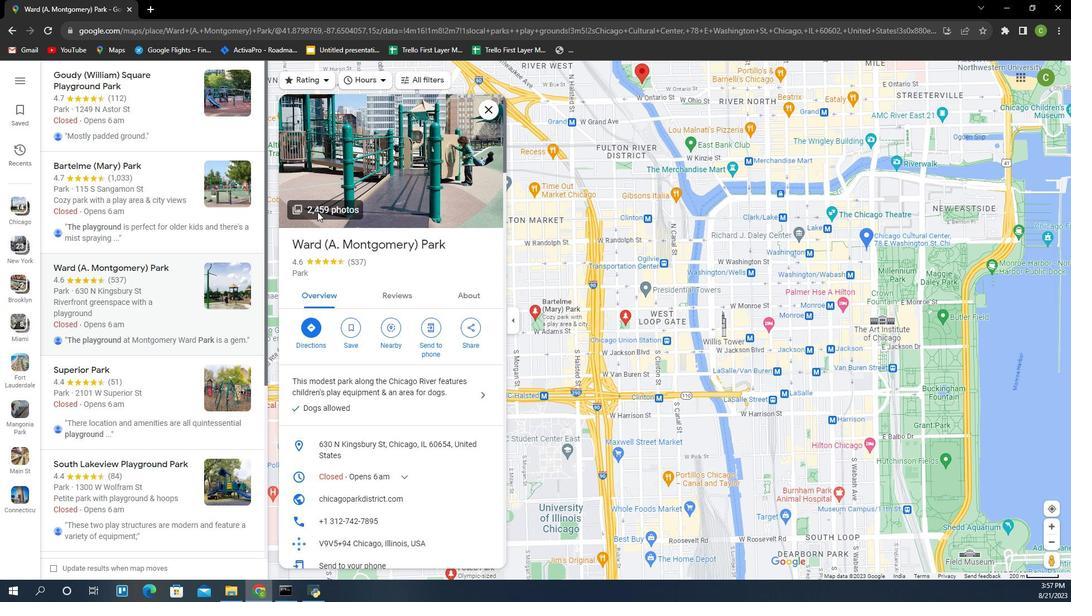 
Action: Mouse pressed left at (312, 212)
Screenshot: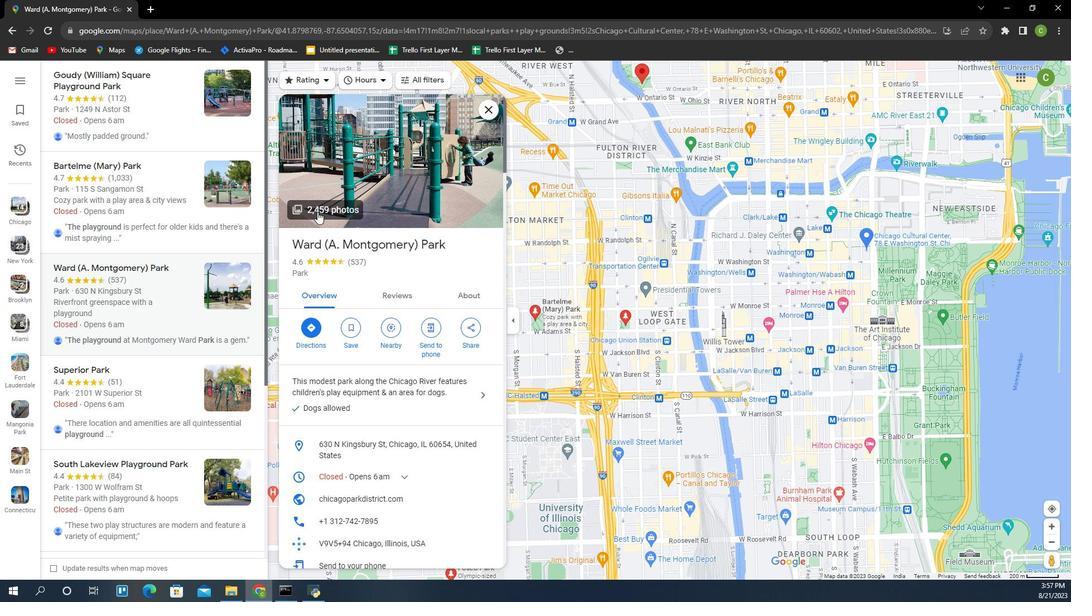 
Action: Mouse moved to (695, 494)
Screenshot: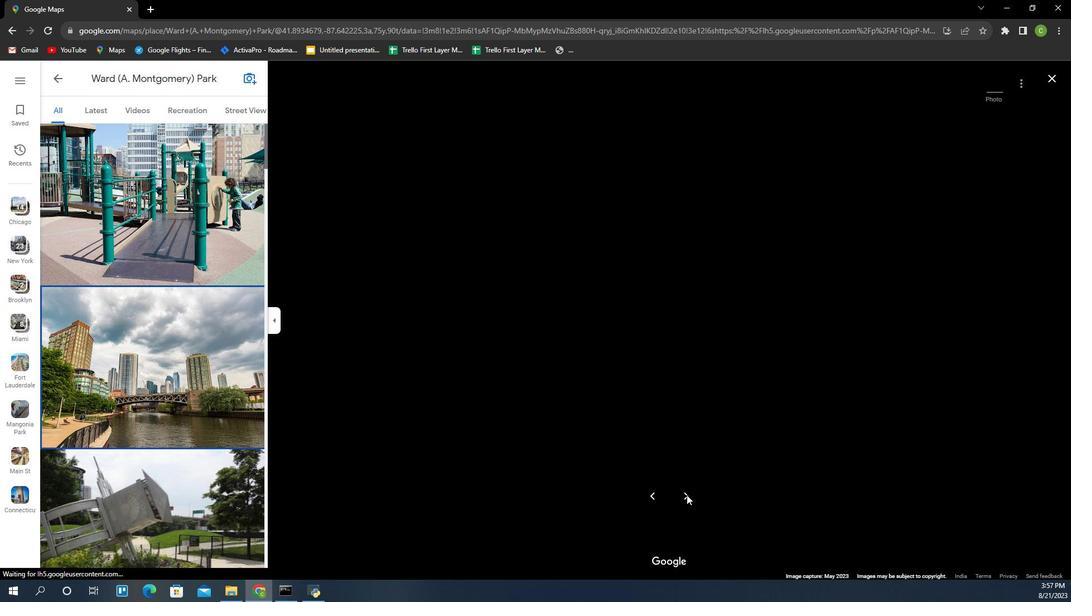 
Action: Mouse pressed left at (695, 494)
Screenshot: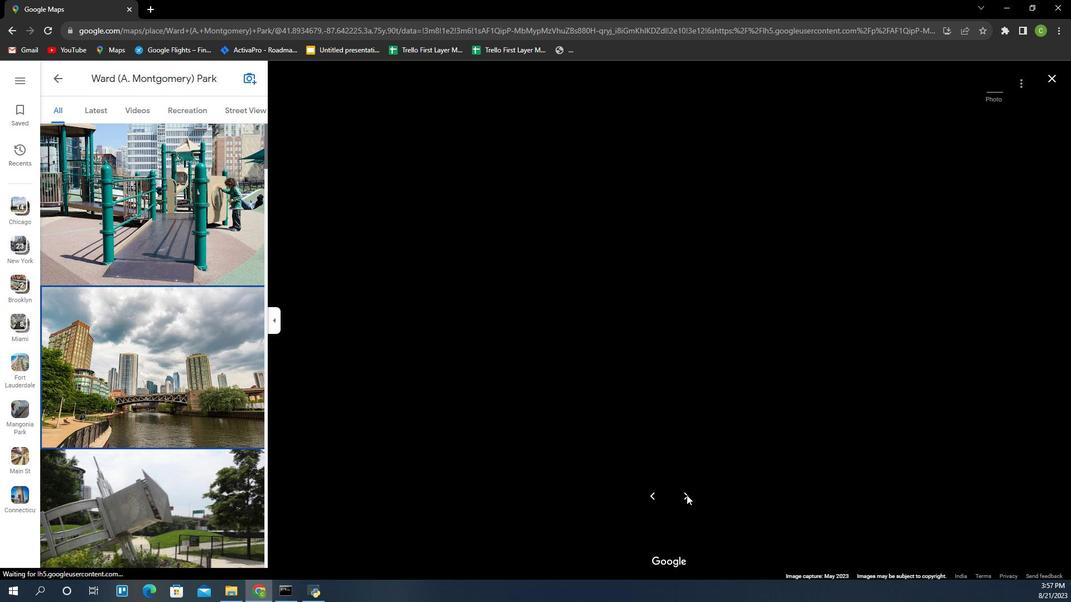 
Action: Mouse moved to (701, 477)
Screenshot: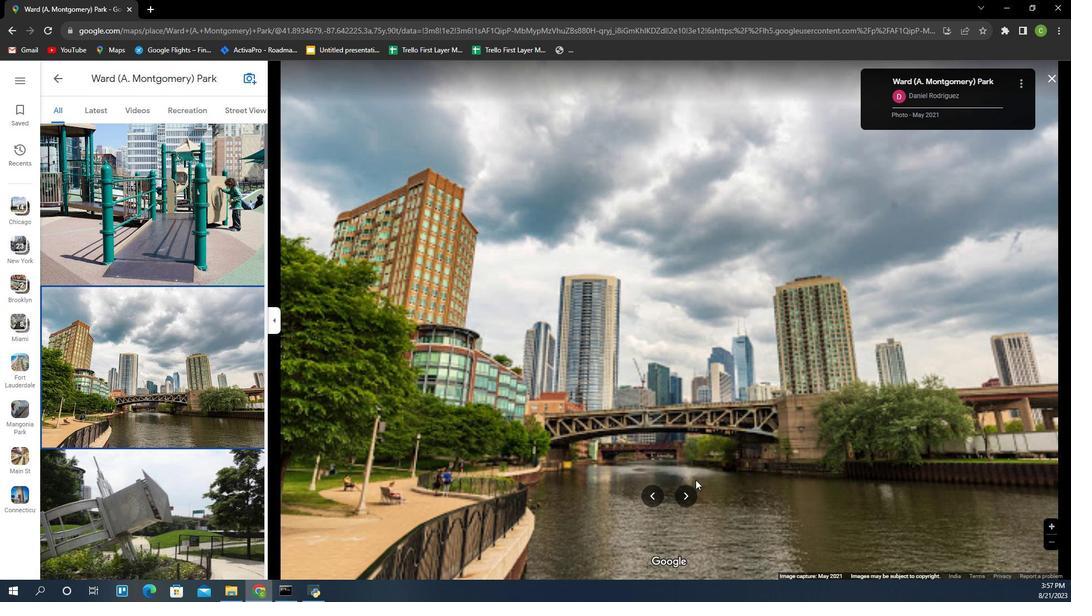 
Action: Key pressed <Key.right>
Screenshot: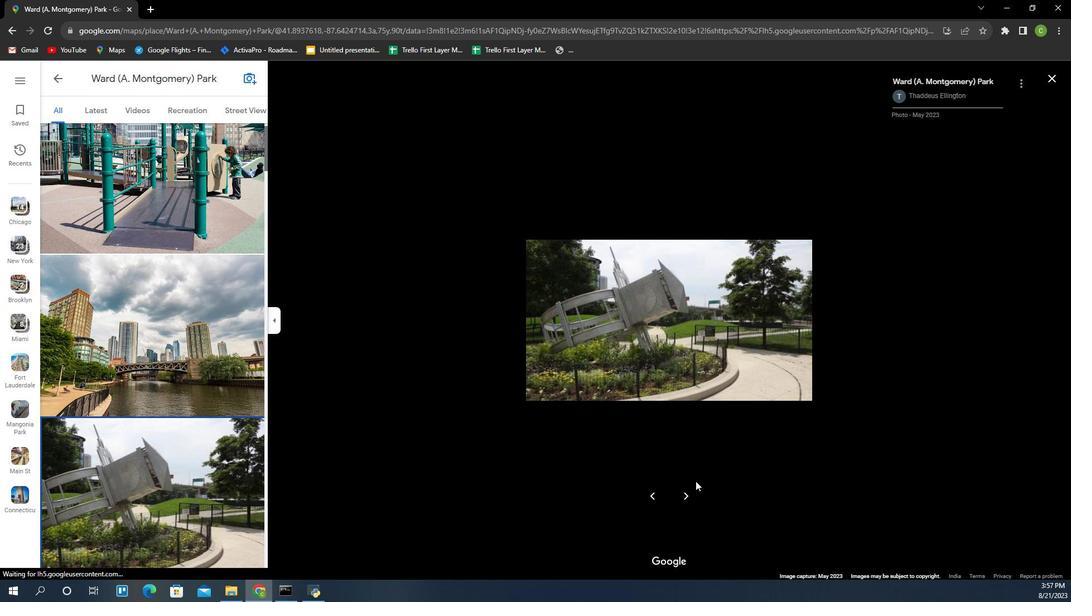 
Action: Mouse moved to (692, 486)
Screenshot: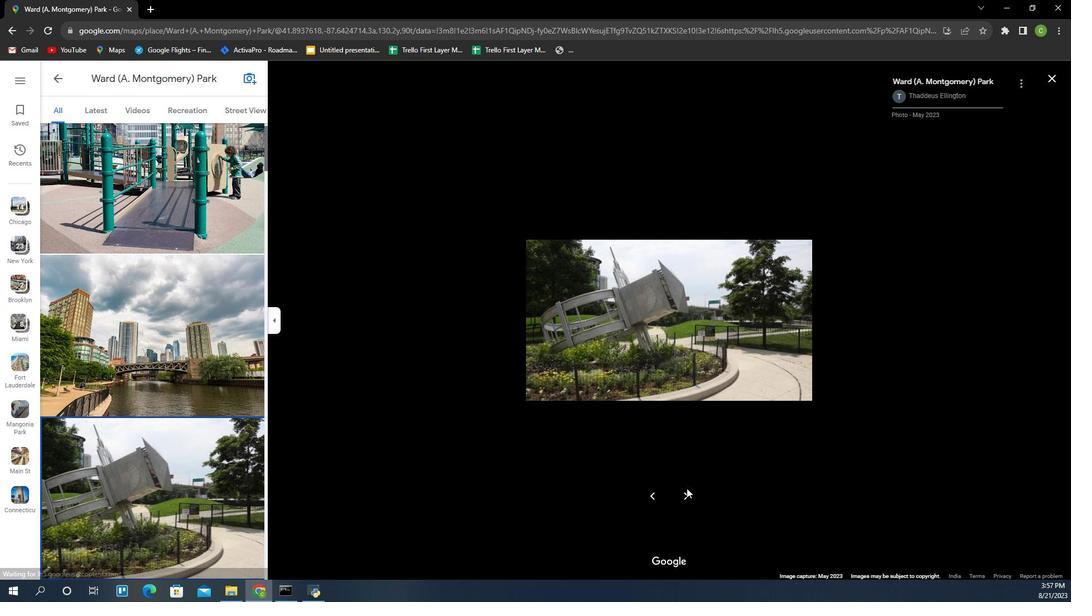 
Action: Key pressed <Key.right>
Screenshot: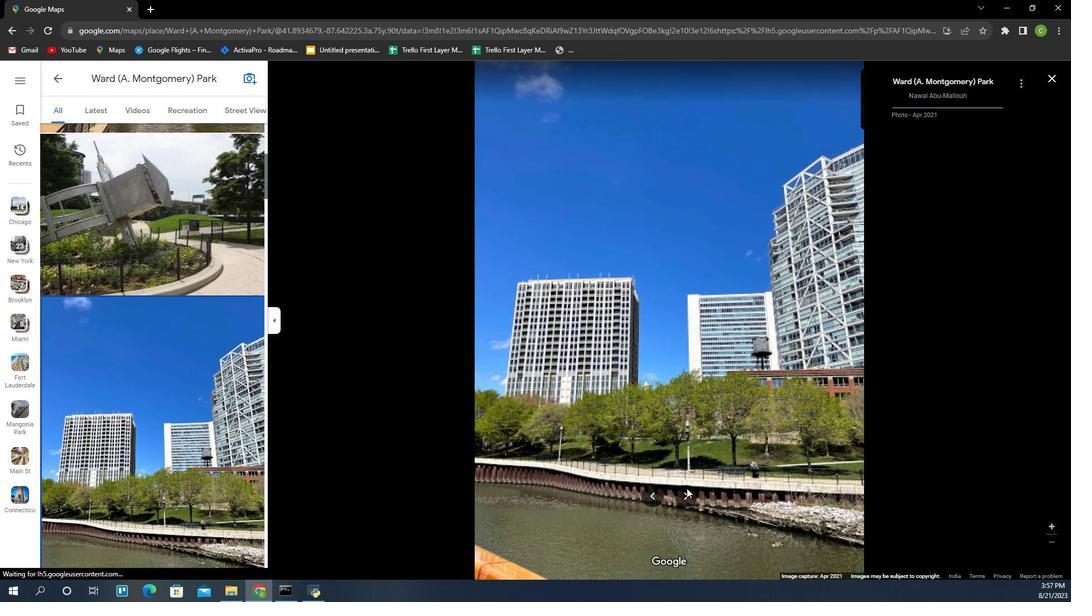 
Action: Mouse moved to (692, 486)
Screenshot: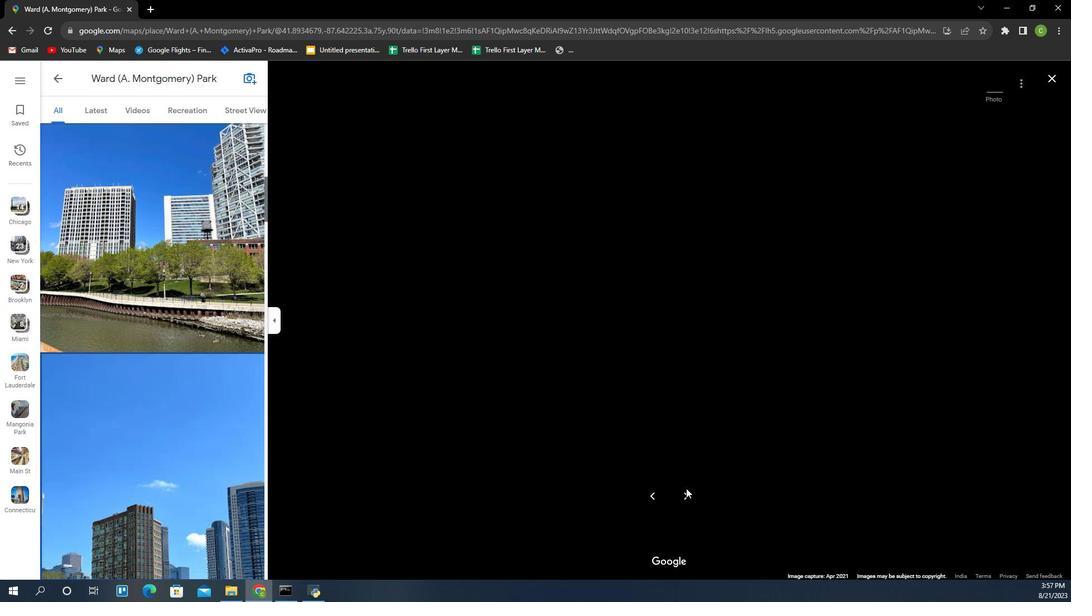 
Action: Key pressed <Key.right><Key.right><Key.right>
Screenshot: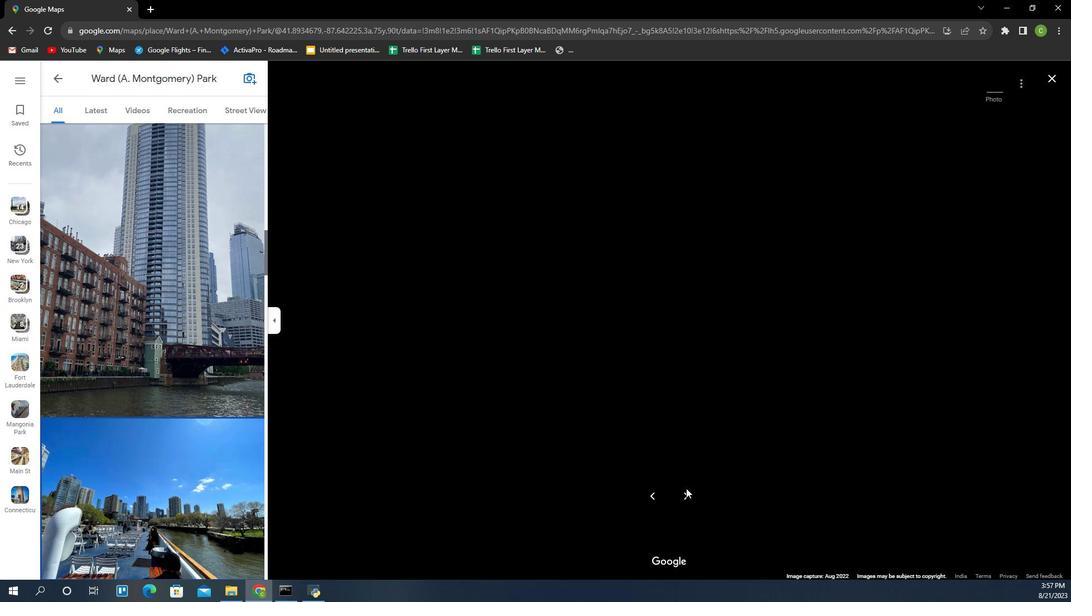 
Action: Mouse moved to (689, 488)
Screenshot: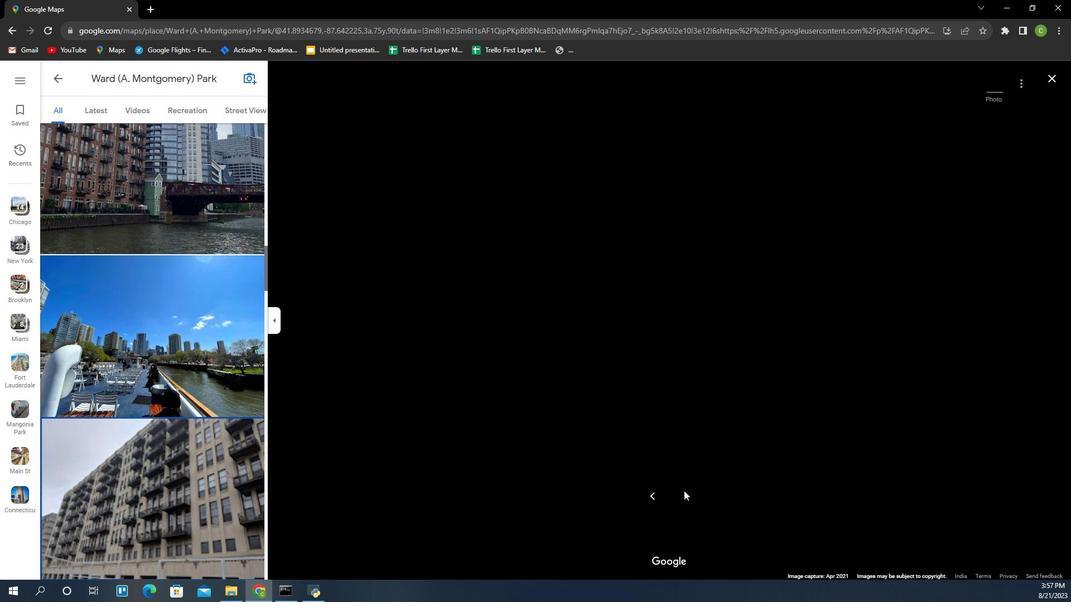 
Action: Key pressed <Key.right><Key.right><Key.right><Key.right><Key.right><Key.right><Key.right><Key.right><Key.right><Key.right><Key.right><Key.right><Key.right><Key.right><Key.right><Key.right><Key.right><Key.right><Key.right><Key.right><Key.right><Key.right>
Screenshot: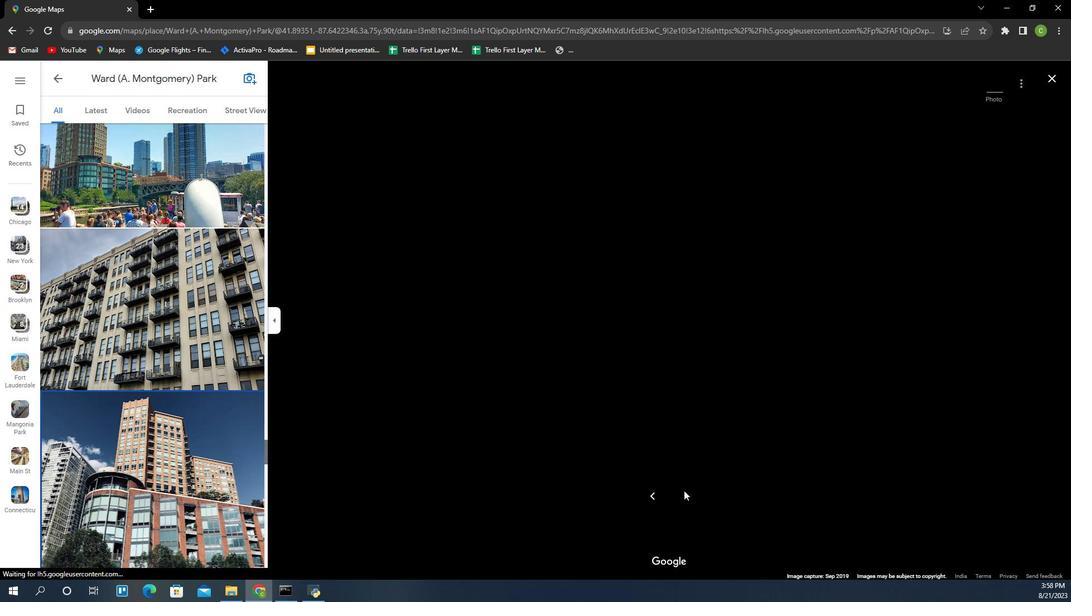 
Action: Mouse moved to (1068, 78)
Screenshot: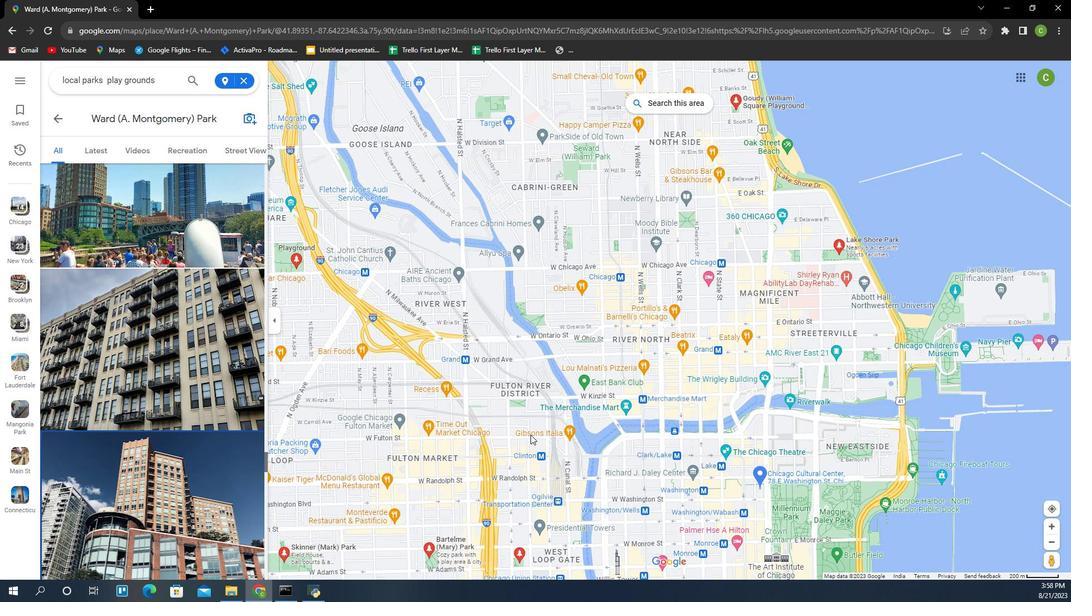 
Action: Mouse pressed left at (1068, 78)
Screenshot: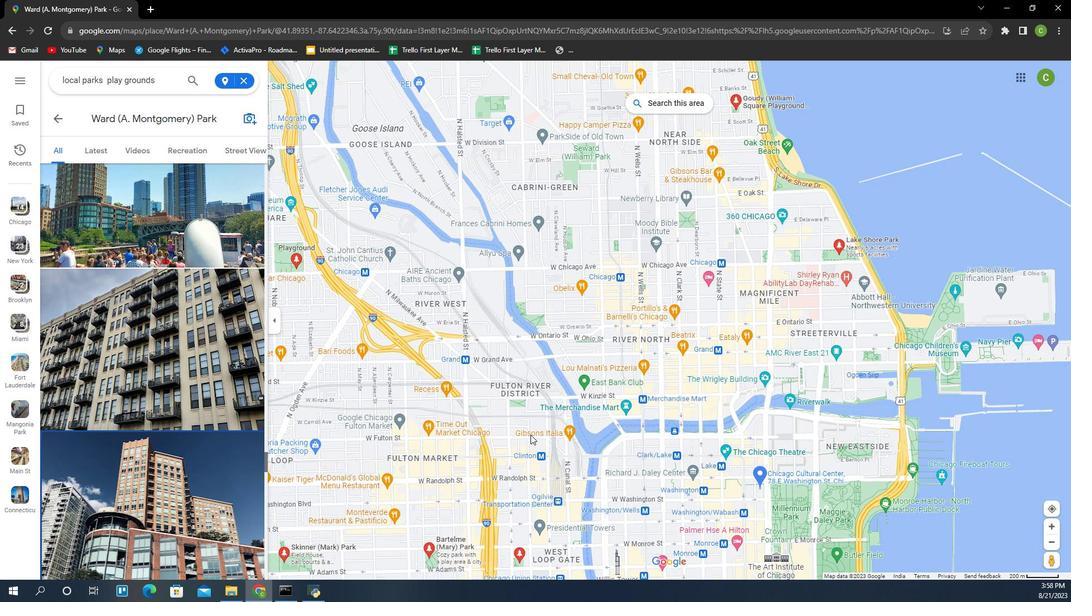 
Action: Mouse moved to (144, 426)
Screenshot: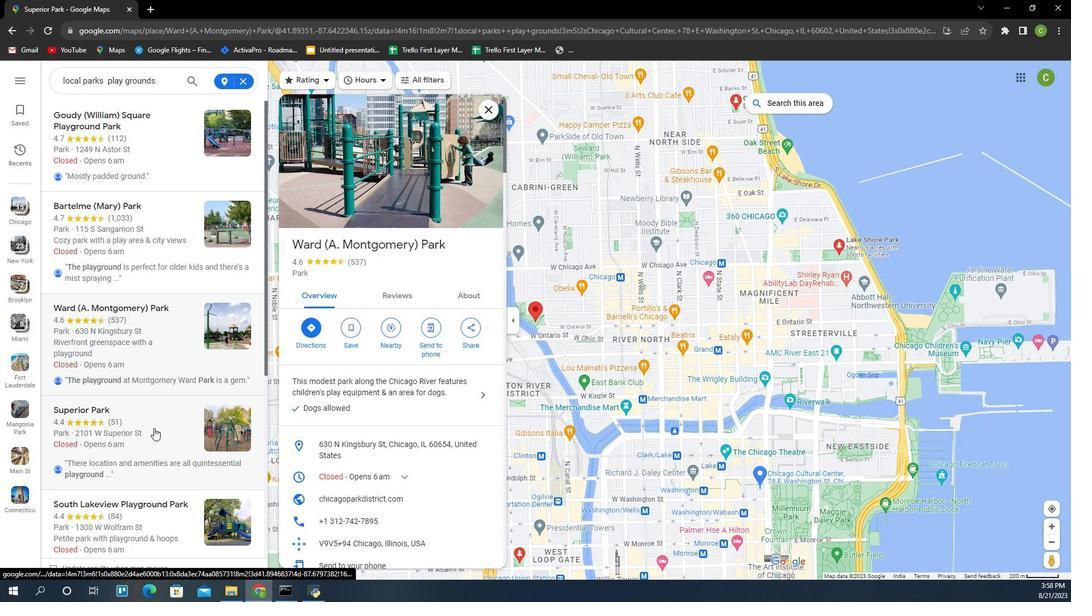 
Action: Mouse pressed left at (144, 426)
Screenshot: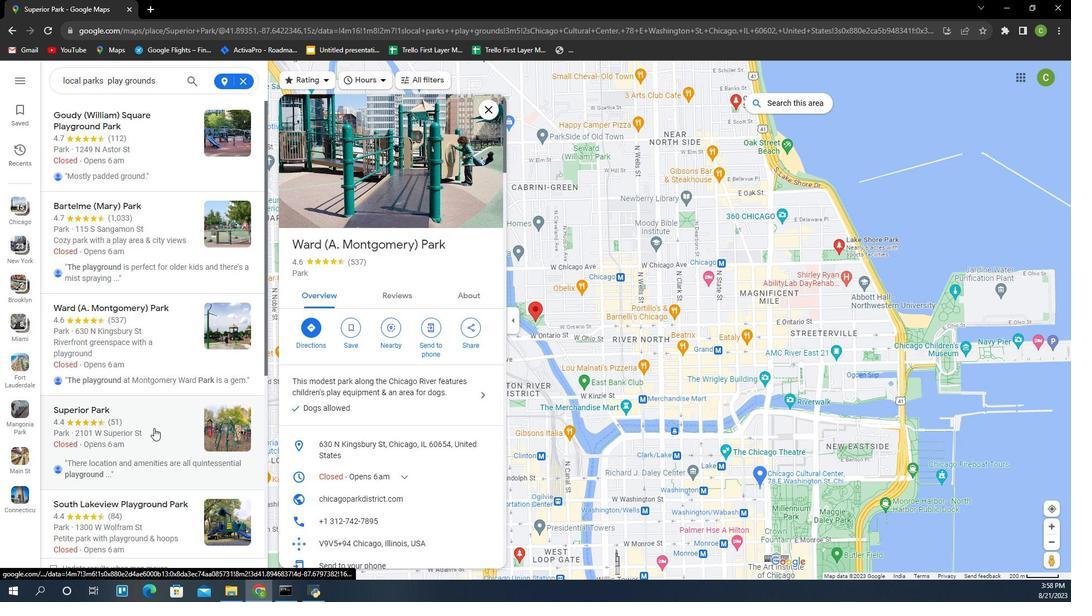 
Action: Mouse scrolled (144, 425) with delta (0, 0)
Screenshot: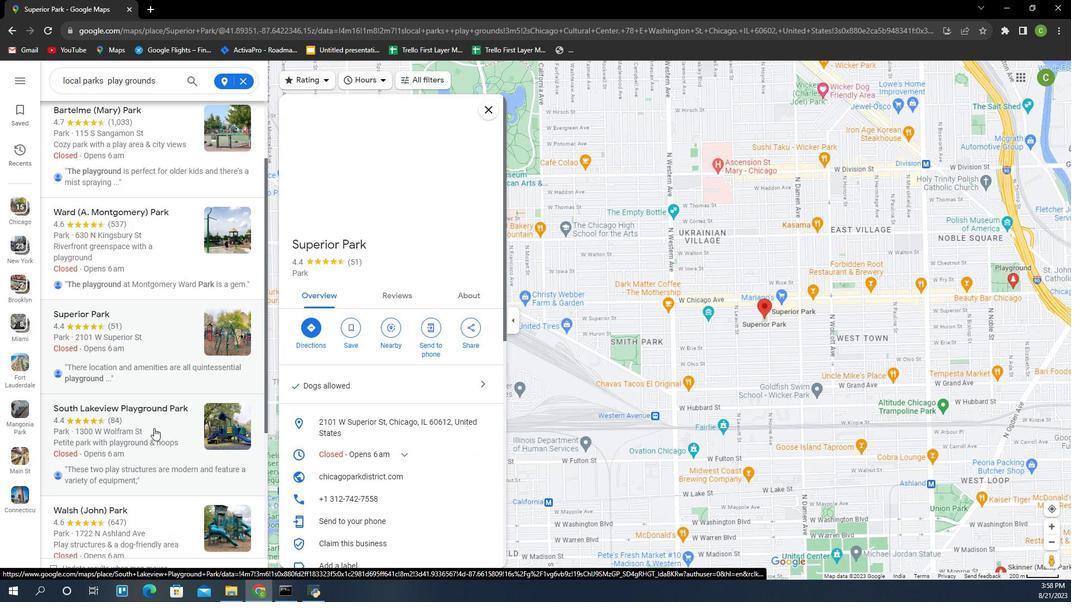 
Action: Mouse scrolled (144, 425) with delta (0, 0)
Screenshot: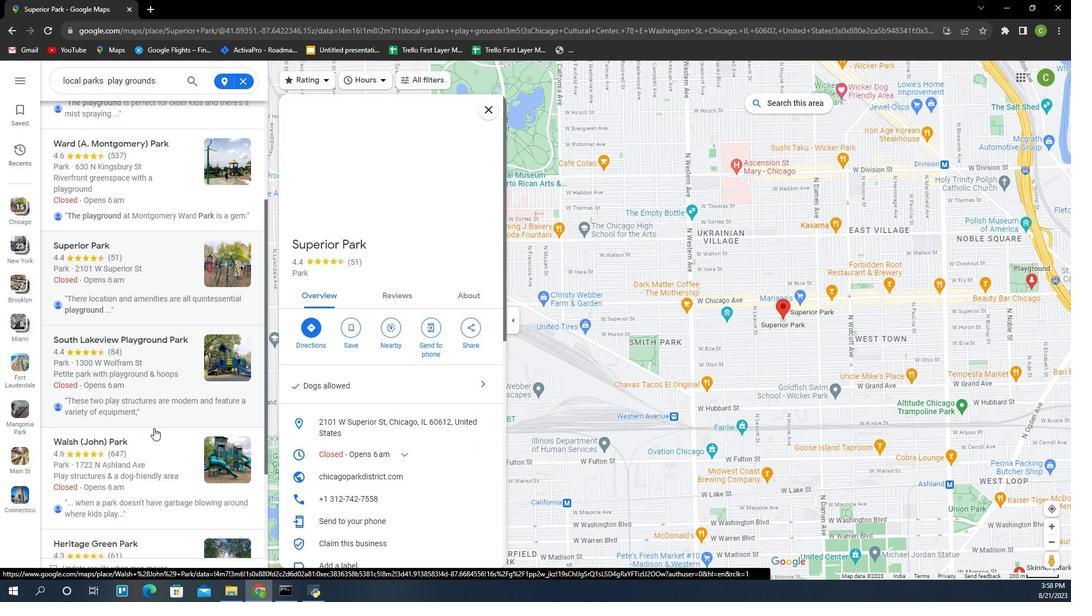 
Action: Mouse scrolled (144, 425) with delta (0, 0)
Screenshot: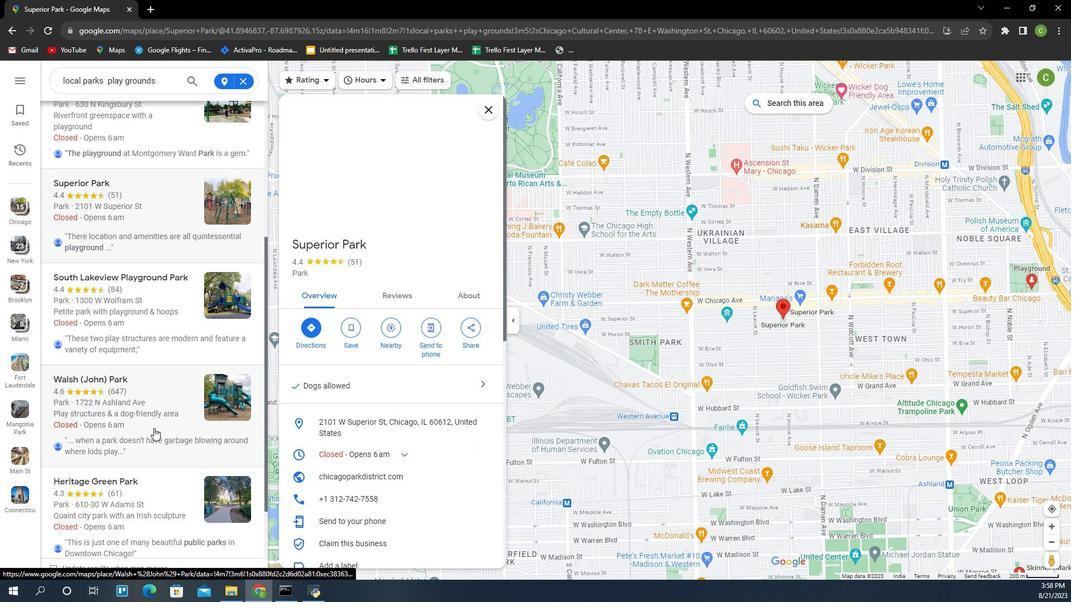 
Action: Mouse scrolled (144, 425) with delta (0, 0)
Screenshot: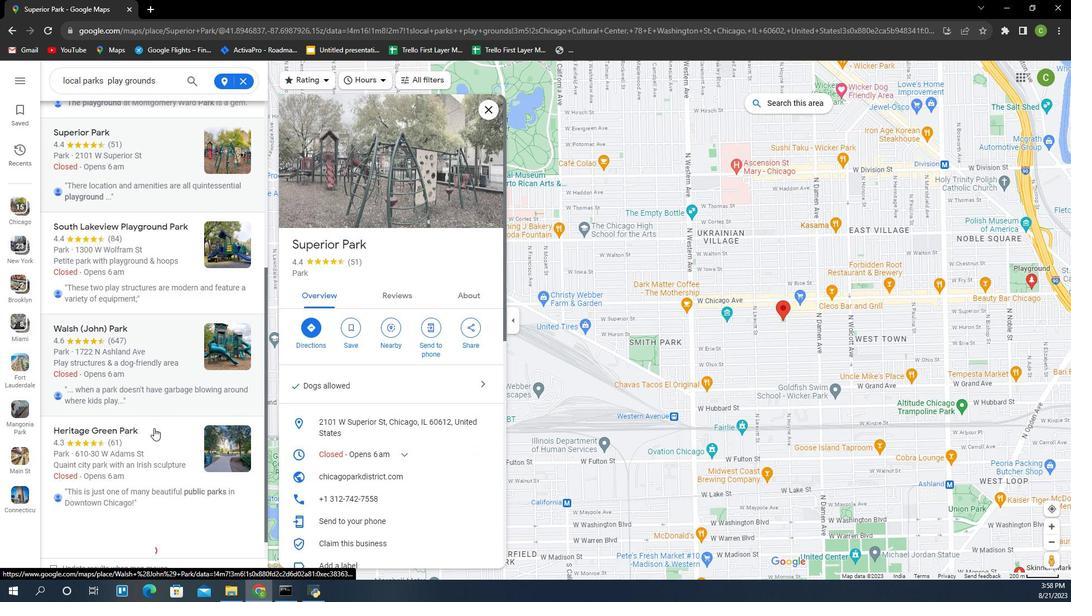 
Action: Mouse scrolled (144, 425) with delta (0, 0)
Screenshot: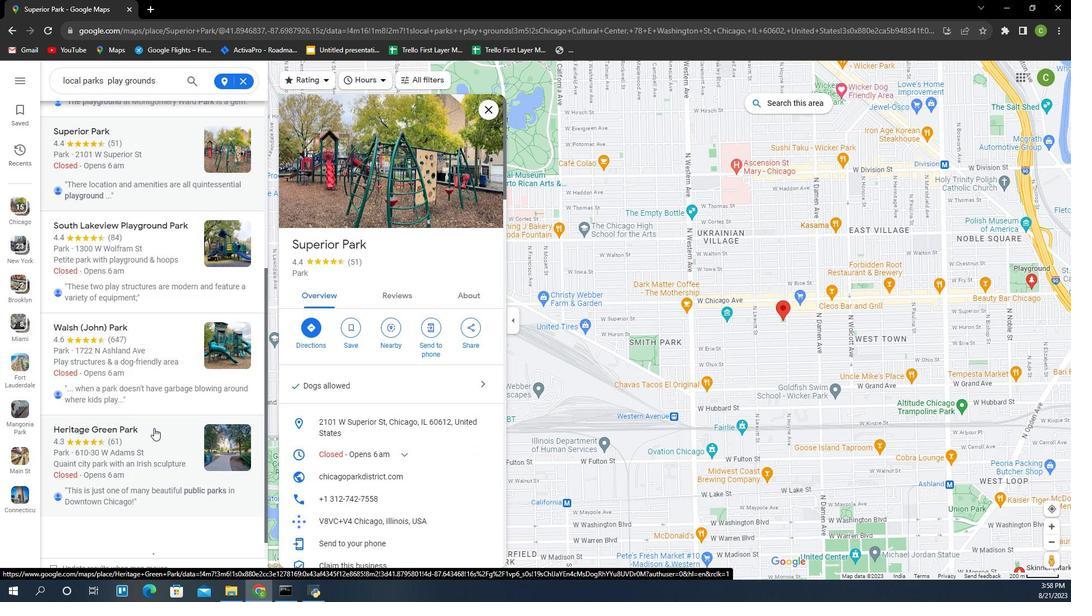 
Action: Mouse moved to (314, 211)
Screenshot: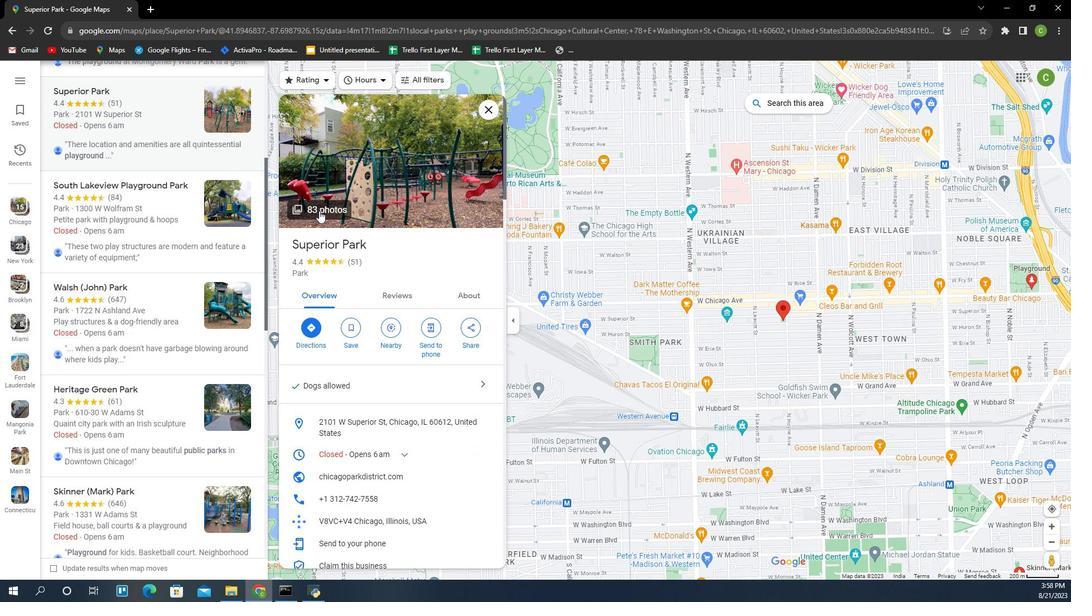 
Action: Mouse pressed left at (314, 211)
Screenshot: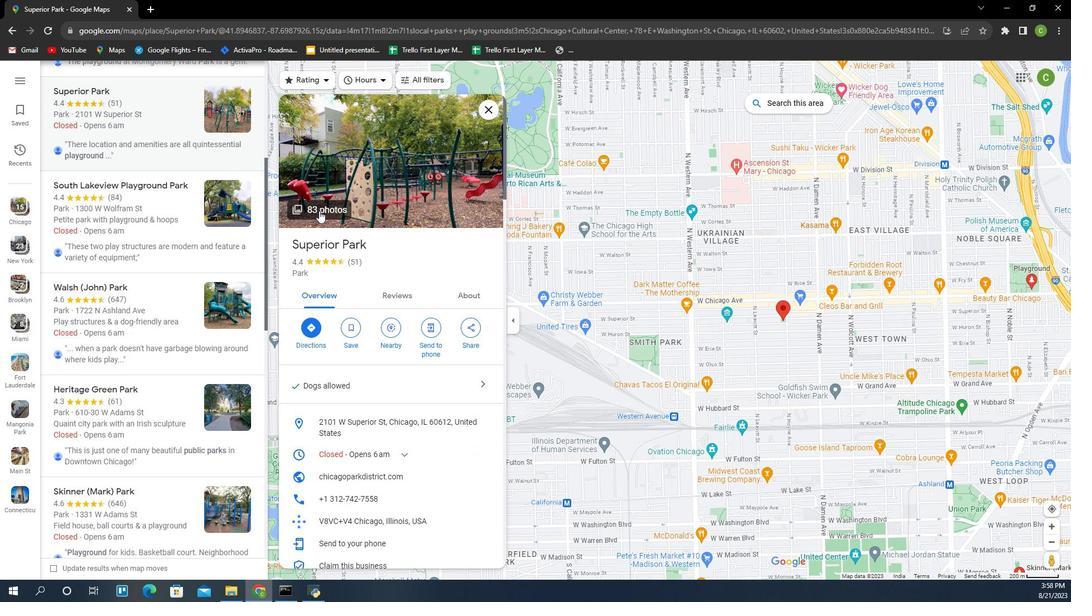 
Action: Mouse moved to (681, 486)
Screenshot: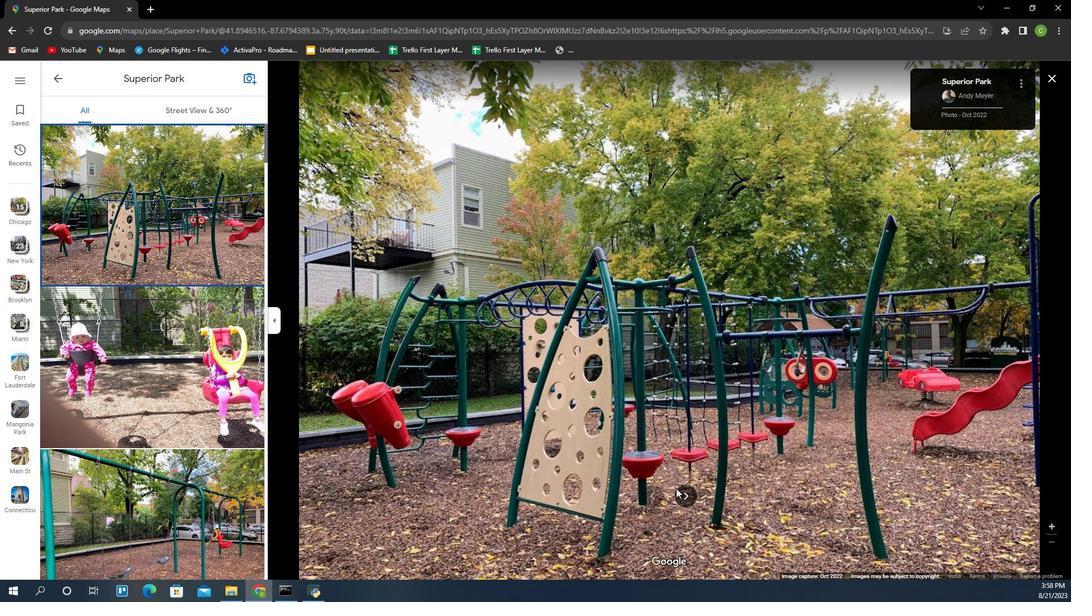 
Action: Mouse pressed left at (681, 486)
Screenshot: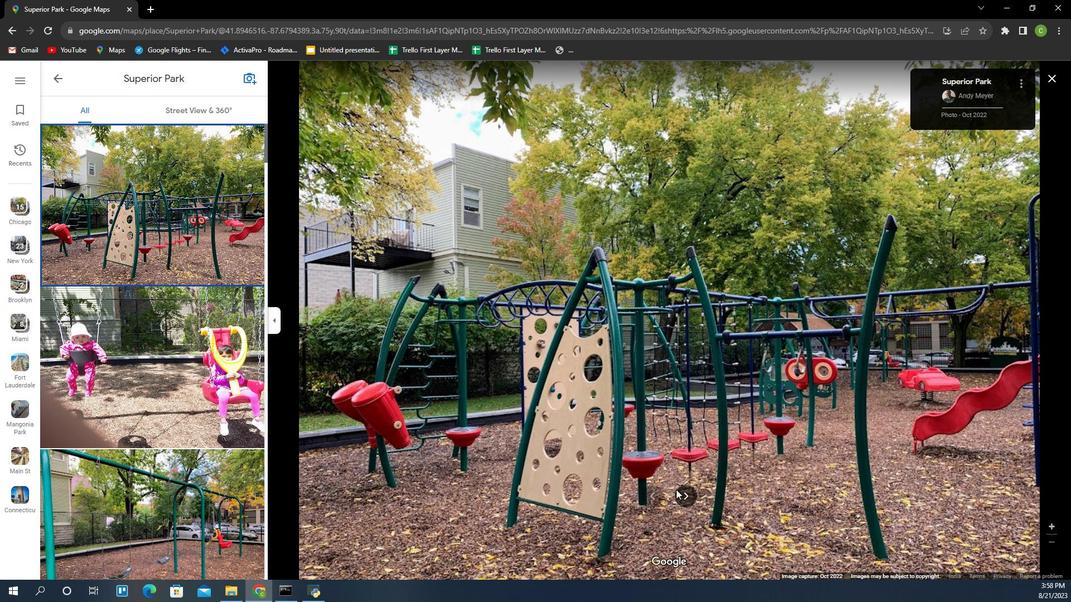 
Action: Mouse moved to (685, 489)
Screenshot: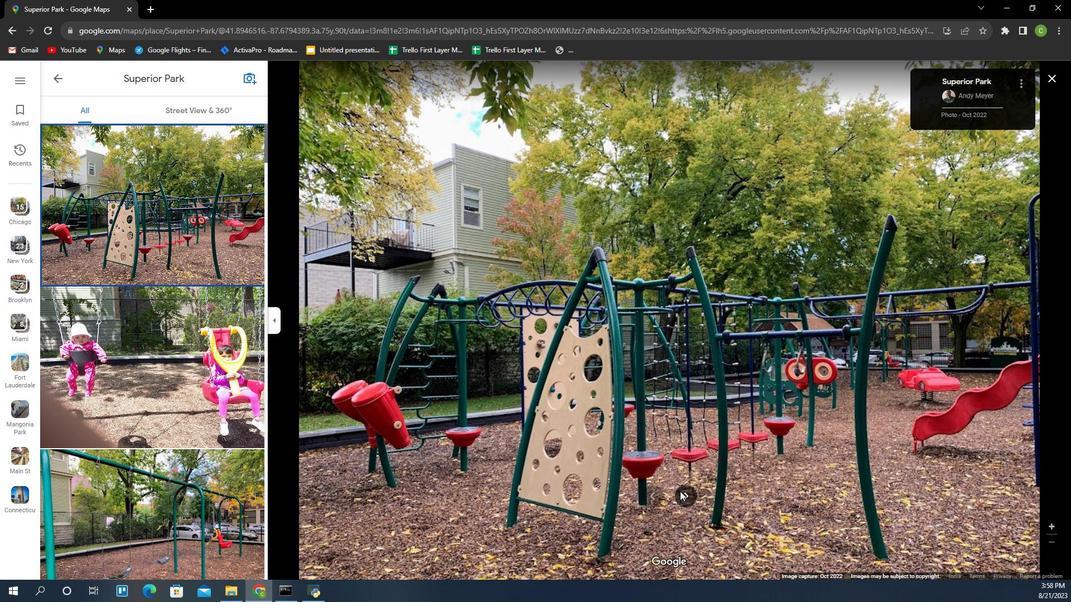 
Action: Mouse pressed left at (685, 489)
Screenshot: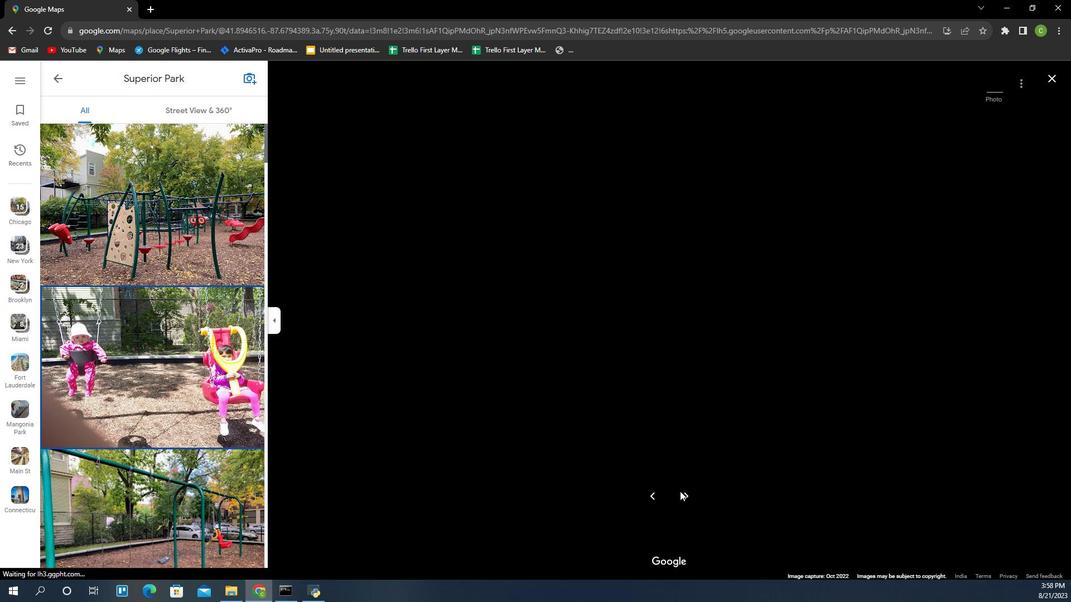 
Action: Key pressed <Key.right><Key.right><Key.right><Key.right><Key.right><Key.right><Key.right><Key.right><Key.right><Key.right><Key.right><Key.right><Key.right><Key.right><Key.right><Key.right><Key.right><Key.right><Key.right><Key.right><Key.right><Key.right><Key.right><Key.right><Key.right><Key.right><Key.right>
Screenshot: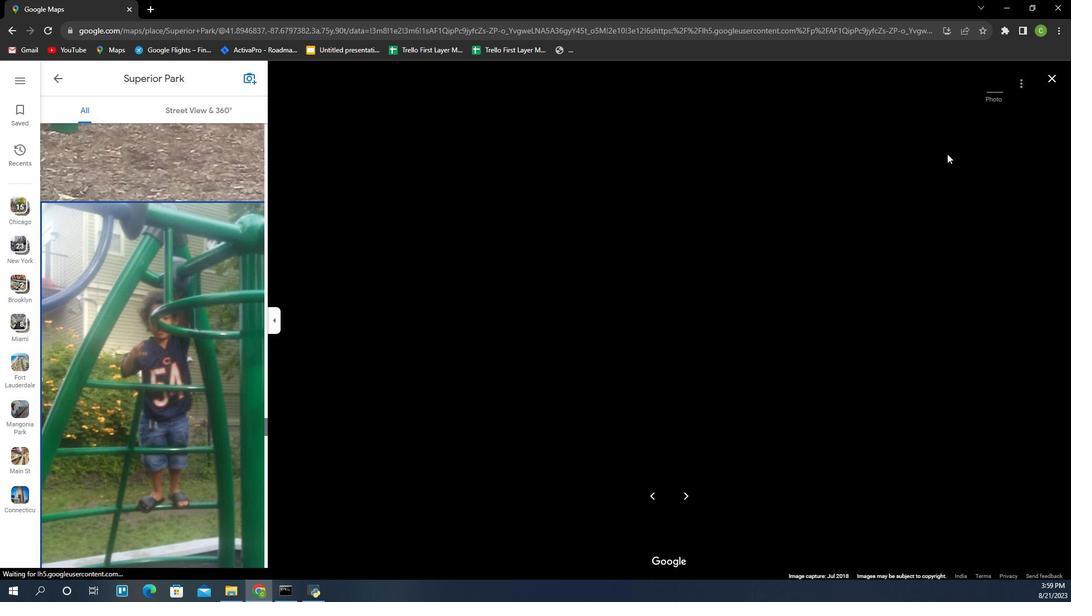 
Action: Mouse moved to (1066, 74)
Screenshot: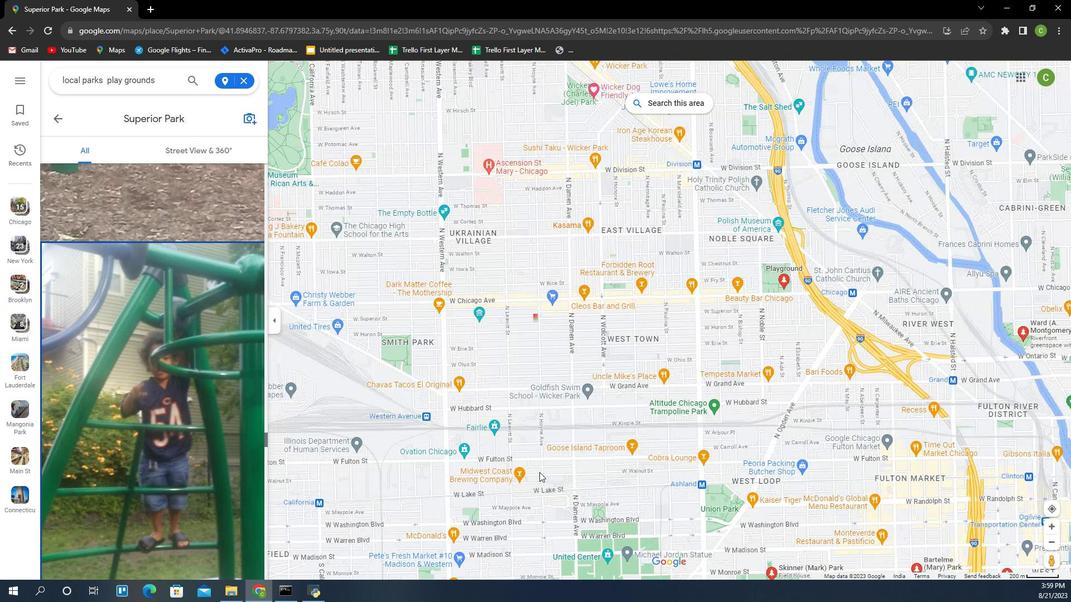 
Action: Mouse pressed left at (1066, 74)
Screenshot: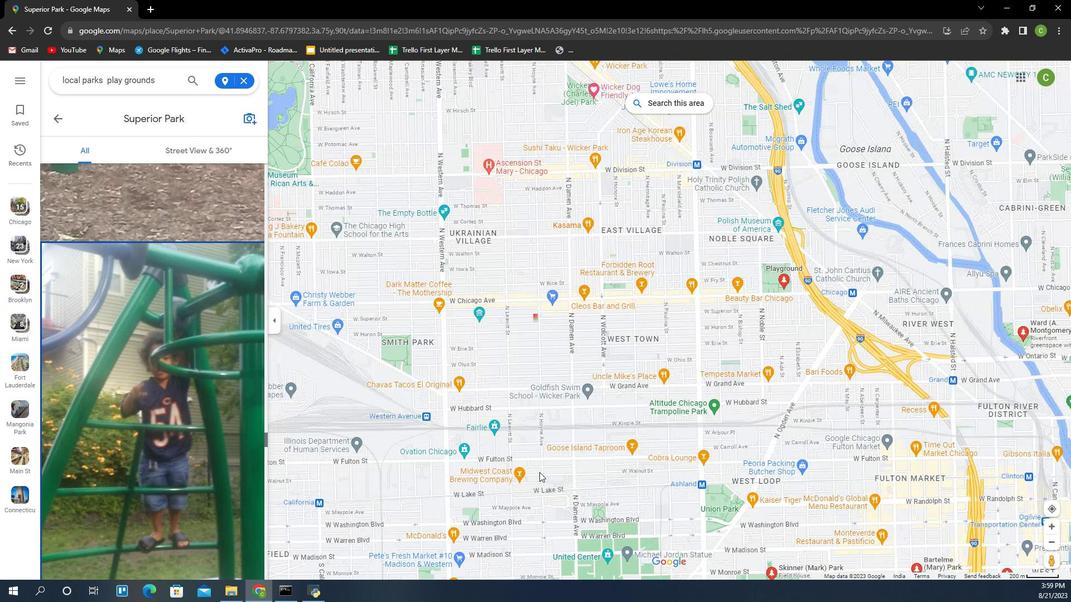 
Action: Mouse moved to (185, 371)
Screenshot: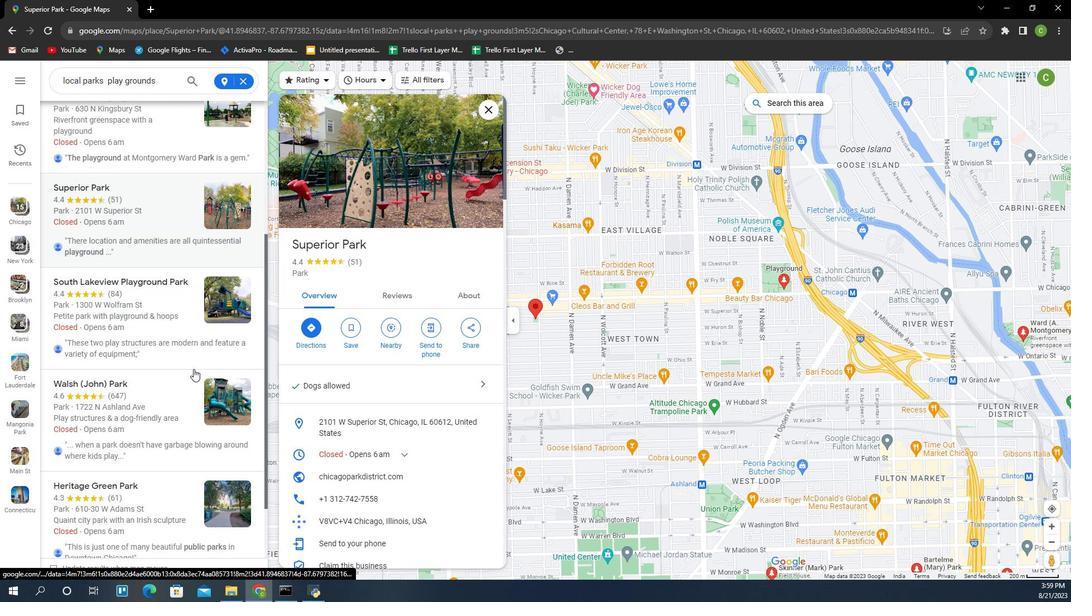 
Action: Mouse scrolled (185, 371) with delta (0, 0)
Screenshot: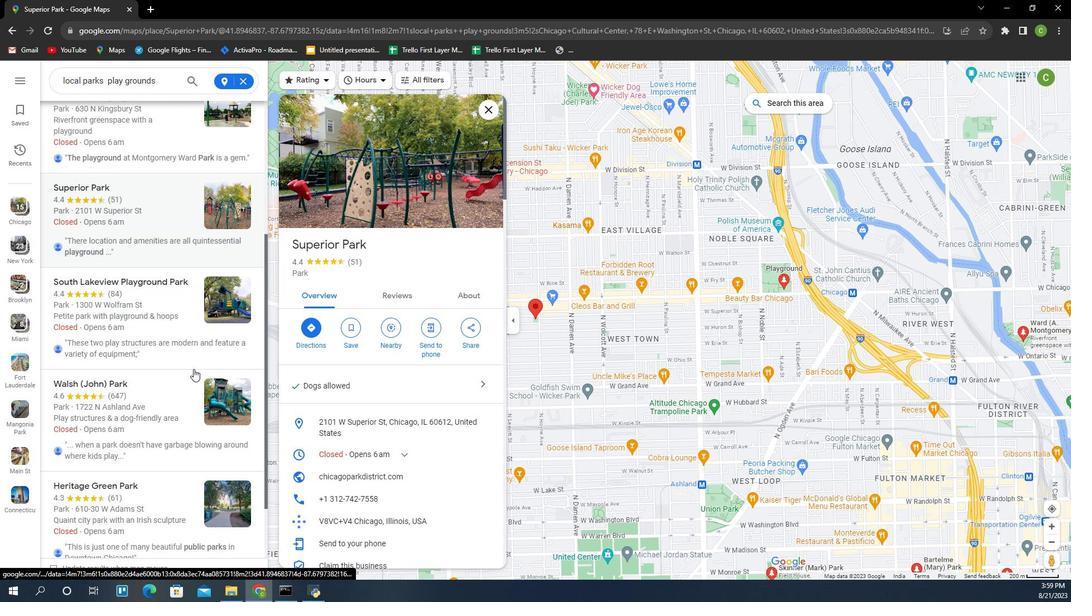 
Action: Mouse moved to (185, 369)
Screenshot: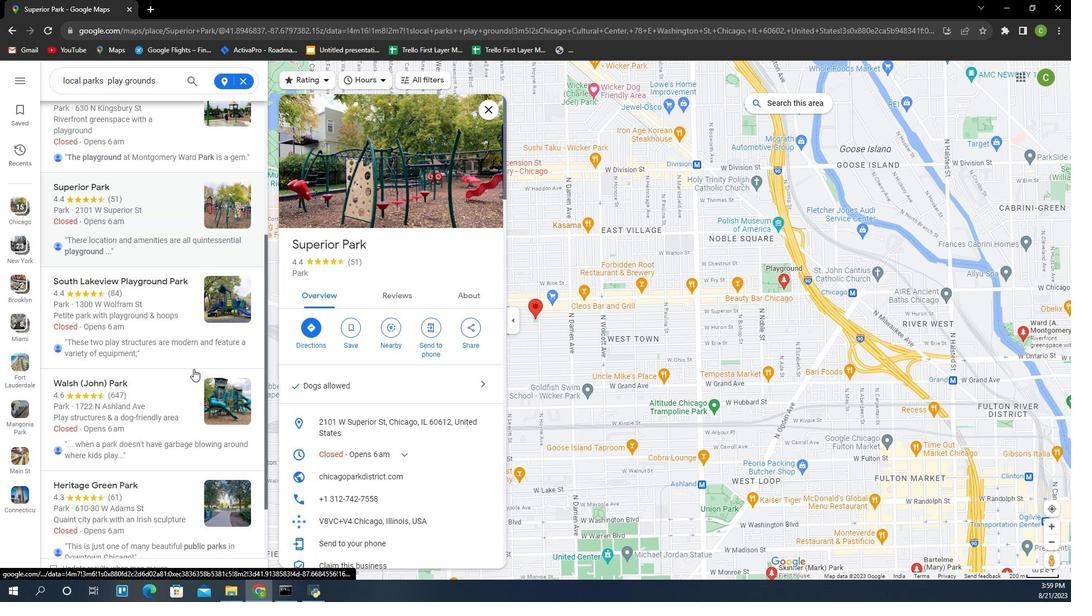 
Action: Mouse scrolled (185, 369) with delta (0, 0)
Screenshot: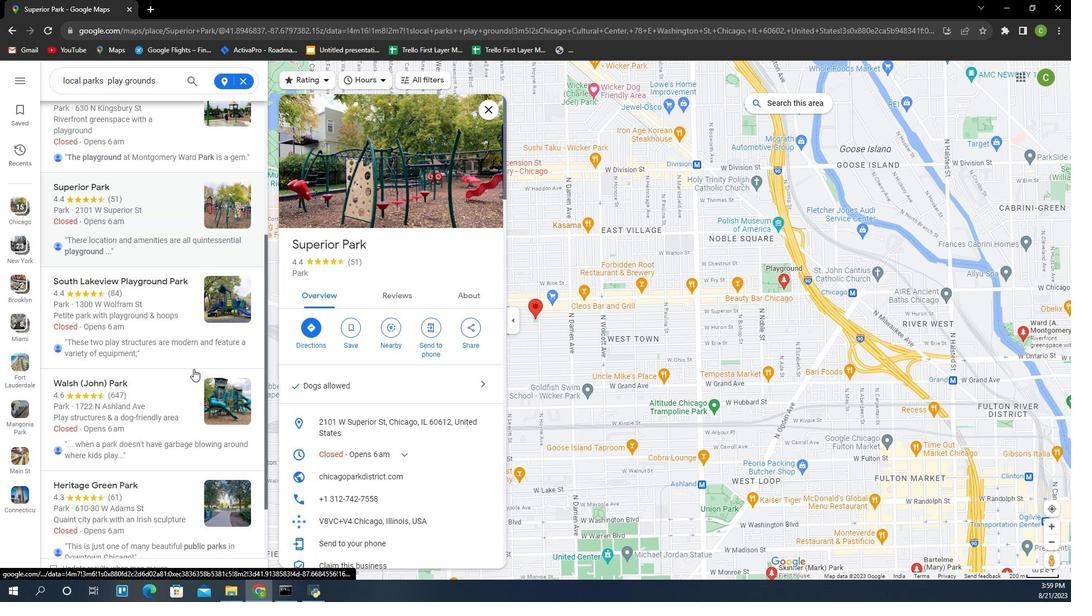 
Action: Mouse moved to (185, 368)
Screenshot: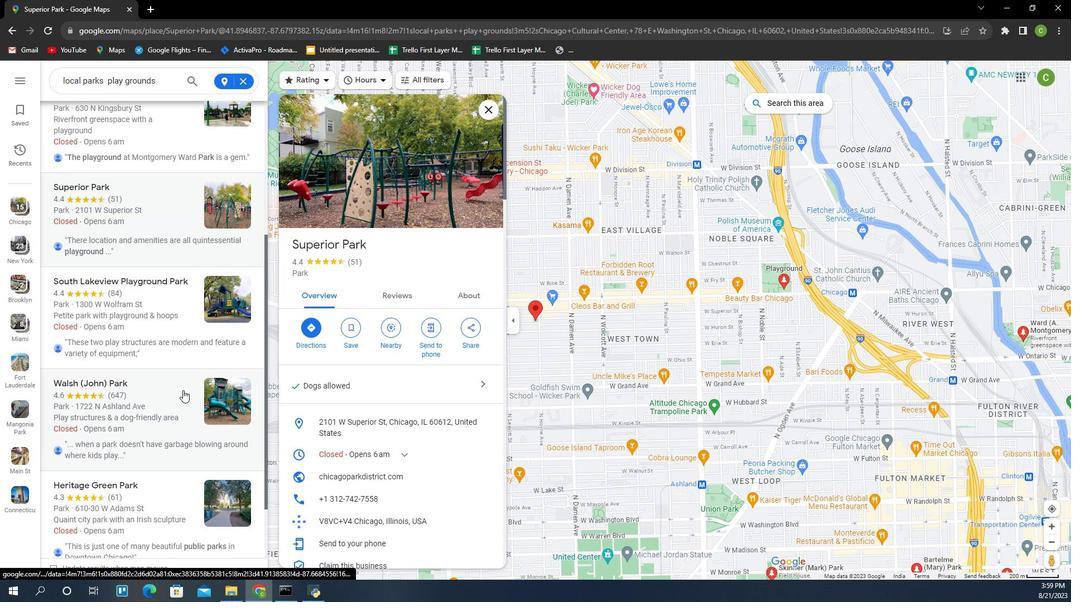 
Action: Mouse scrolled (185, 367) with delta (0, 0)
Screenshot: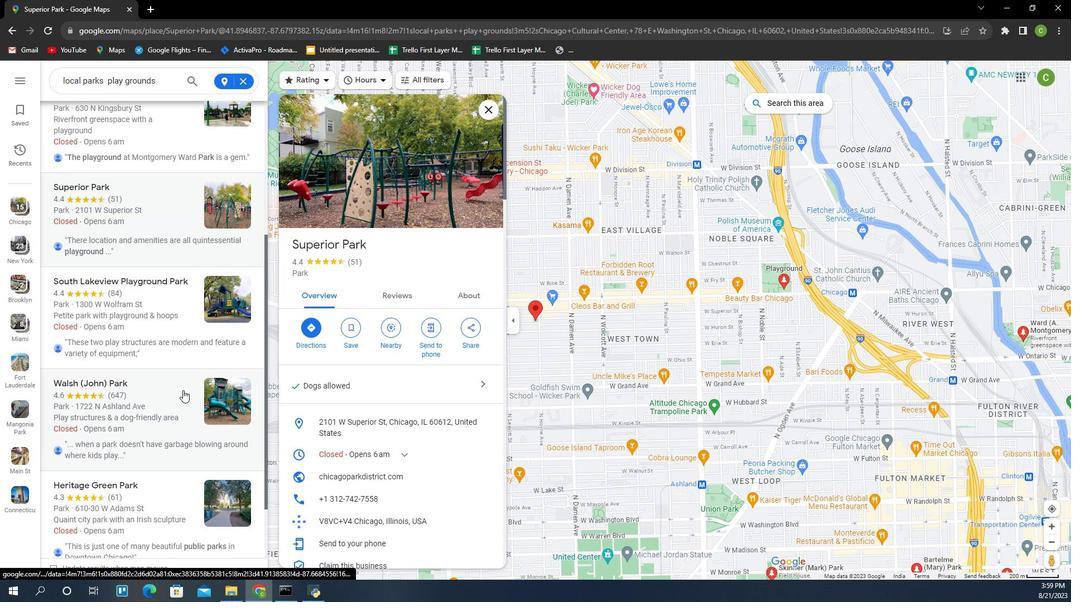 
Action: Mouse scrolled (185, 367) with delta (0, 0)
Screenshot: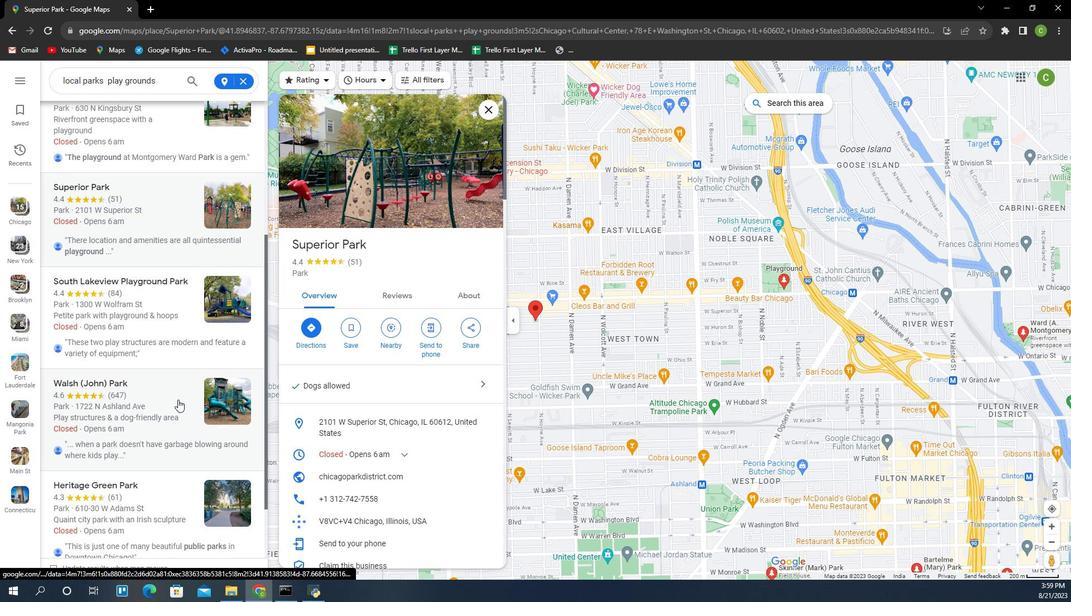 
Action: Mouse moved to (163, 309)
Screenshot: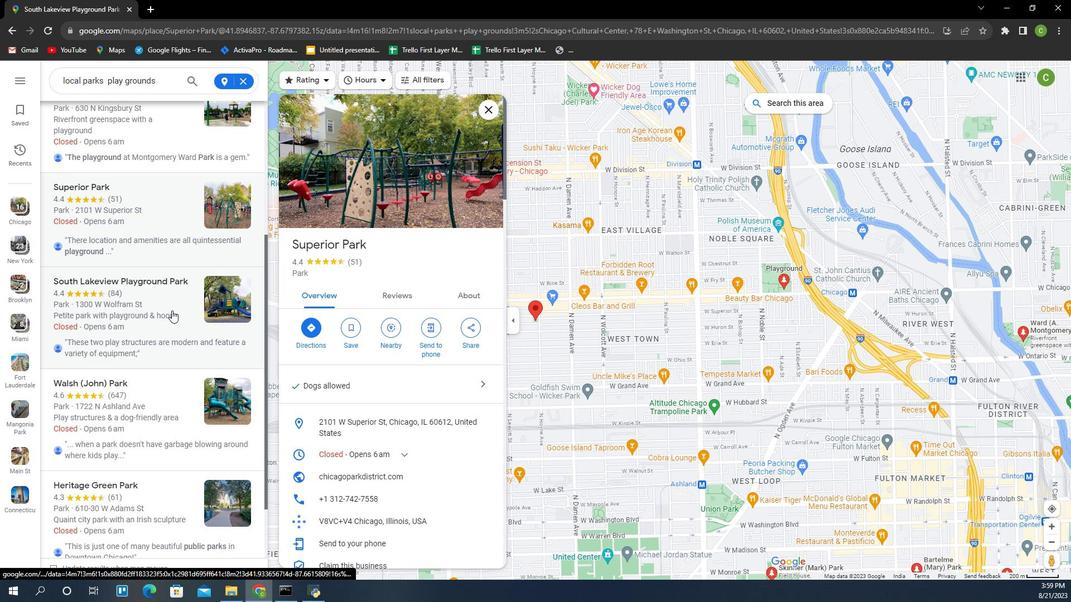 
Action: Mouse pressed left at (163, 309)
